 Task: Team Management: Collaboration Board.
Action: Mouse moved to (86, 101)
Screenshot: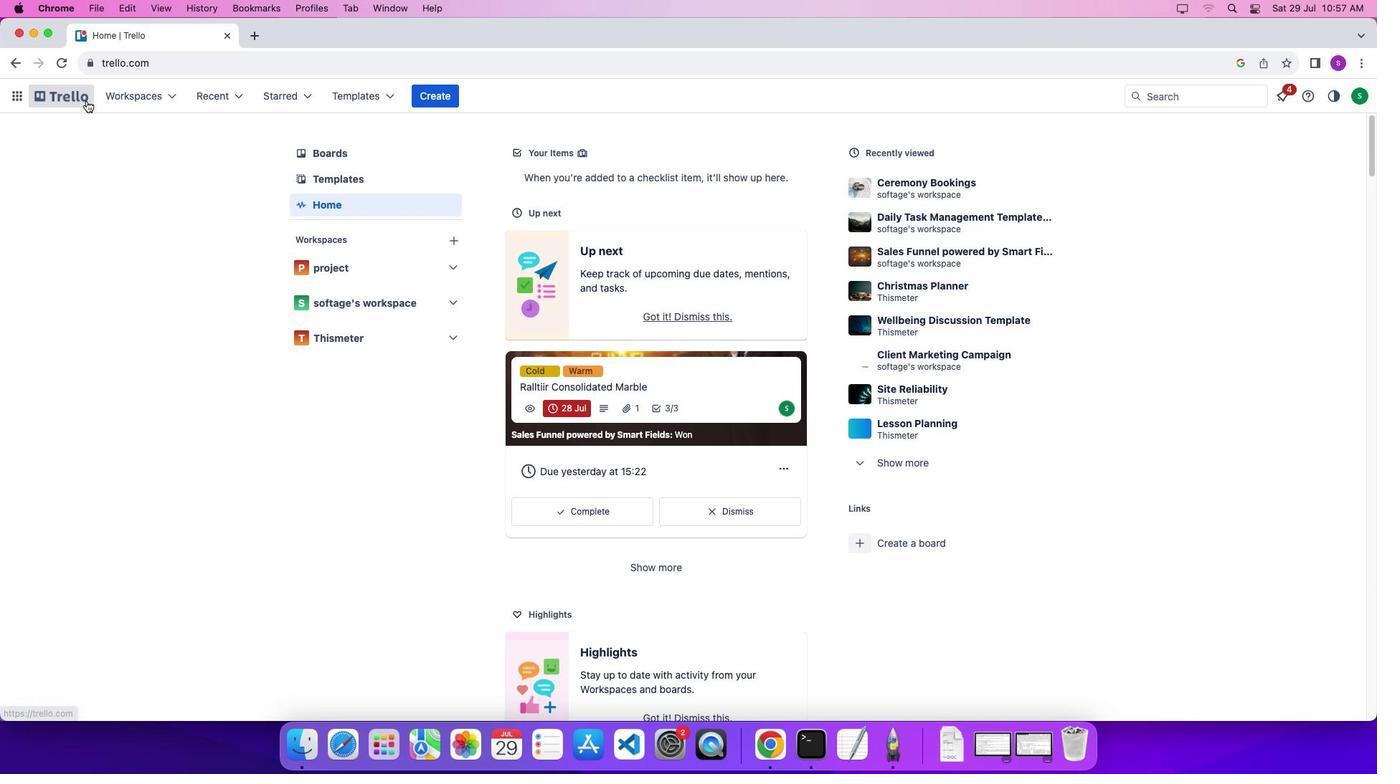 
Action: Mouse pressed left at (86, 101)
Screenshot: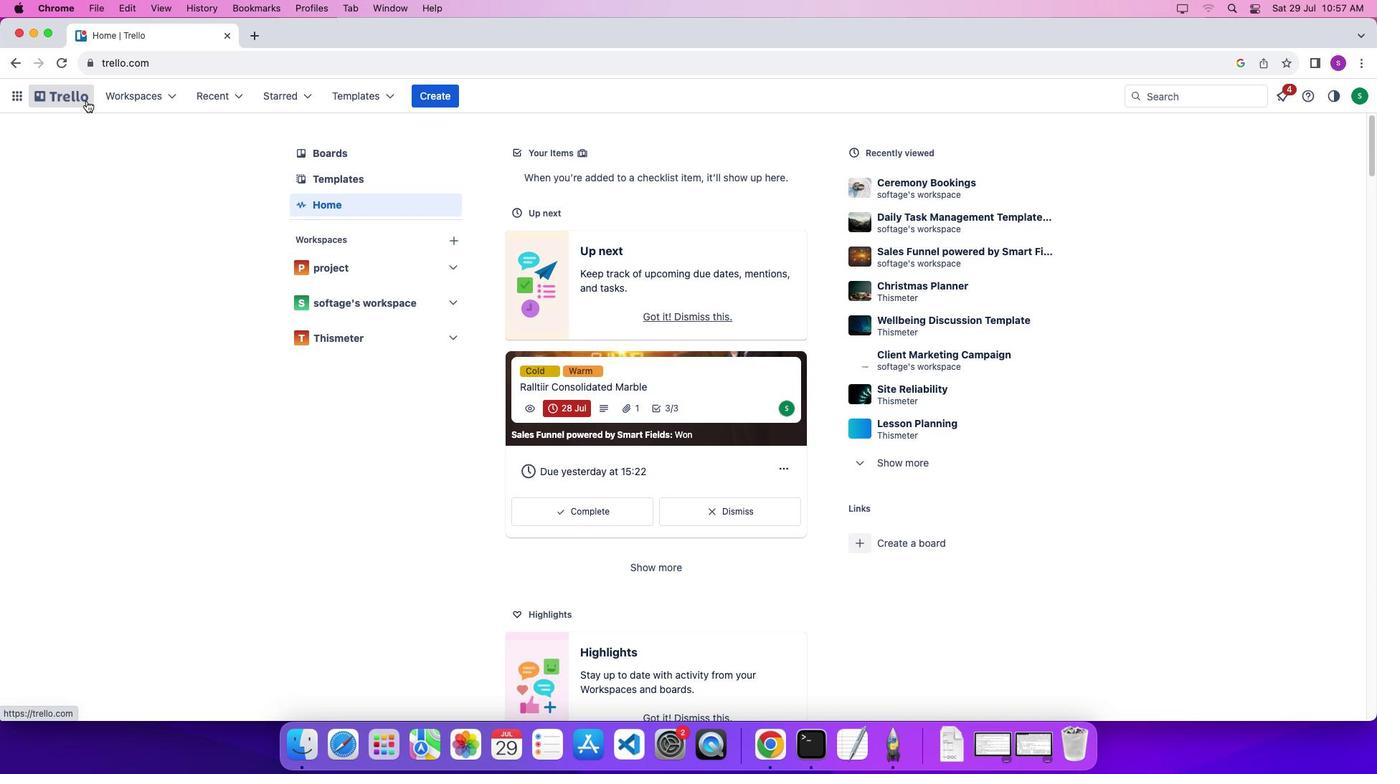 
Action: Mouse pressed left at (86, 101)
Screenshot: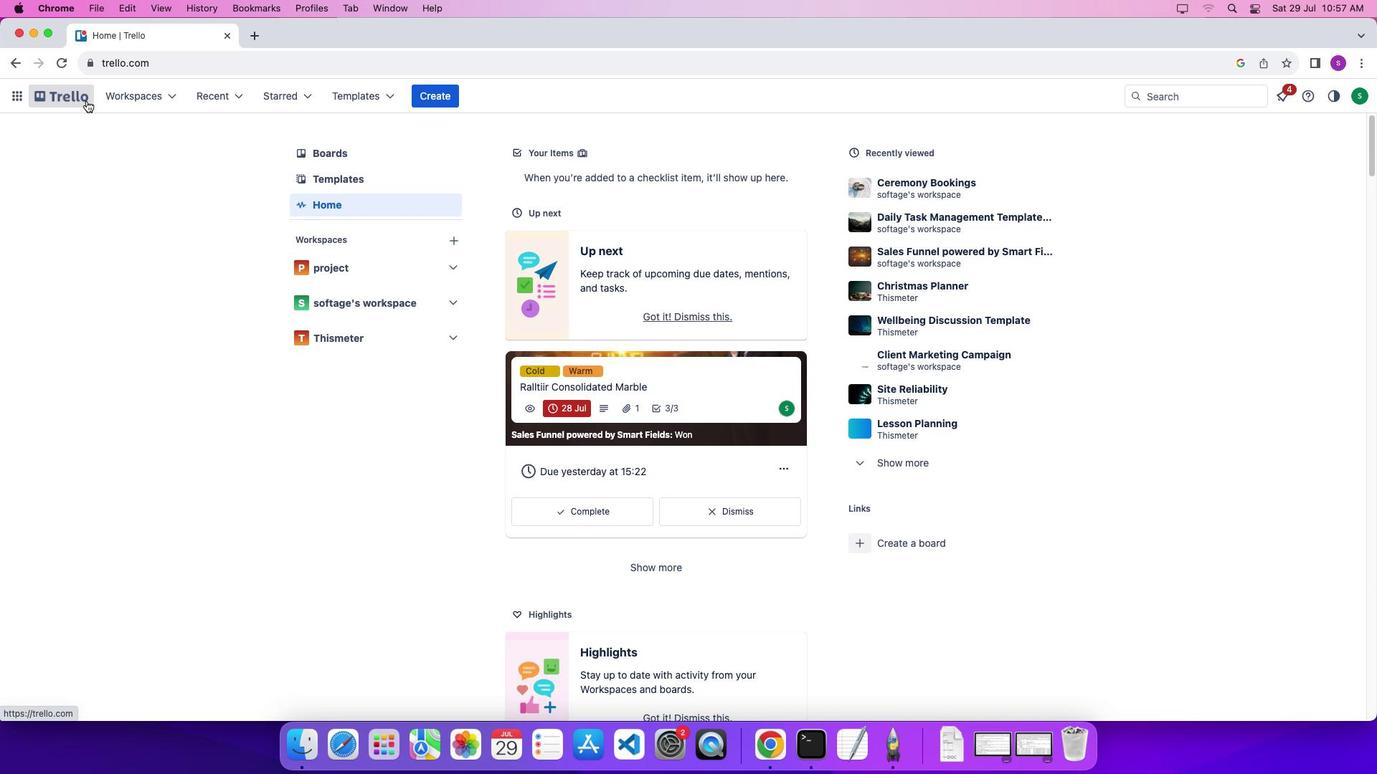 
Action: Mouse moved to (368, 100)
Screenshot: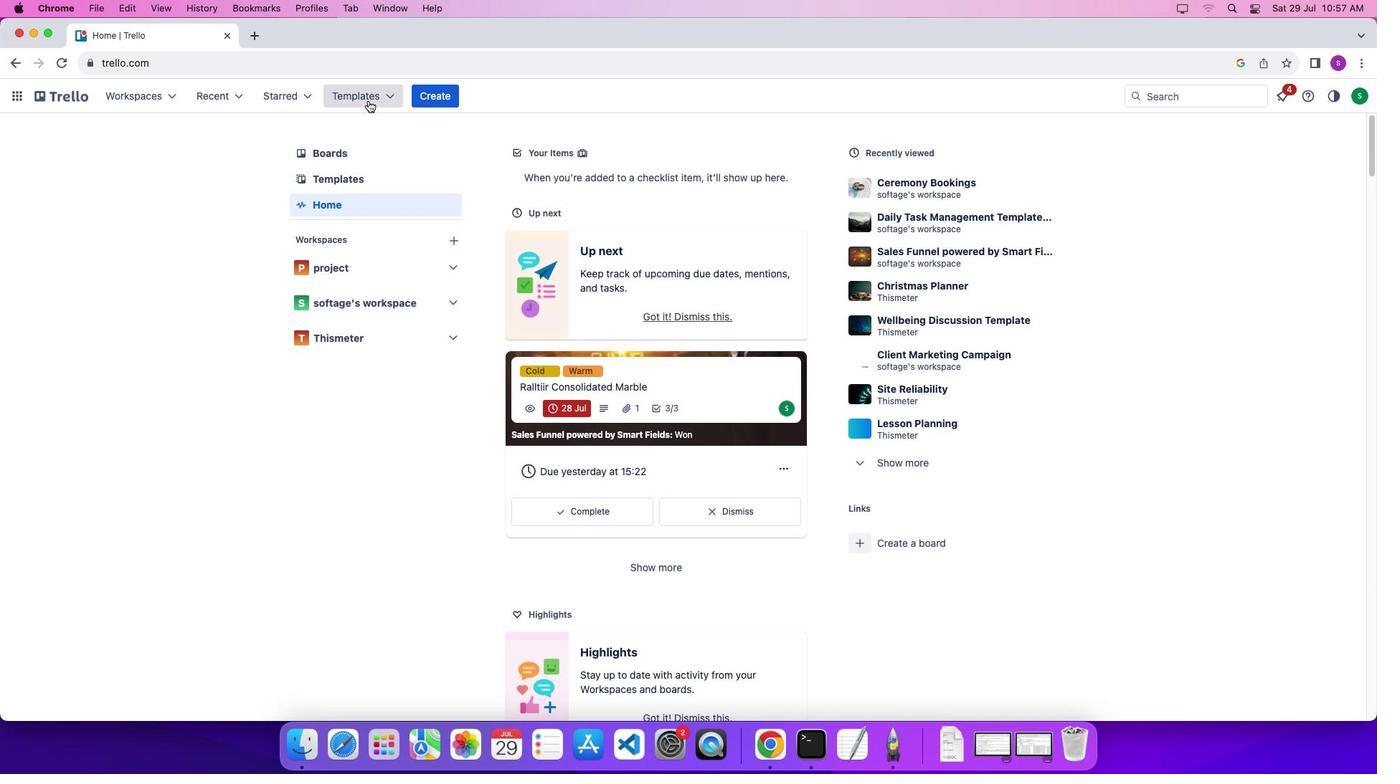 
Action: Mouse pressed left at (368, 100)
Screenshot: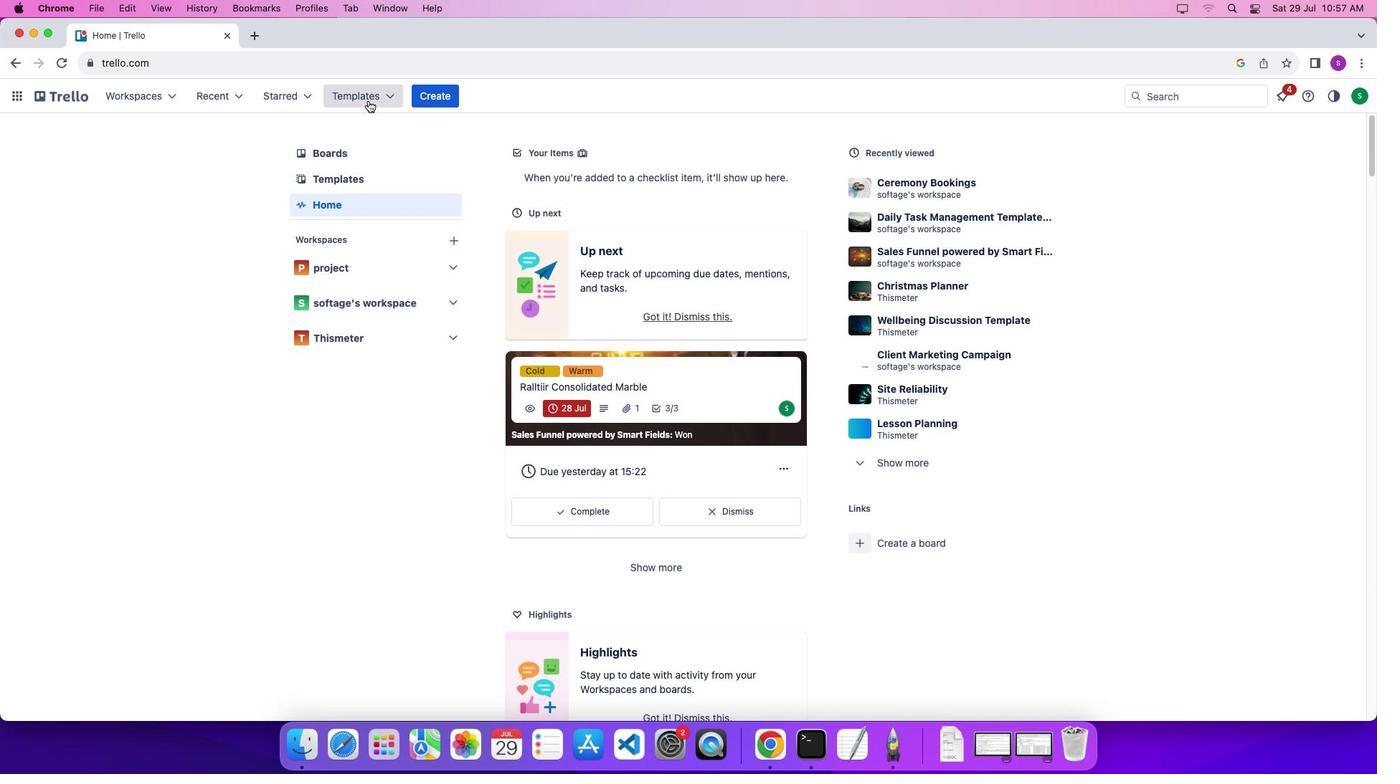 
Action: Mouse moved to (409, 543)
Screenshot: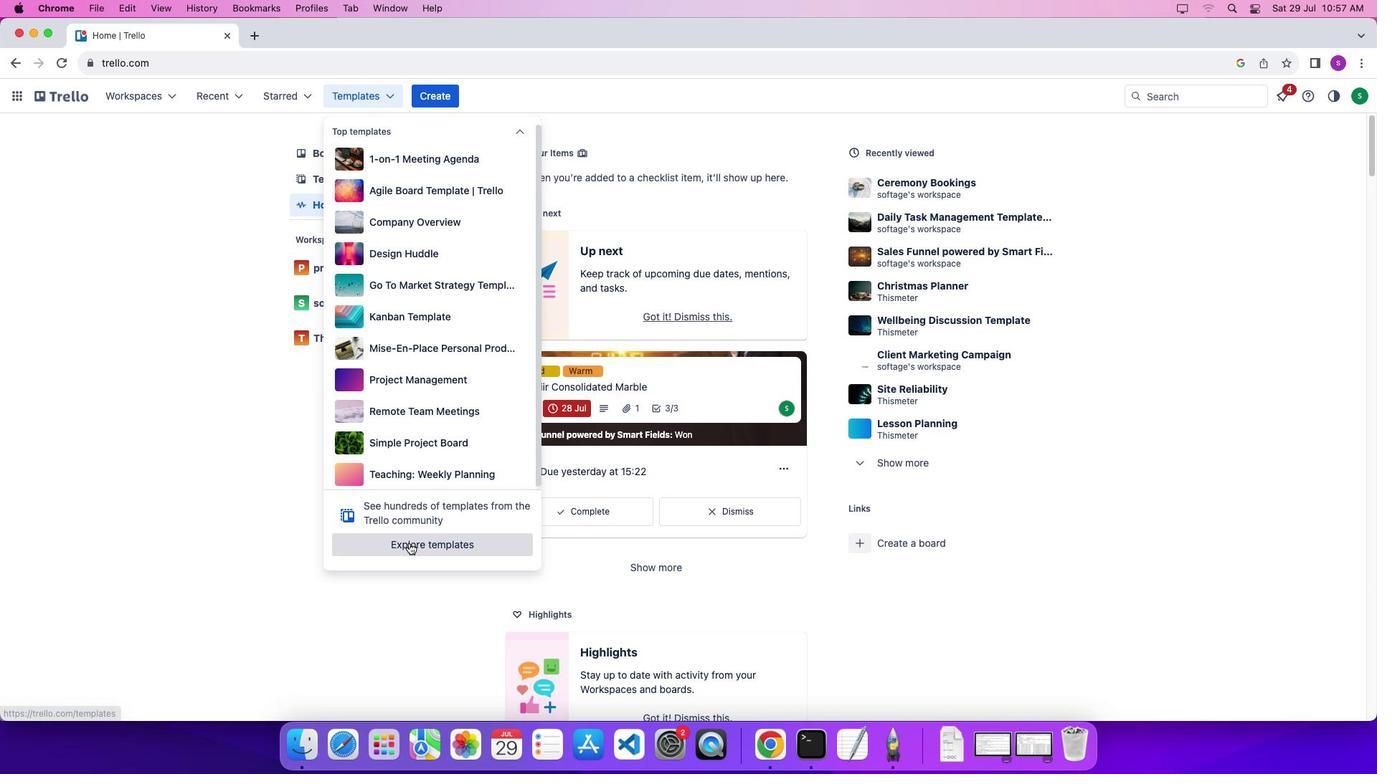 
Action: Mouse pressed left at (409, 543)
Screenshot: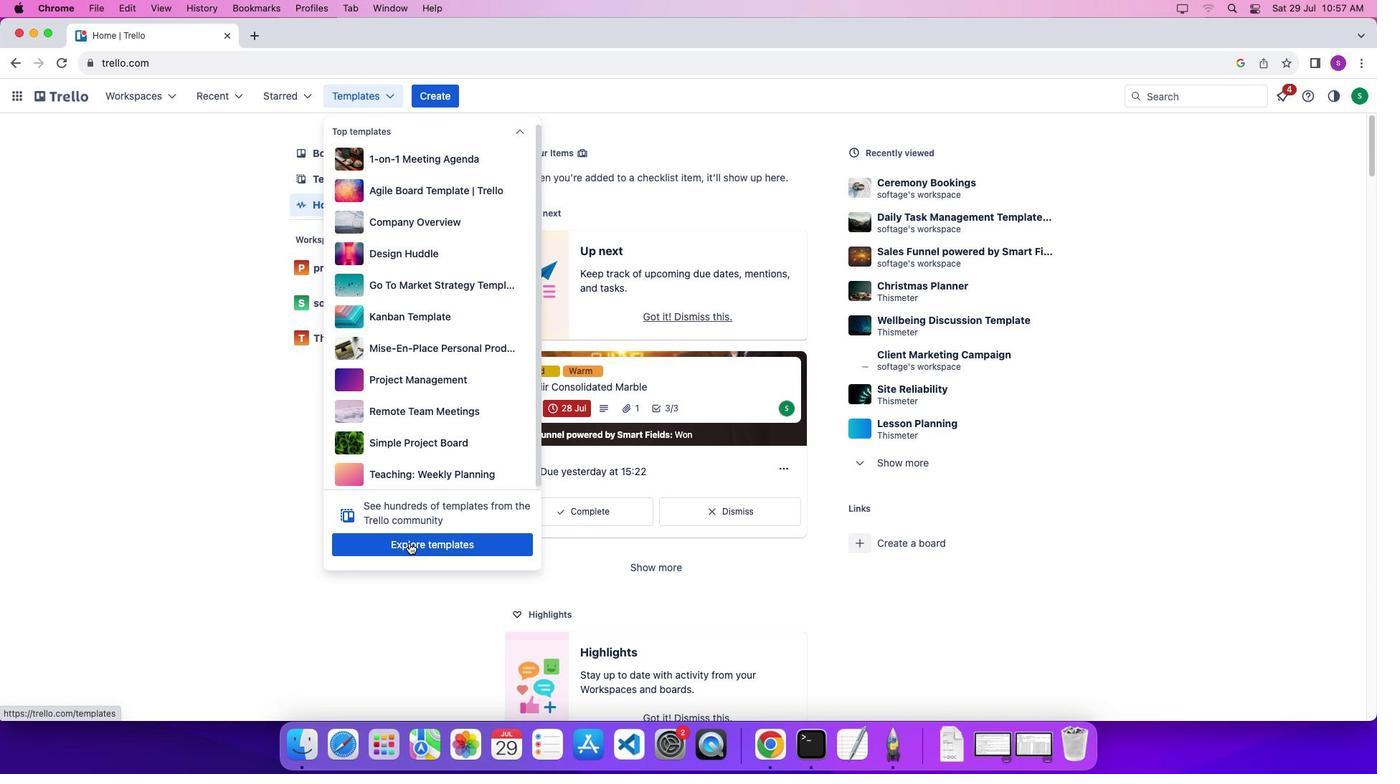 
Action: Mouse moved to (941, 157)
Screenshot: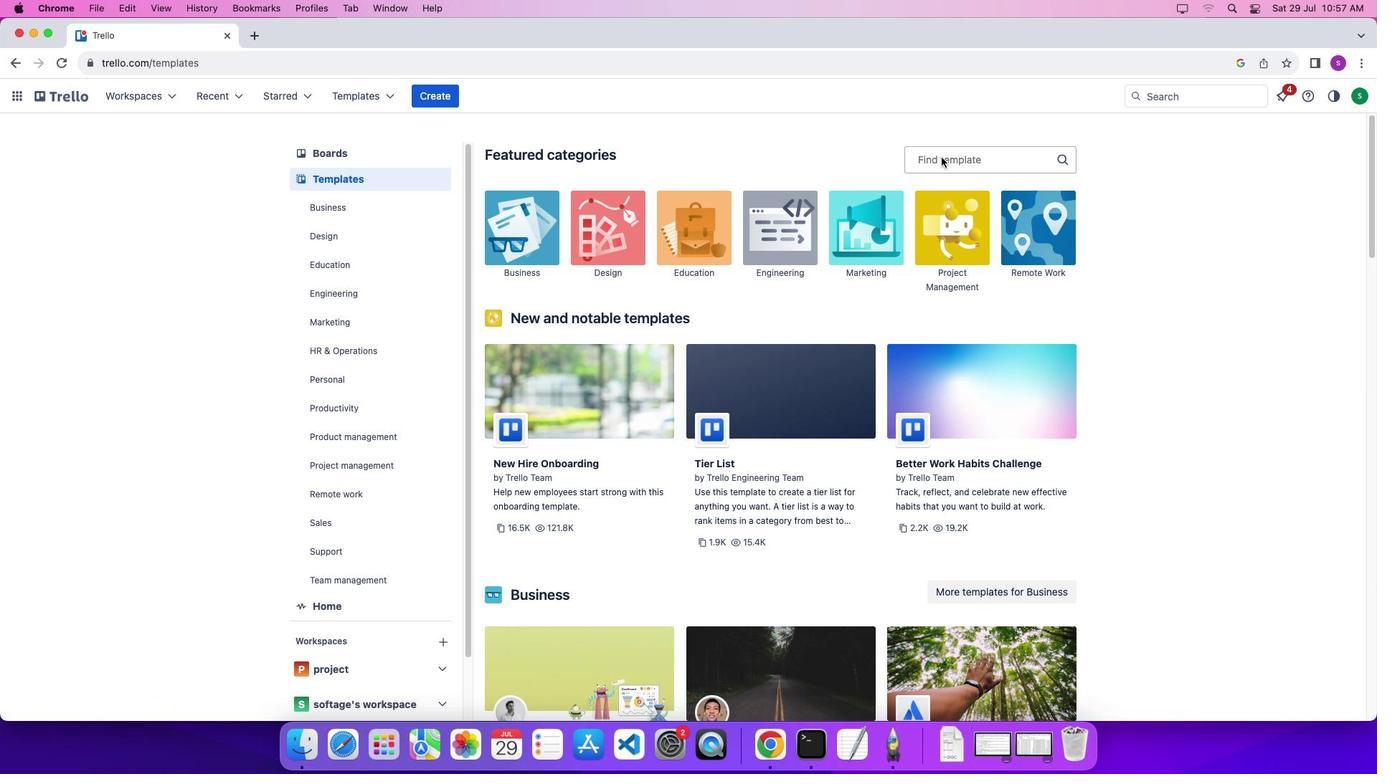 
Action: Mouse pressed left at (941, 157)
Screenshot: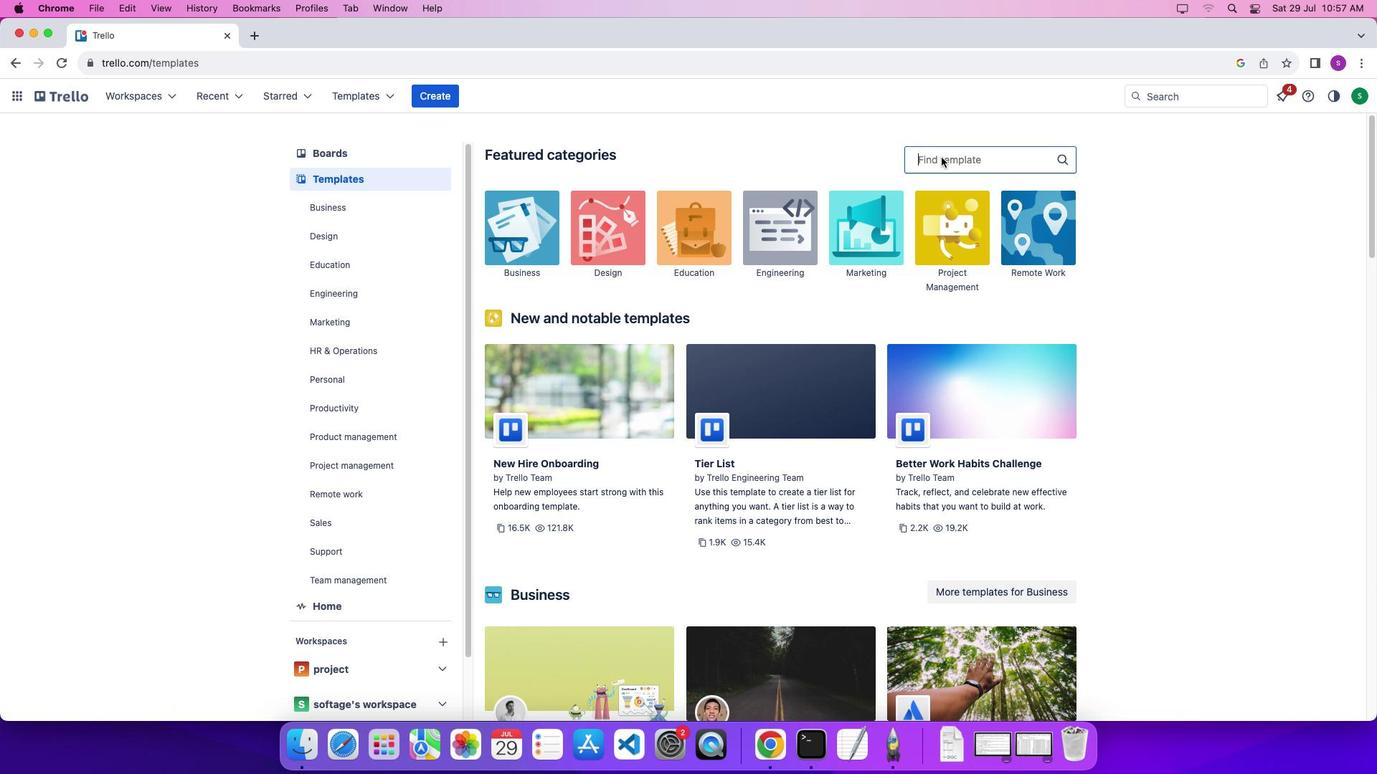 
Action: Mouse pressed left at (941, 157)
Screenshot: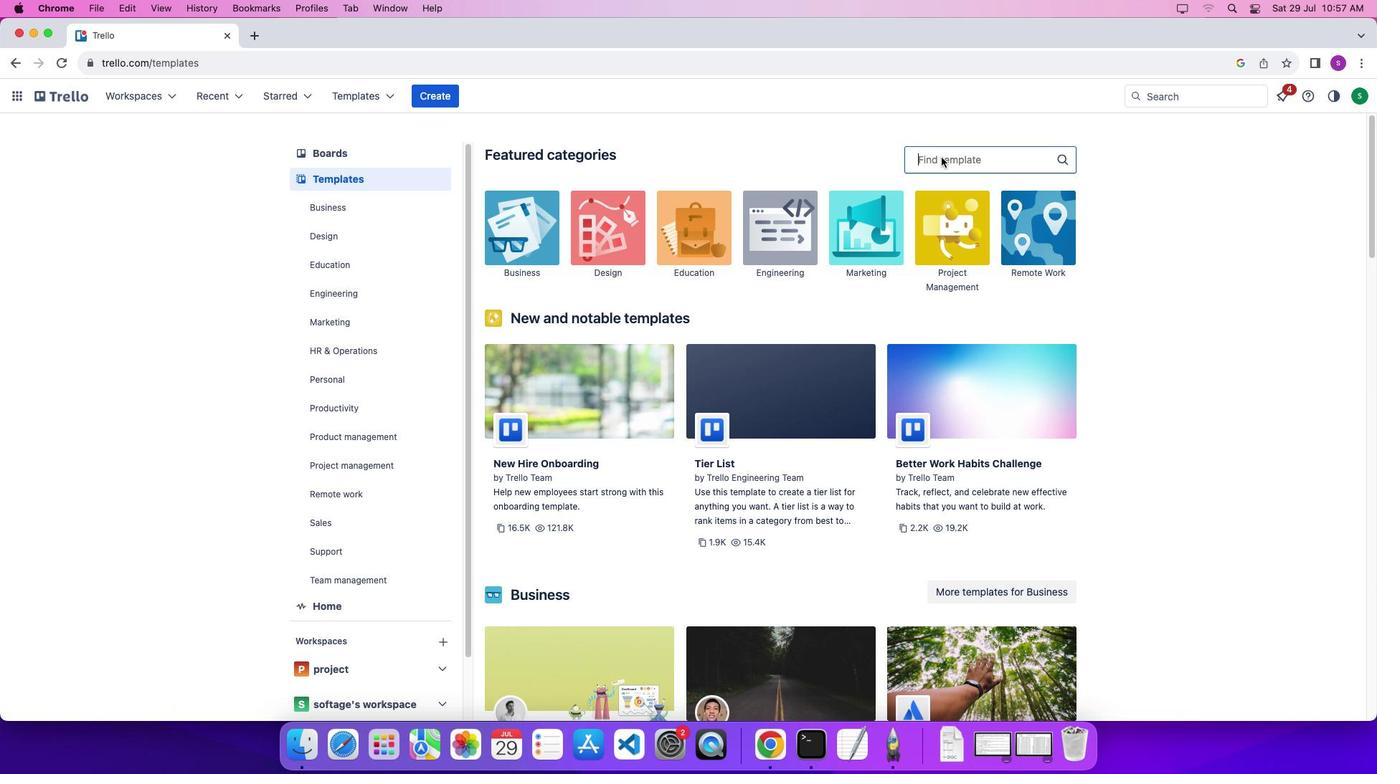 
Action: Key pressed Key.shift'C''o''l''l''a''b''o''r''a''t''i''o''n'
Screenshot: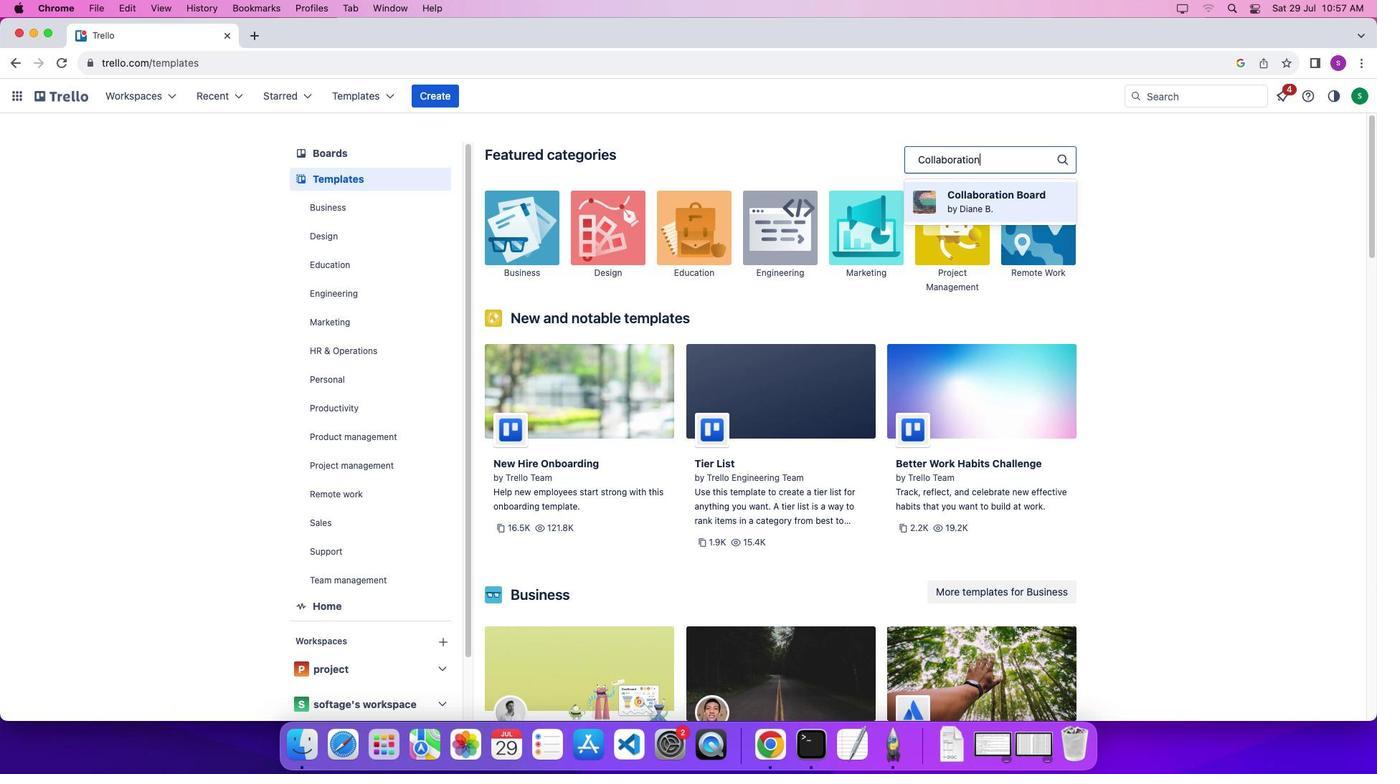 
Action: Mouse moved to (970, 204)
Screenshot: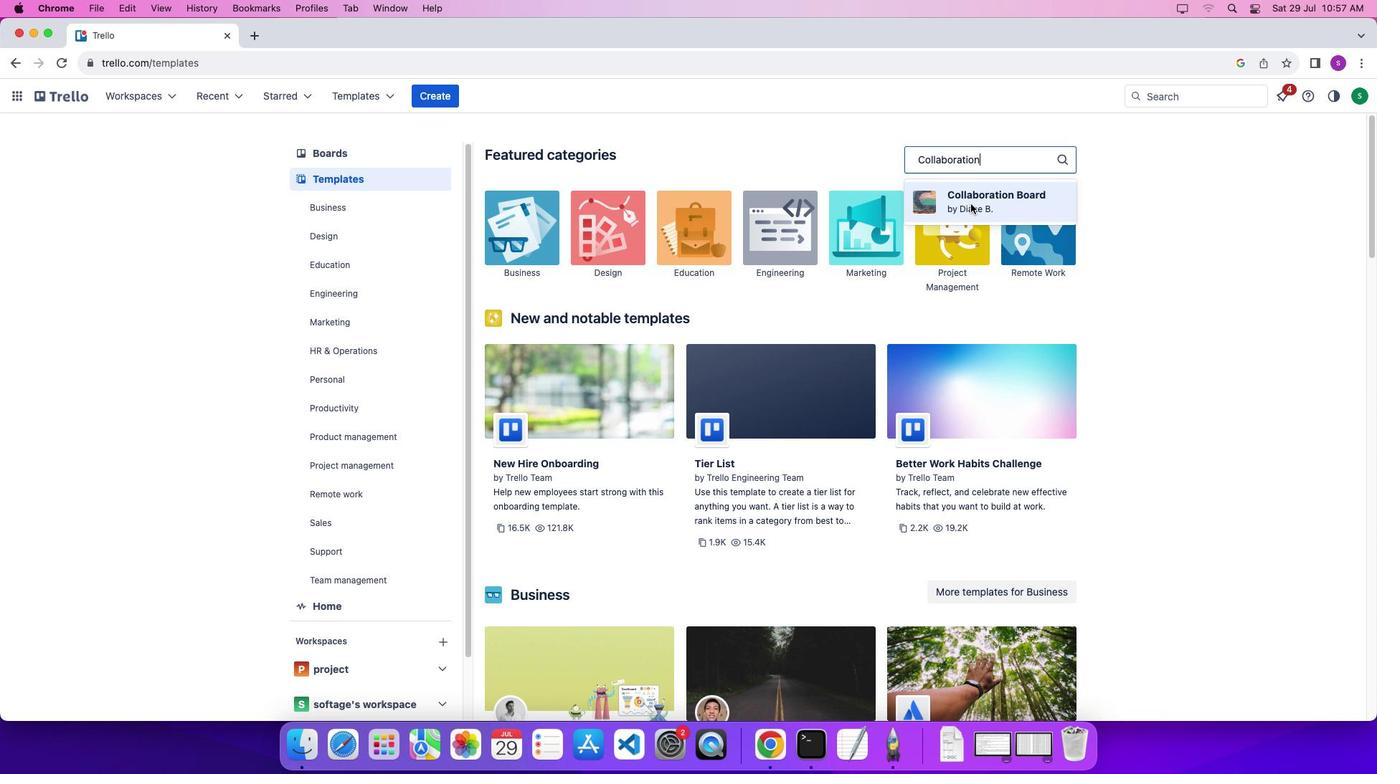 
Action: Mouse pressed left at (970, 204)
Screenshot: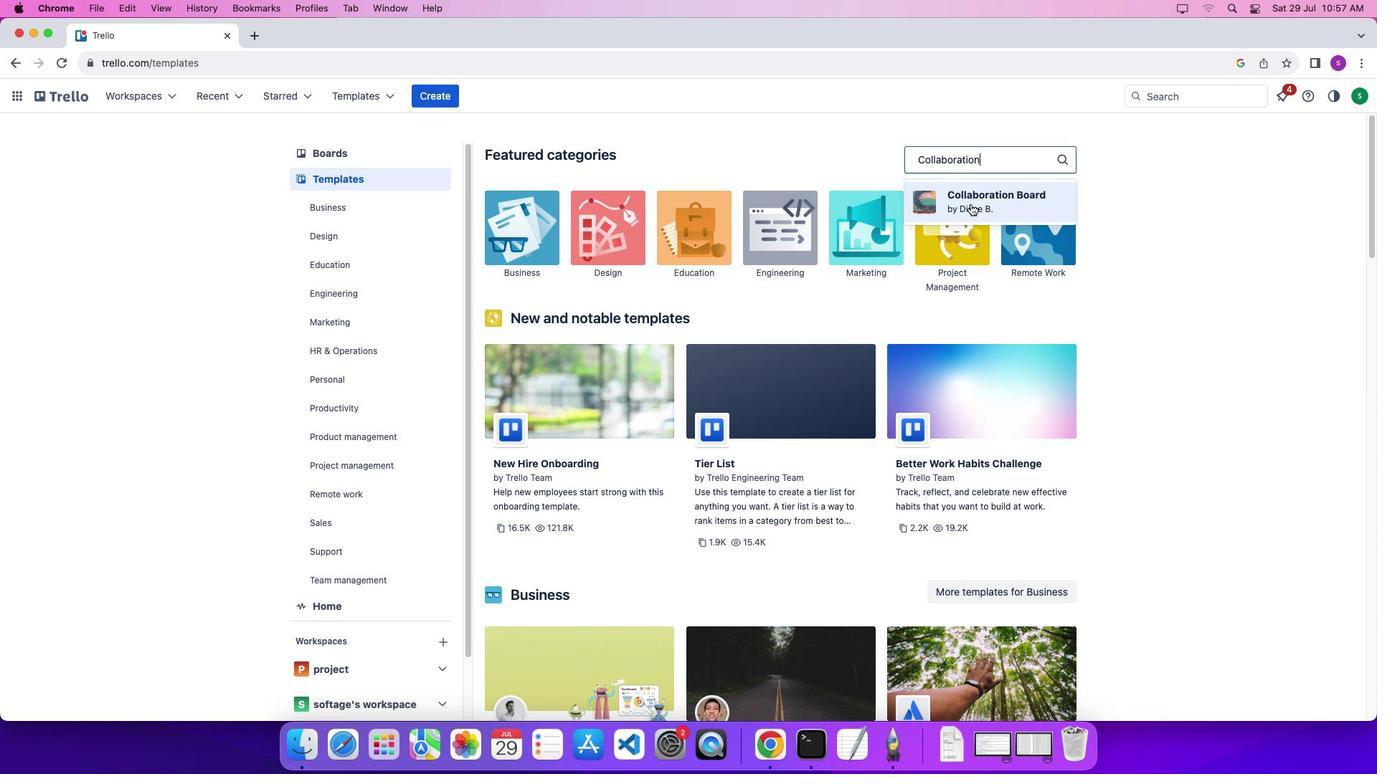 
Action: Mouse moved to (952, 364)
Screenshot: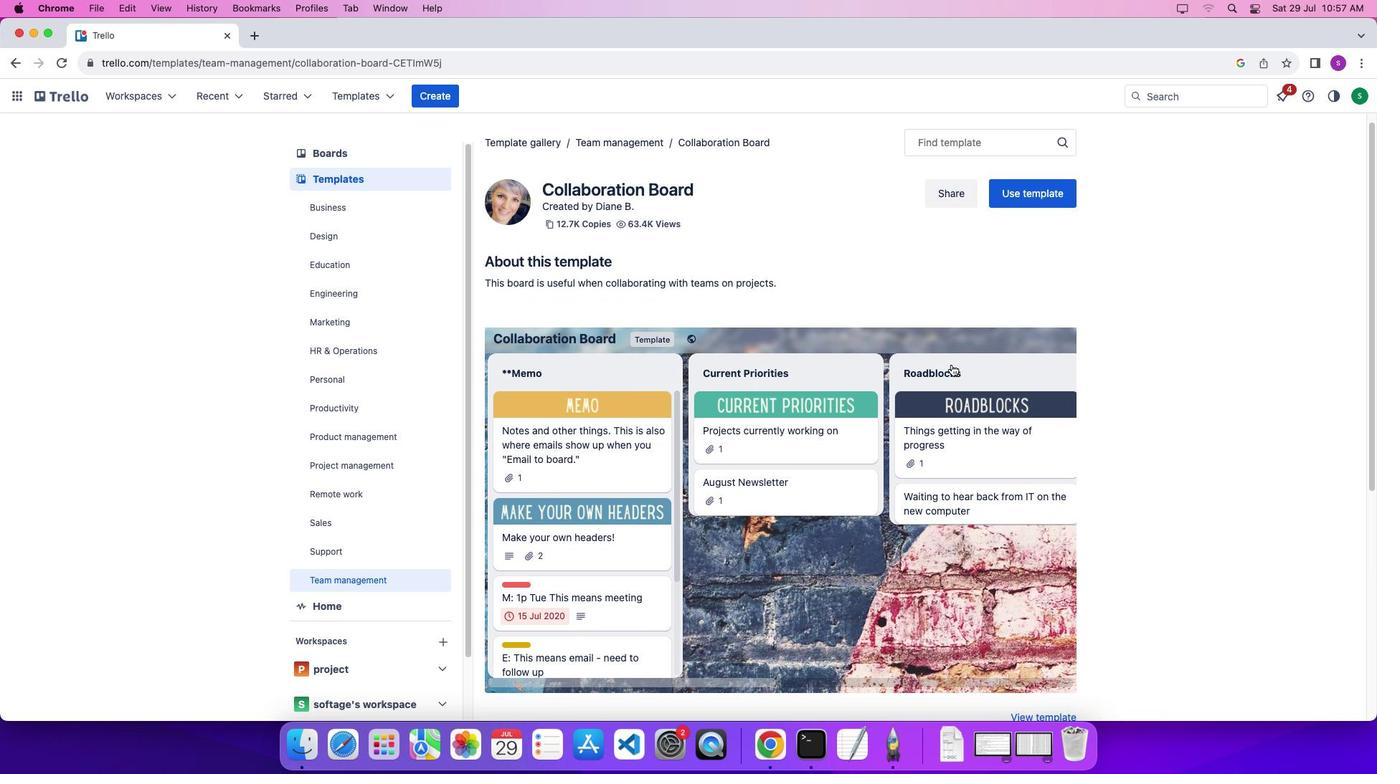 
Action: Mouse scrolled (952, 364) with delta (0, 0)
Screenshot: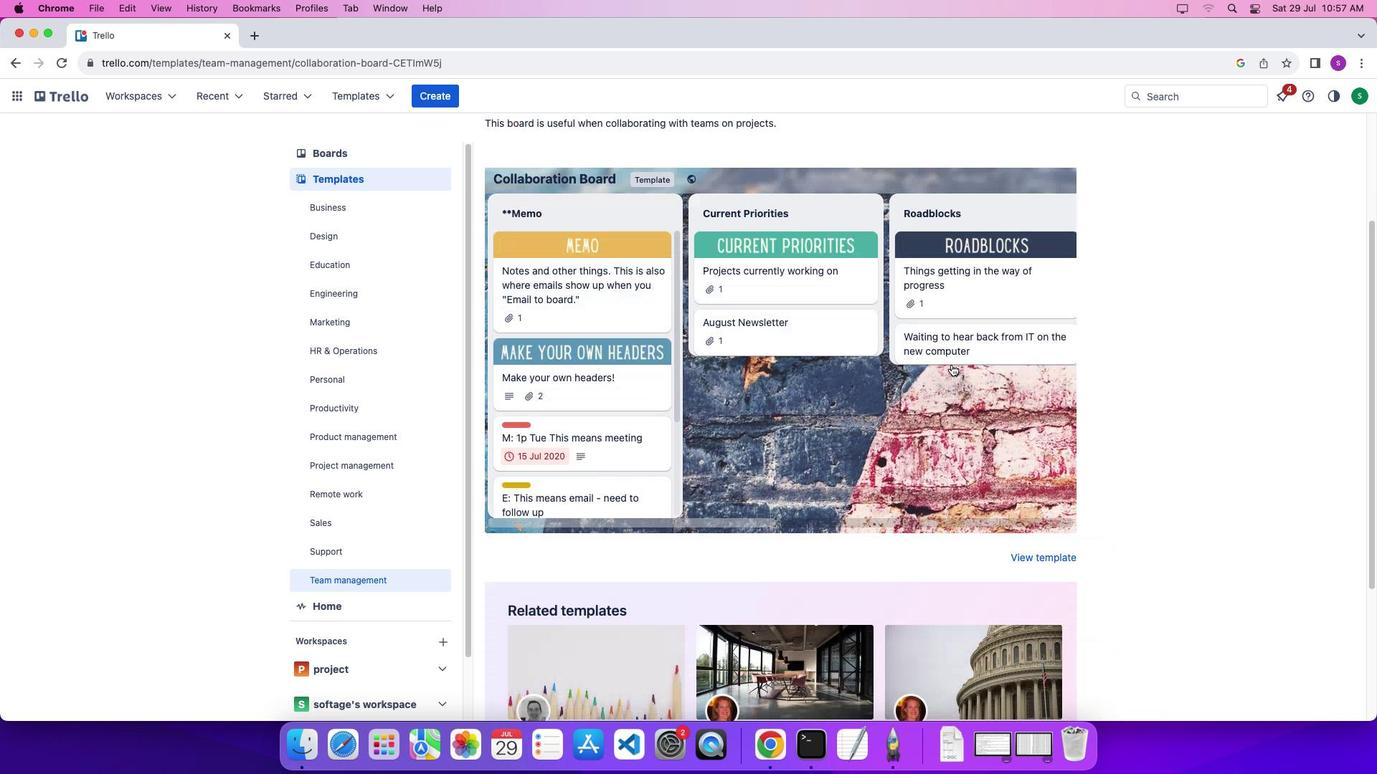 
Action: Mouse scrolled (952, 364) with delta (0, 0)
Screenshot: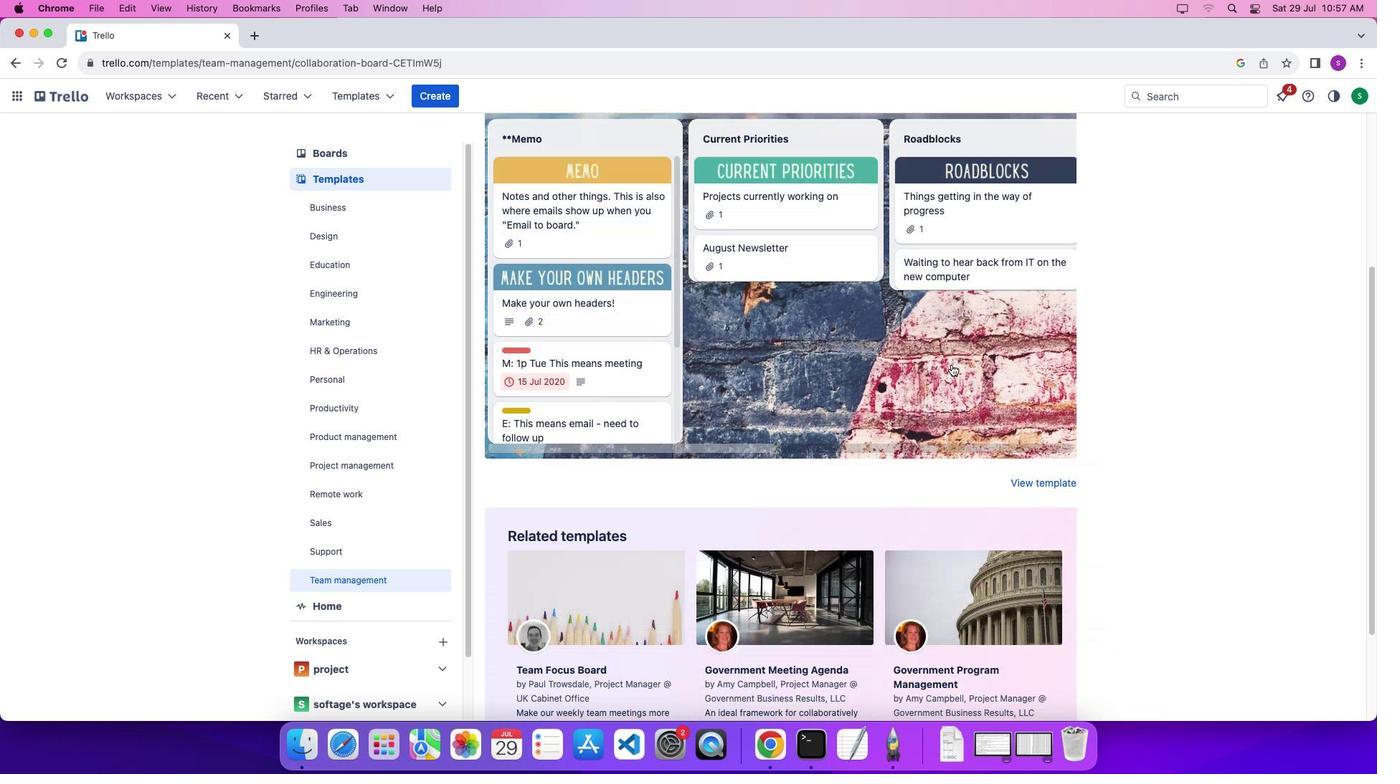 
Action: Mouse scrolled (952, 364) with delta (0, -5)
Screenshot: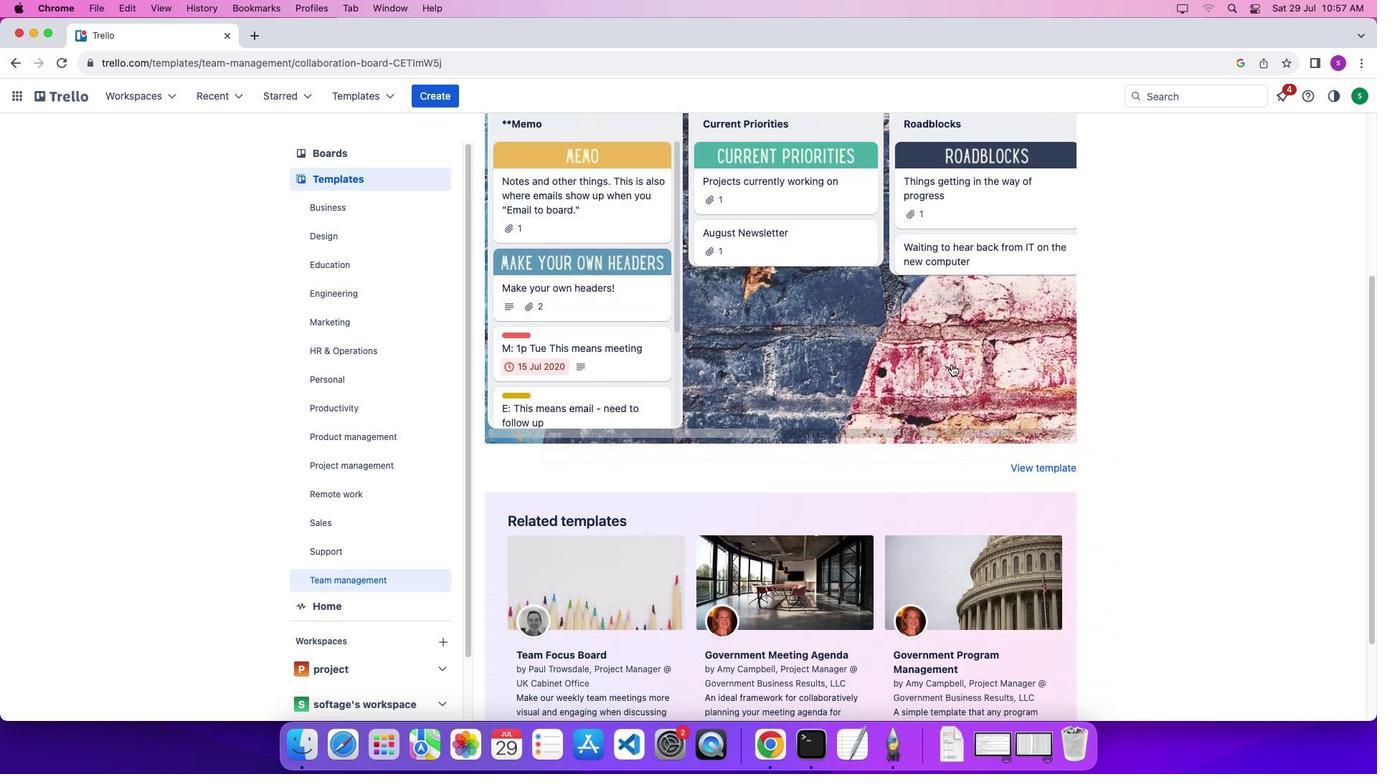 
Action: Mouse scrolled (952, 364) with delta (0, 0)
Screenshot: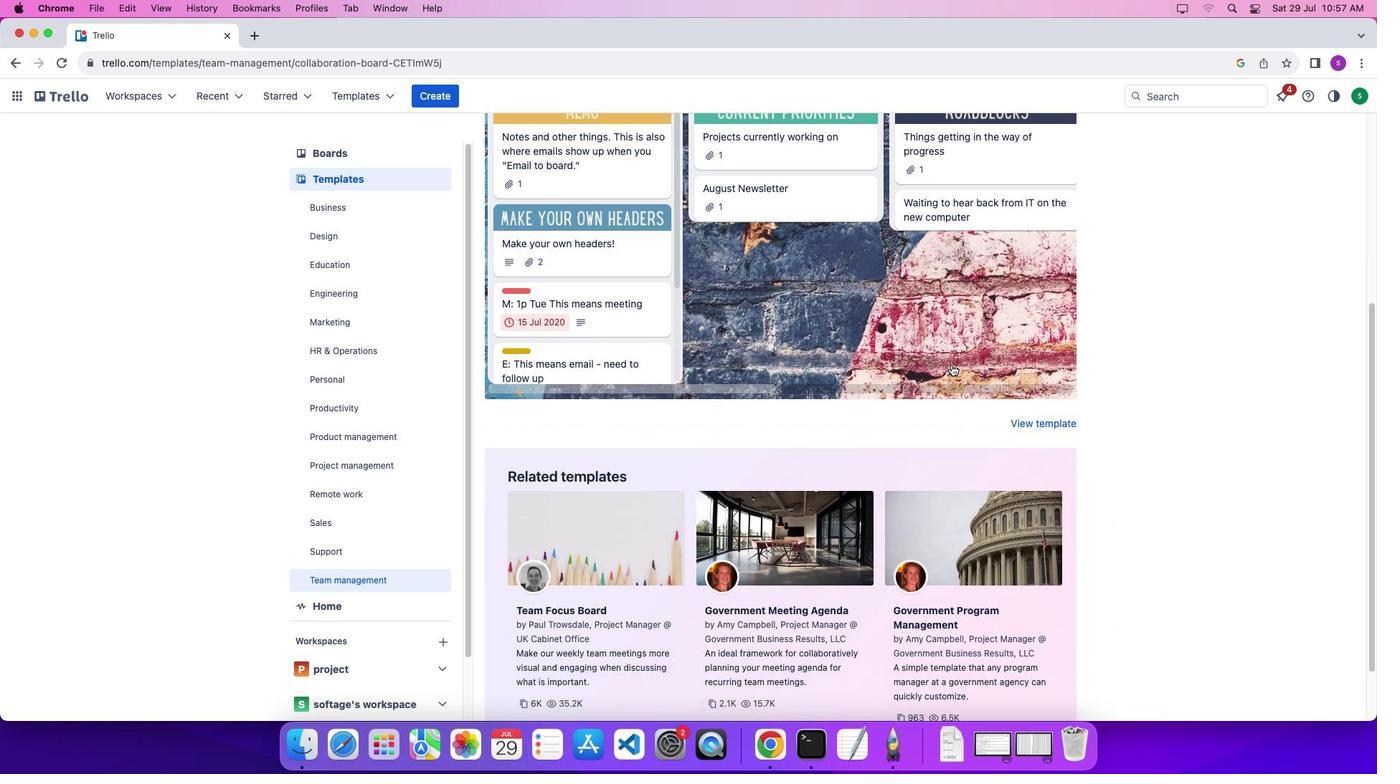 
Action: Mouse scrolled (952, 364) with delta (0, 0)
Screenshot: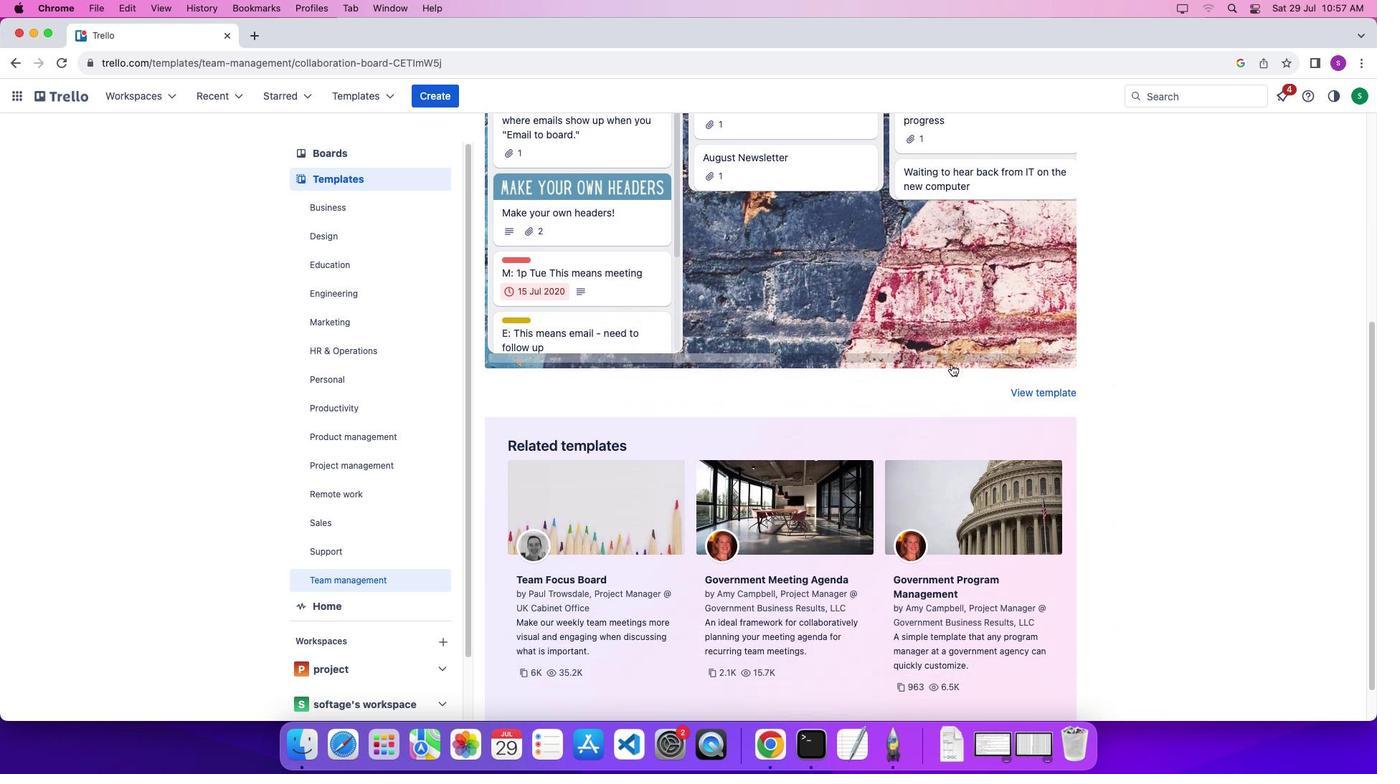 
Action: Mouse scrolled (952, 364) with delta (0, -5)
Screenshot: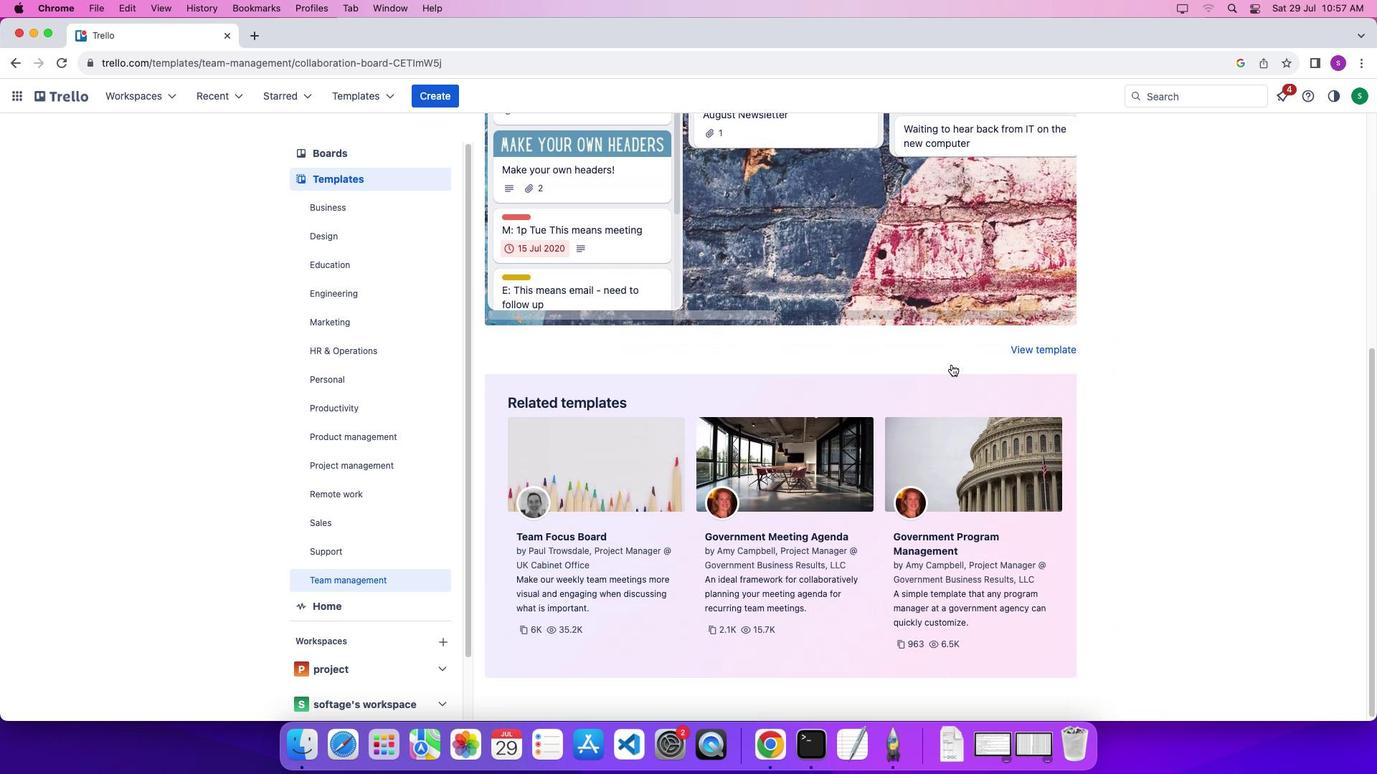 
Action: Mouse moved to (953, 435)
Screenshot: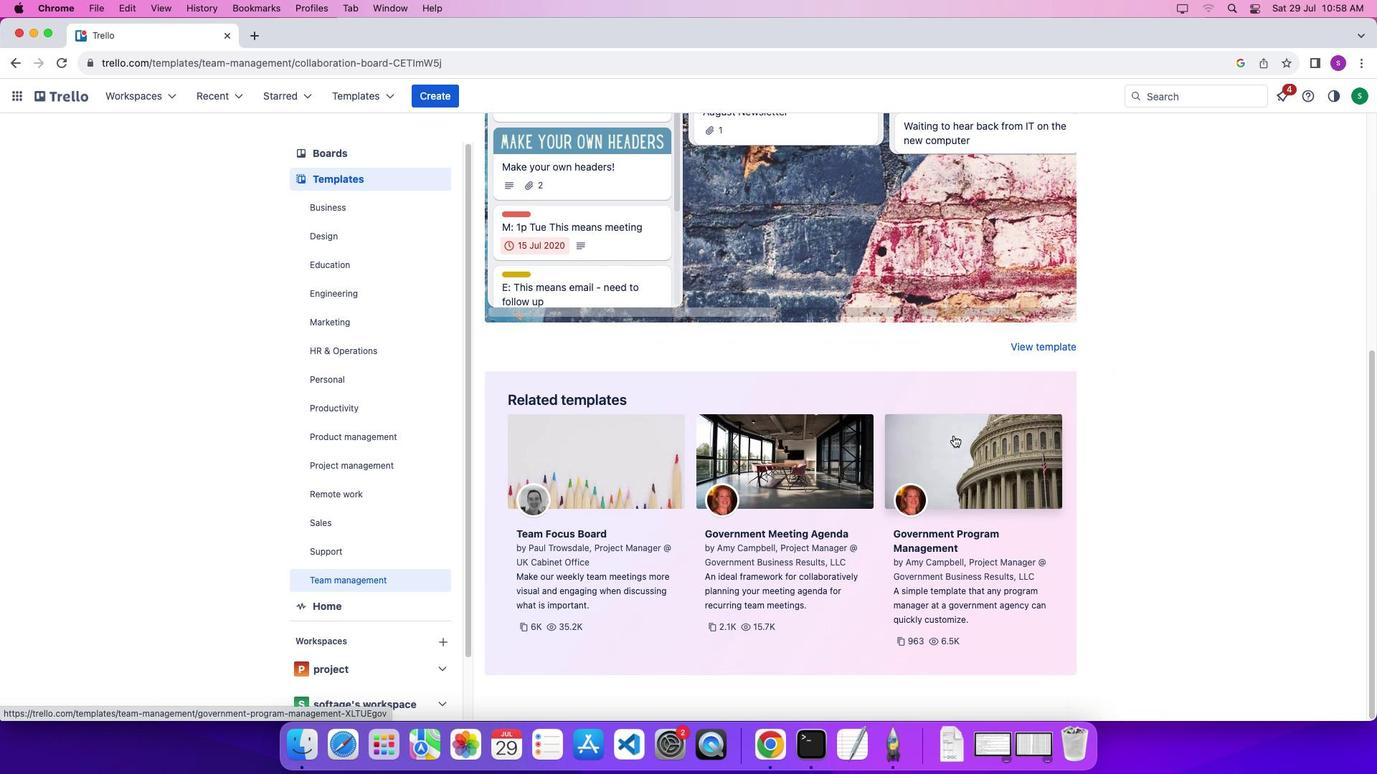 
Action: Mouse scrolled (953, 435) with delta (0, 0)
Screenshot: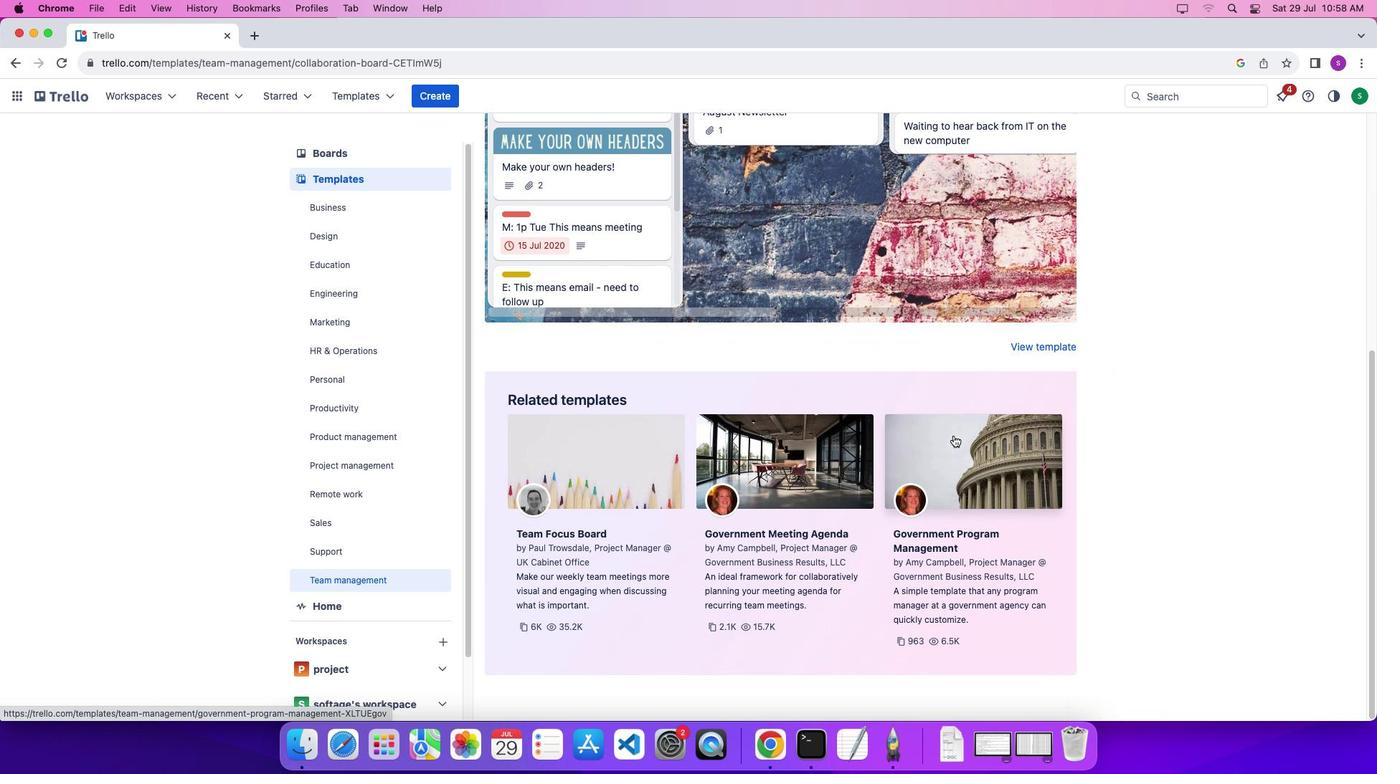 
Action: Mouse scrolled (953, 435) with delta (0, 0)
Screenshot: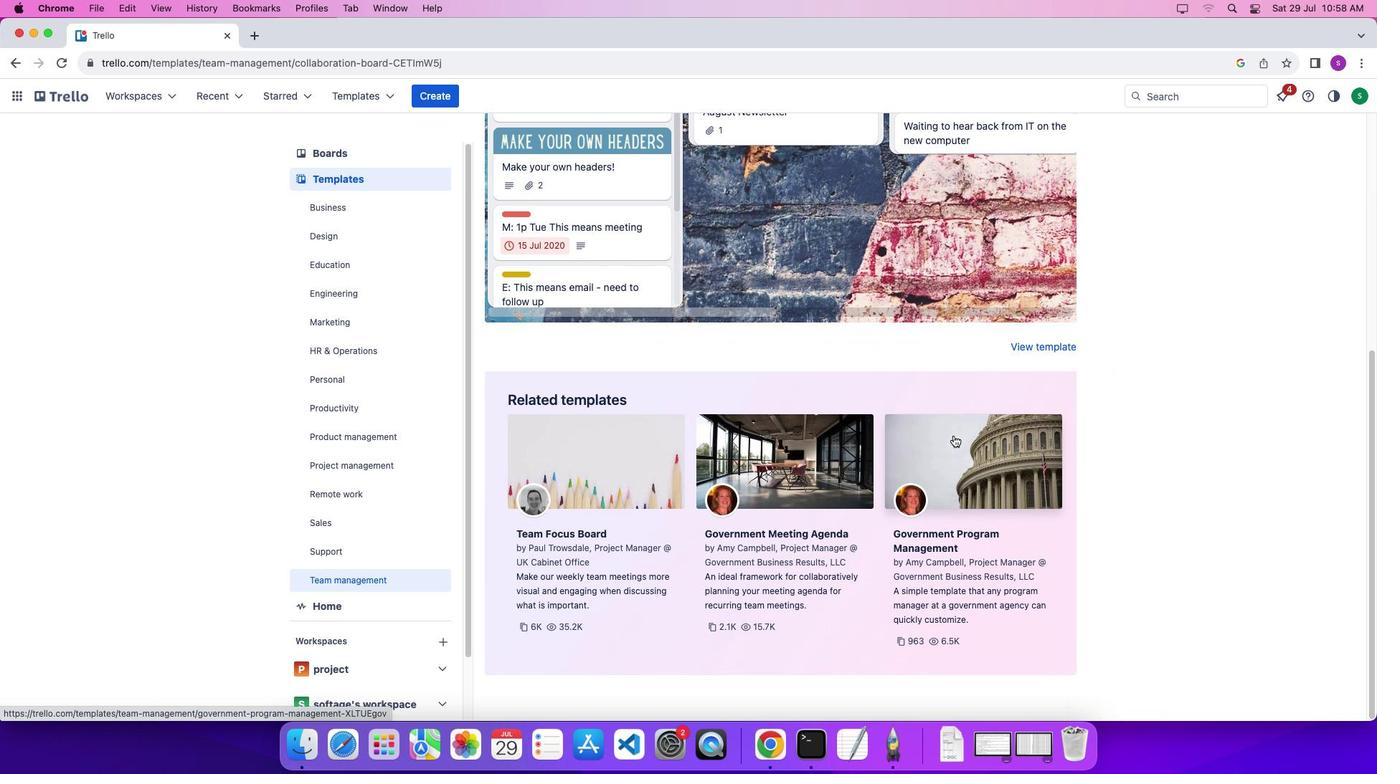 
Action: Mouse scrolled (953, 435) with delta (0, -3)
Screenshot: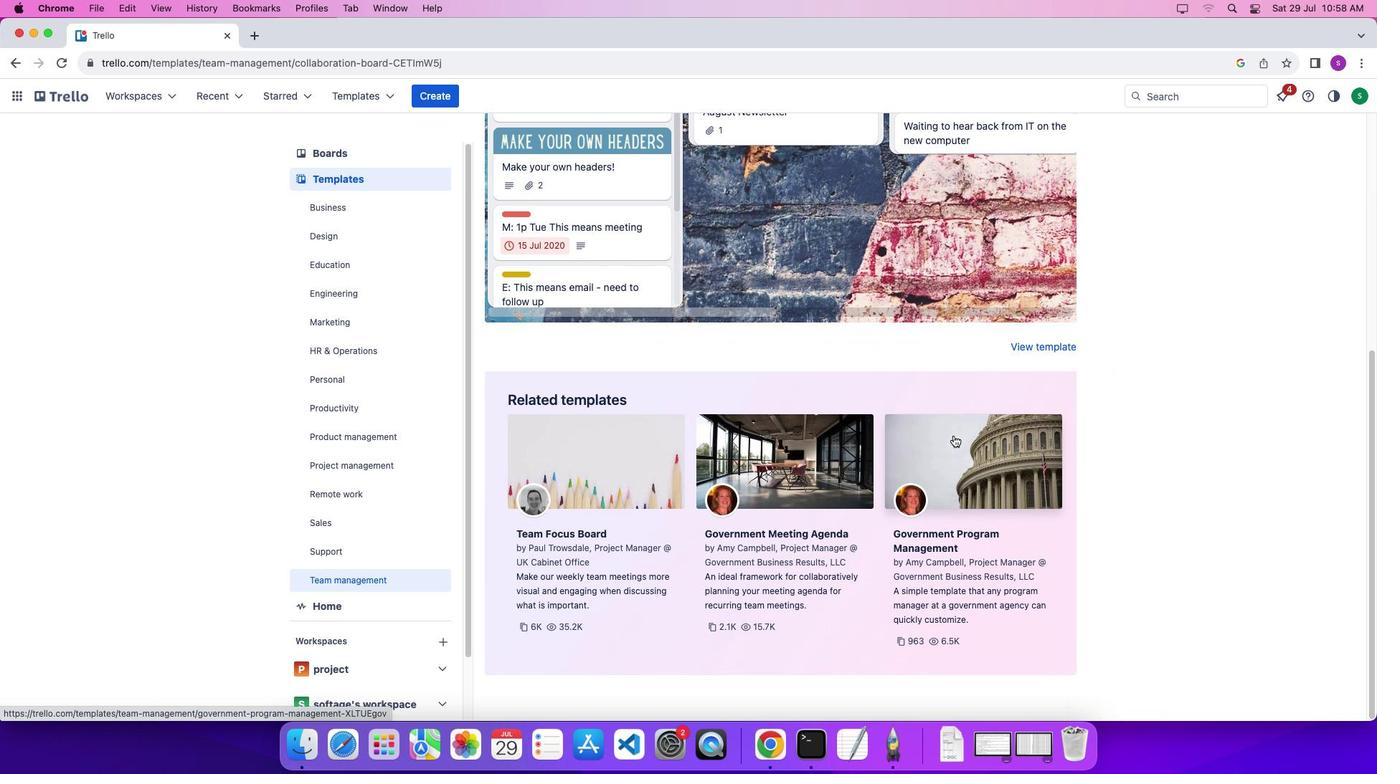 
Action: Mouse moved to (939, 506)
Screenshot: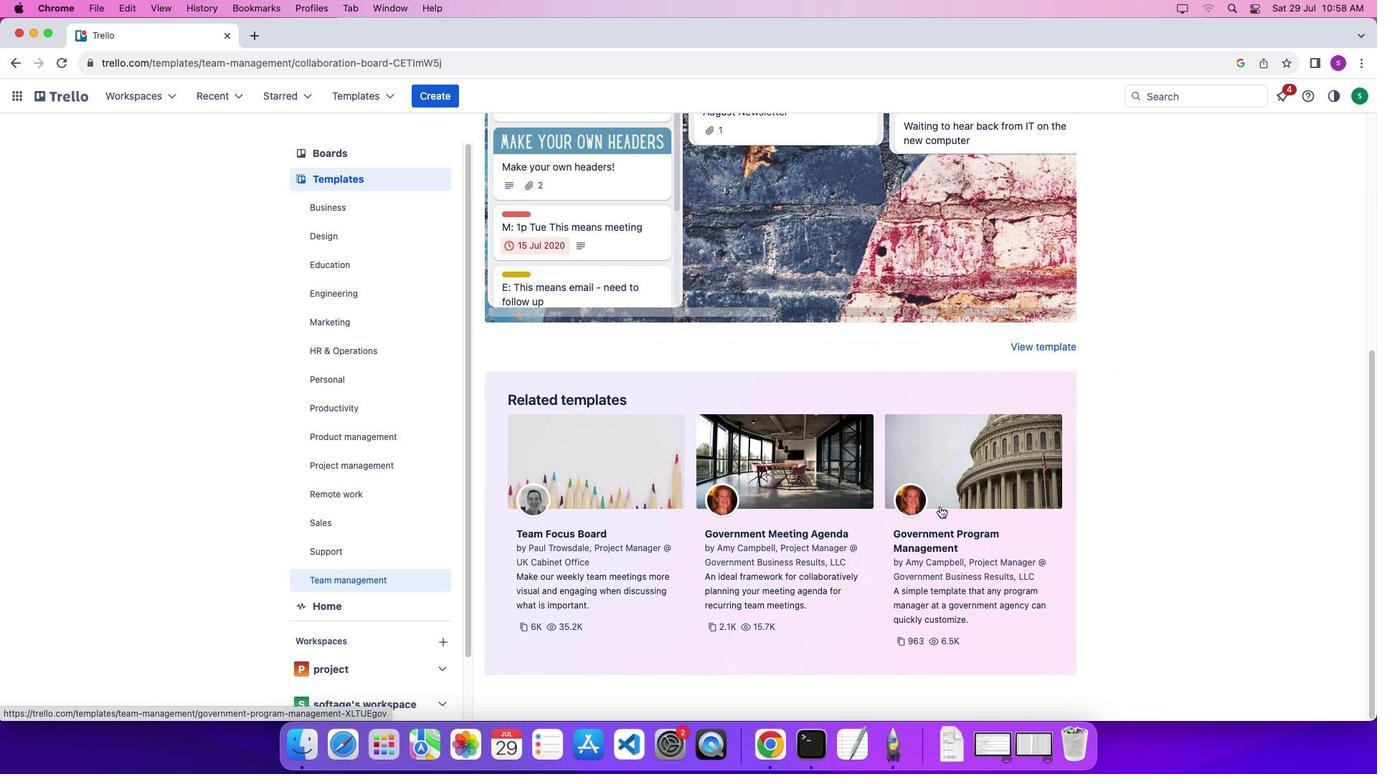 
Action: Mouse scrolled (939, 506) with delta (0, 0)
Screenshot: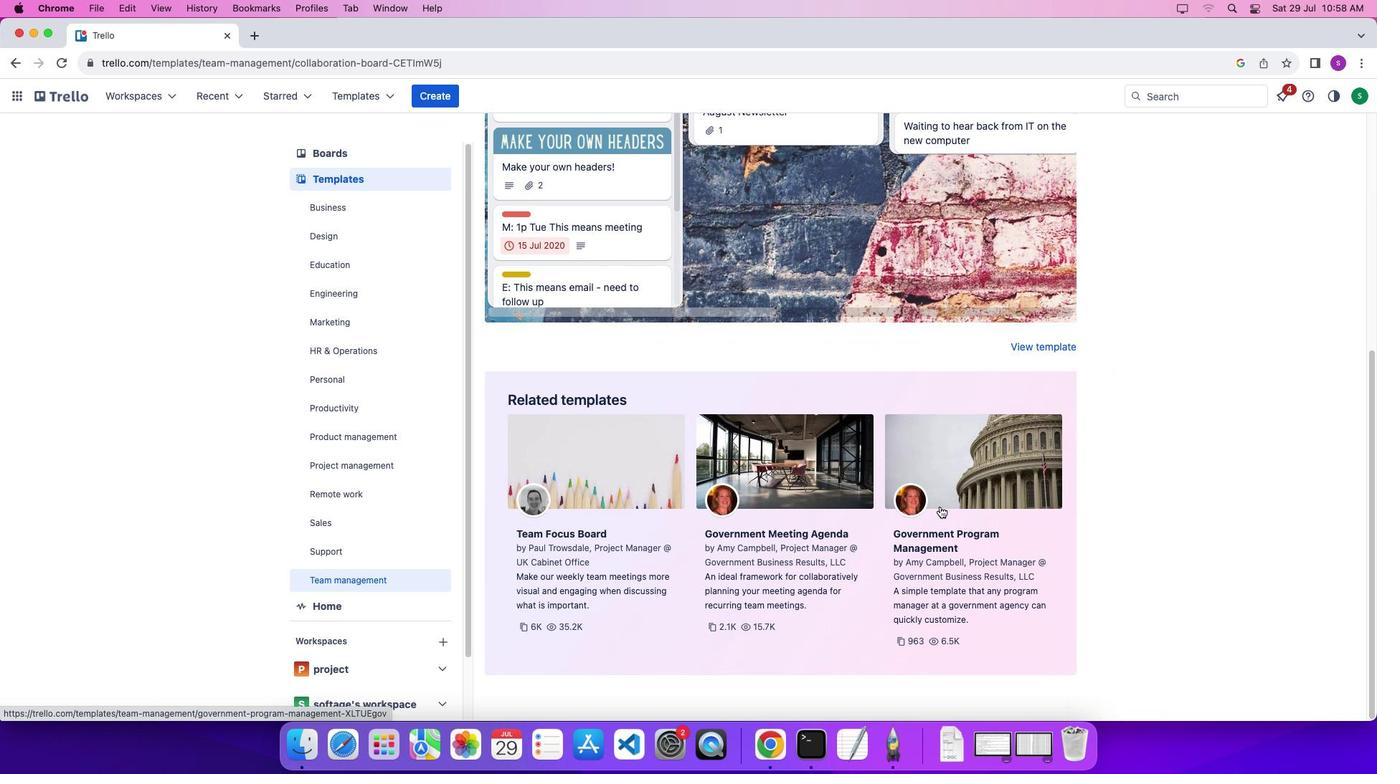 
Action: Mouse scrolled (939, 506) with delta (0, 0)
Screenshot: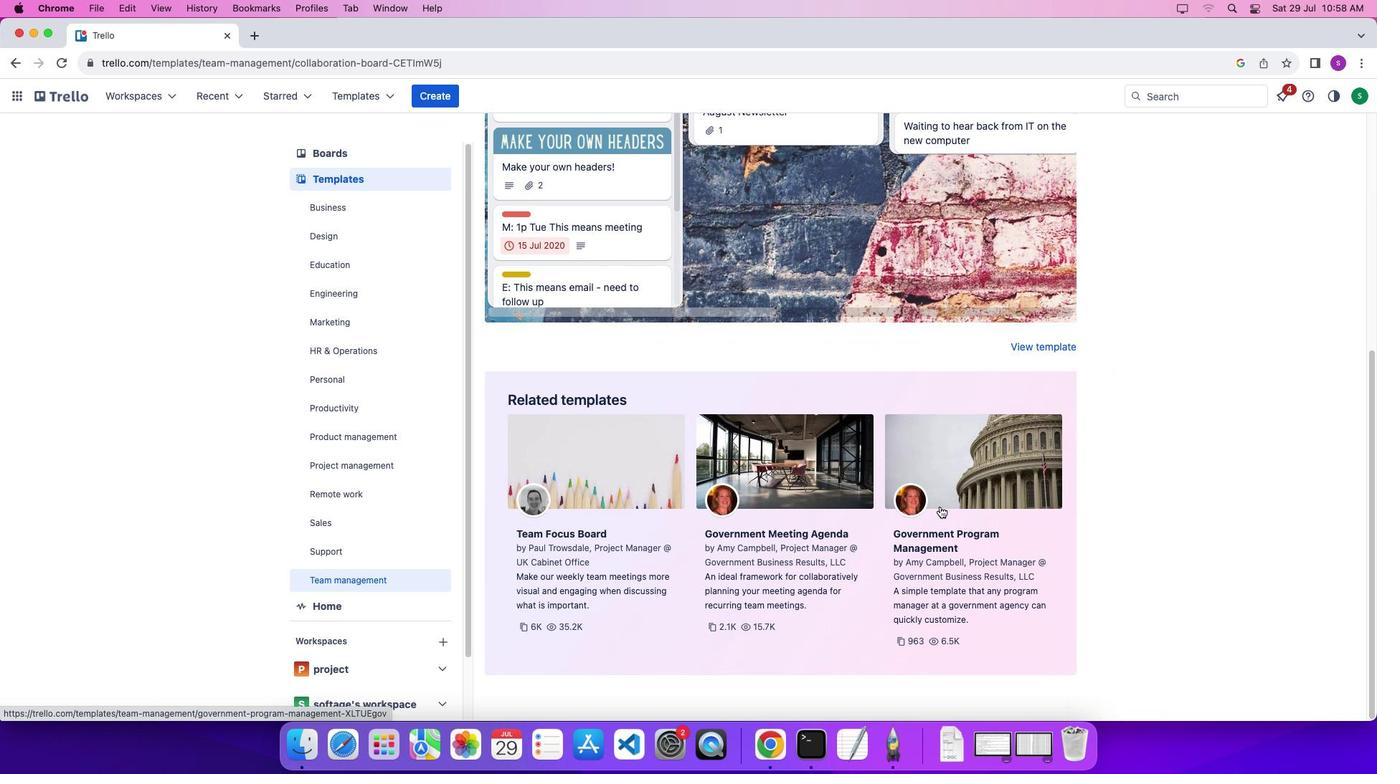 
Action: Mouse scrolled (939, 506) with delta (0, 0)
Screenshot: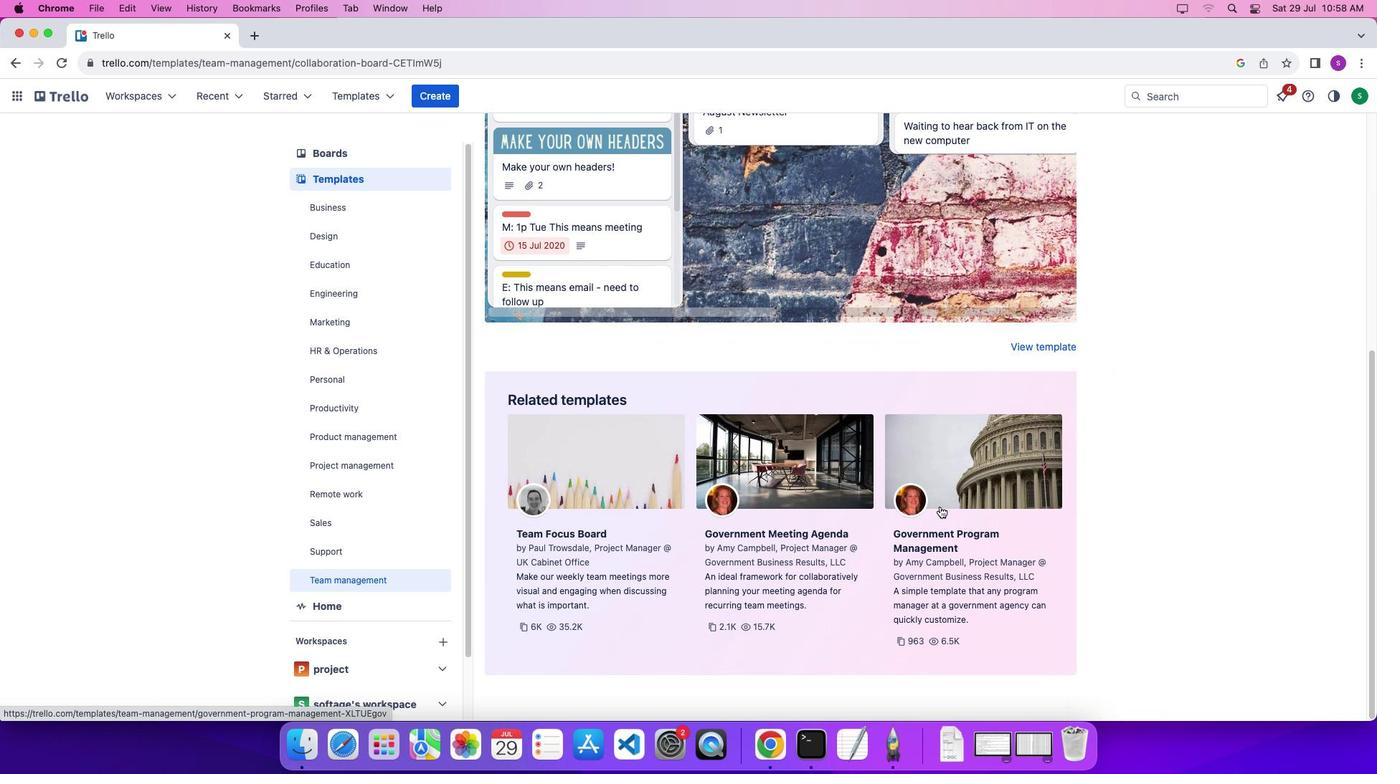 
Action: Mouse scrolled (939, 506) with delta (0, 0)
Screenshot: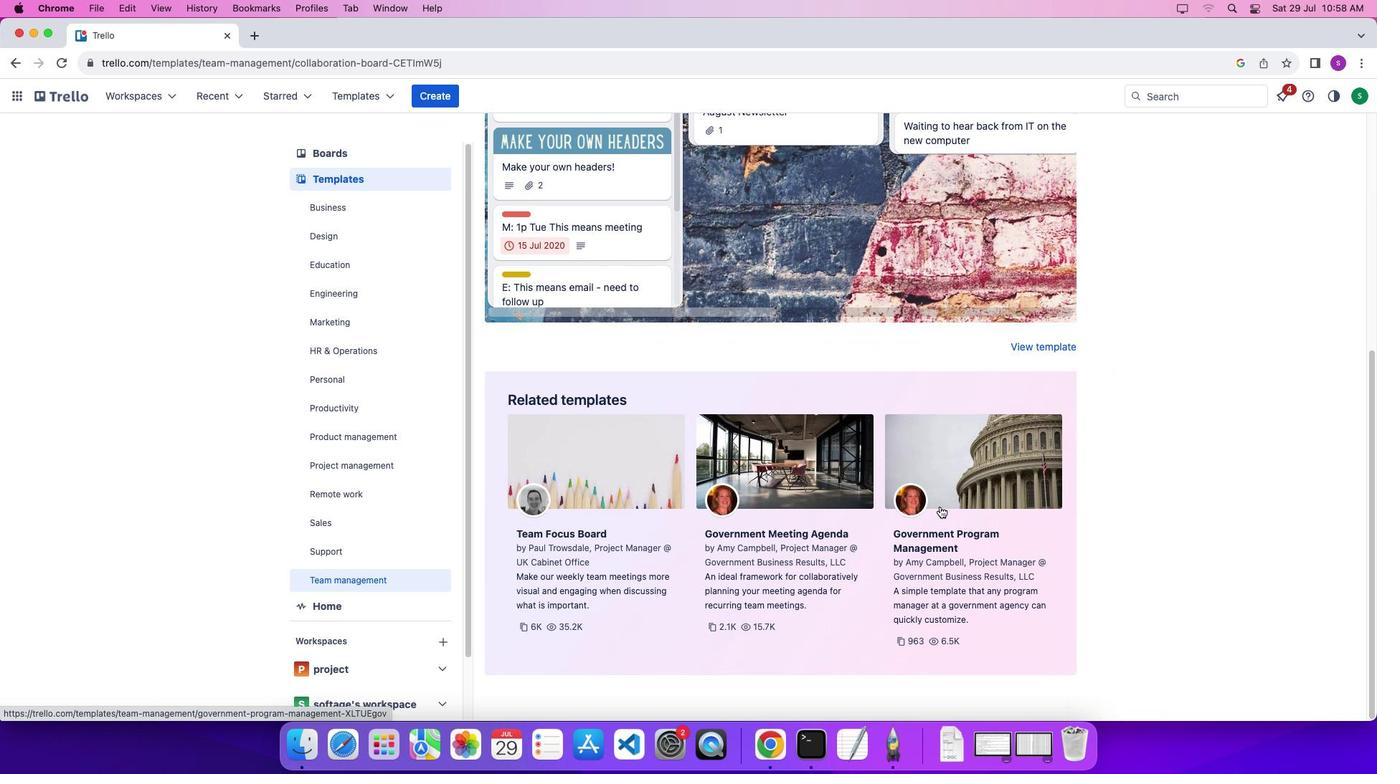 
Action: Mouse scrolled (939, 506) with delta (0, 3)
Screenshot: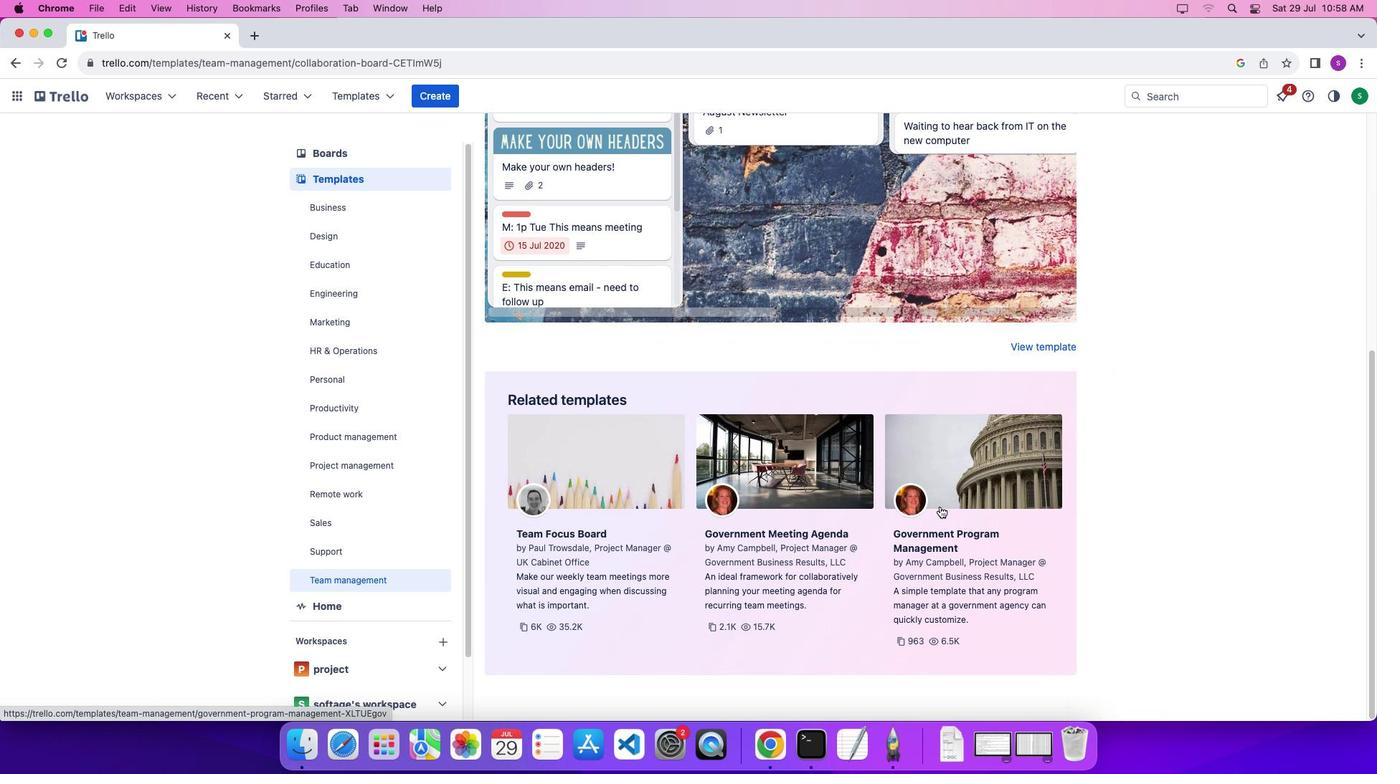 
Action: Mouse scrolled (939, 506) with delta (0, 4)
Screenshot: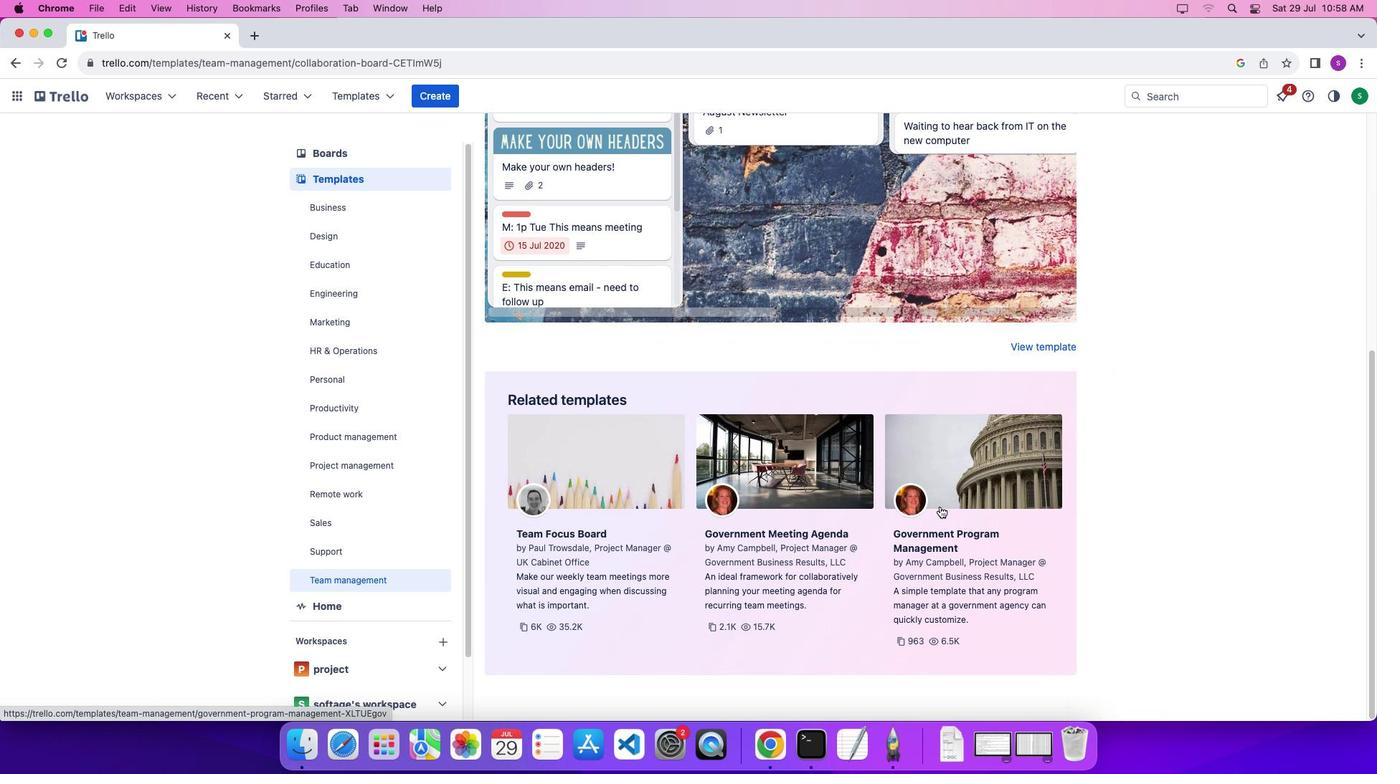 
Action: Mouse scrolled (939, 506) with delta (0, 0)
Screenshot: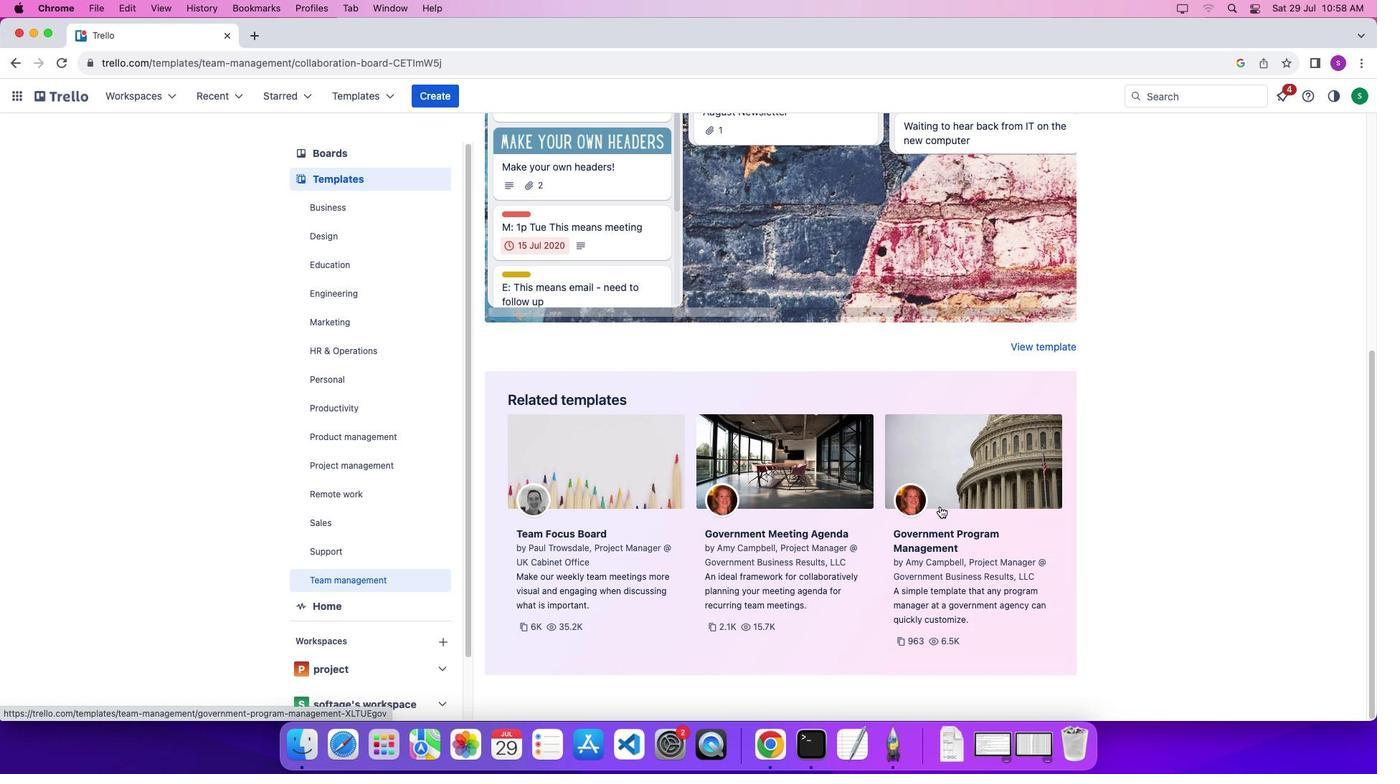 
Action: Mouse scrolled (939, 506) with delta (0, 0)
Screenshot: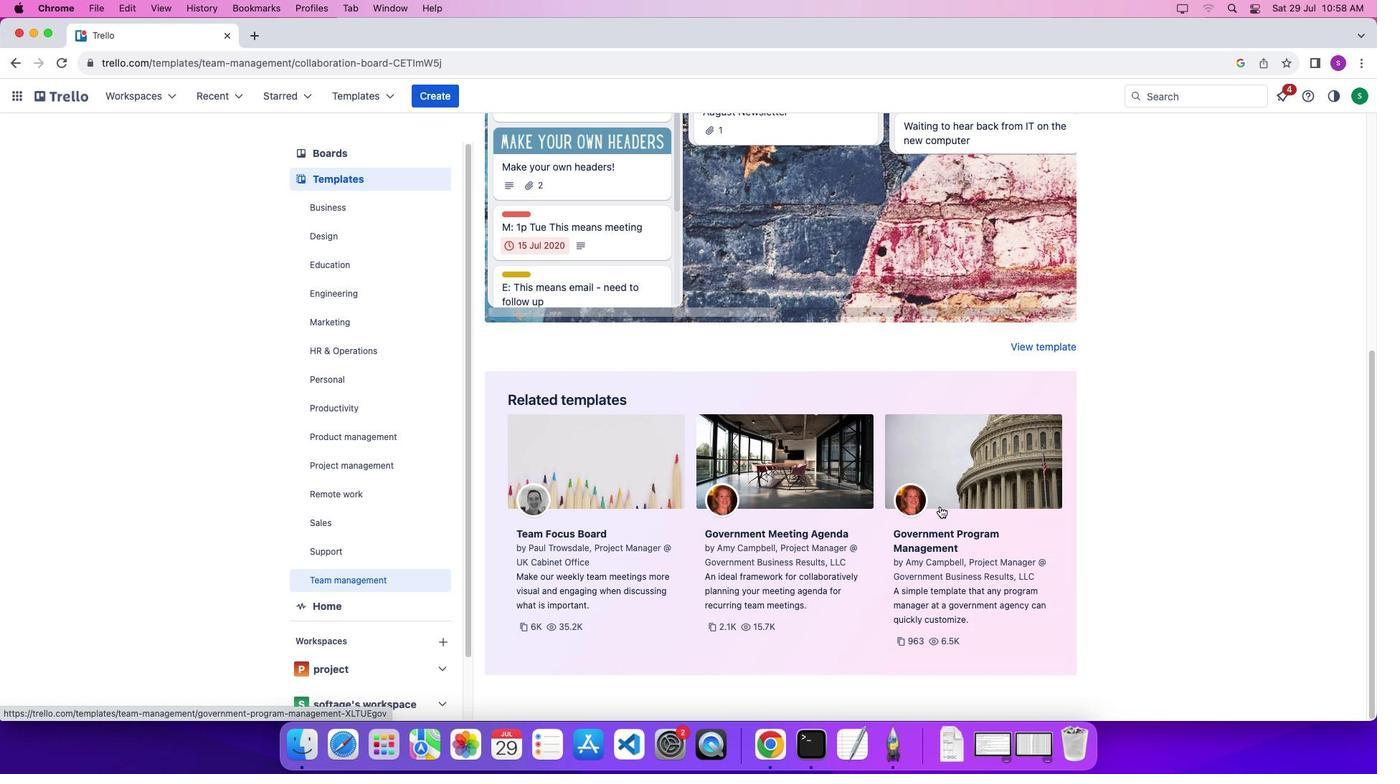 
Action: Mouse scrolled (939, 506) with delta (0, 5)
Screenshot: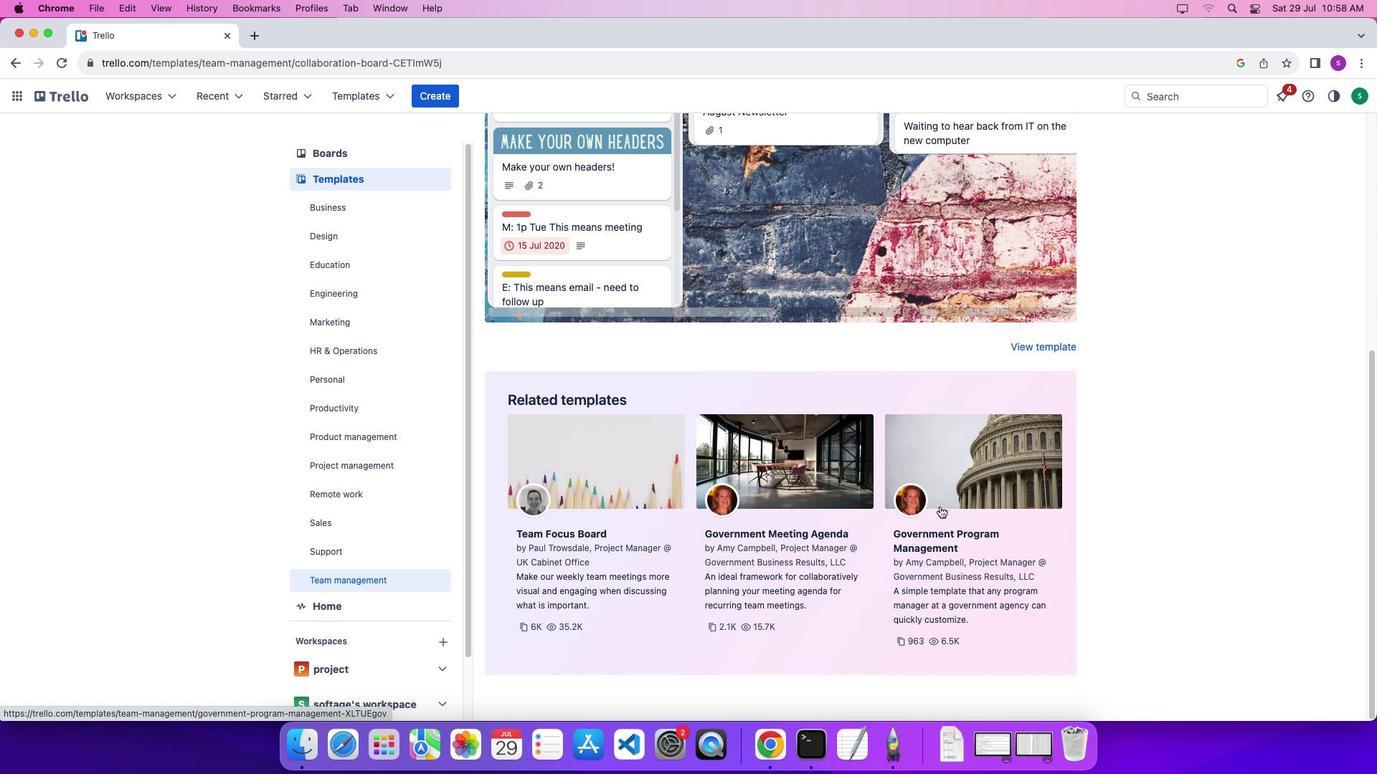 
Action: Mouse scrolled (939, 506) with delta (0, 7)
Screenshot: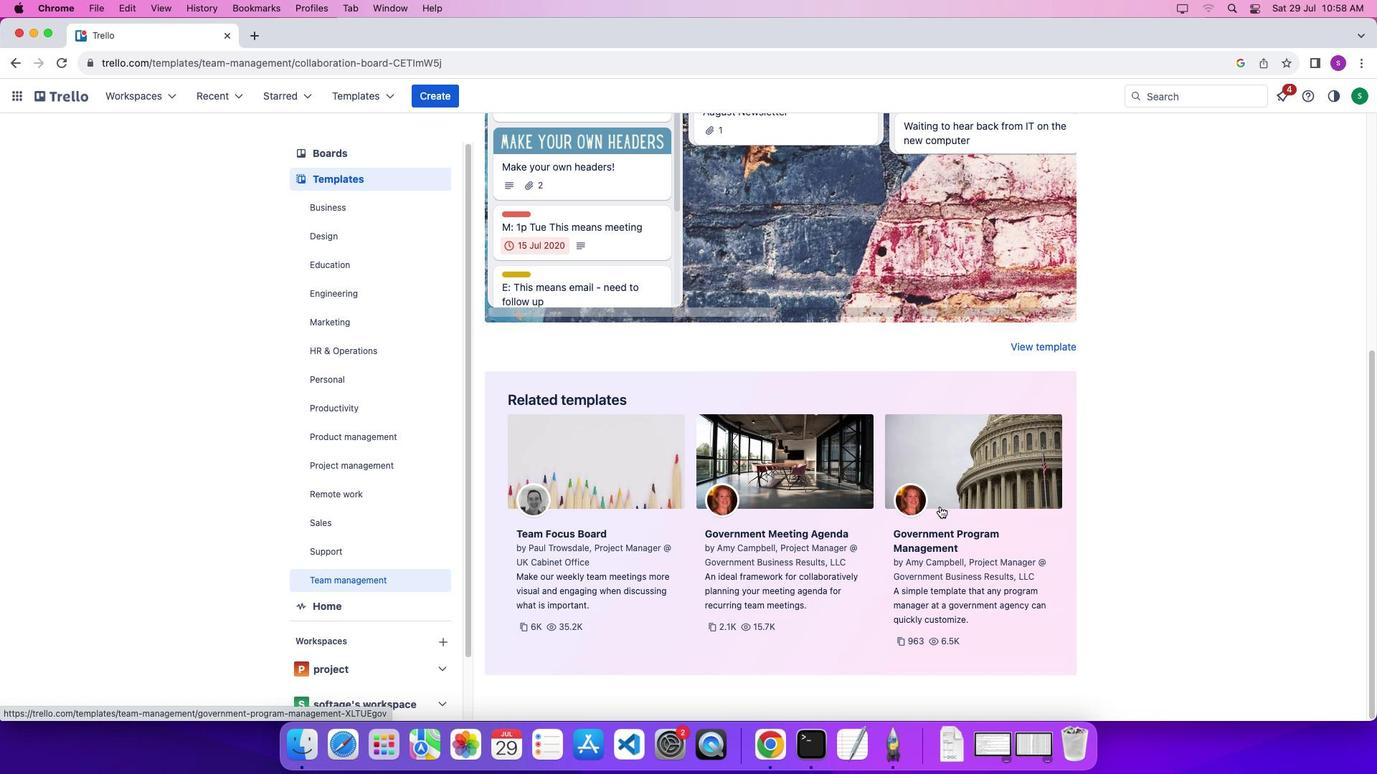 
Action: Mouse moved to (661, 459)
Screenshot: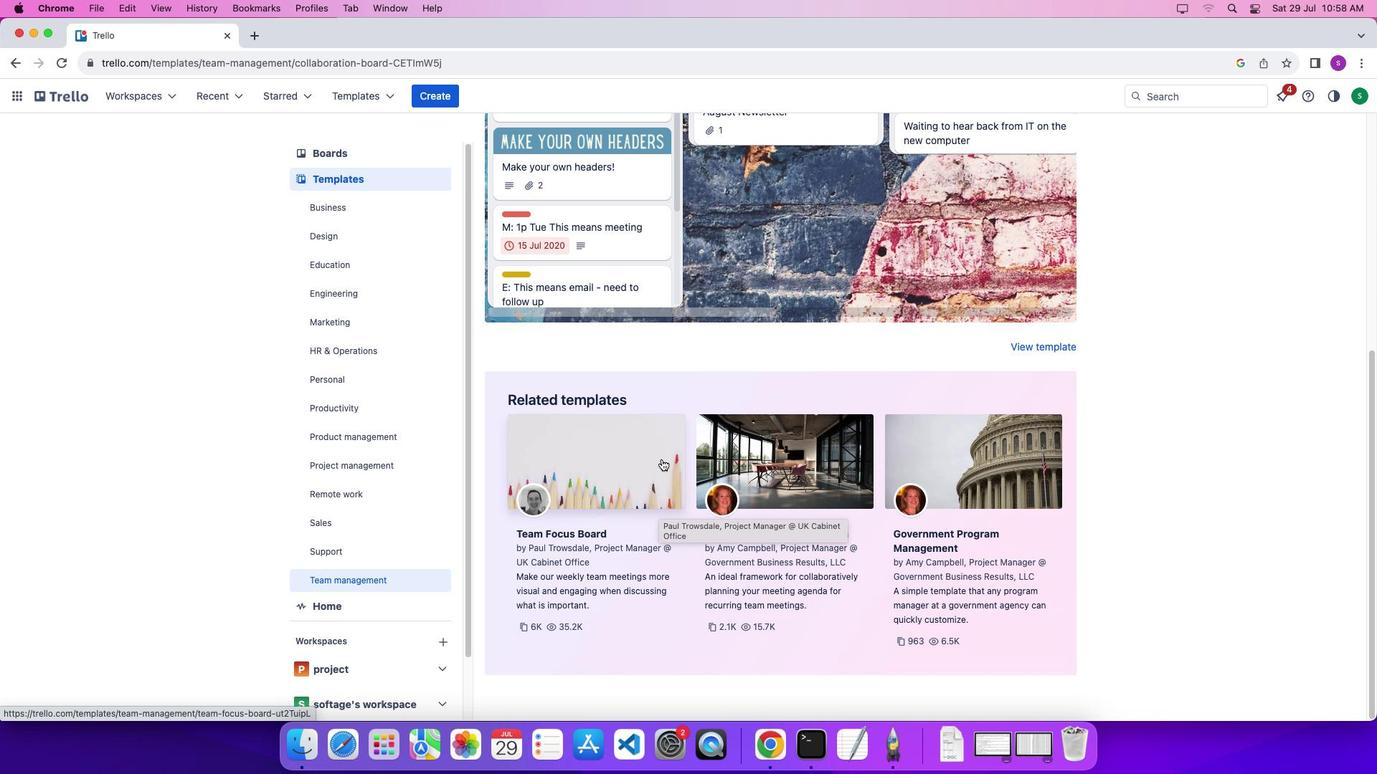 
Action: Mouse scrolled (661, 459) with delta (0, 0)
Screenshot: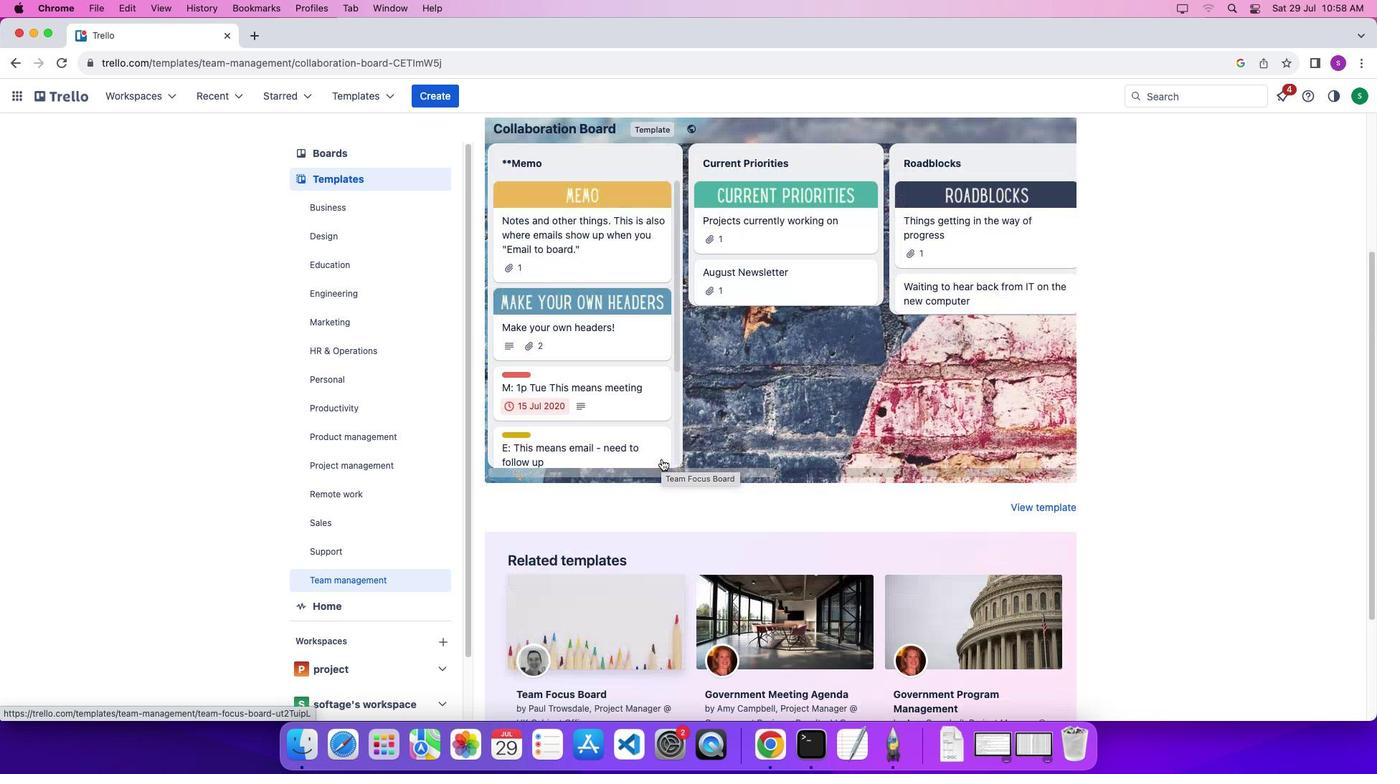 
Action: Mouse scrolled (661, 459) with delta (0, 0)
Screenshot: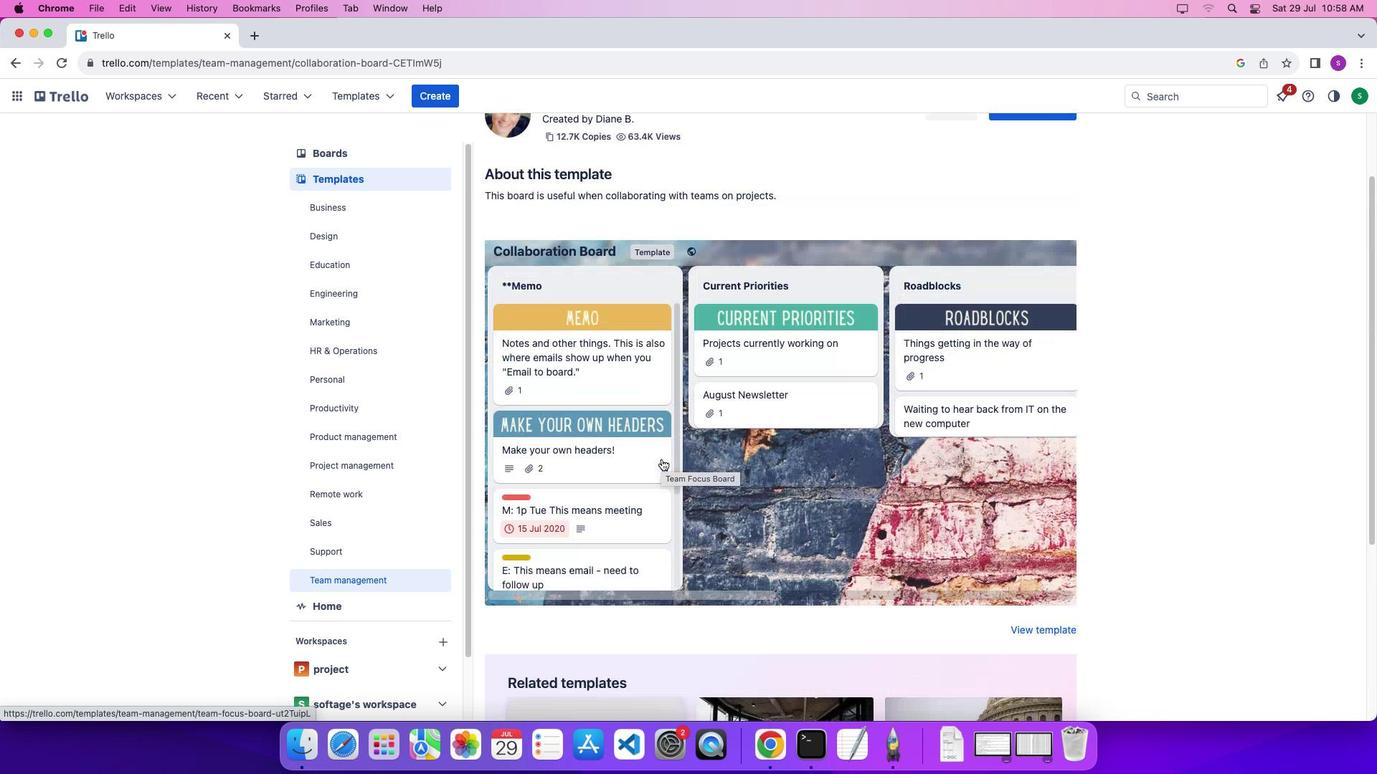 
Action: Mouse scrolled (661, 459) with delta (0, 5)
Screenshot: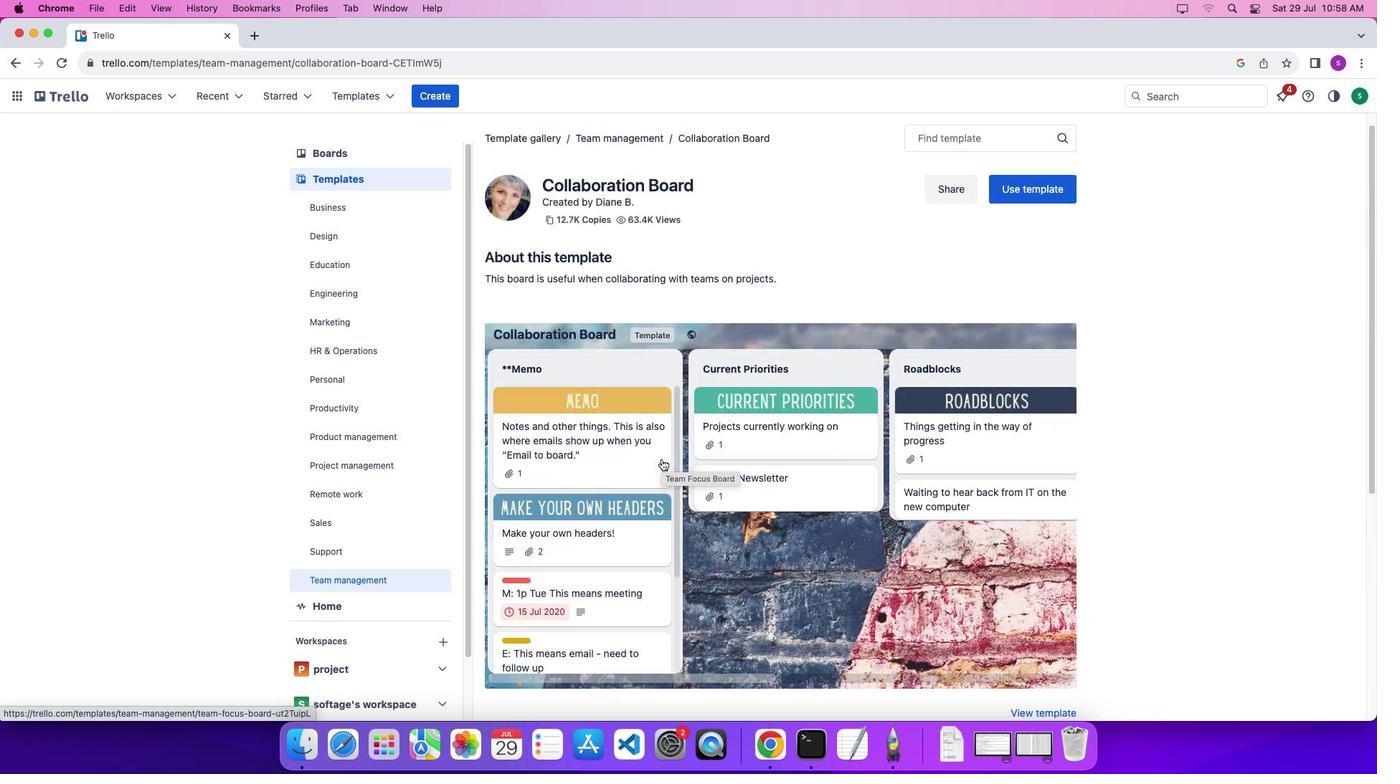 
Action: Mouse scrolled (661, 459) with delta (0, 7)
Screenshot: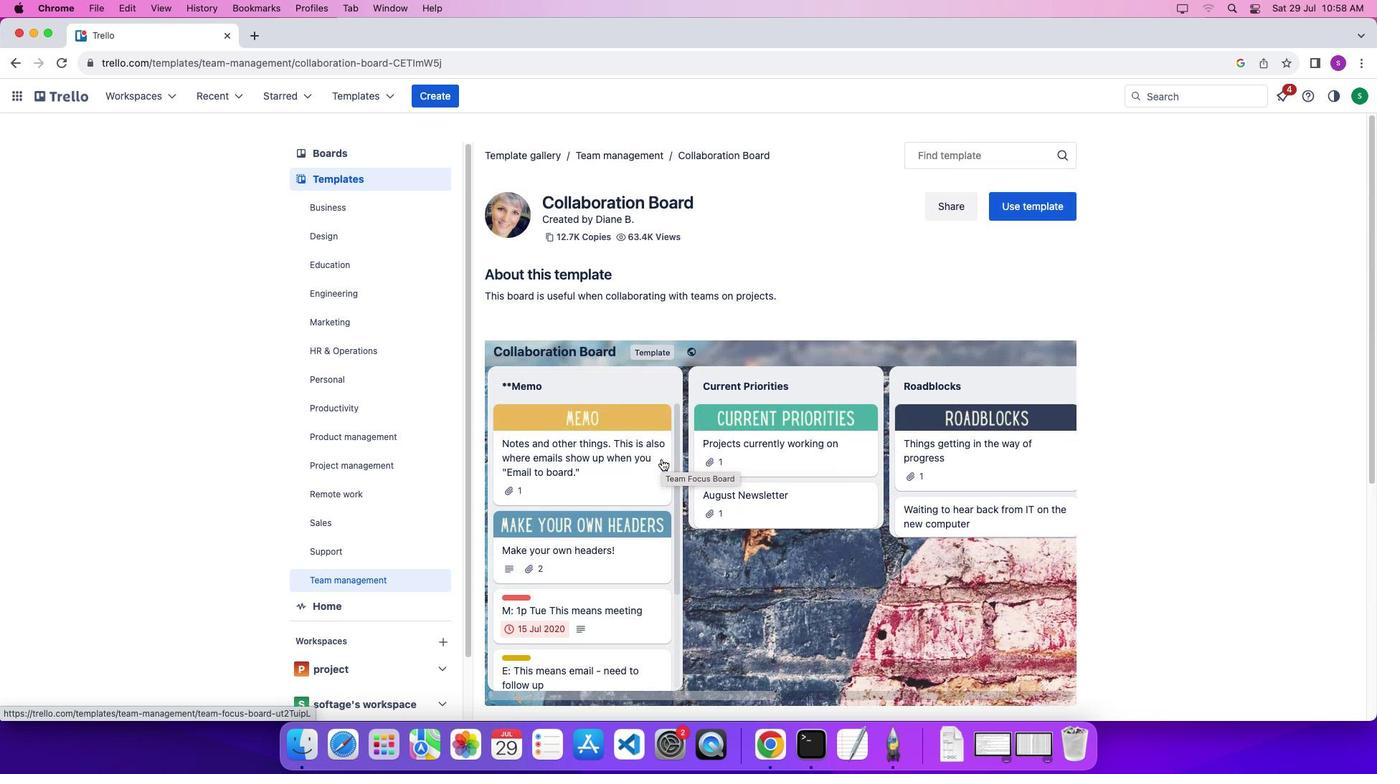
Action: Mouse scrolled (661, 459) with delta (0, 0)
Screenshot: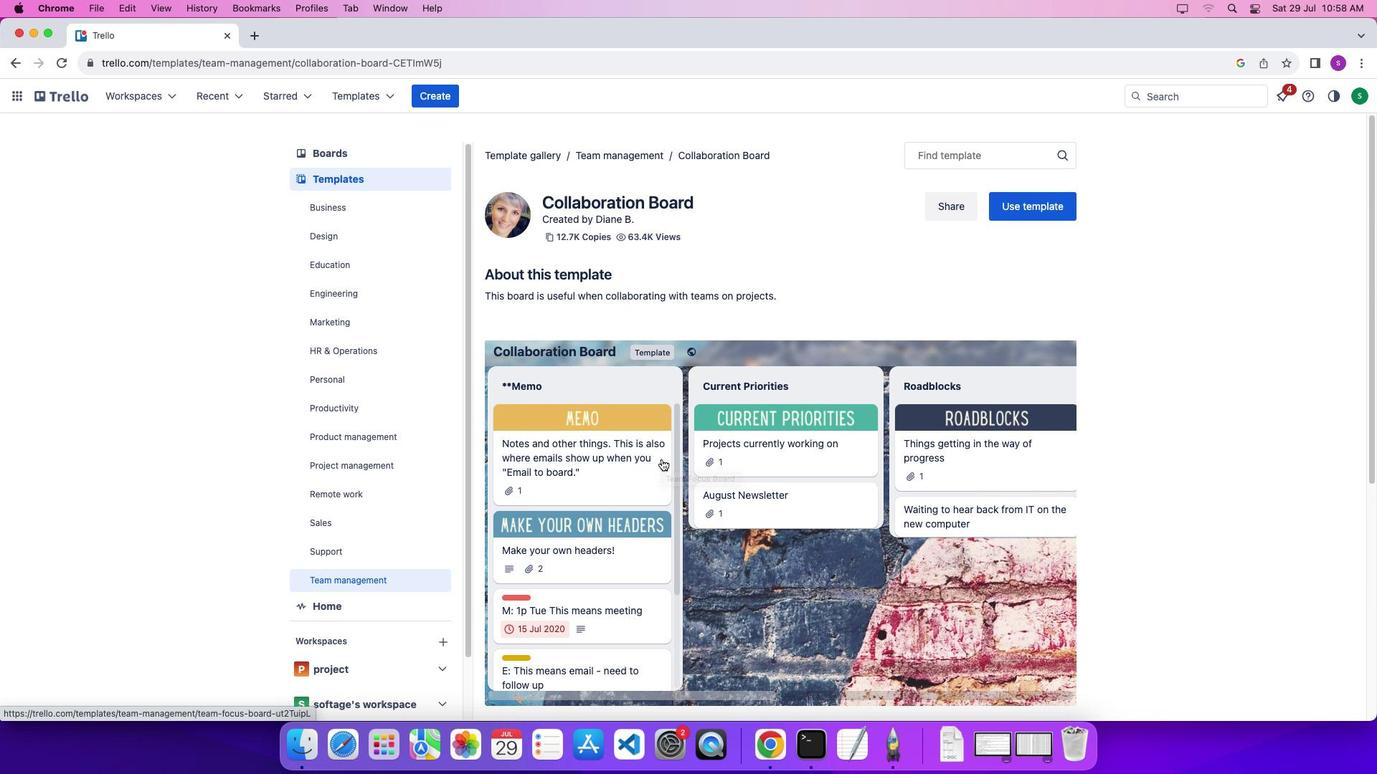 
Action: Mouse scrolled (661, 459) with delta (0, 1)
Screenshot: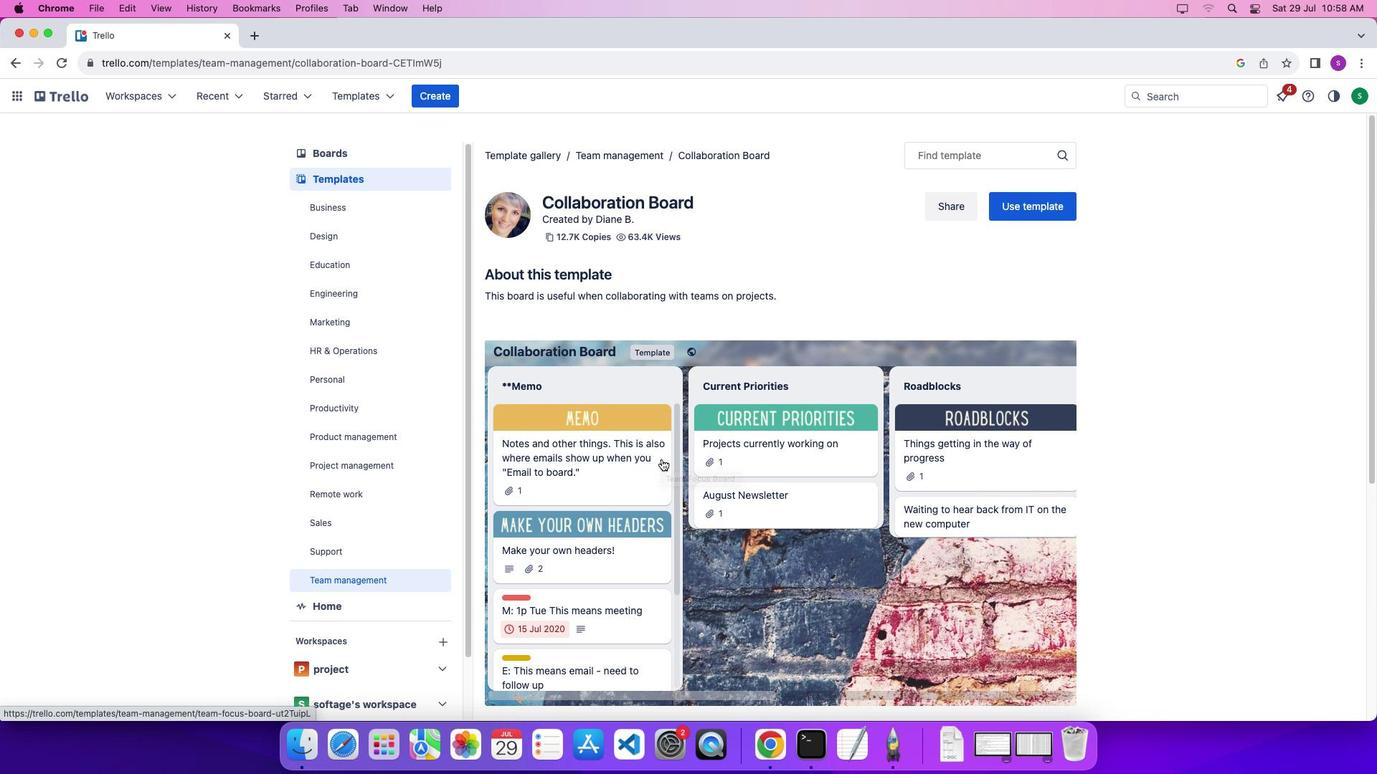 
Action: Mouse scrolled (661, 459) with delta (0, 6)
Screenshot: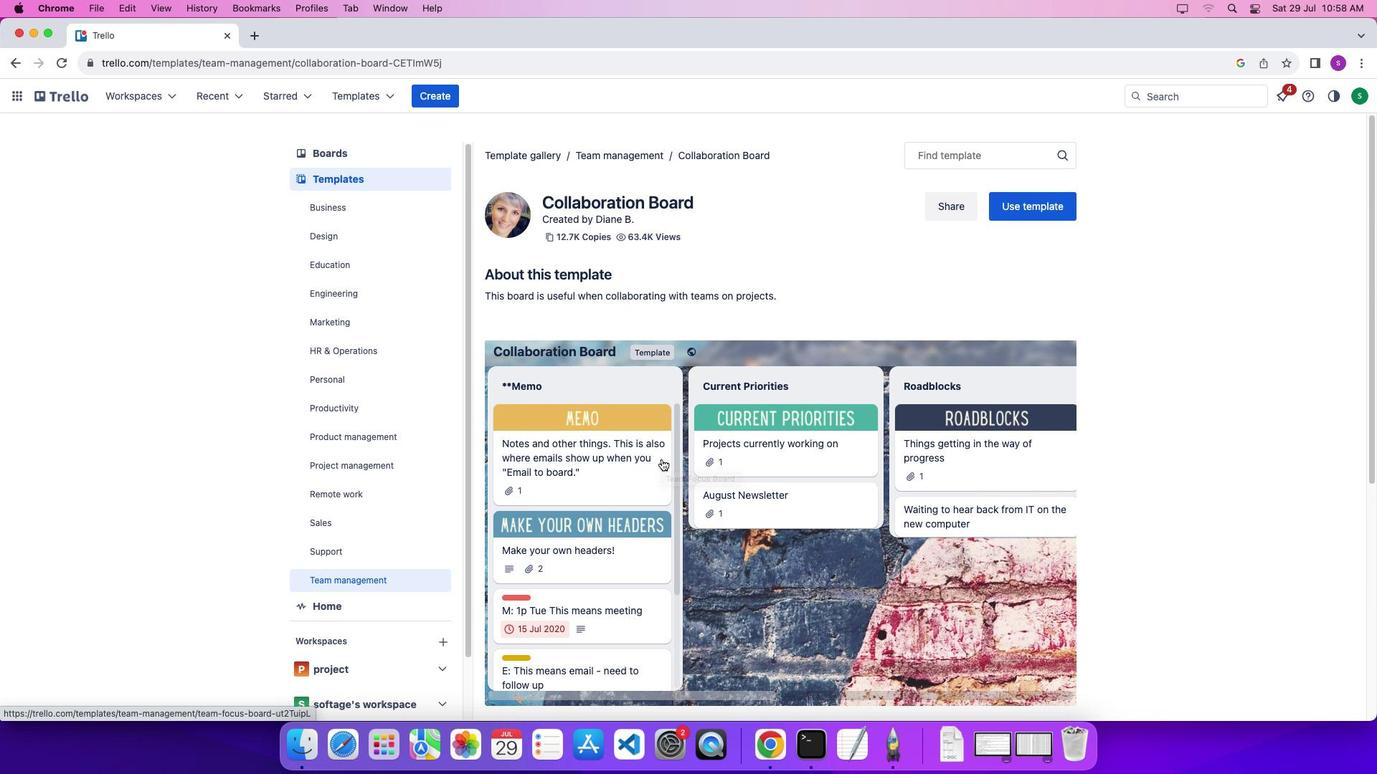
Action: Mouse scrolled (661, 459) with delta (0, 9)
Screenshot: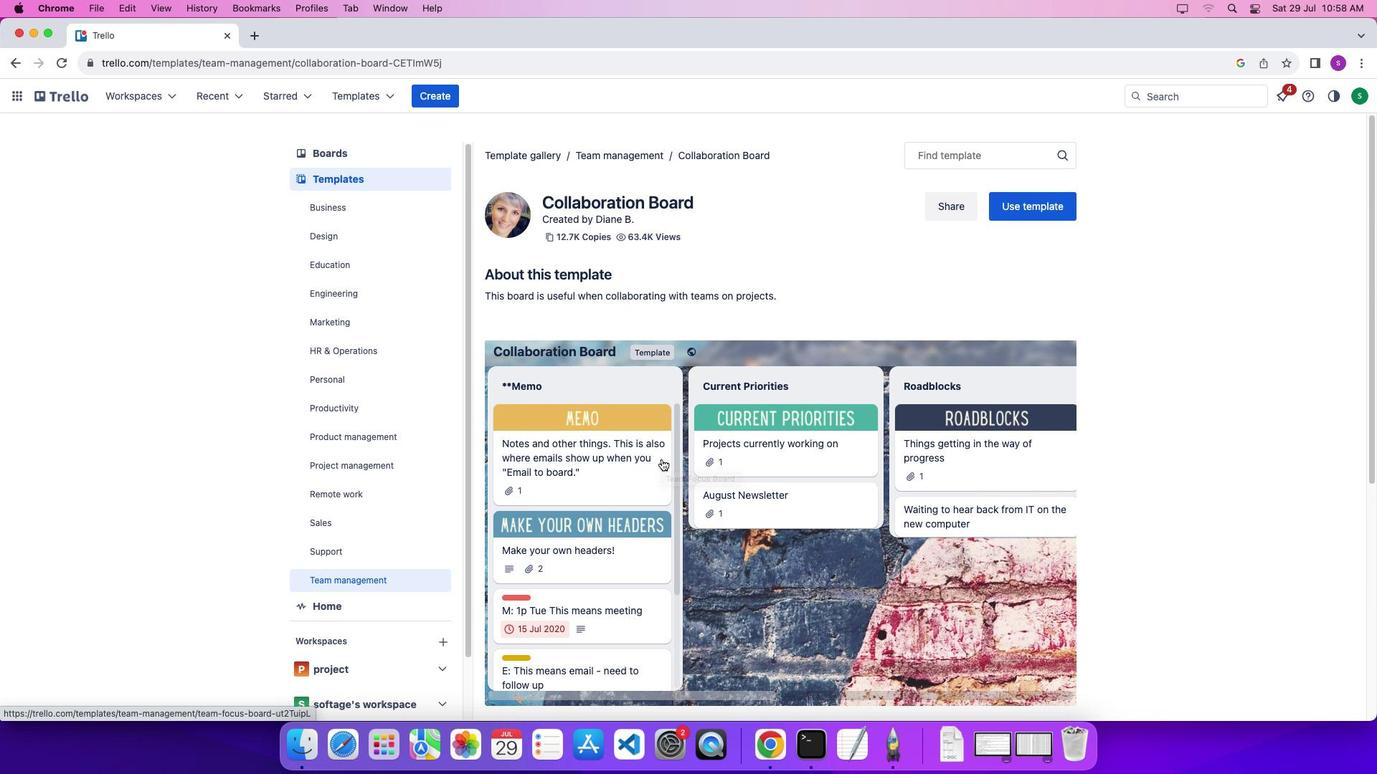
Action: Mouse moved to (1045, 211)
Screenshot: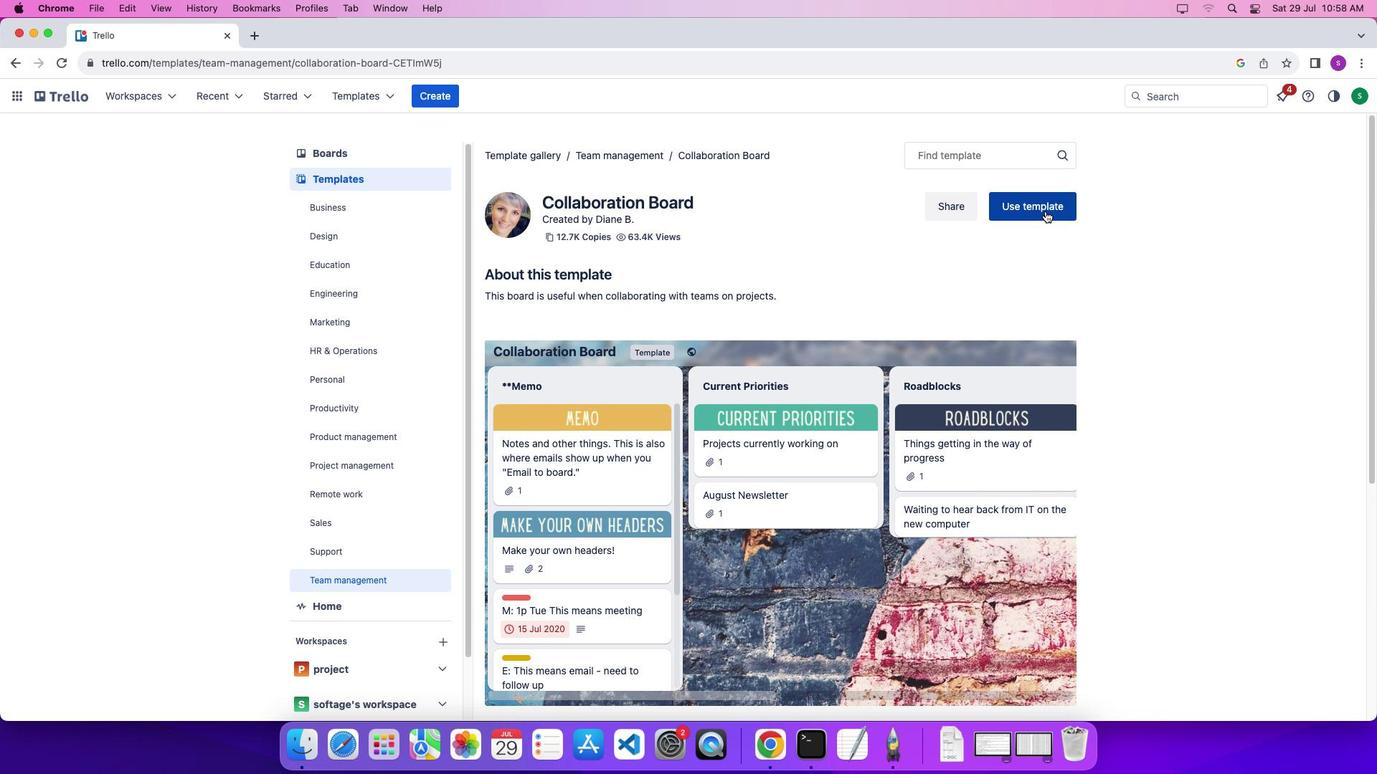 
Action: Mouse pressed left at (1045, 211)
Screenshot: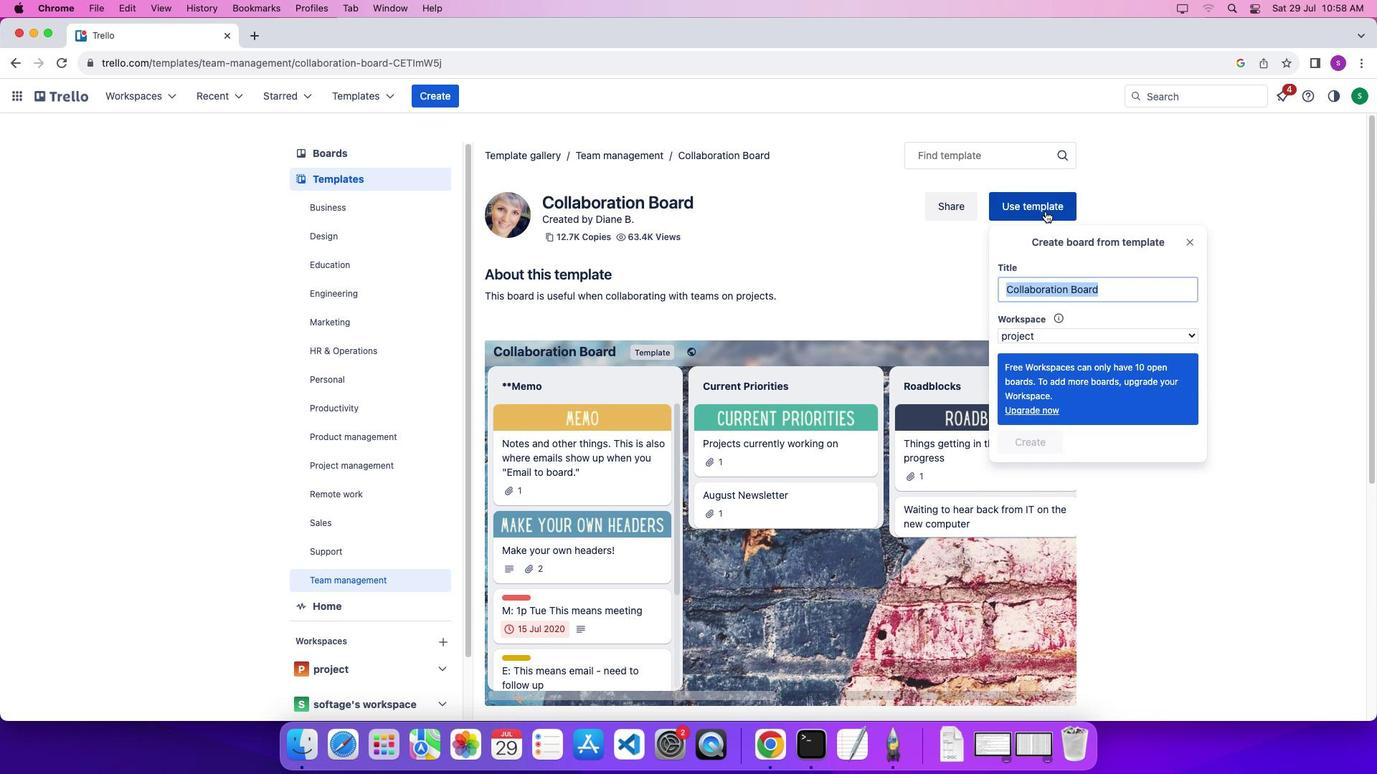 
Action: Mouse moved to (1033, 342)
Screenshot: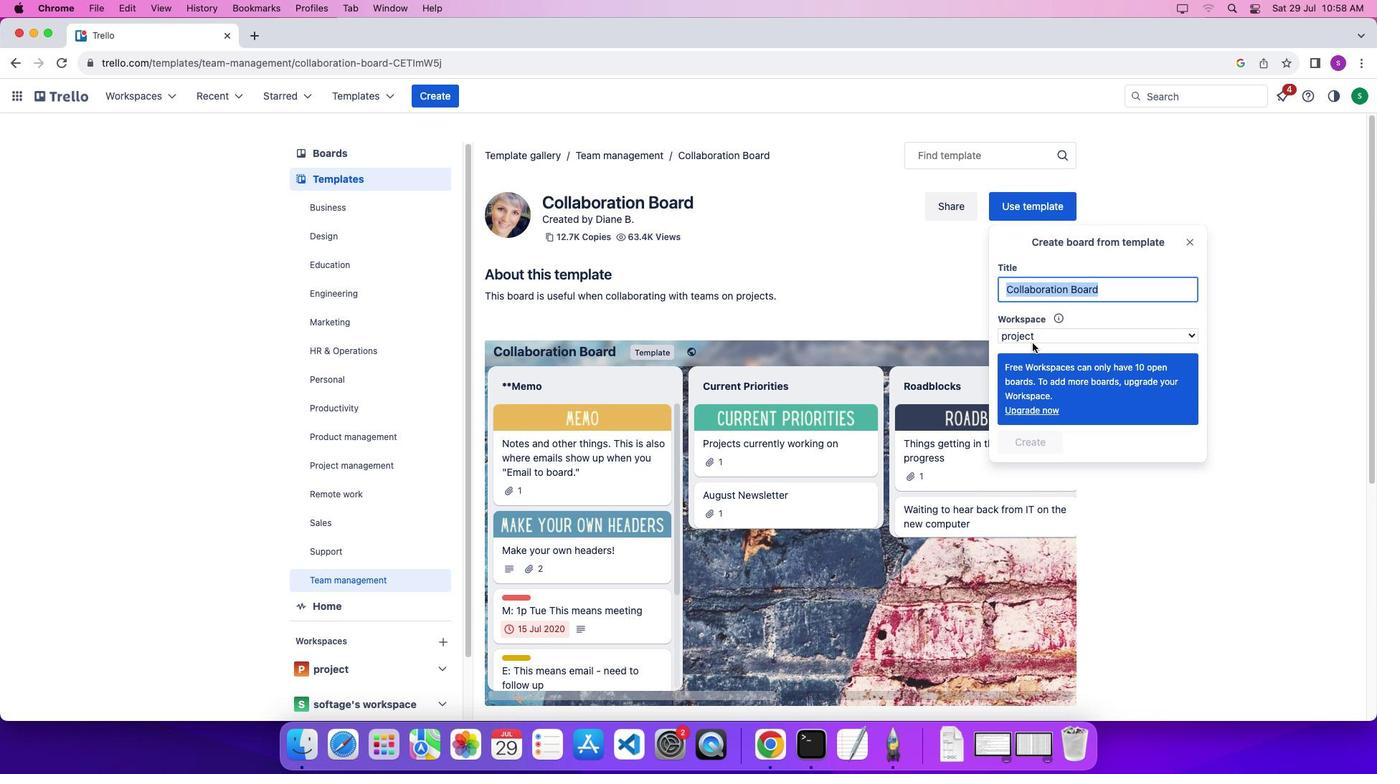 
Action: Mouse pressed left at (1033, 342)
Screenshot: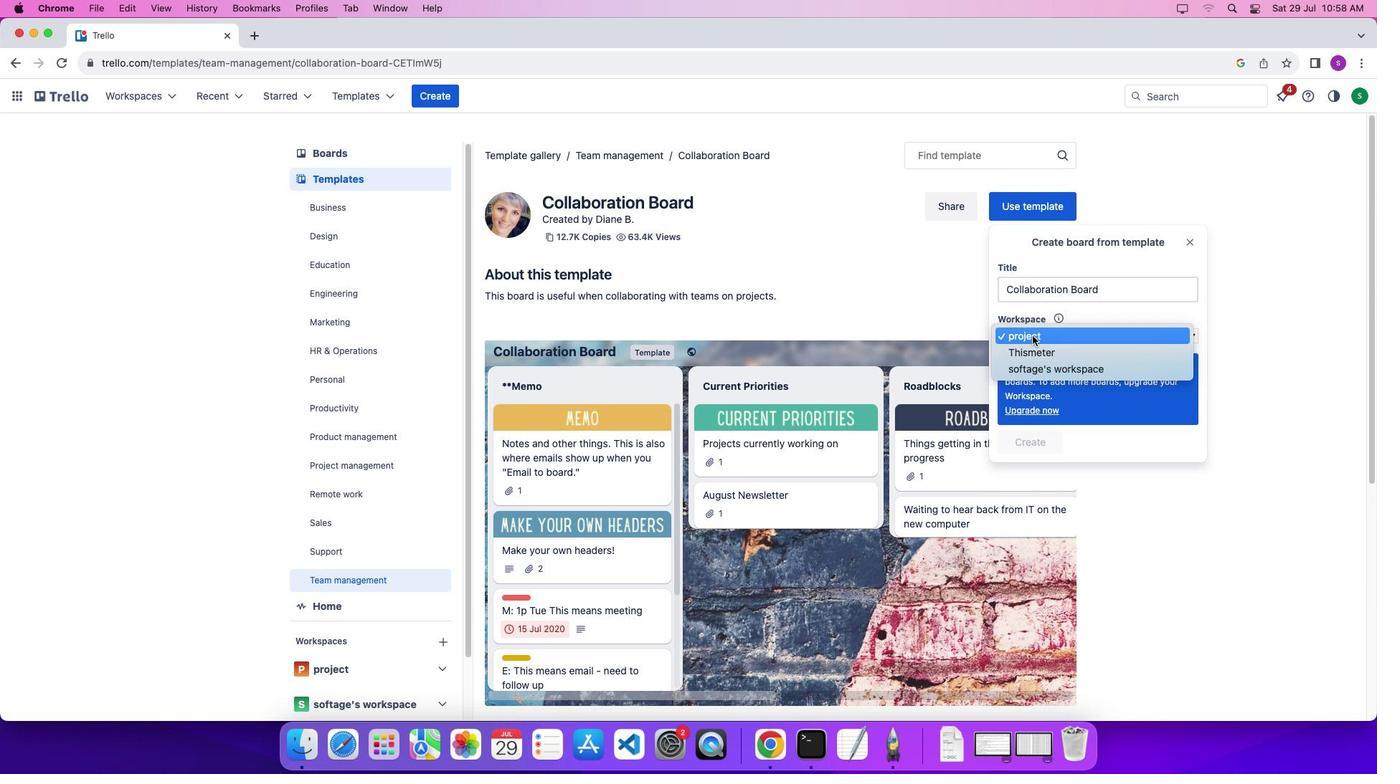 
Action: Mouse moved to (1036, 369)
Screenshot: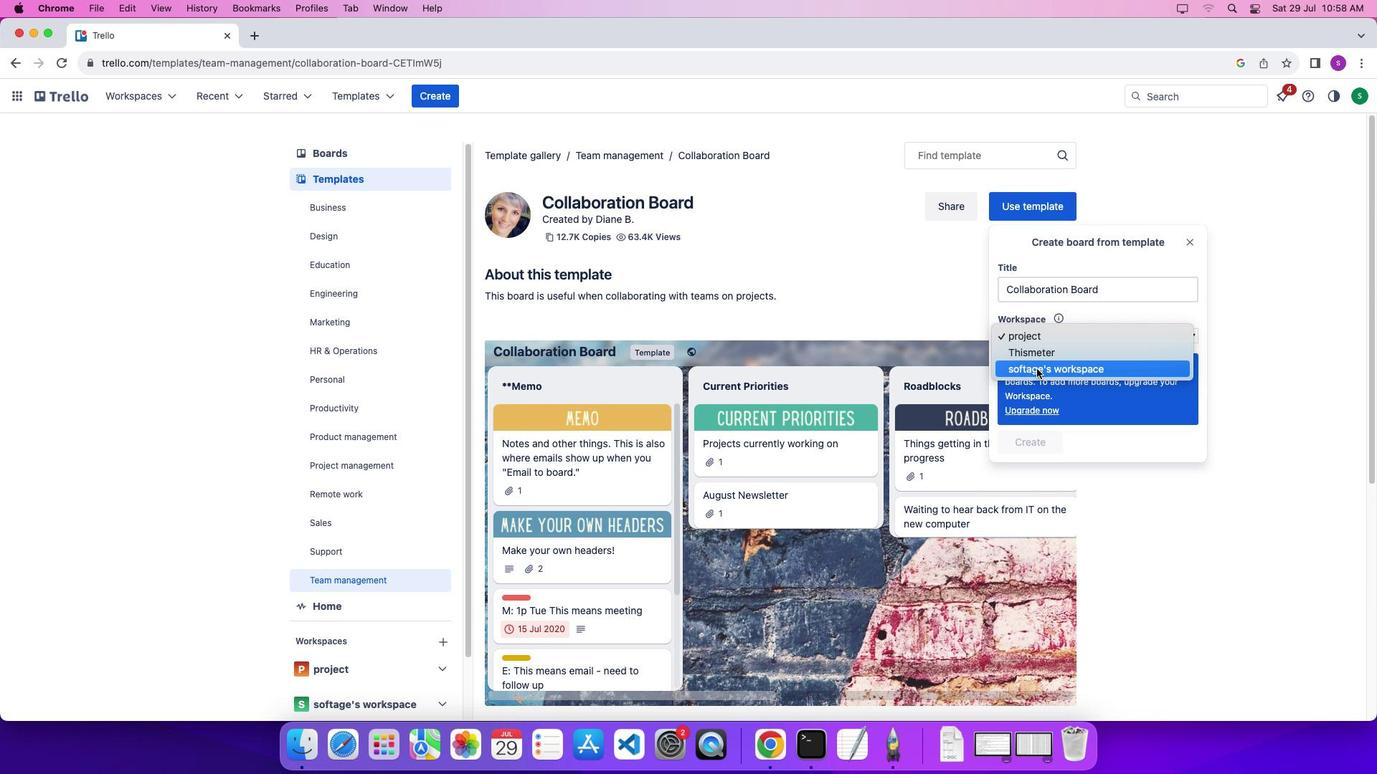 
Action: Mouse pressed left at (1036, 369)
Screenshot: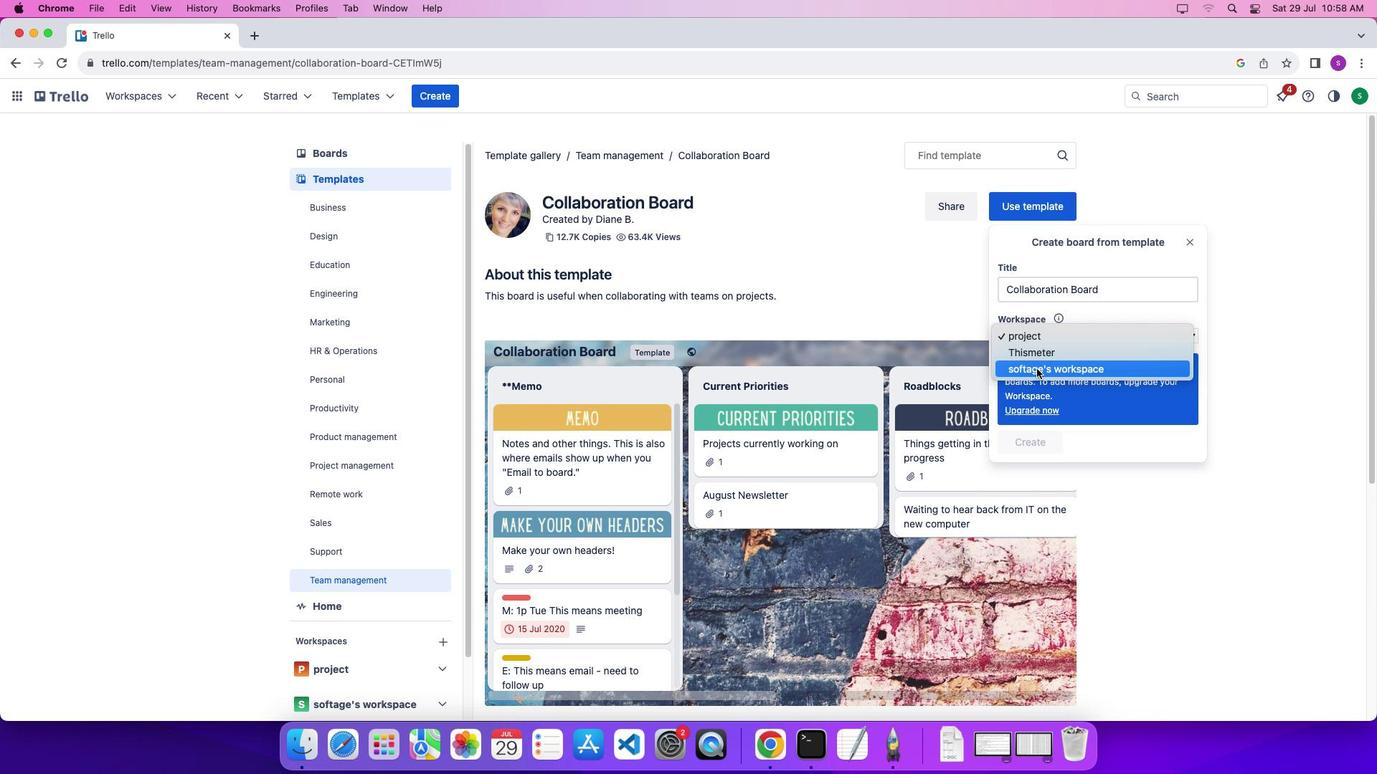 
Action: Mouse moved to (1004, 479)
Screenshot: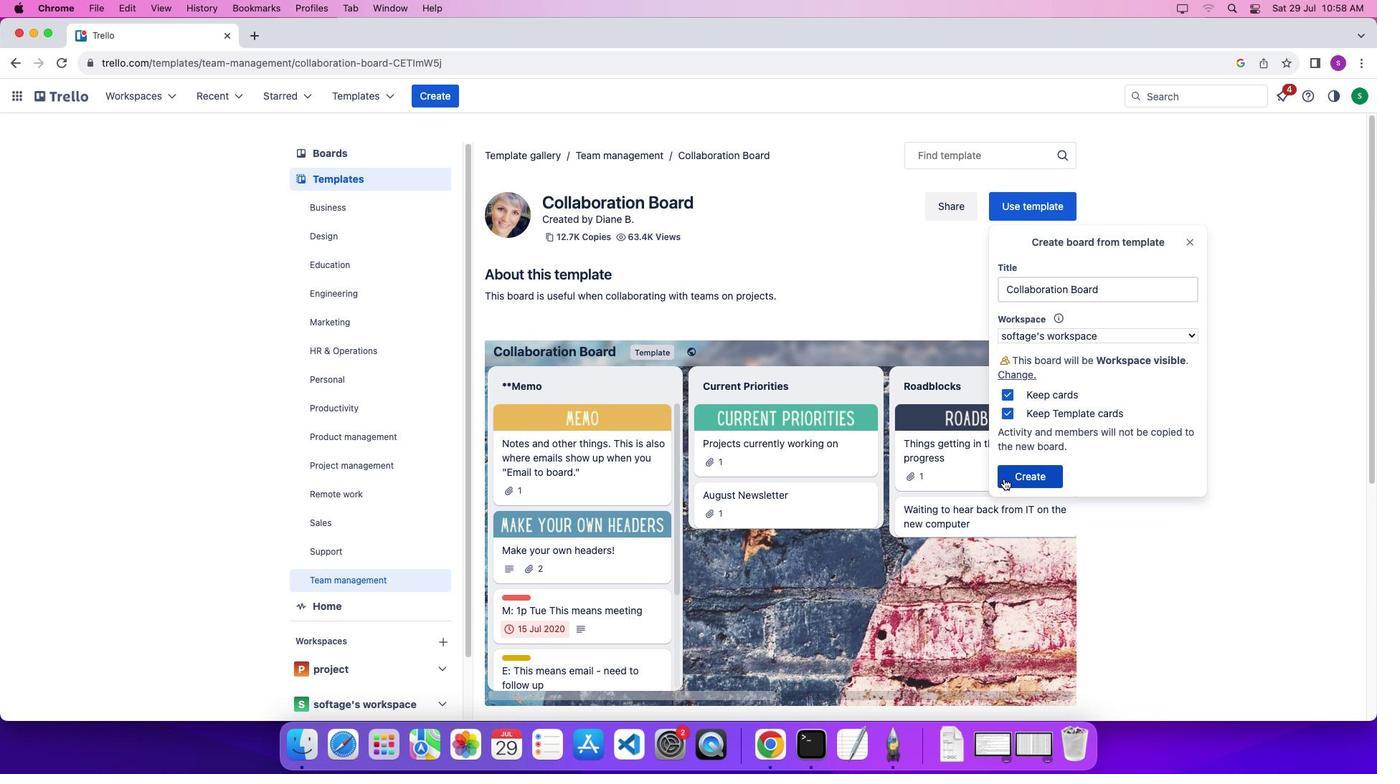
Action: Mouse pressed left at (1004, 479)
Screenshot: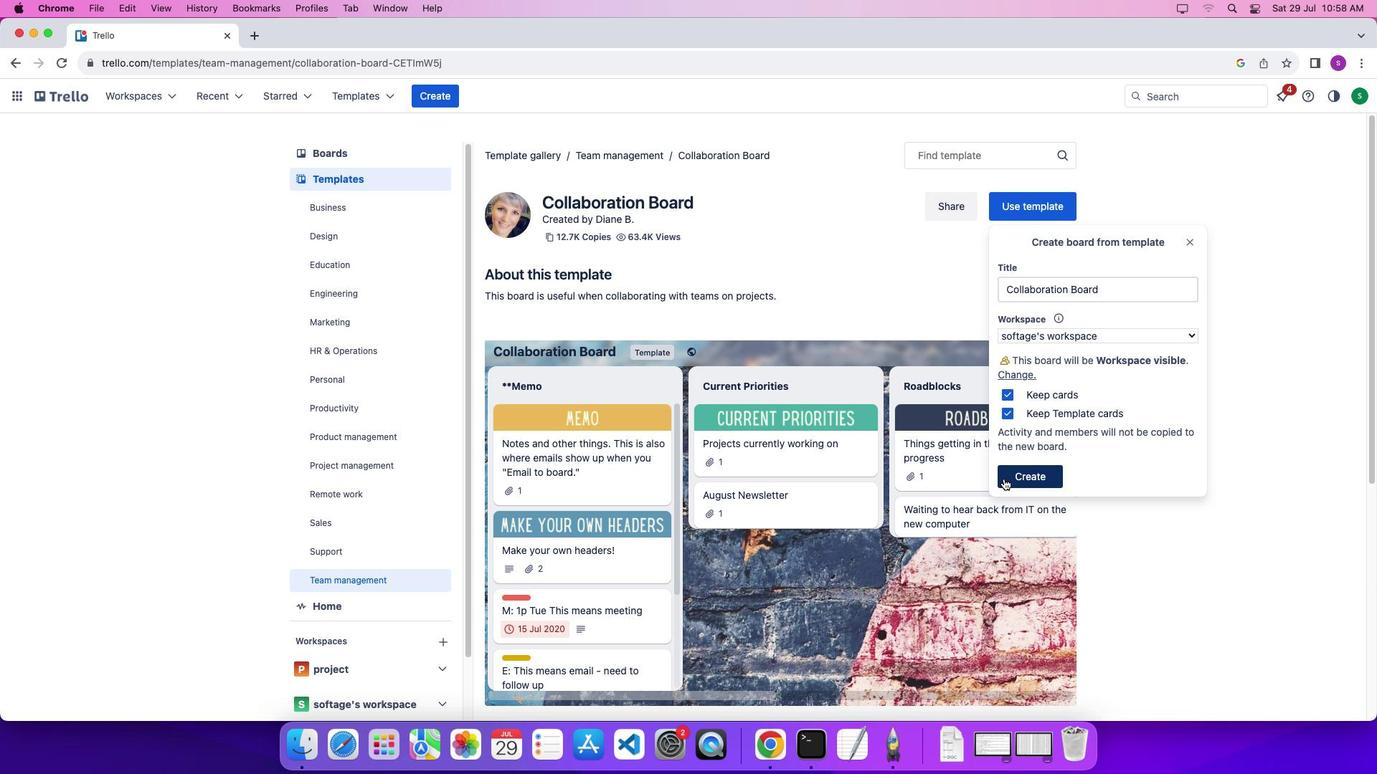 
Action: Mouse moved to (467, 561)
Screenshot: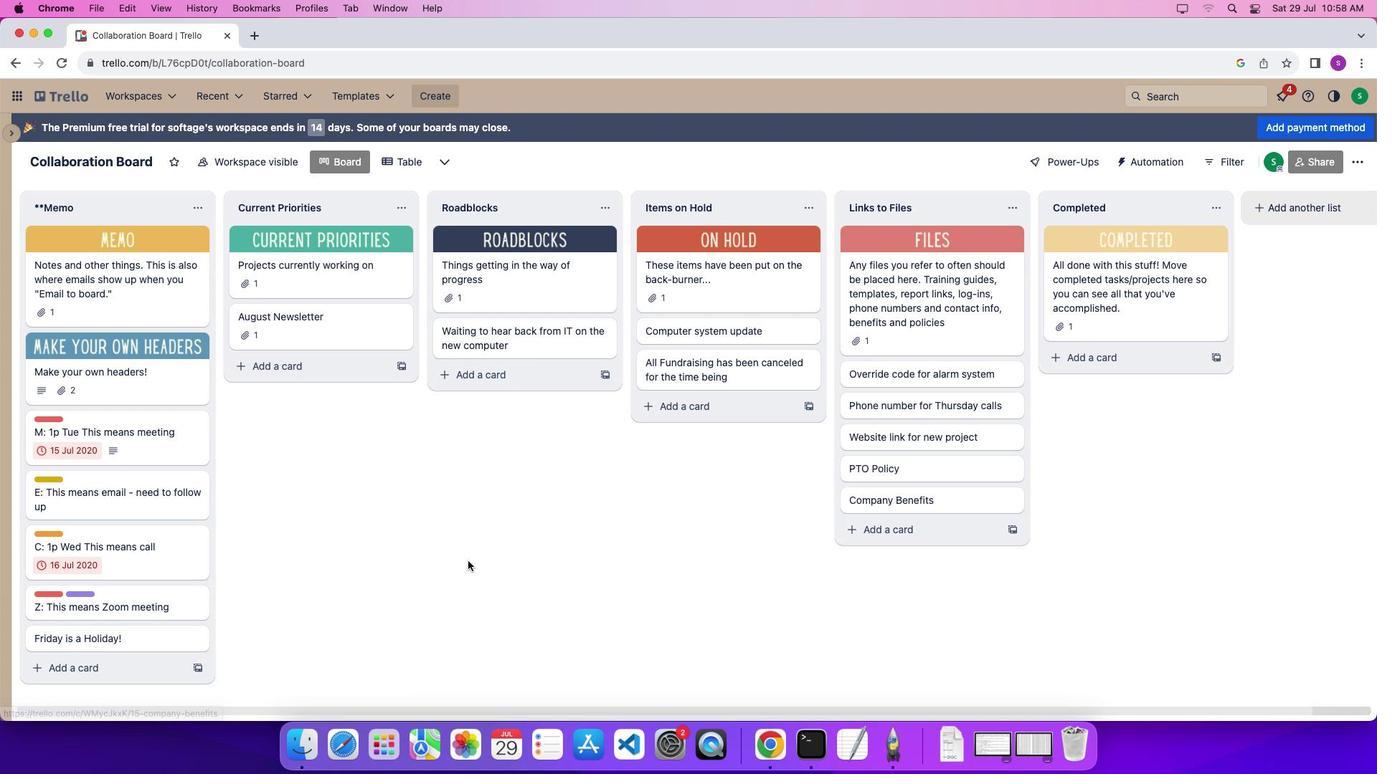 
Action: Mouse pressed left at (467, 561)
Screenshot: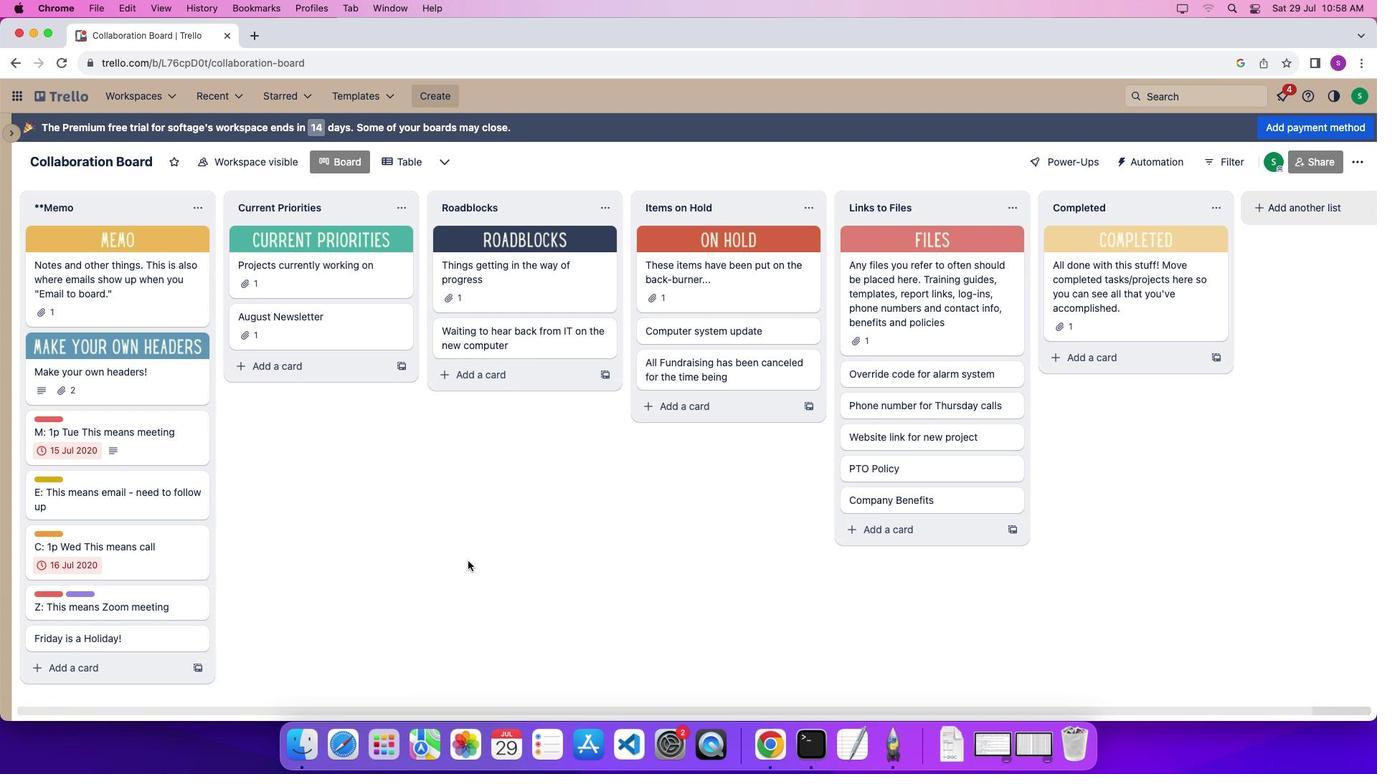 
Action: Mouse moved to (192, 710)
Screenshot: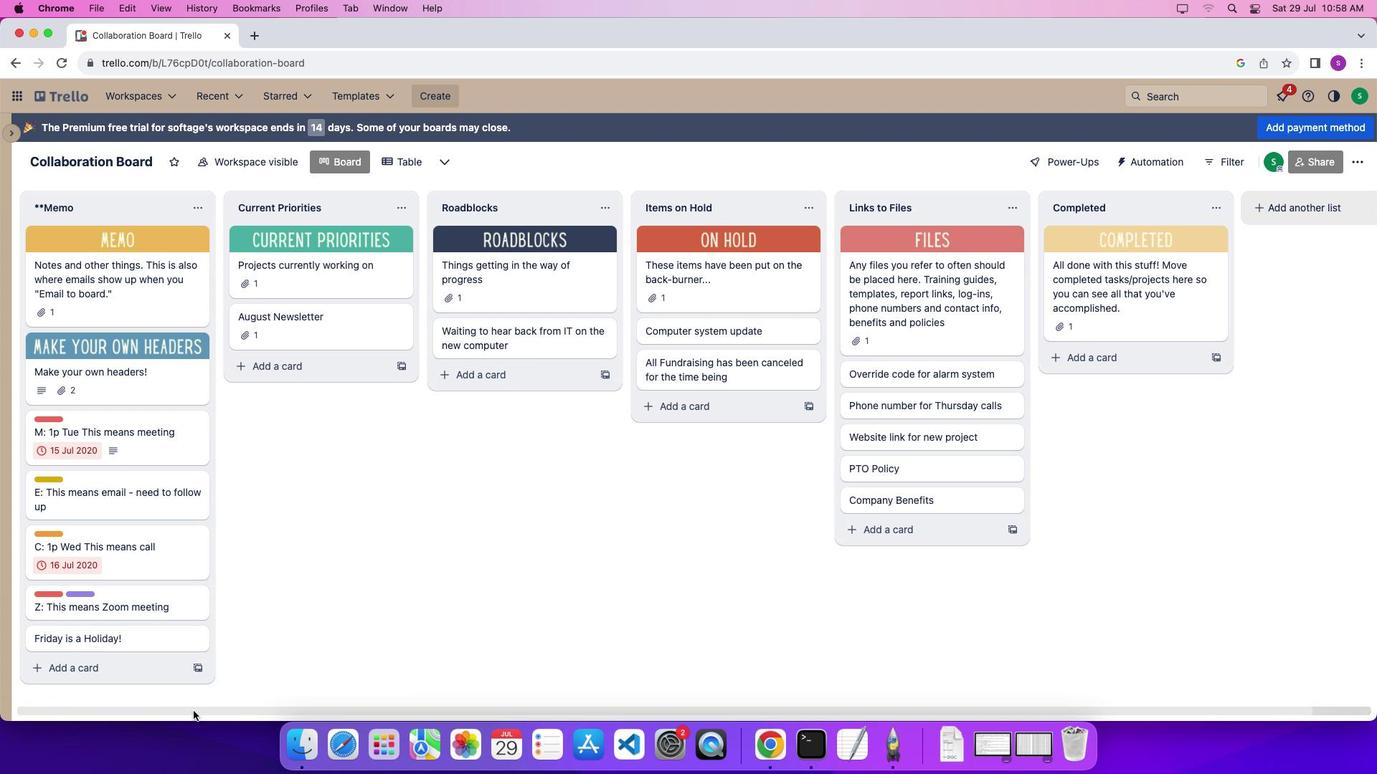 
Action: Mouse pressed left at (192, 710)
Screenshot: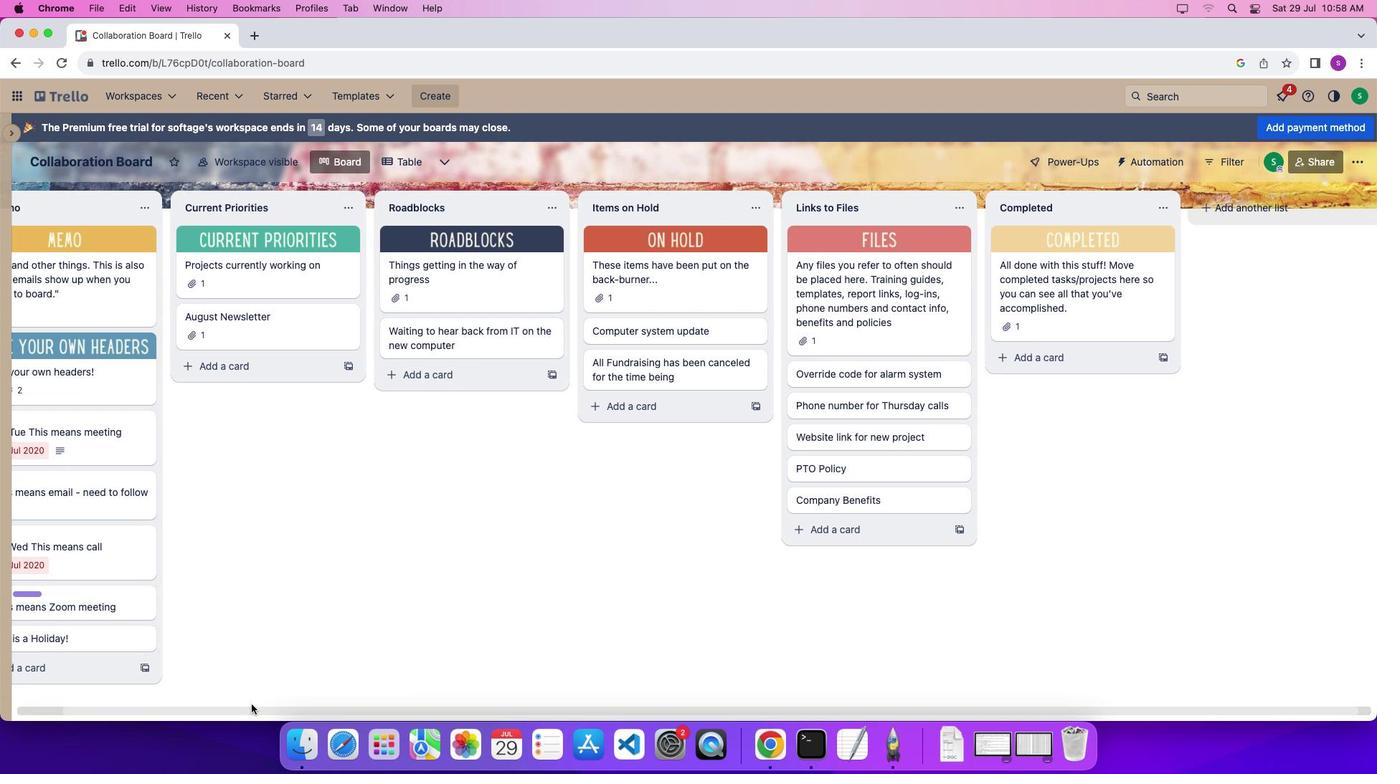 
Action: Mouse moved to (131, 281)
Screenshot: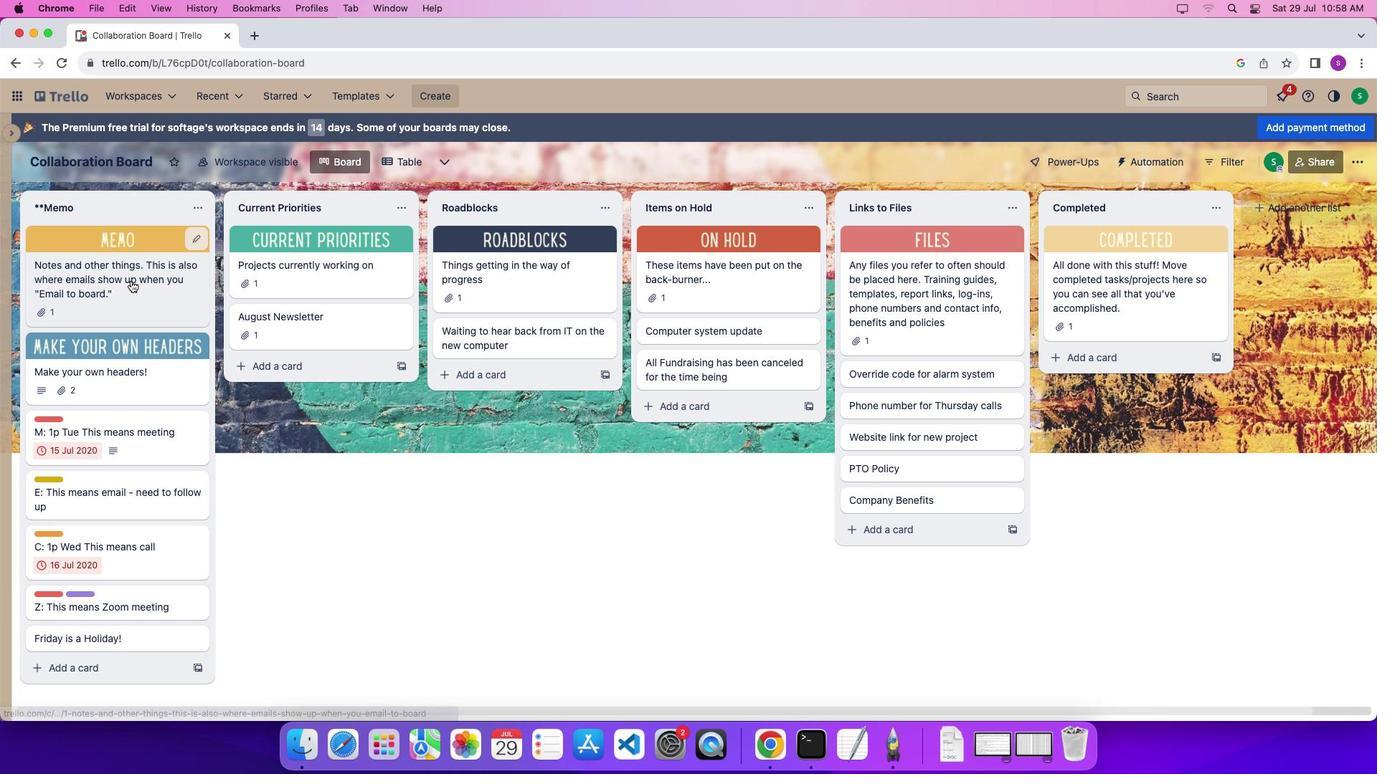 
Action: Mouse pressed left at (131, 281)
Screenshot: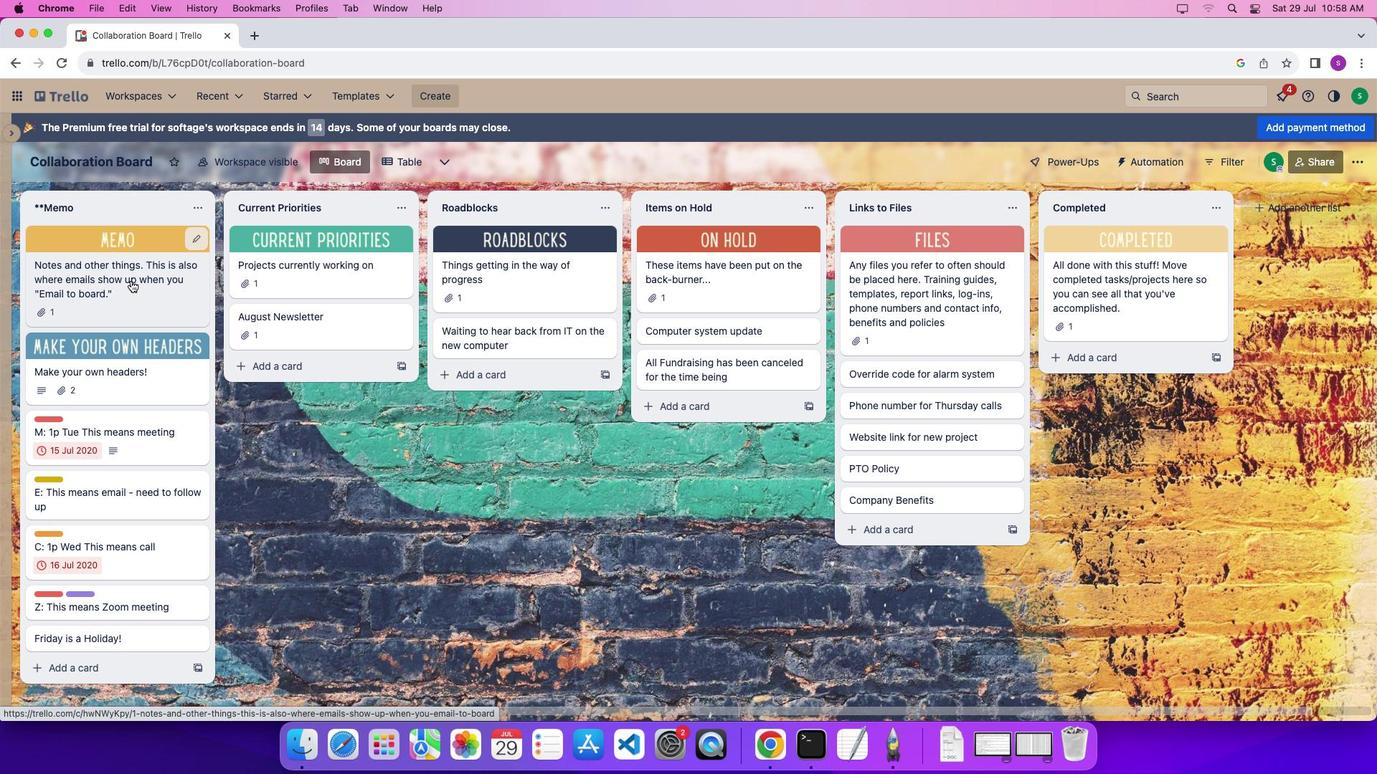 
Action: Mouse moved to (936, 133)
Screenshot: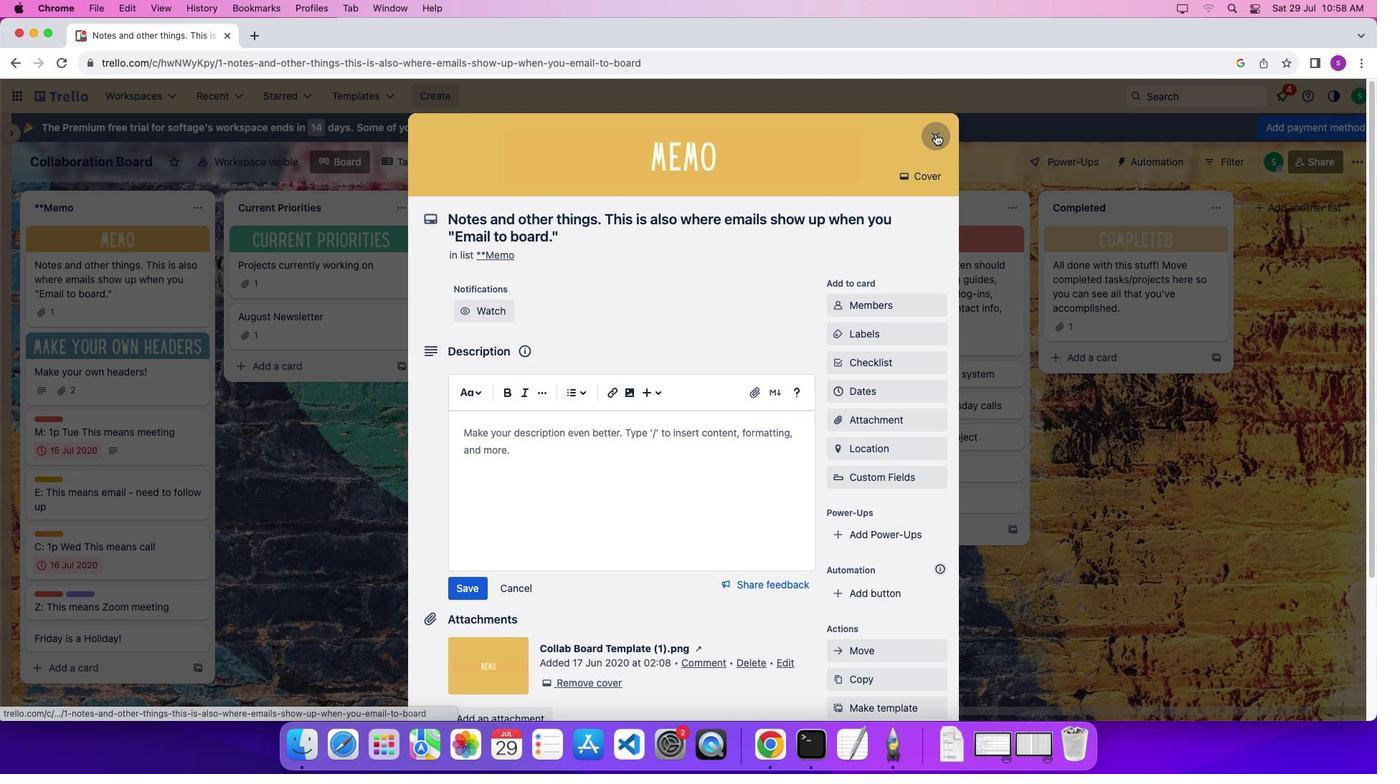 
Action: Mouse pressed left at (936, 133)
Screenshot: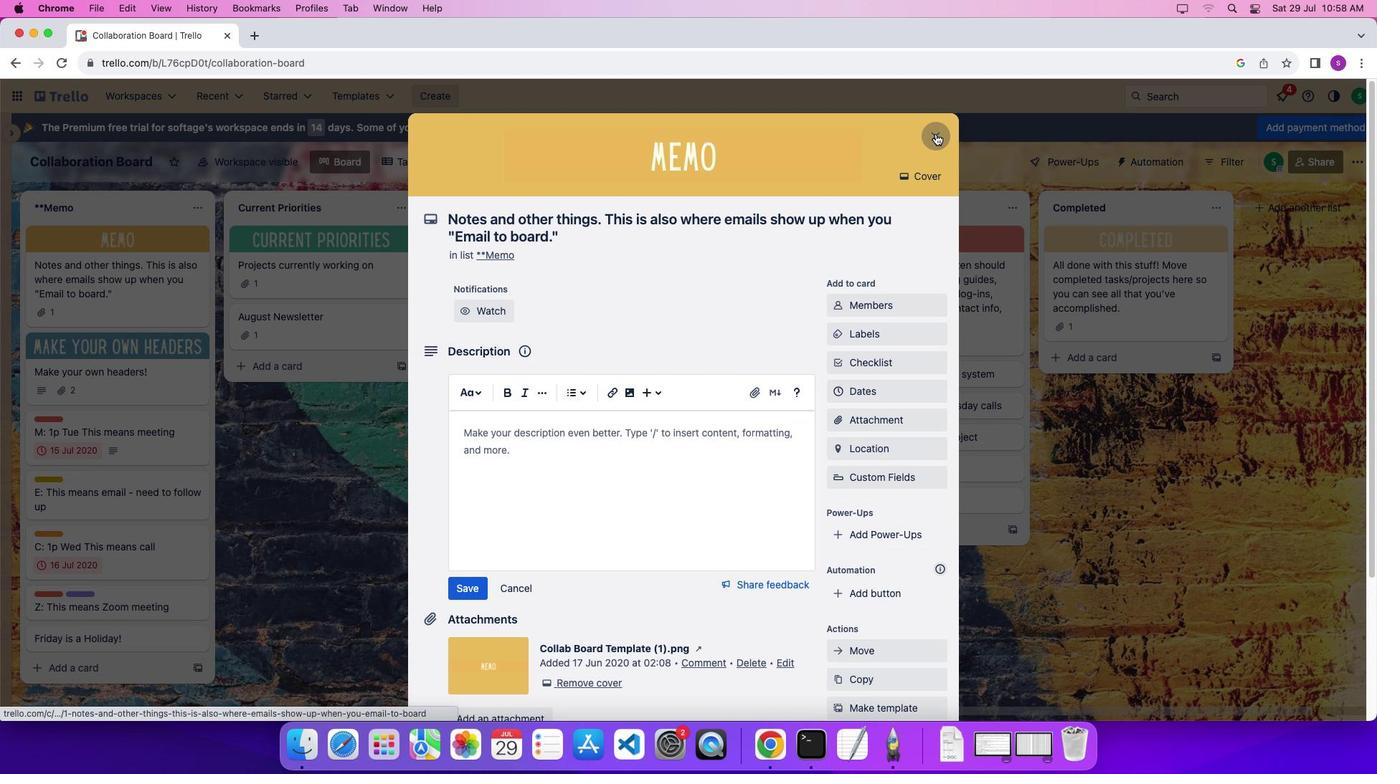 
Action: Mouse moved to (257, 713)
Screenshot: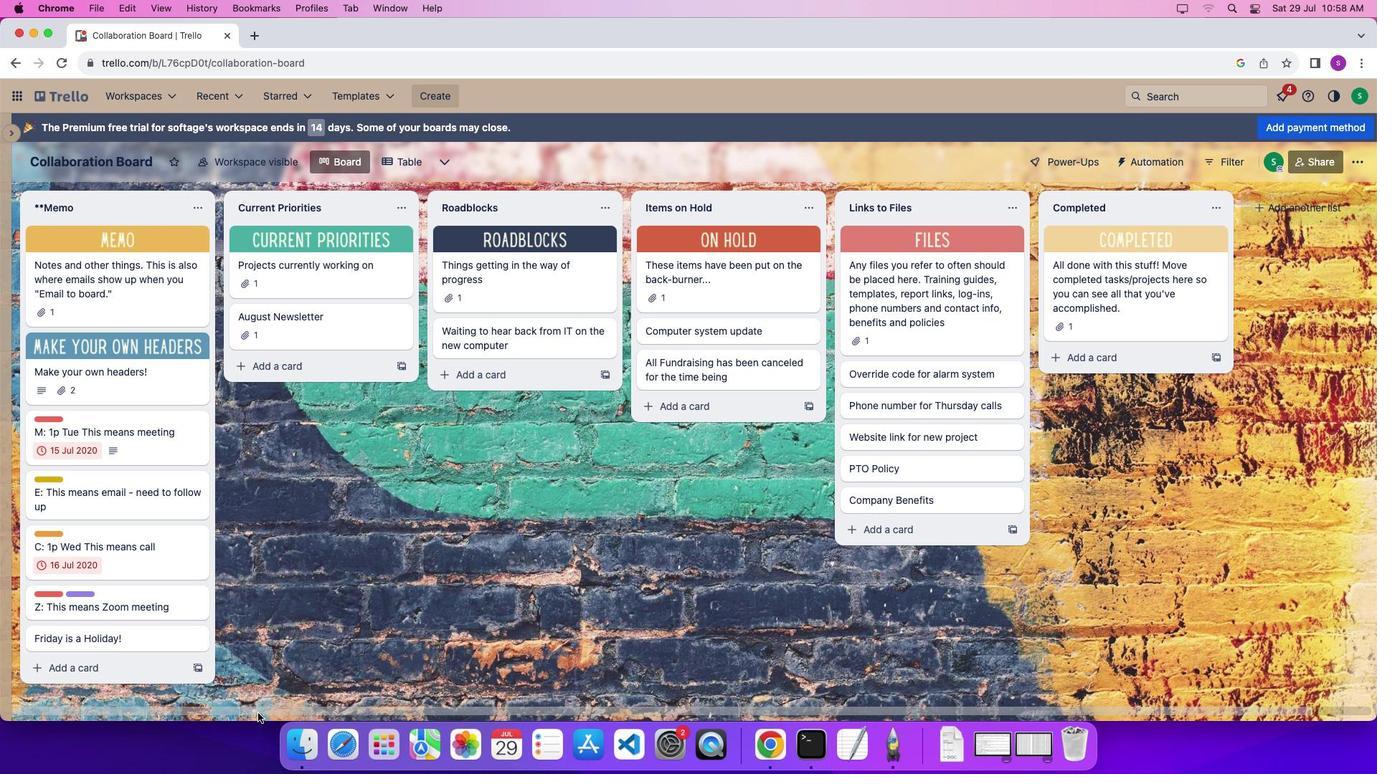 
Action: Mouse pressed left at (257, 713)
Screenshot: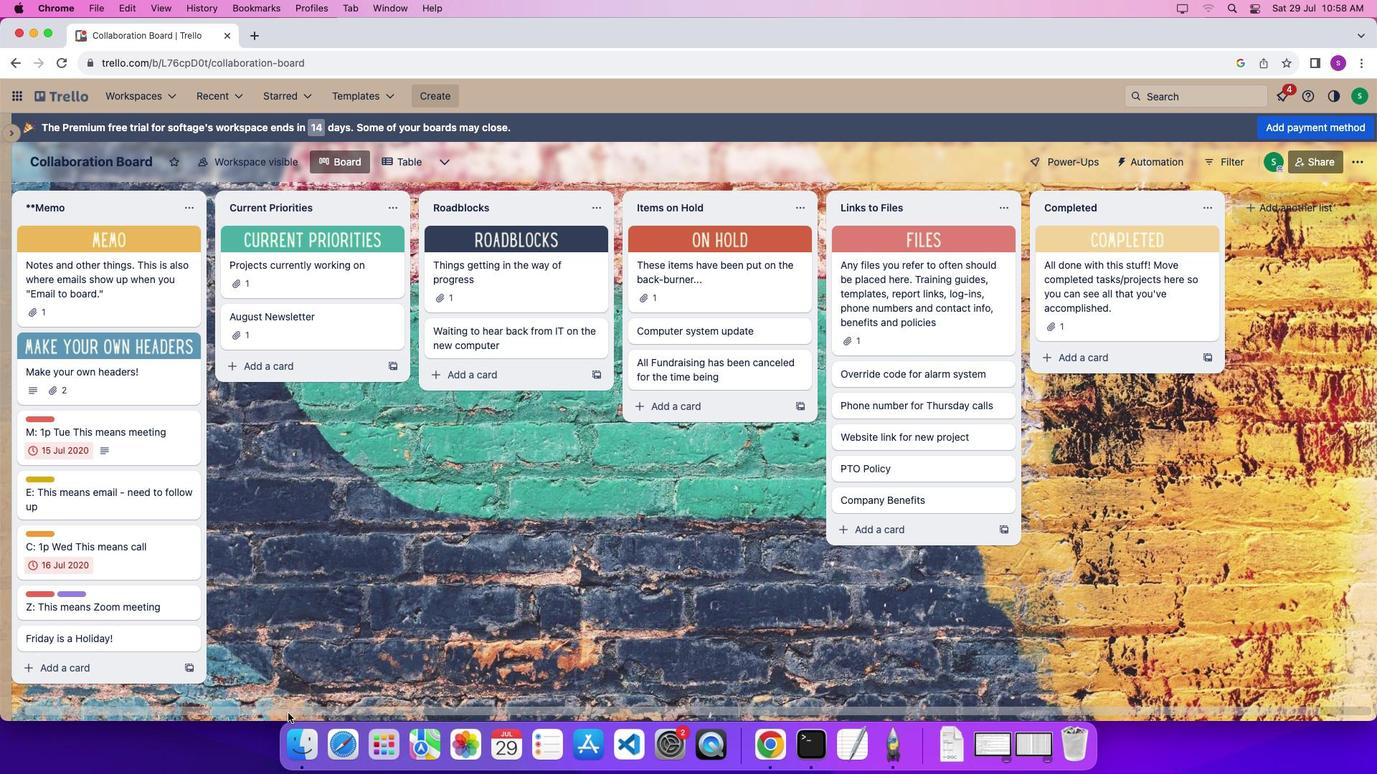 
Action: Mouse moved to (1205, 203)
Screenshot: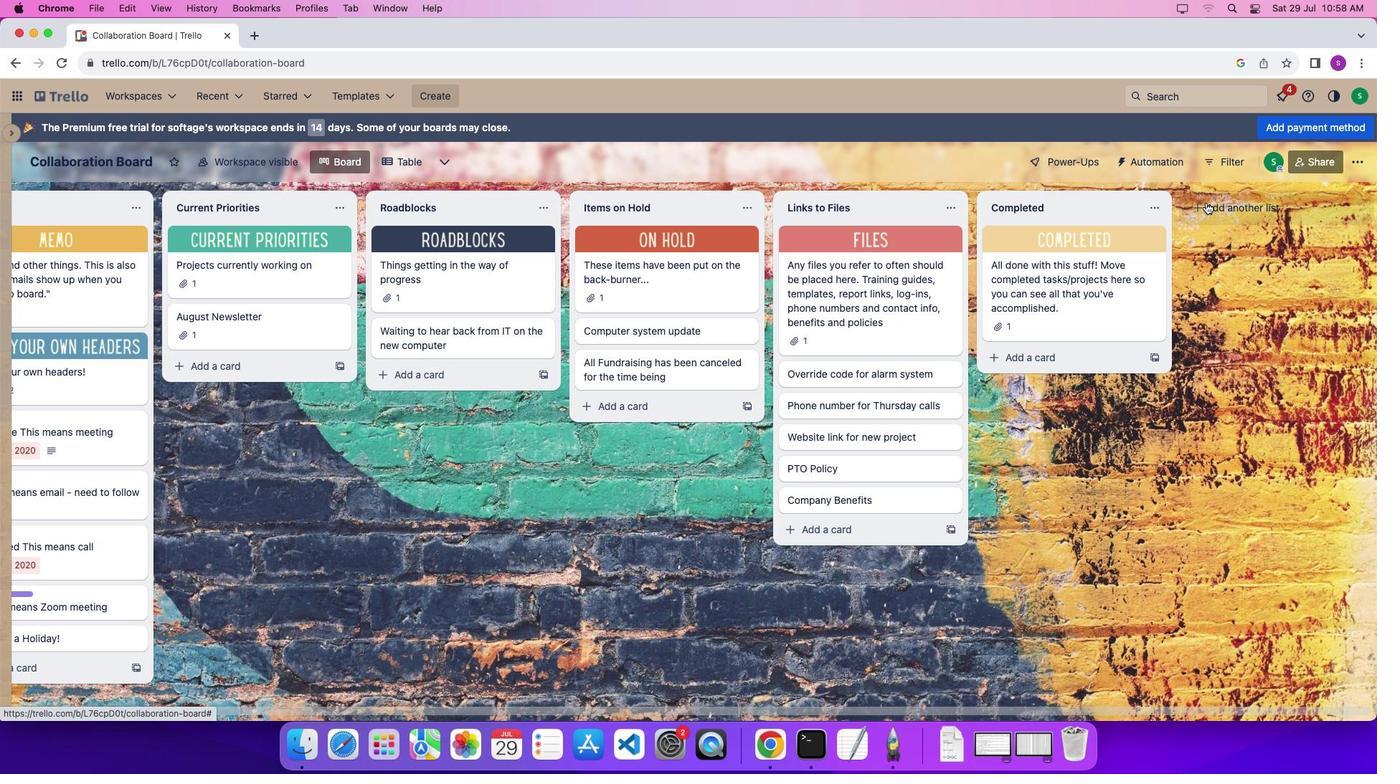 
Action: Mouse pressed left at (1205, 203)
Screenshot: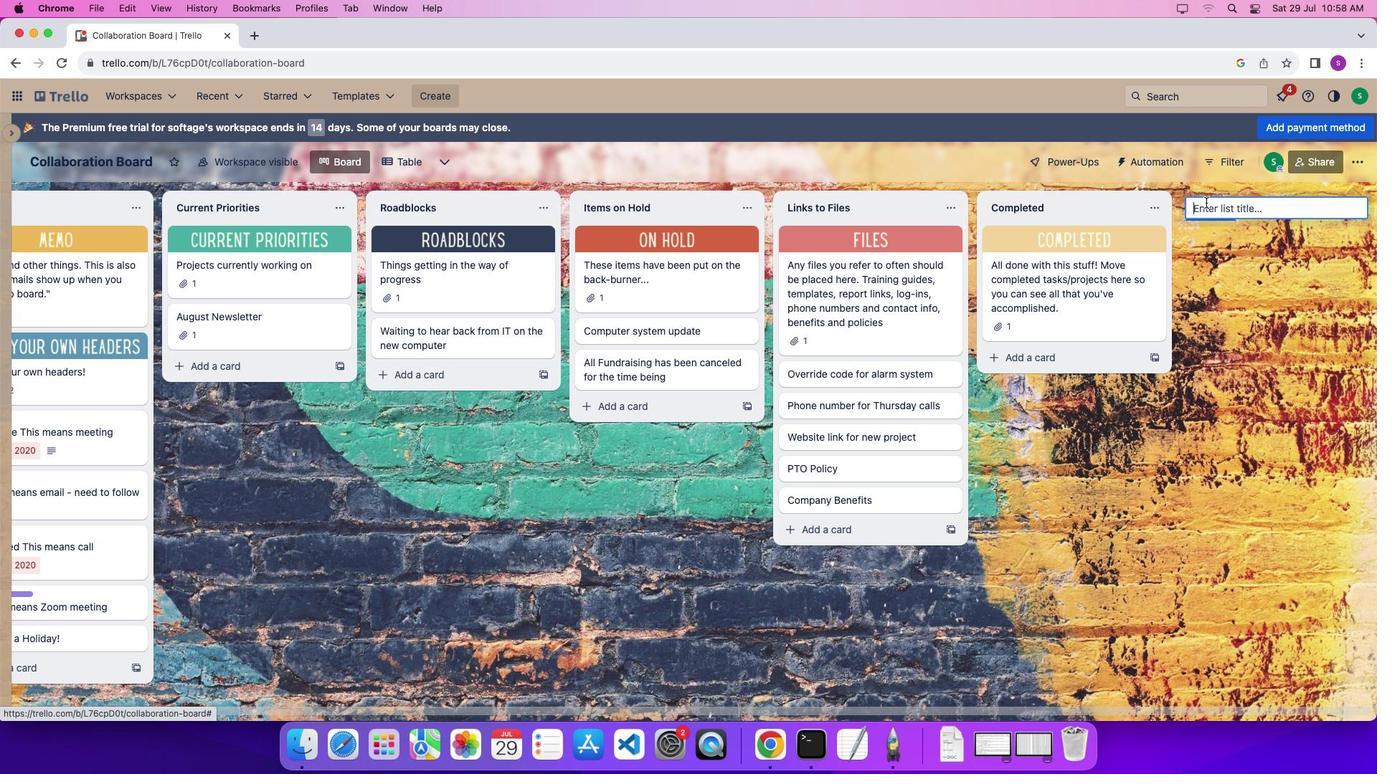 
Action: Mouse moved to (1222, 205)
Screenshot: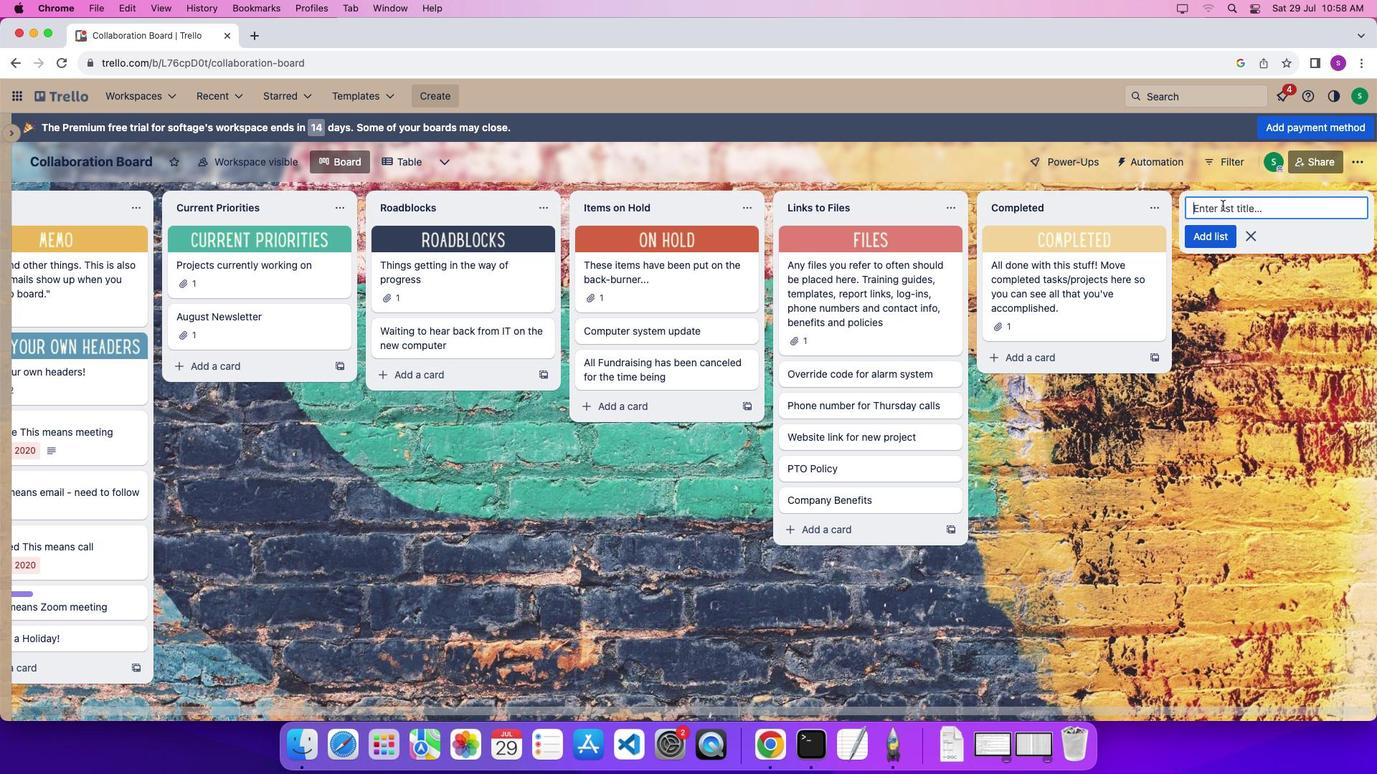 
Action: Mouse pressed left at (1222, 205)
Screenshot: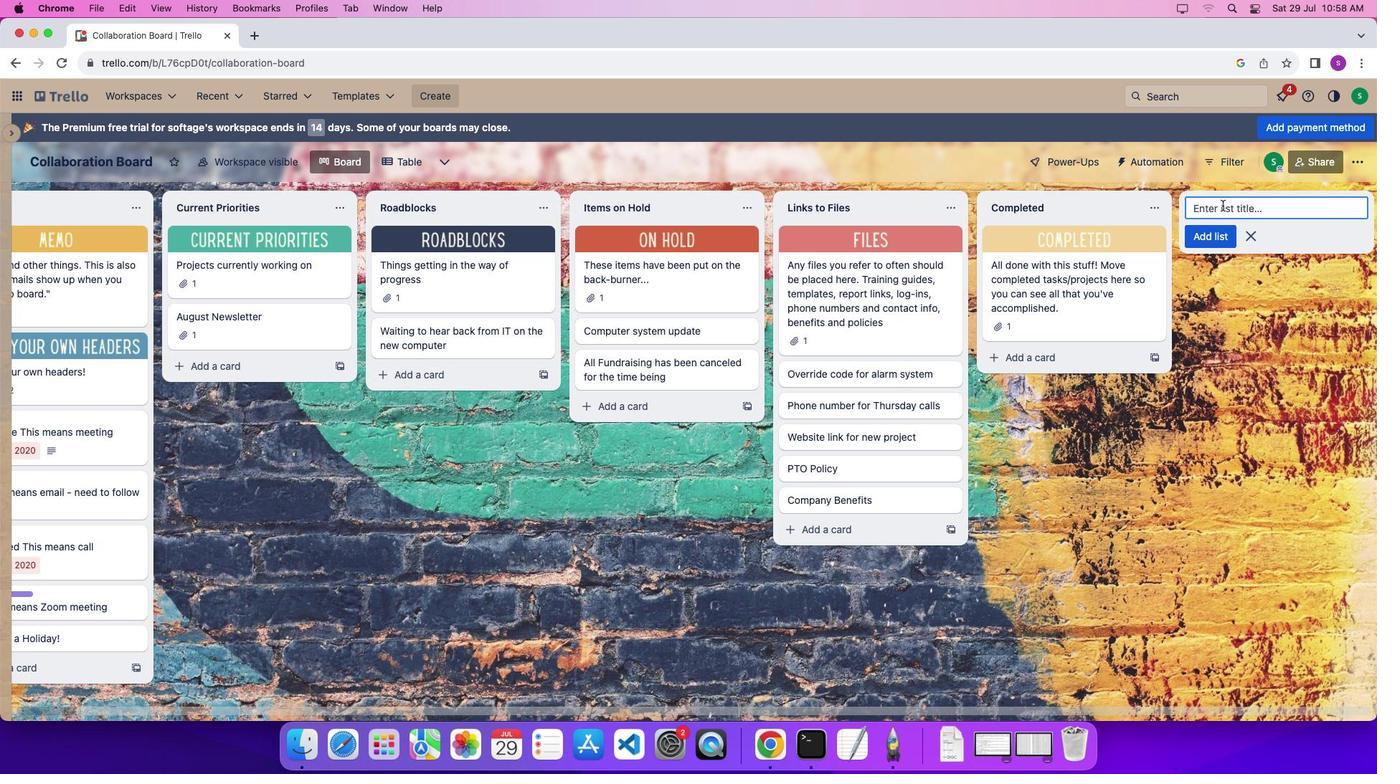 
Action: Key pressed Key.caps_lock
Screenshot: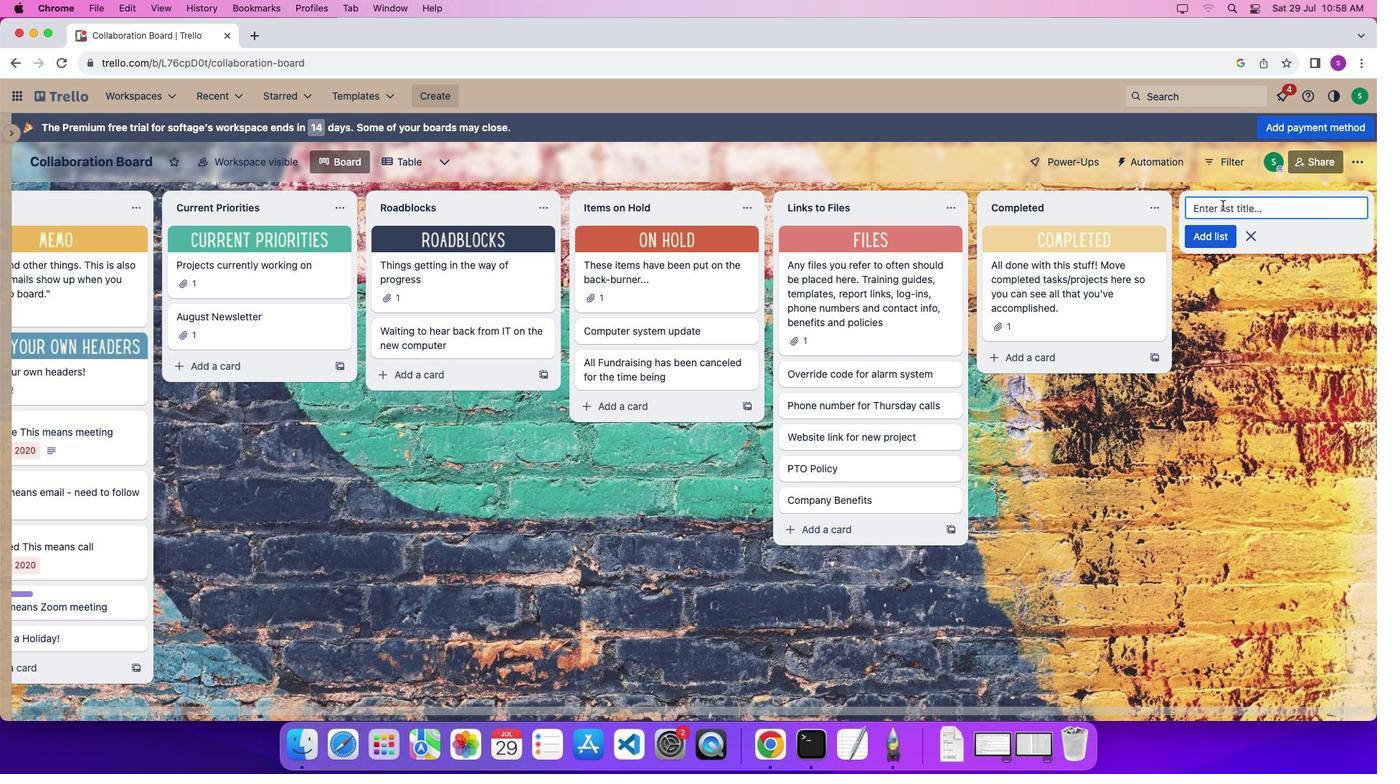 
Action: Mouse pressed left at (1222, 205)
Screenshot: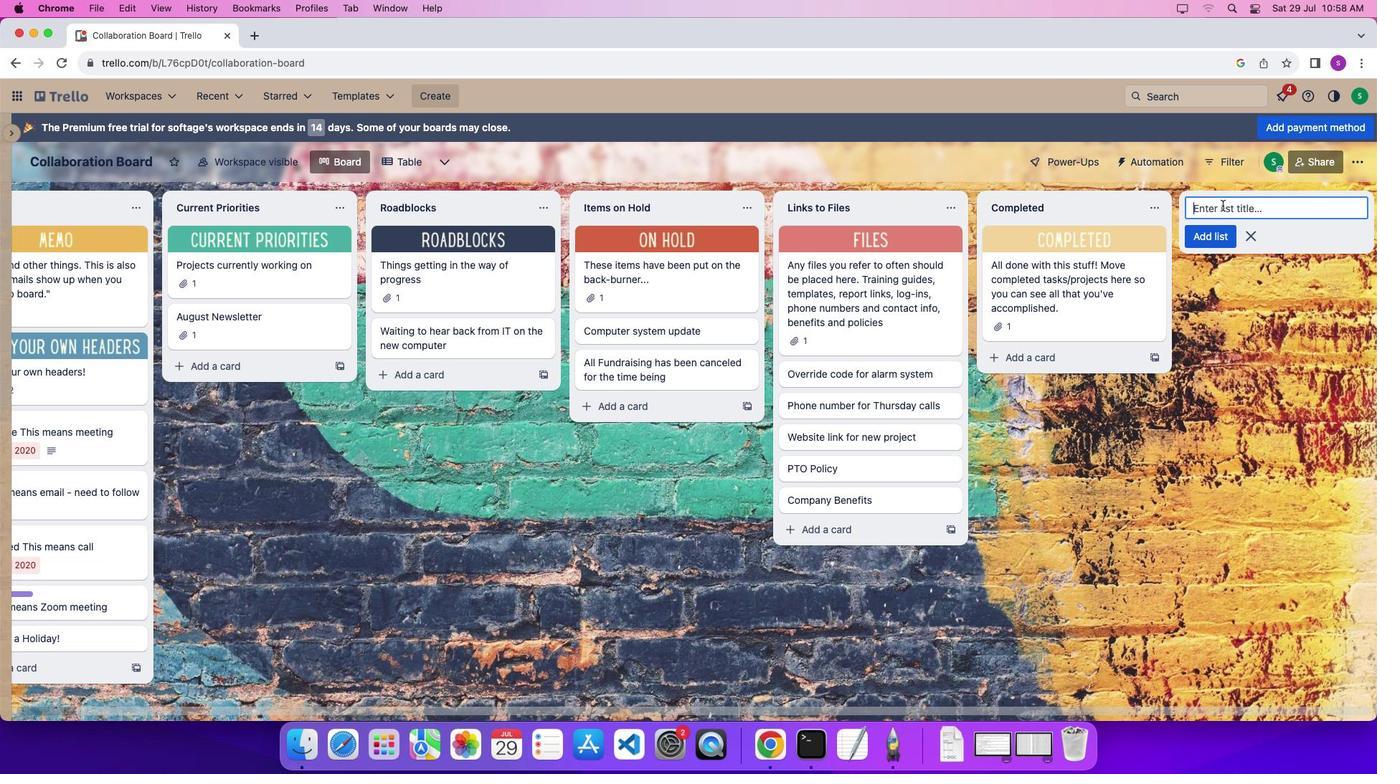 
Action: Mouse moved to (1249, 204)
Screenshot: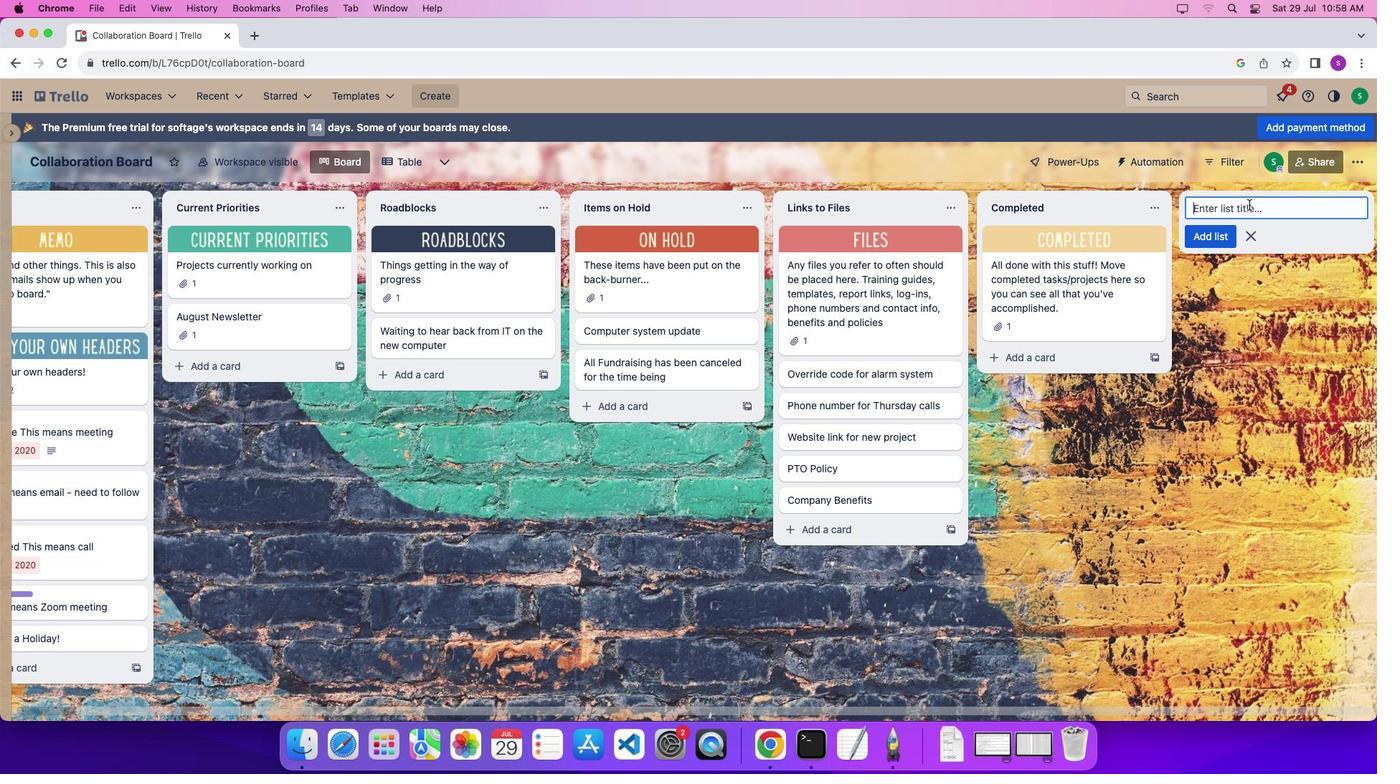 
Action: Mouse pressed left at (1249, 204)
Screenshot: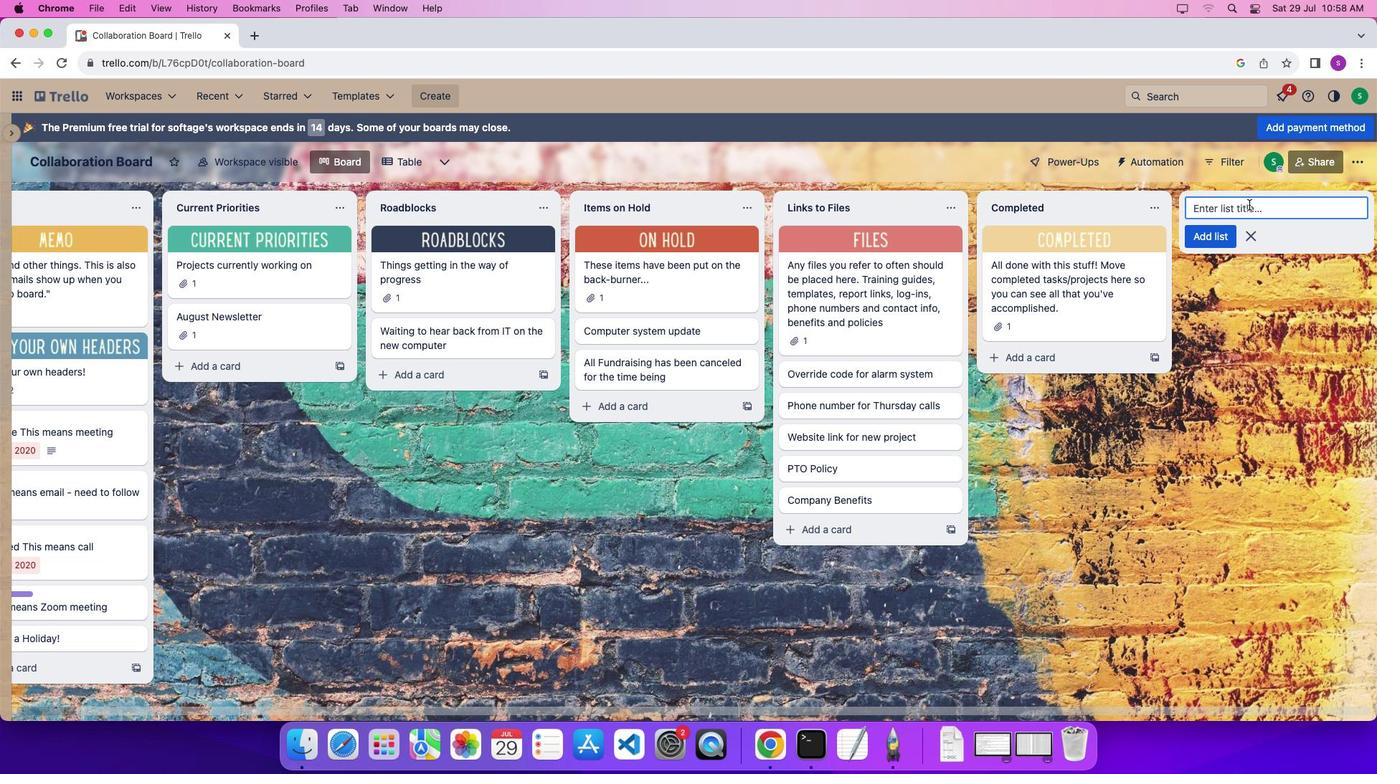 
Action: Key pressed Key.shift'T''E''A''M'Key.space'I'','Key.backspaceKey.backspace'F'Key.caps_lock'o''c''u''s'Key.spaceKey.shift'B''o''a''r''d'Key.enterKey.shift'G''o''v''e''r''n''m''e''n''t'Key.spaceKey.shift'A''g''e''n''d''a'Key.enterKey.shift'G''o''v''e''r''n''m''e''n''t'Key.spaceKey.shift'P''r''o''g''r''a''m'Key.spaceKey.shift'M''a''n''a''g''e''m''e''n''t'Key.enter
Screenshot: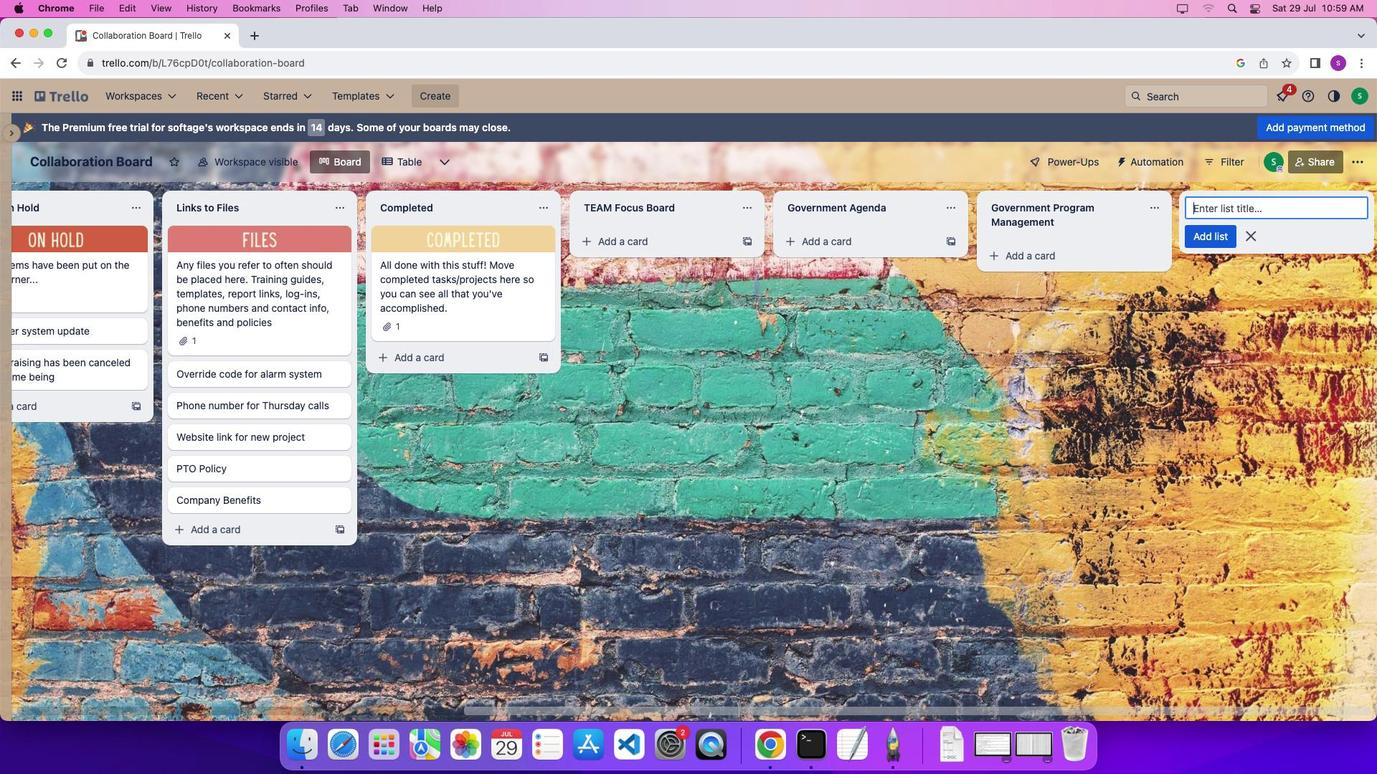 
Action: Mouse moved to (1249, 236)
Screenshot: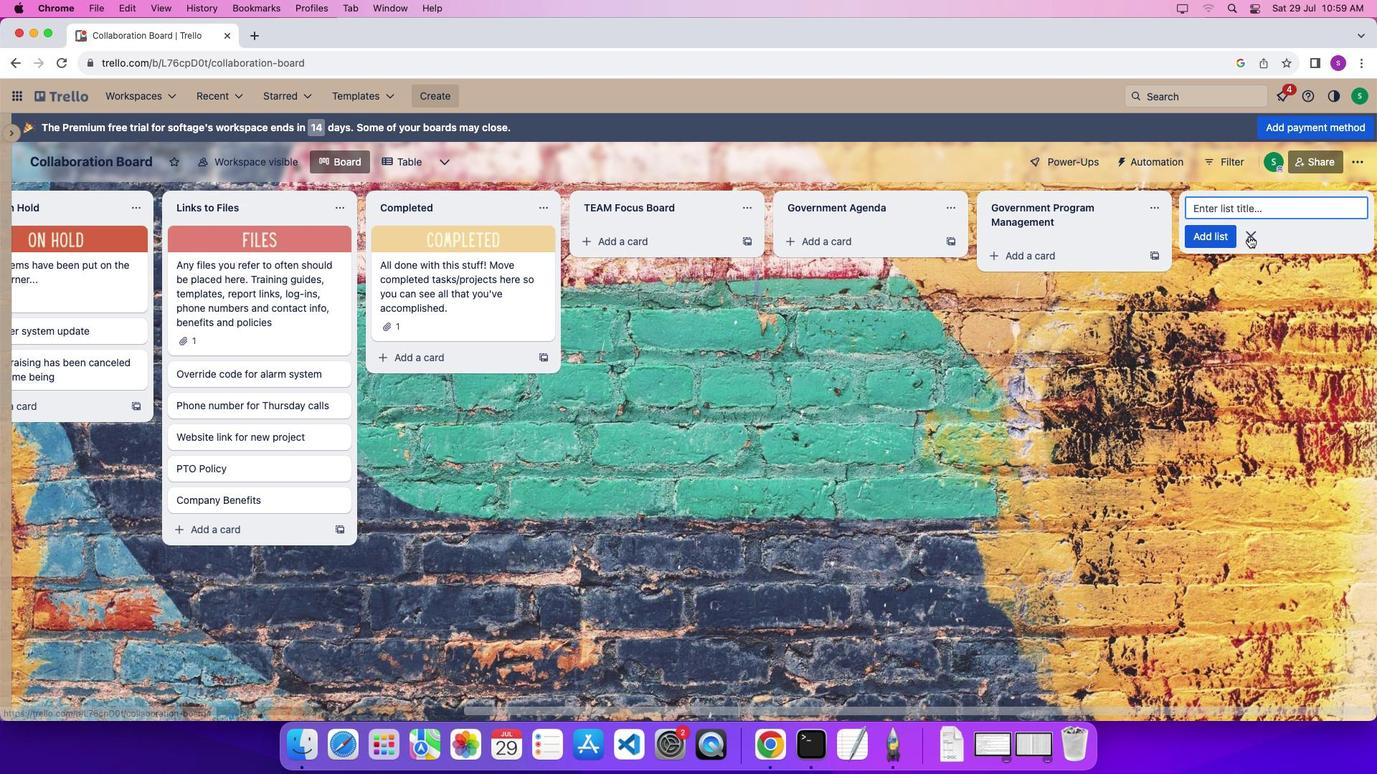 
Action: Mouse pressed left at (1249, 236)
Screenshot: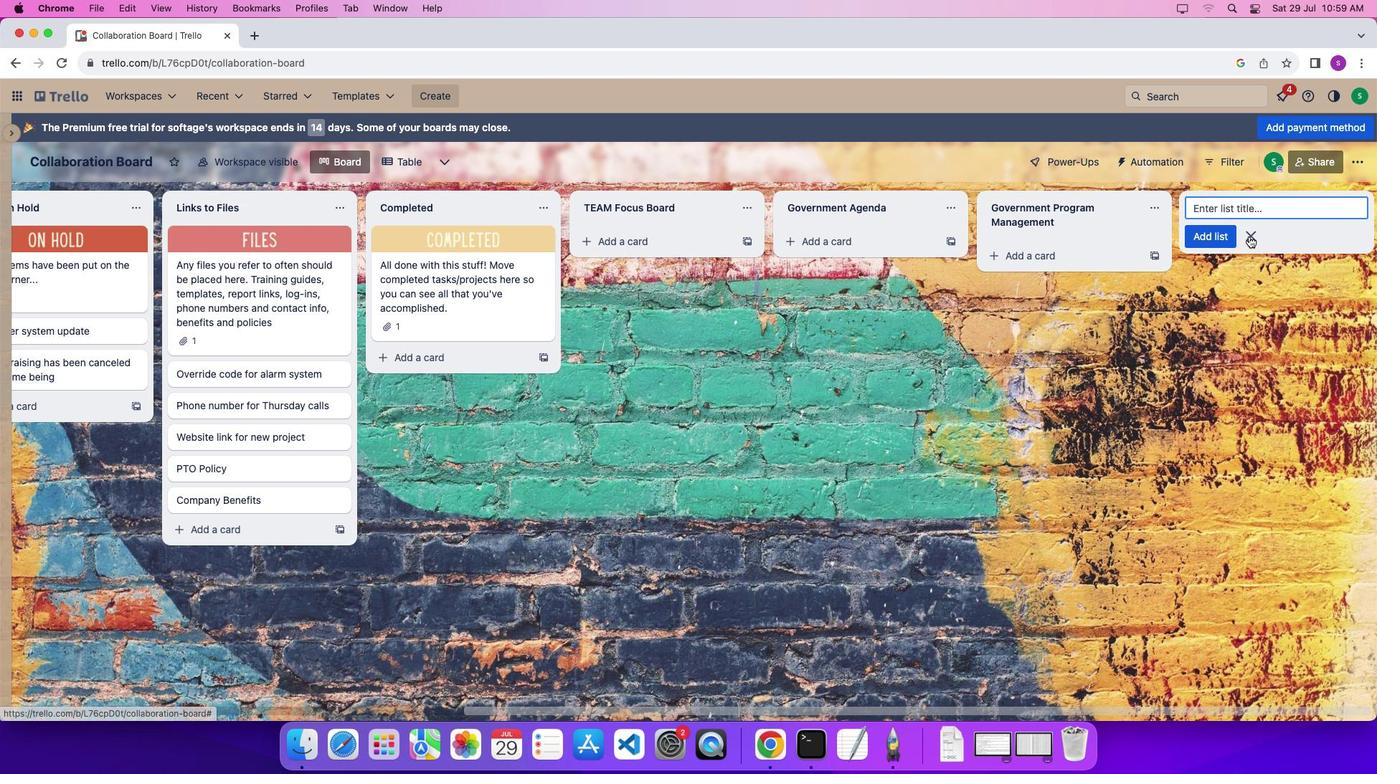 
Action: Mouse moved to (681, 242)
Screenshot: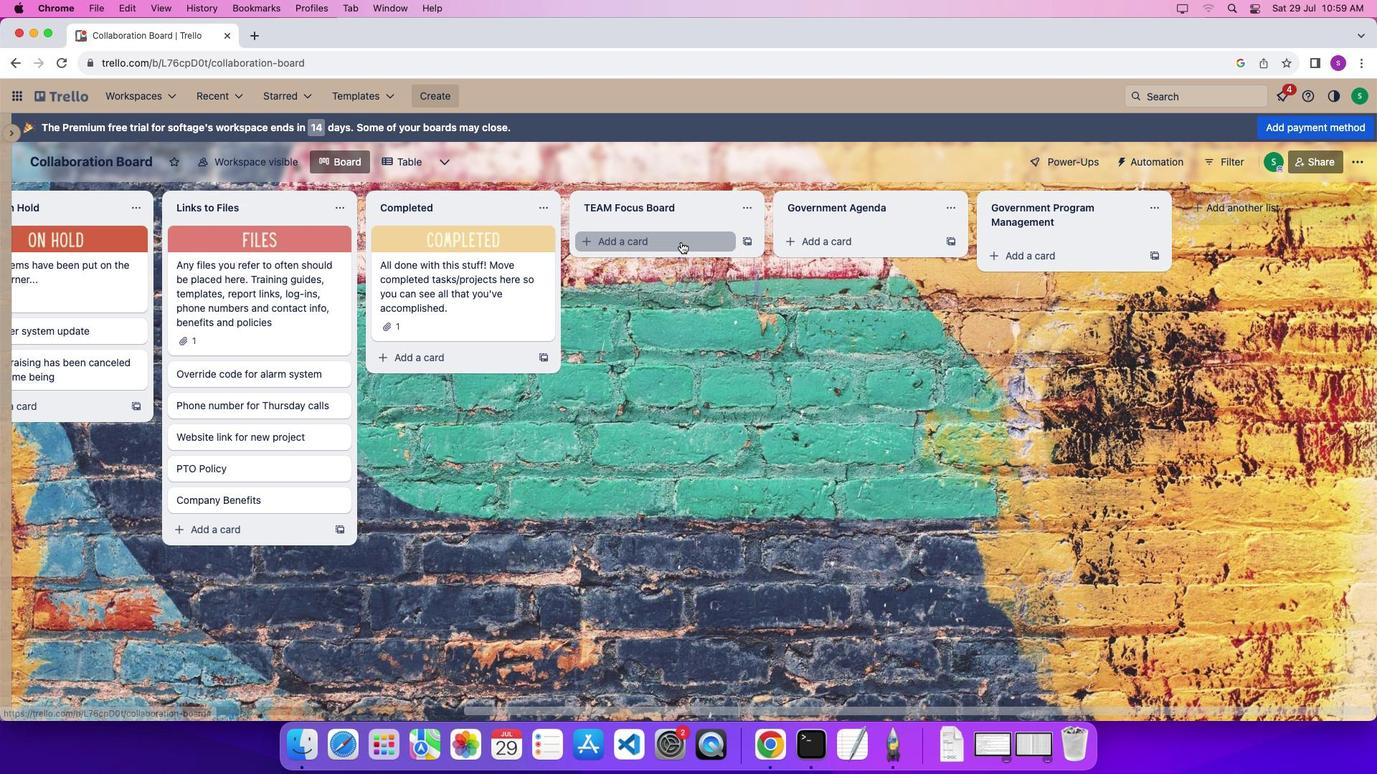 
Action: Mouse pressed left at (681, 242)
Screenshot: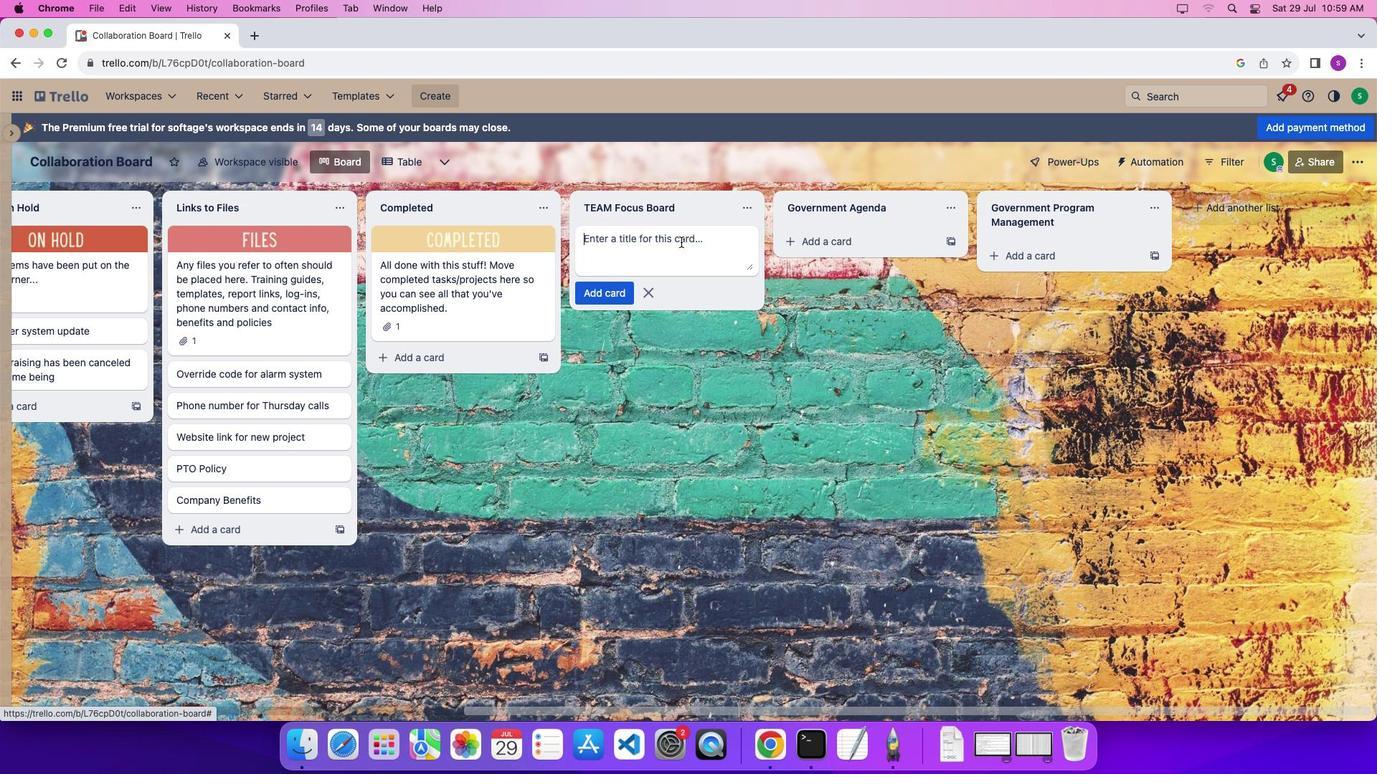 
Action: Mouse moved to (682, 242)
Screenshot: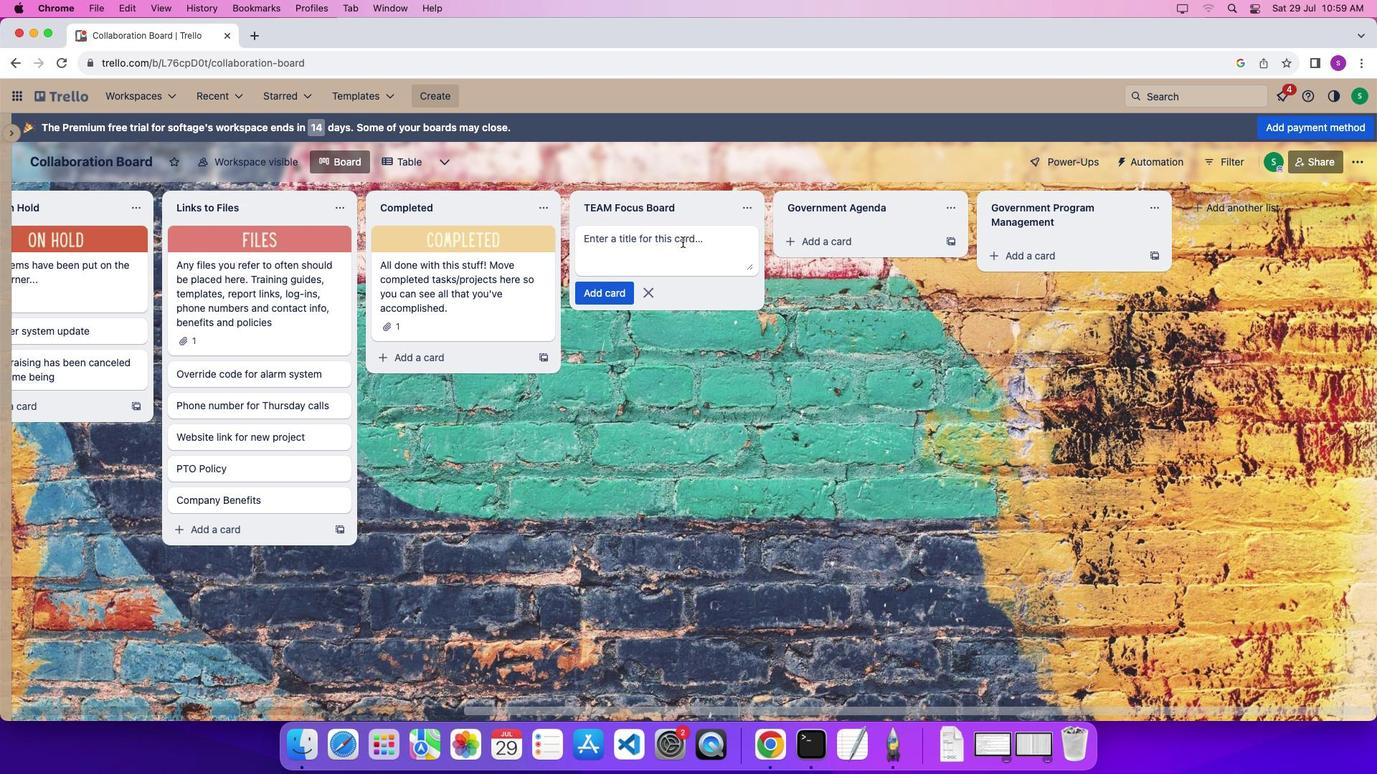 
Action: Mouse pressed left at (682, 242)
Screenshot: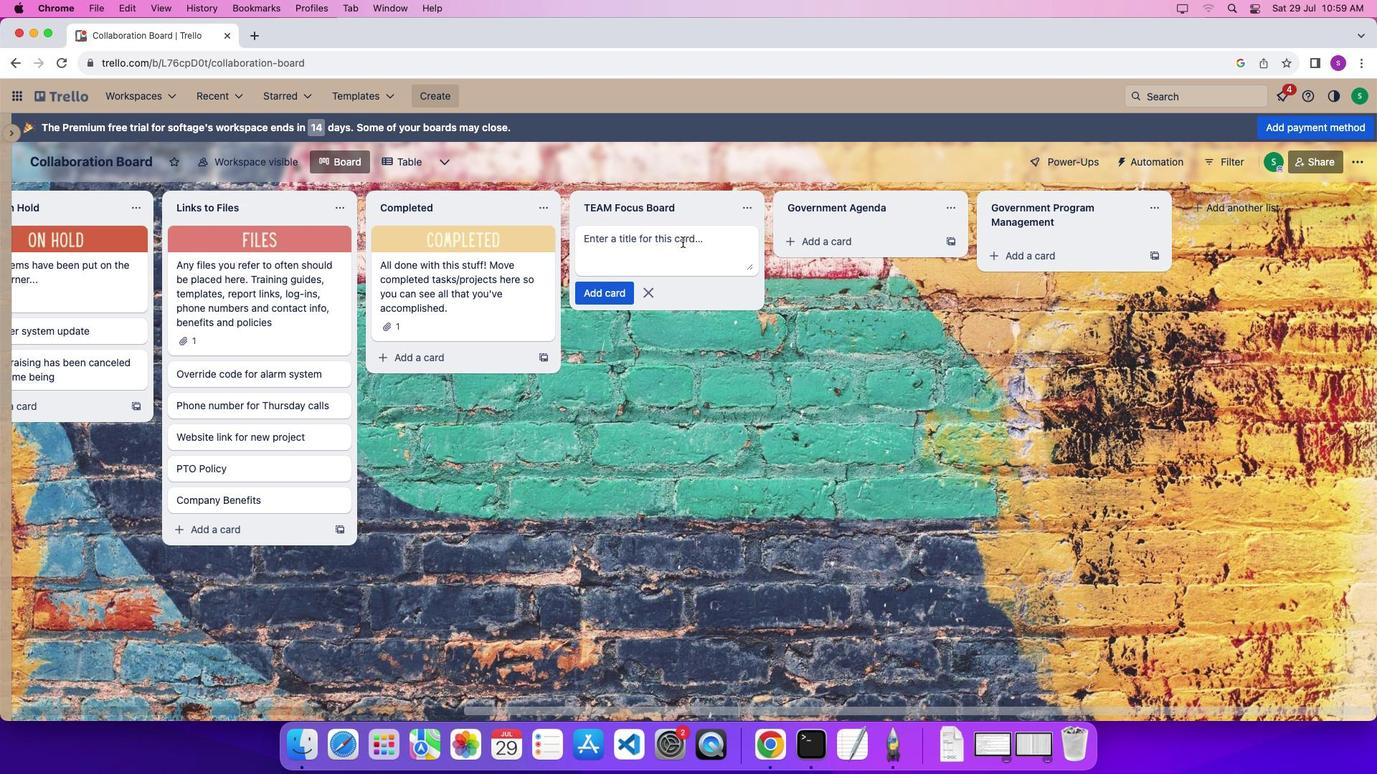 
Action: Mouse moved to (689, 248)
Screenshot: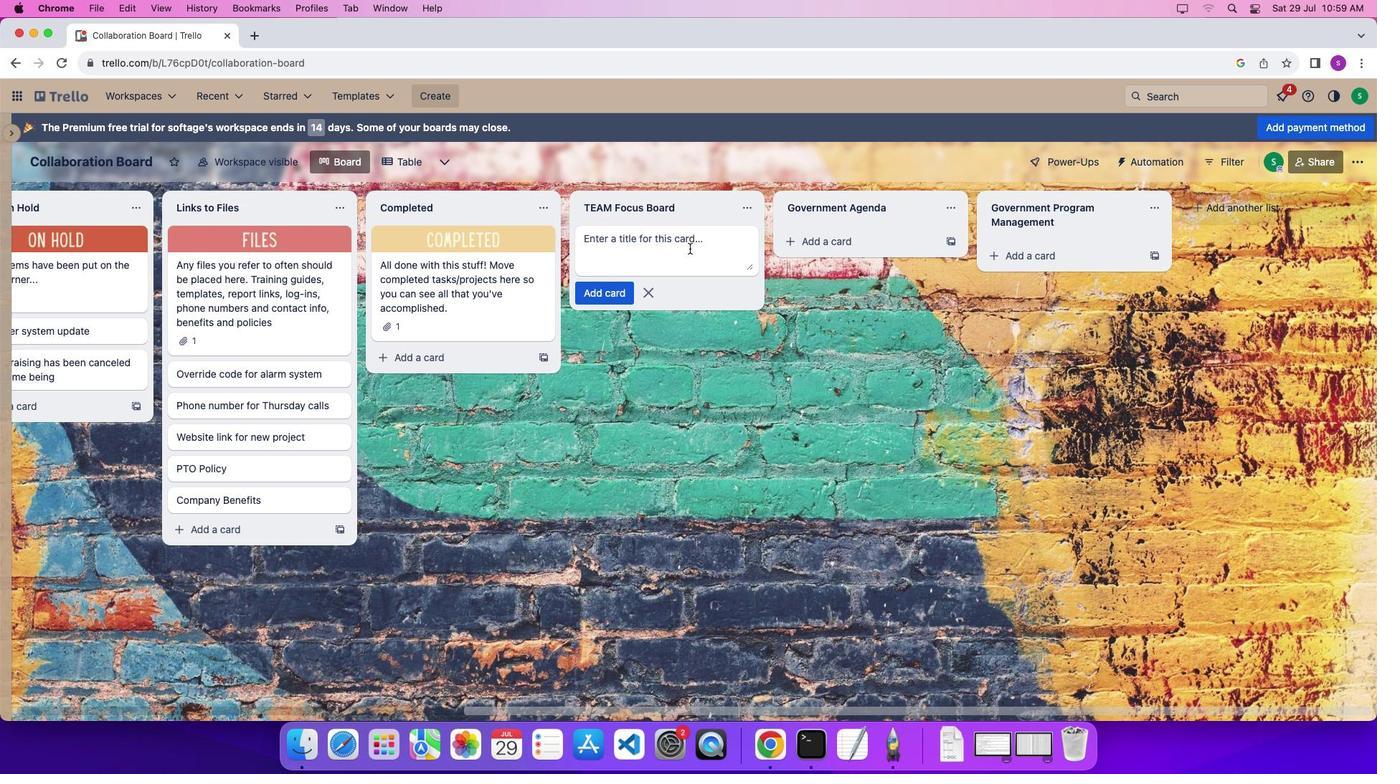 
Action: Mouse pressed left at (689, 248)
Screenshot: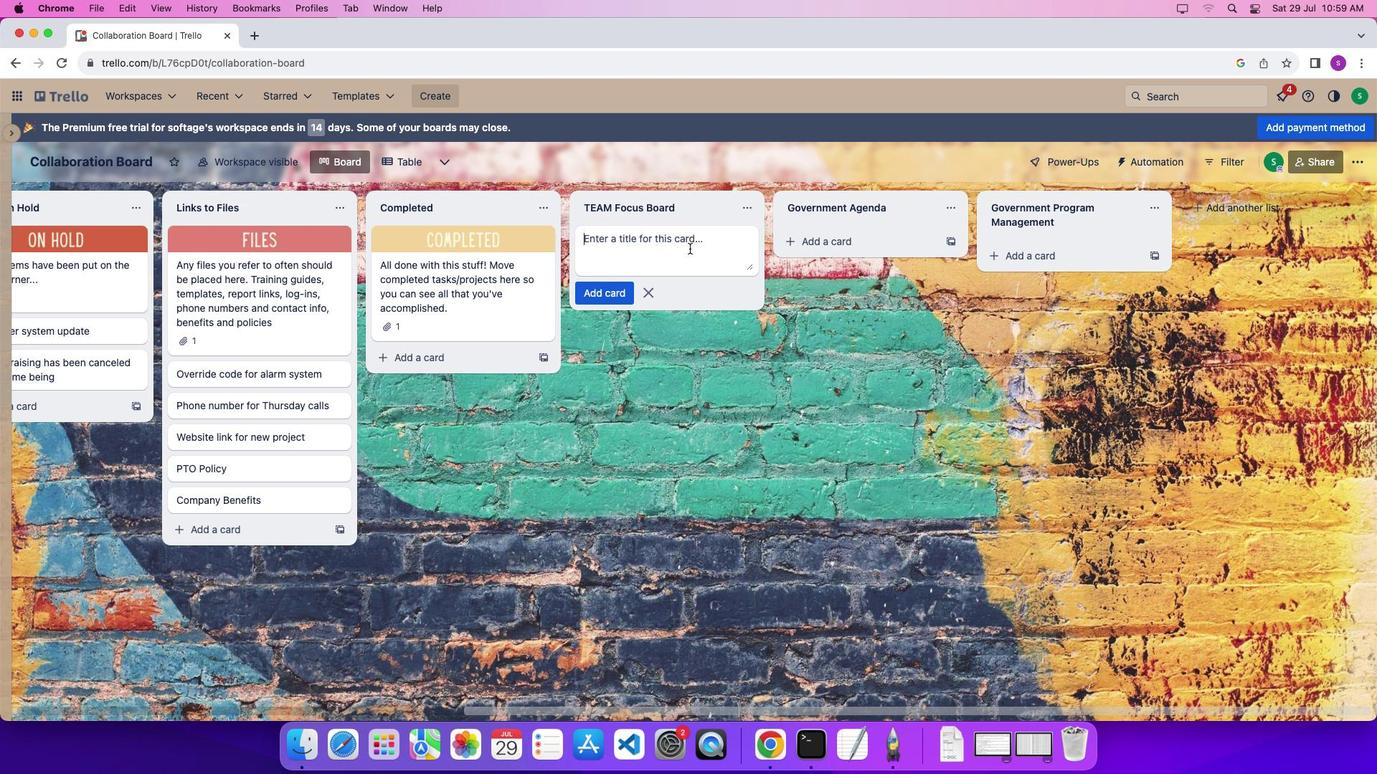 
Action: Key pressed Key.shift'M''a''k''e'Key.space'o''u''r'Key.spaceKey.shift'w''e''e''k''l''y'Key.space't''e''a''m'Key.space'm''e''e''t''i''n''g'Key.space'm''o''r''e'Key.space'v''i''s''u''a''l'Key.space'a''n''d'Key.space'e''n''g''a''g''i''n''g'Key.space'w''h''e''n'Key.space'd''i''s''c''u''s''s''i''n''g'Key.space'w''h''a''t'Key.space'i''s'Key.space'i''m''p''o''r''t''a''n''t''\x03'
Screenshot: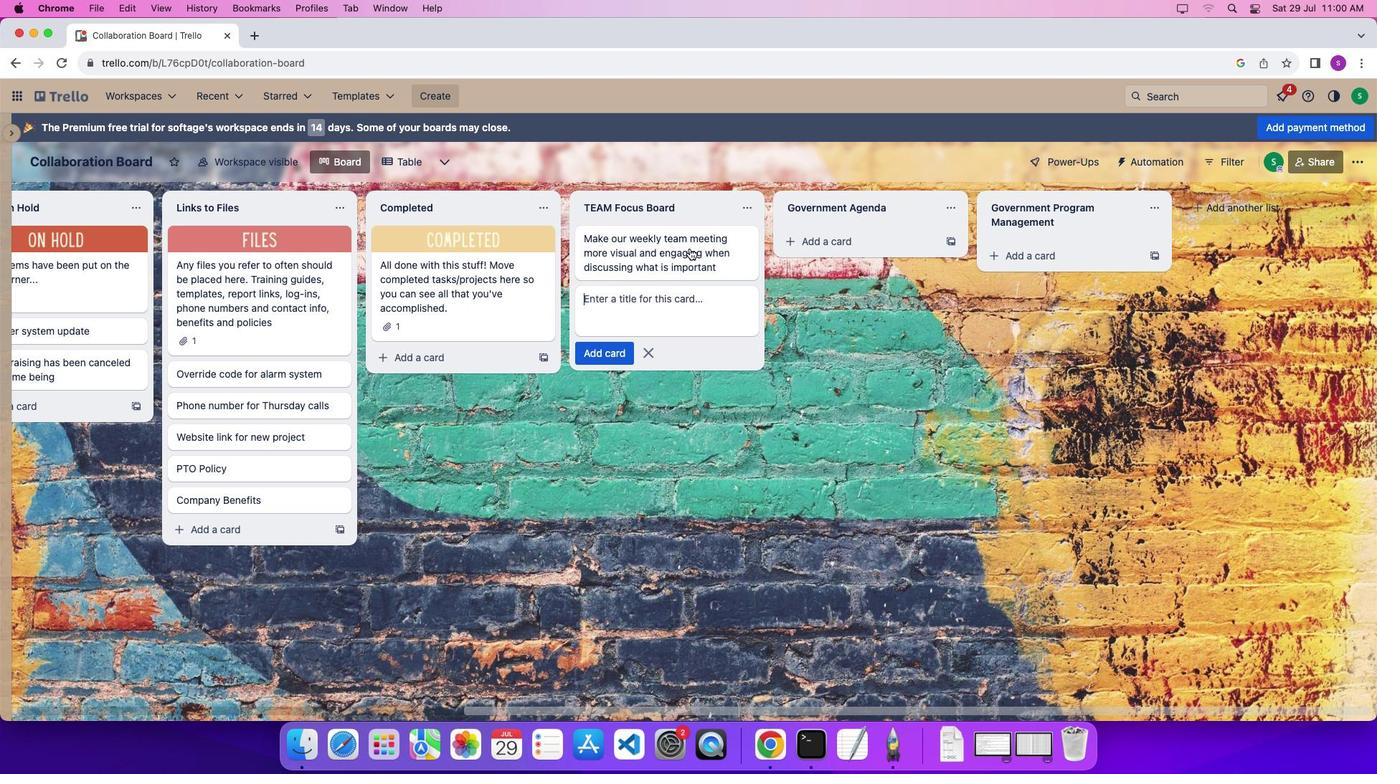 
Action: Mouse moved to (811, 246)
Screenshot: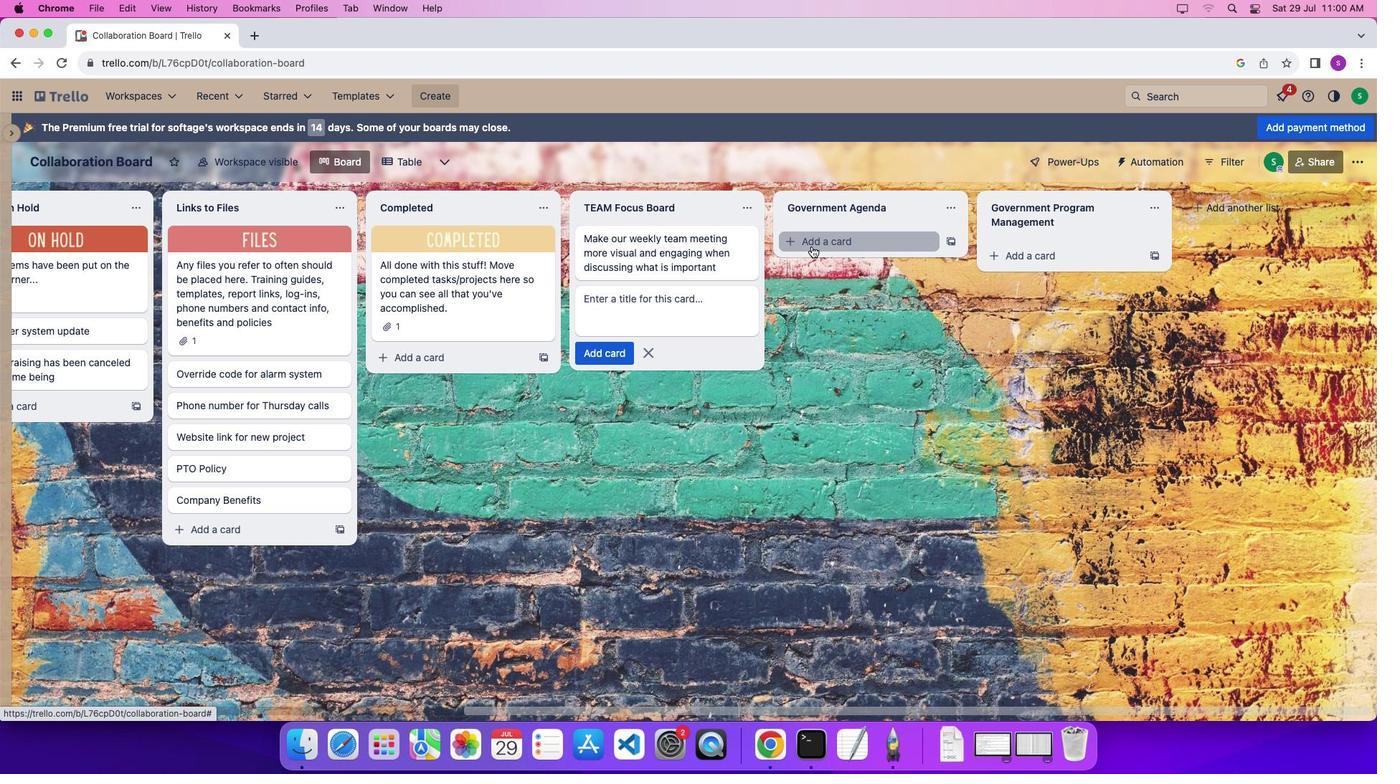 
Action: Mouse pressed left at (811, 246)
Screenshot: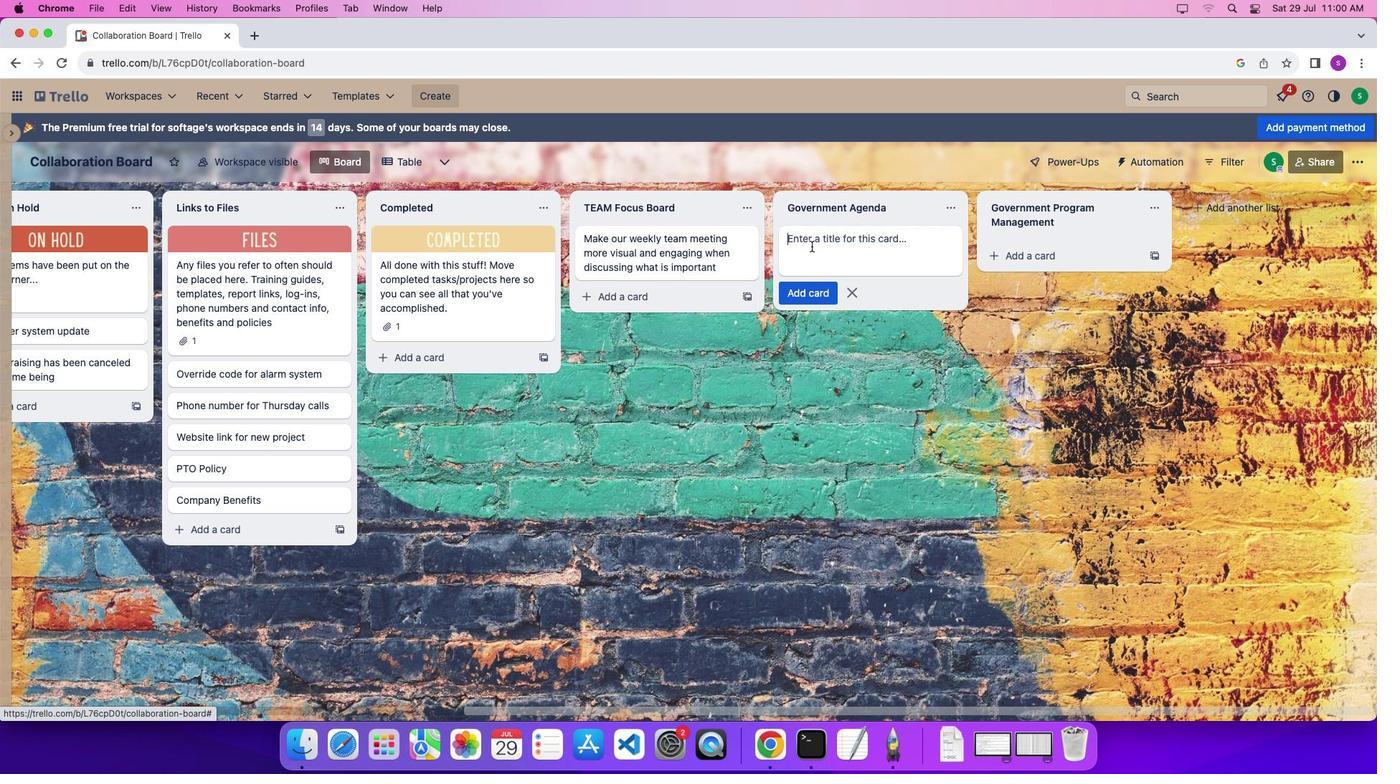 
Action: Mouse moved to (812, 246)
Screenshot: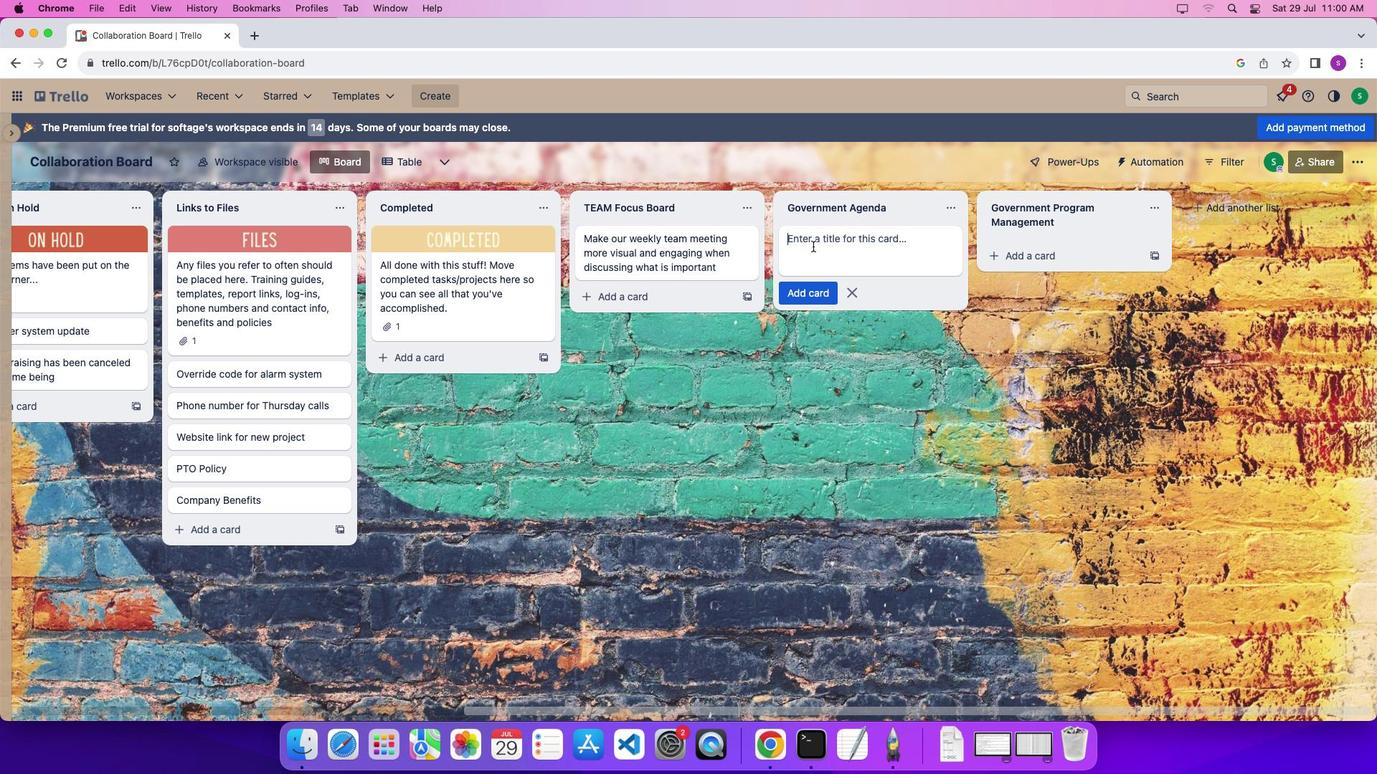 
Action: Mouse pressed left at (812, 246)
Screenshot: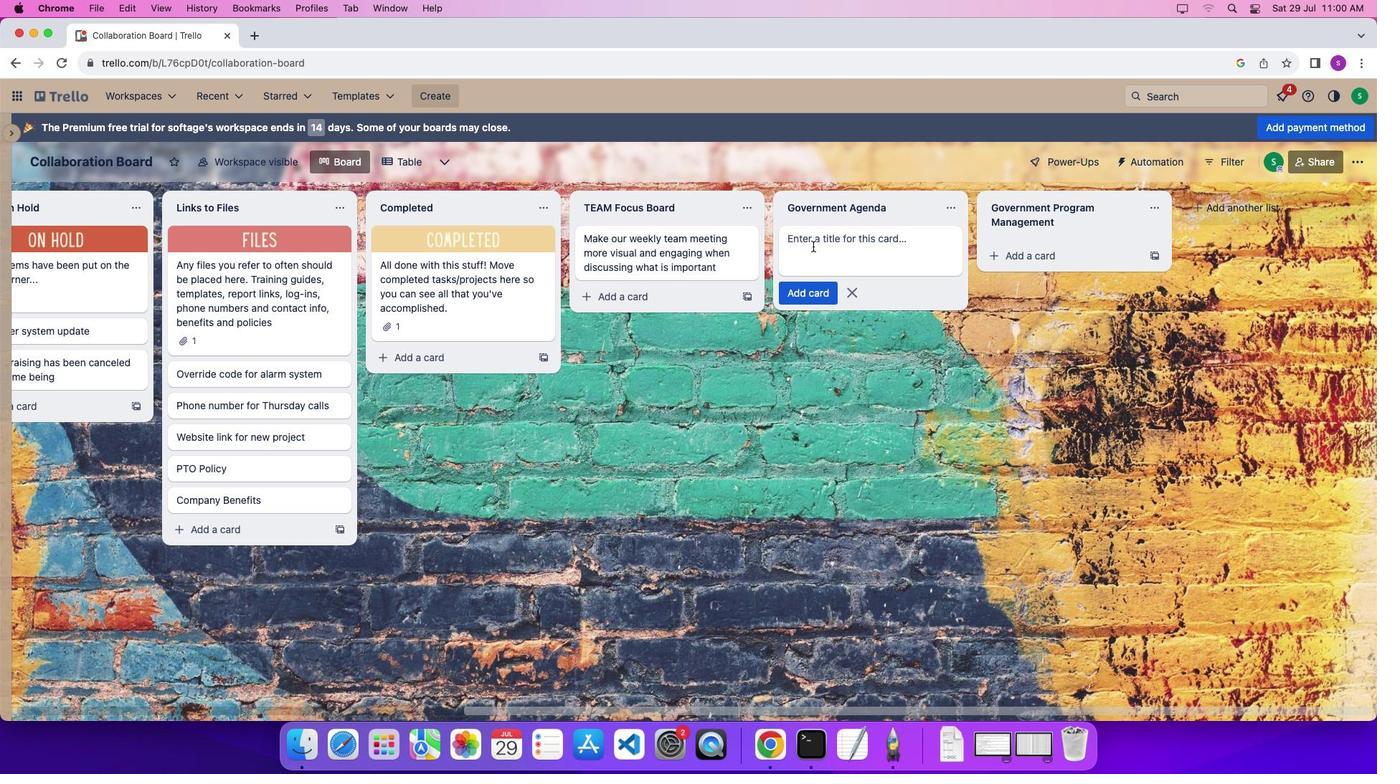 
Action: Mouse moved to (812, 246)
Screenshot: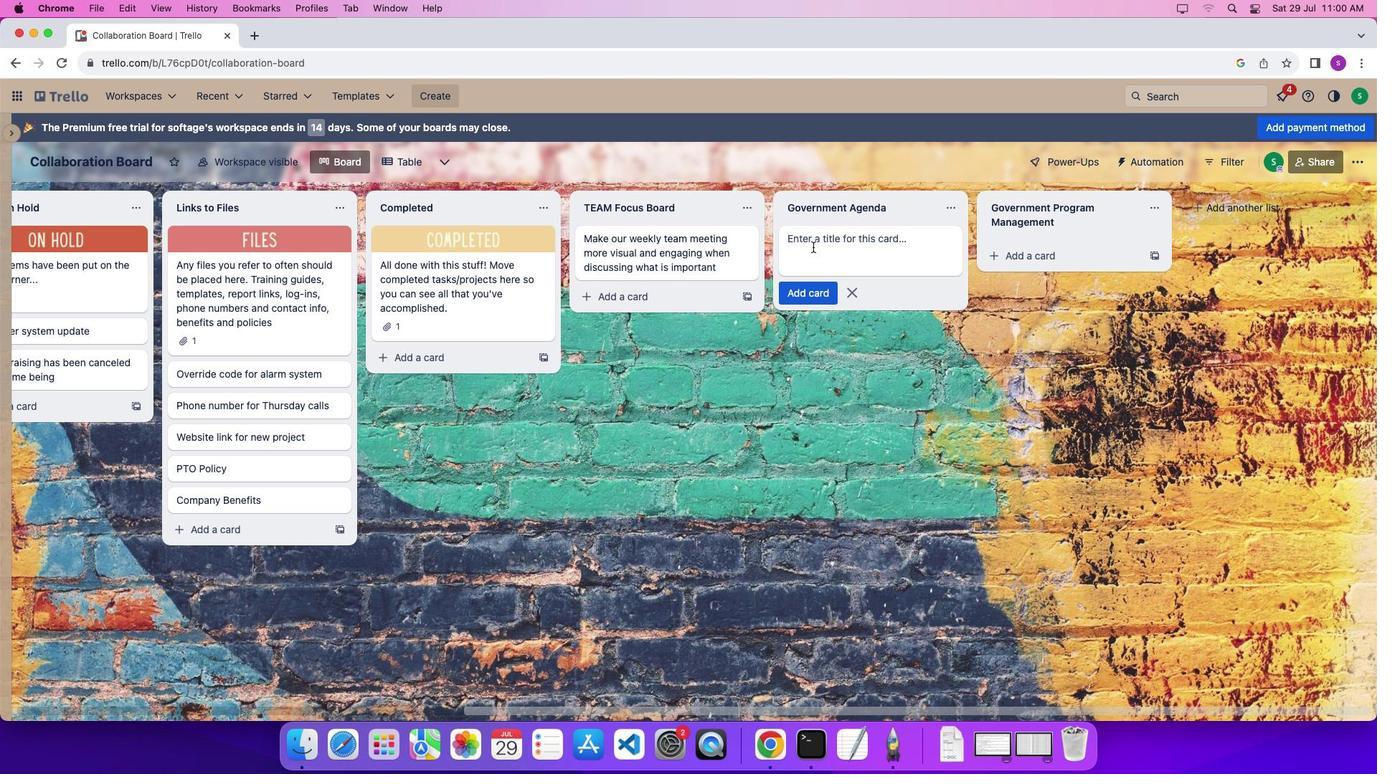 
Action: Mouse pressed left at (812, 246)
Screenshot: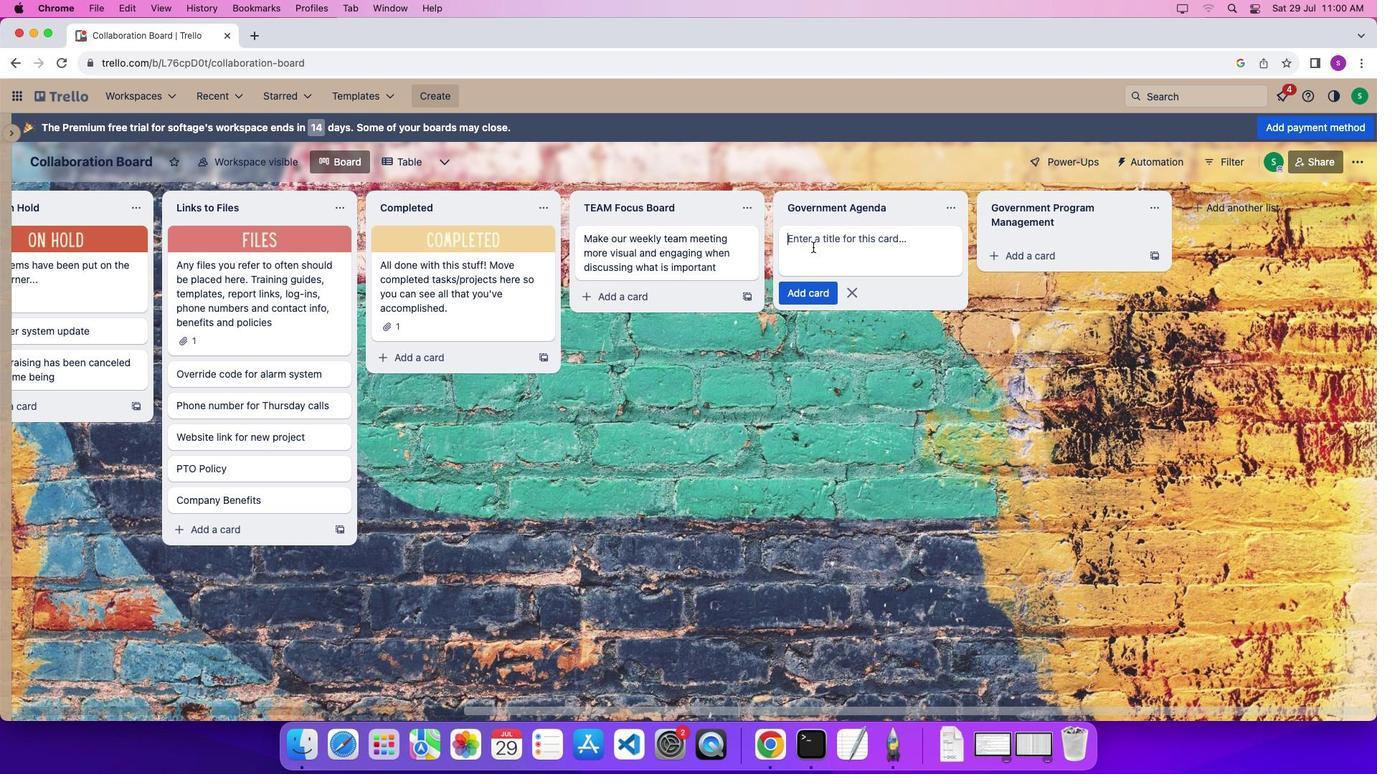 
Action: Key pressed Key.shift'G''o''v''e''r''n''m''e''n''t'Key.enter
Screenshot: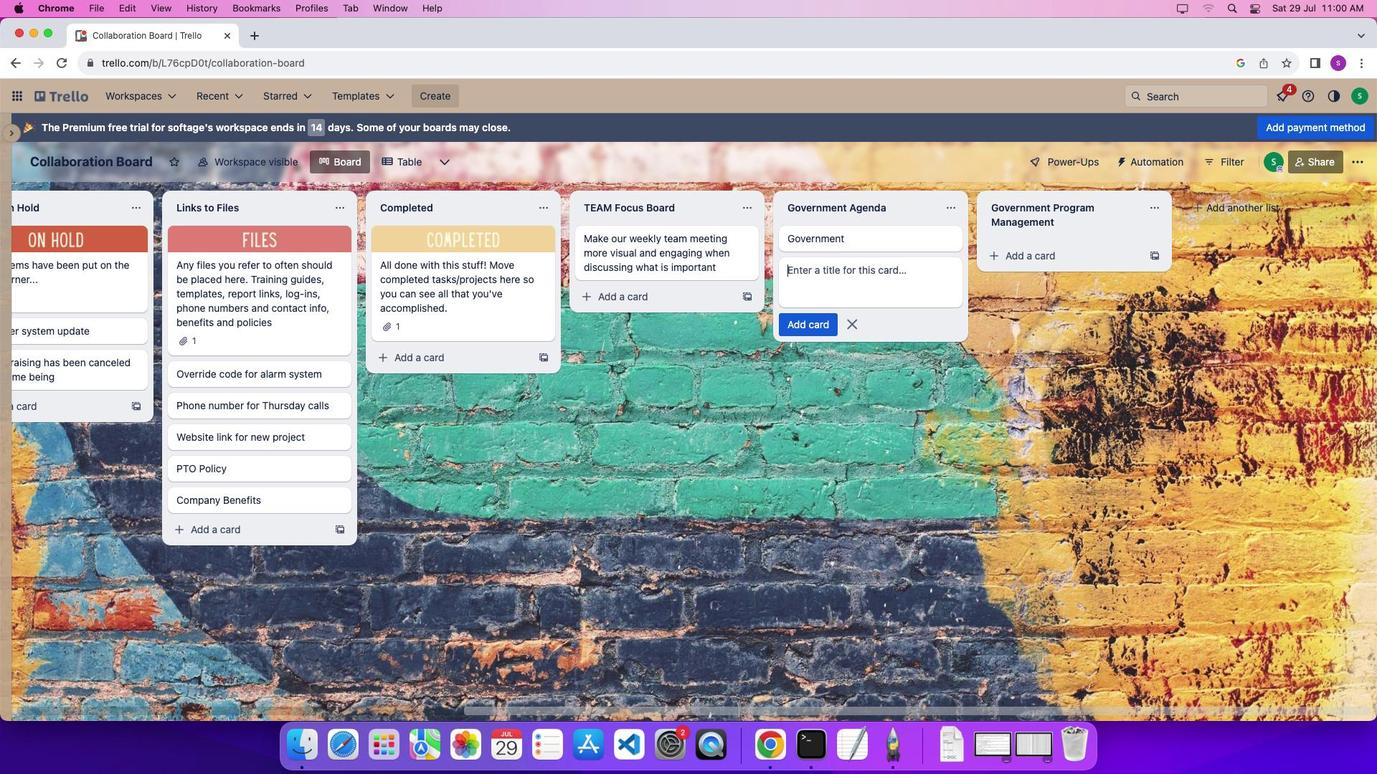 
Action: Mouse moved to (1005, 249)
Screenshot: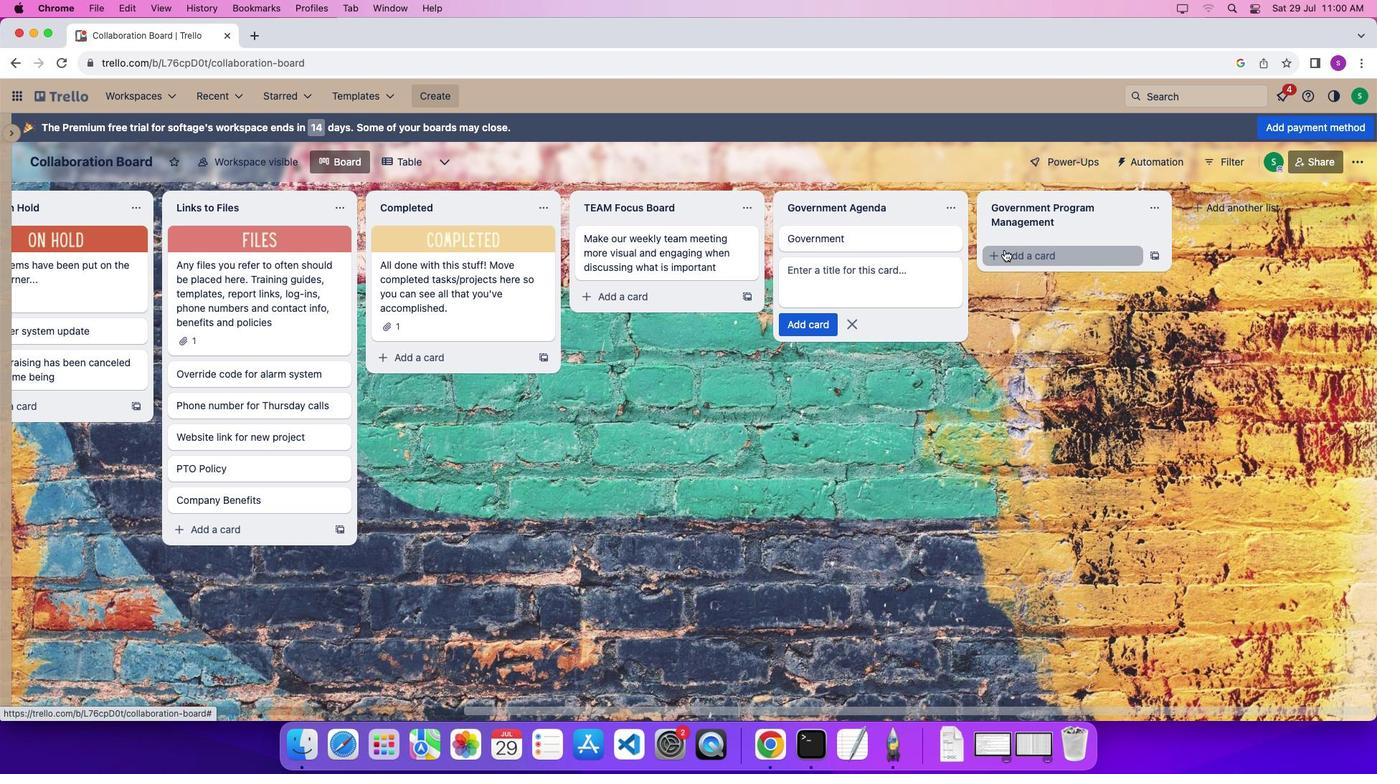 
Action: Mouse pressed left at (1005, 249)
Screenshot: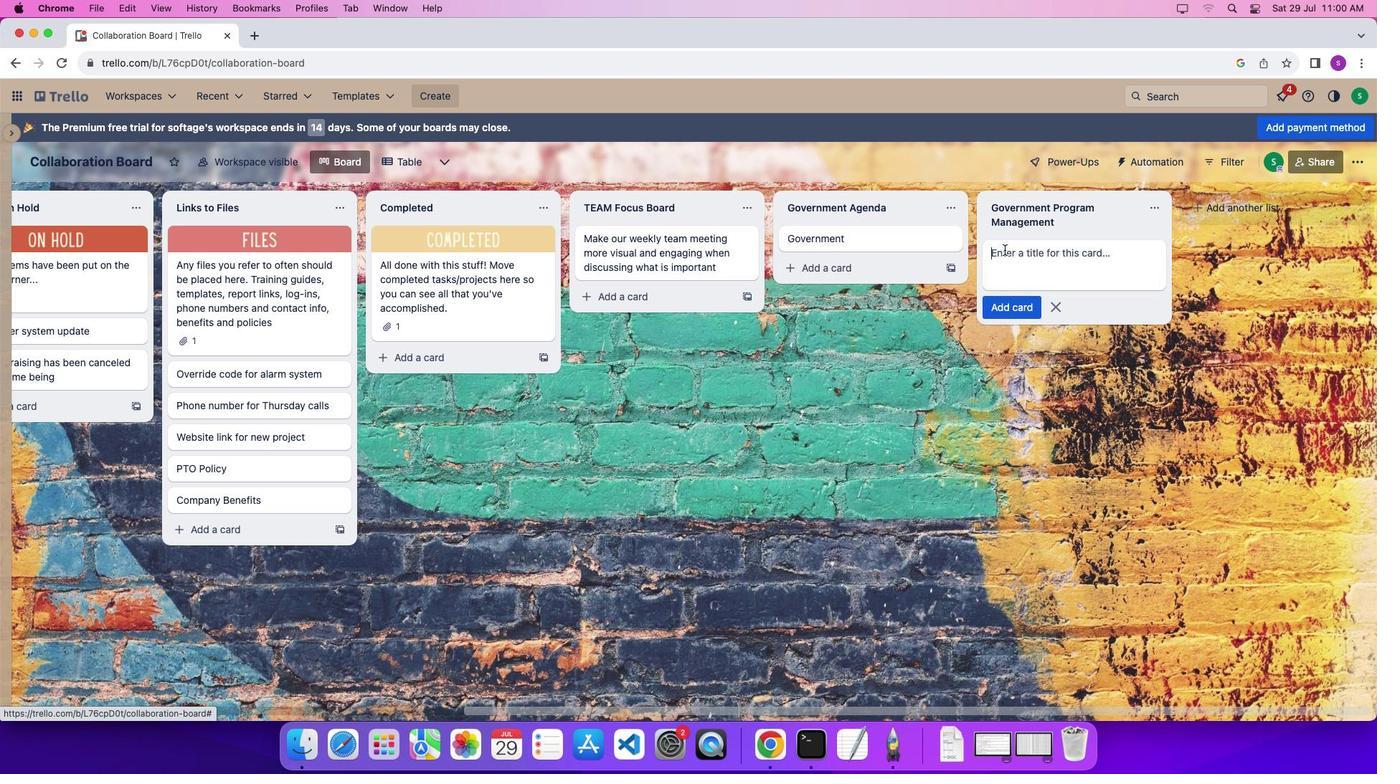 
Action: Mouse moved to (1023, 256)
Screenshot: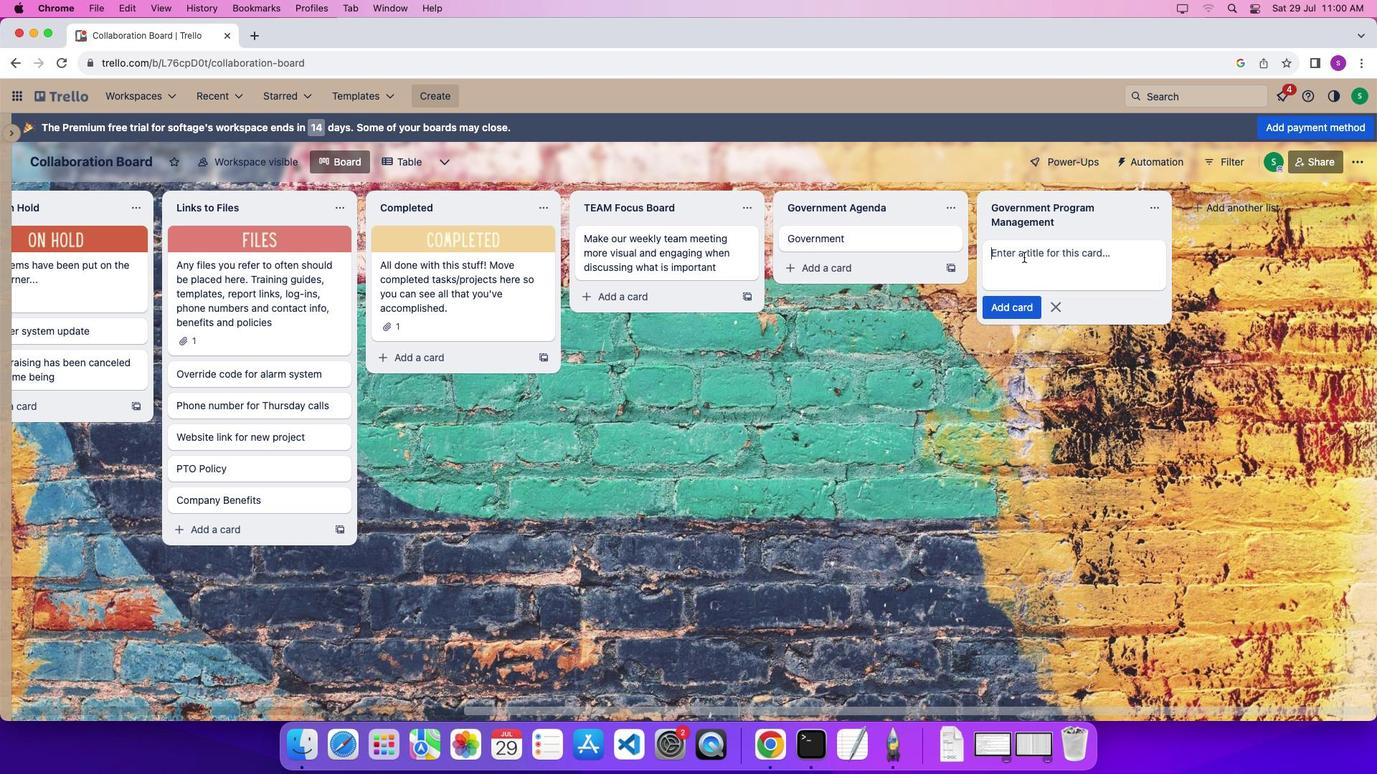 
Action: Mouse pressed left at (1023, 256)
Screenshot: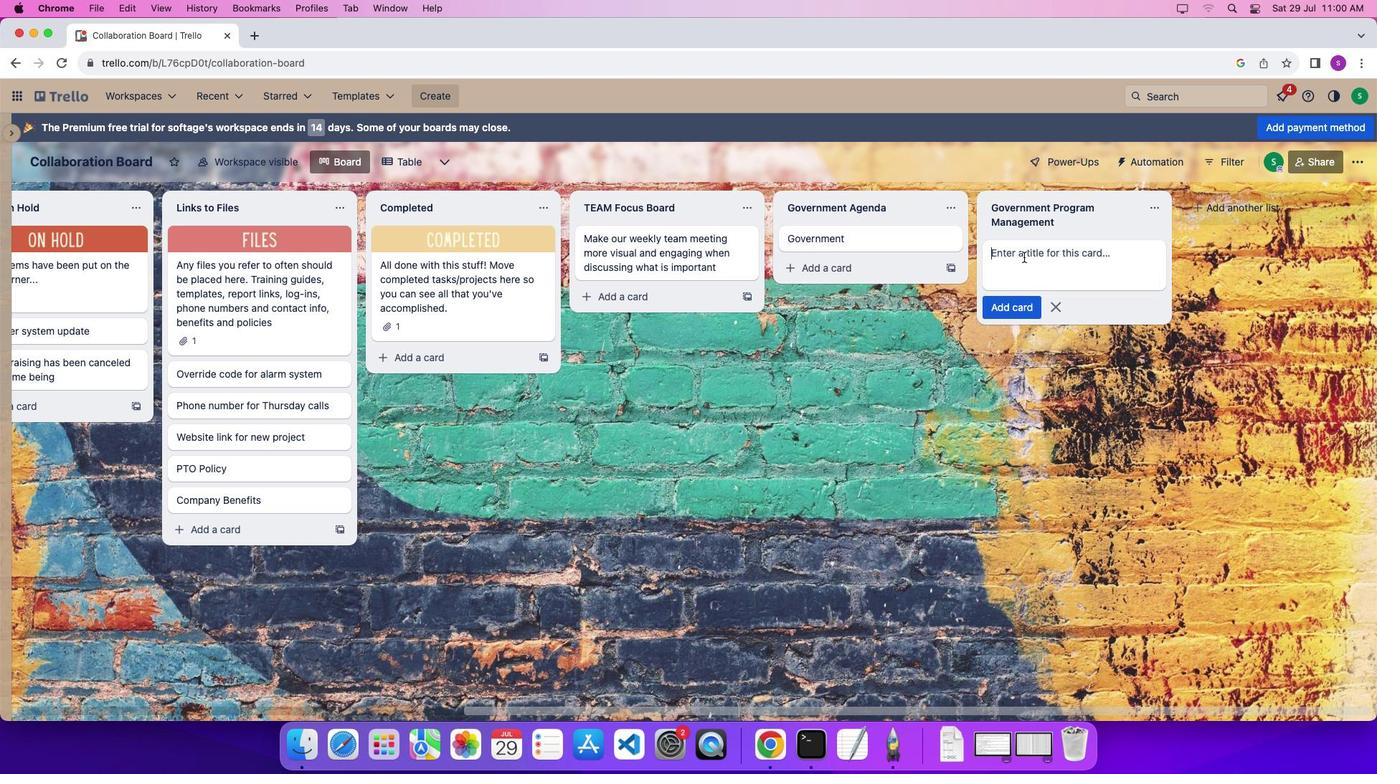 
Action: Key pressed Key.shift'P''r''o''g''r''a''m'Key.enter
Screenshot: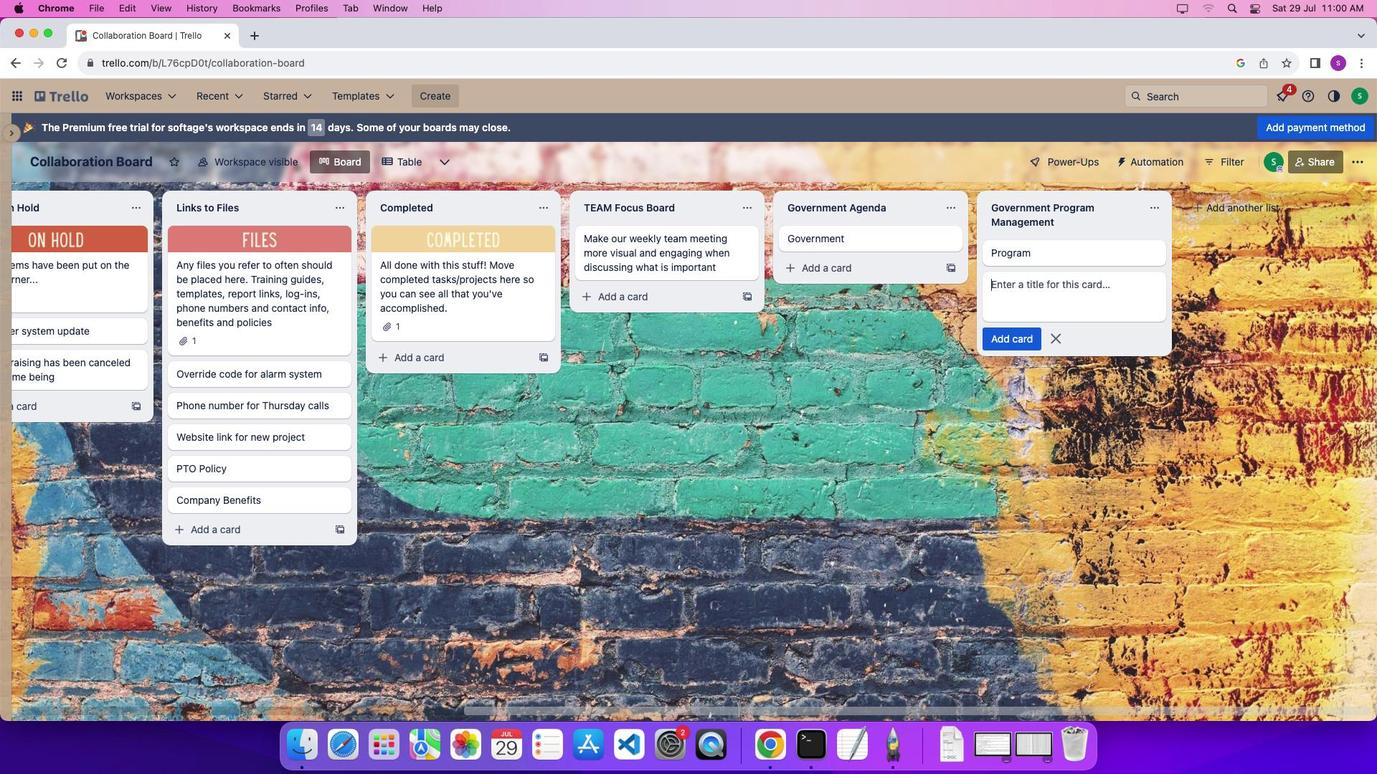 
Action: Mouse moved to (657, 264)
Screenshot: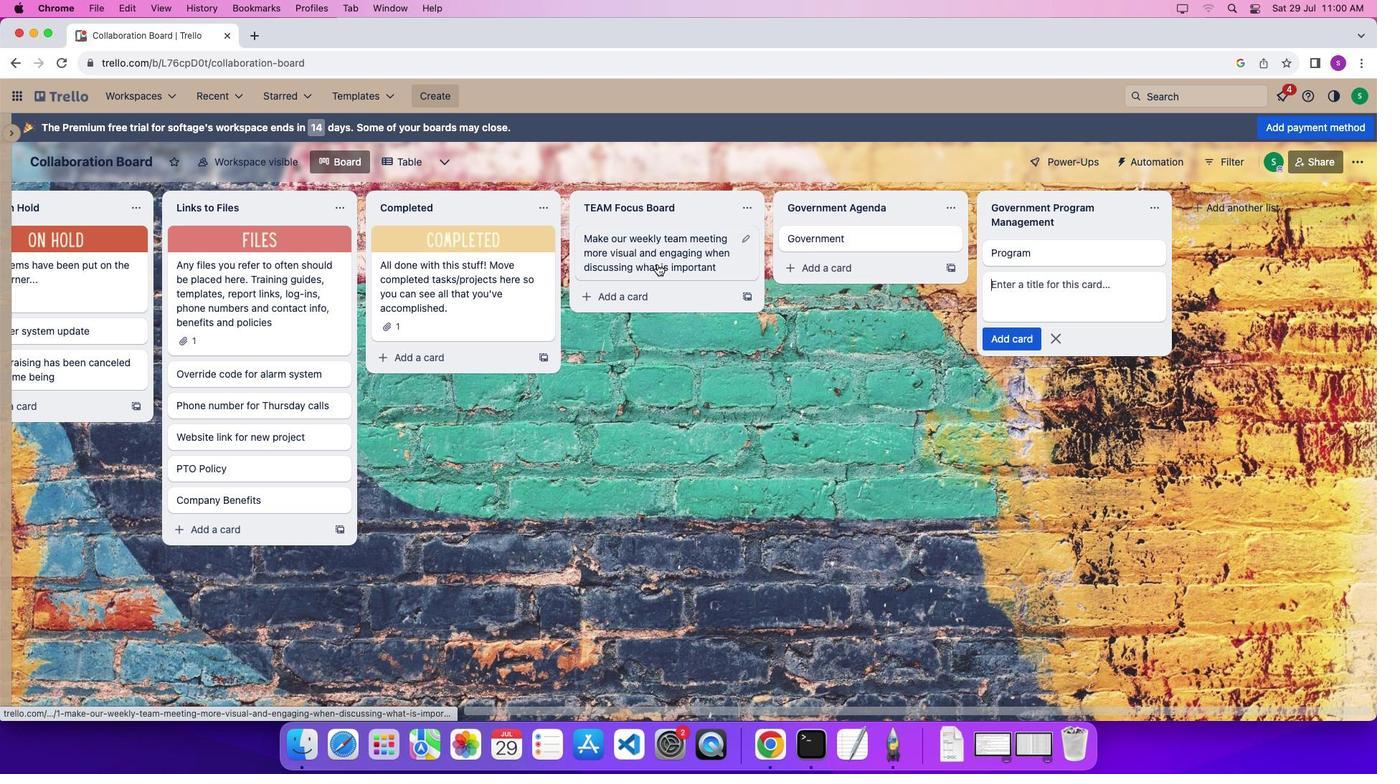 
Action: Mouse pressed left at (657, 264)
Screenshot: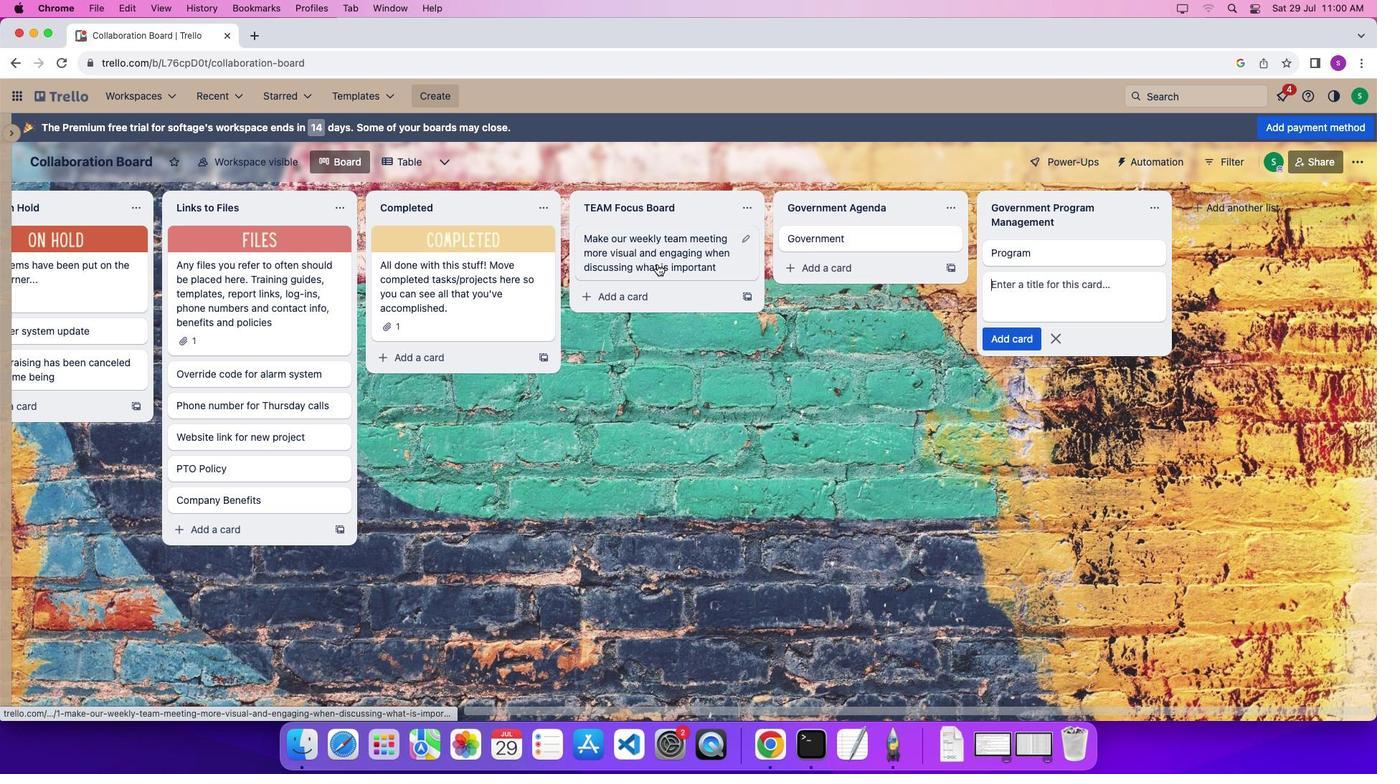 
Action: Mouse moved to (474, 228)
Screenshot: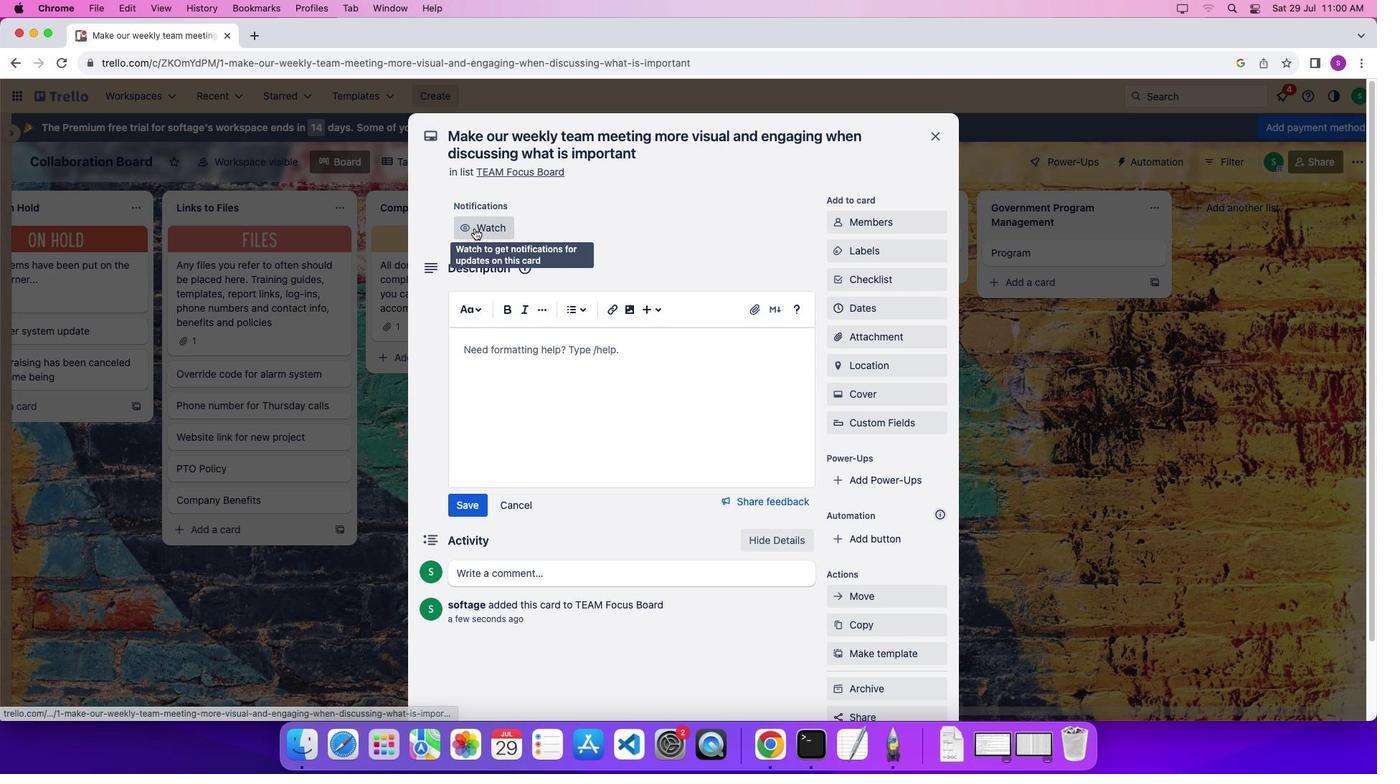 
Action: Mouse pressed left at (474, 228)
Screenshot: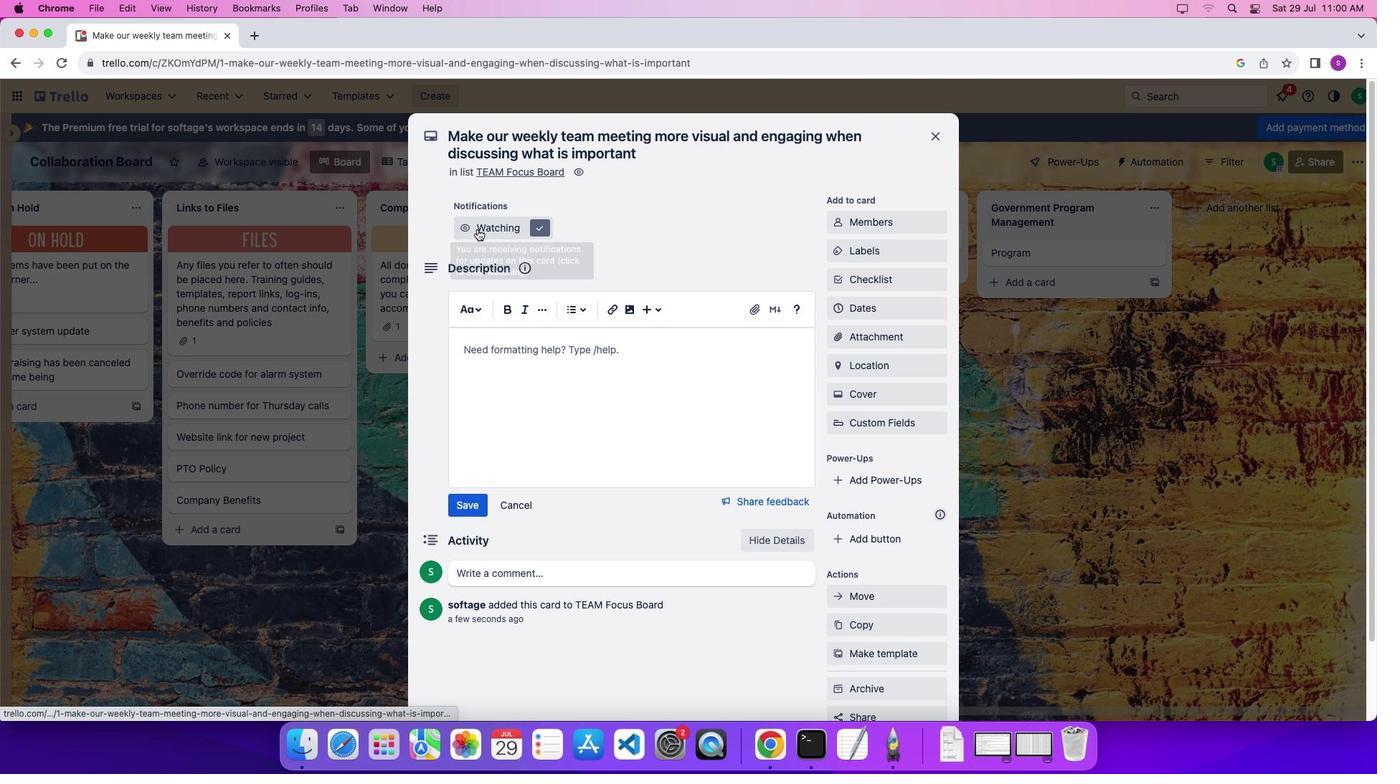
Action: Mouse moved to (863, 213)
Screenshot: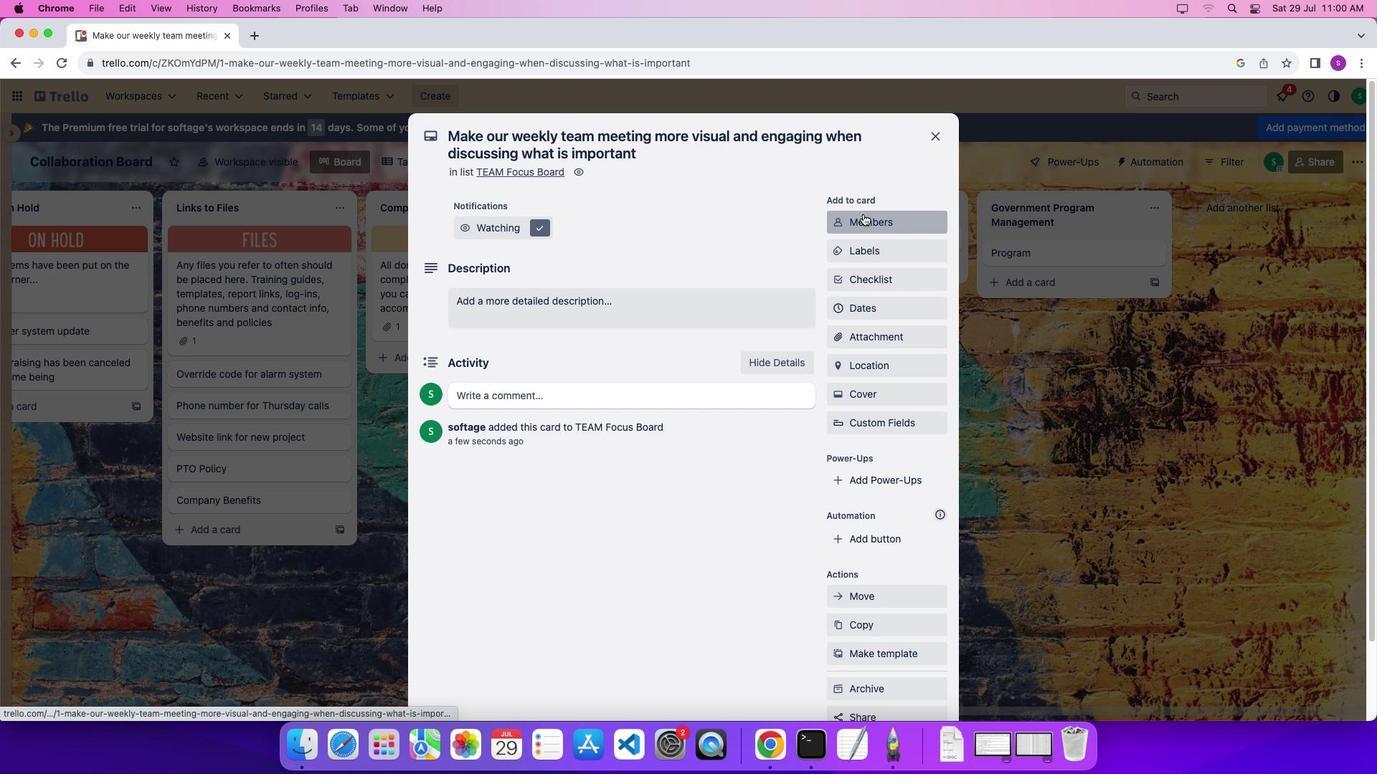 
Action: Mouse pressed left at (863, 213)
Screenshot: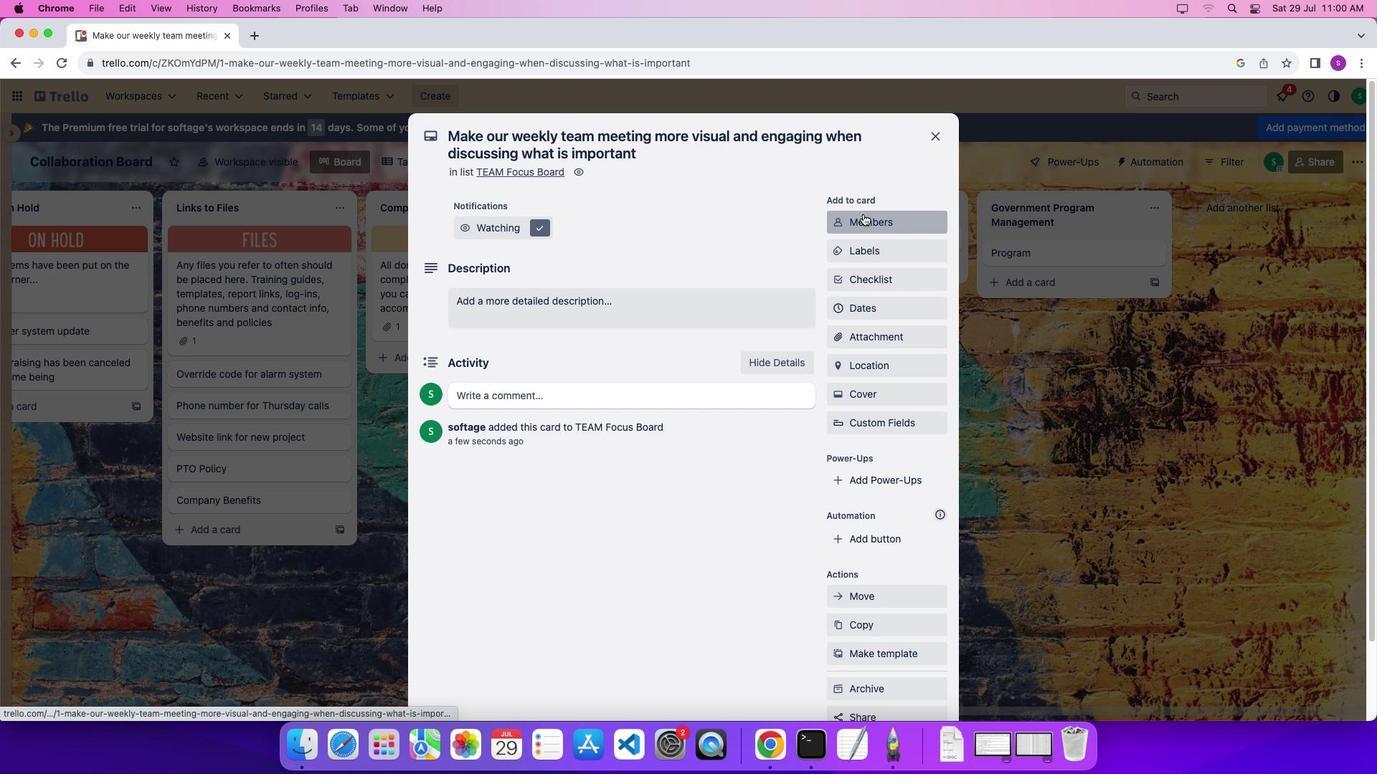 
Action: Mouse moved to (893, 342)
Screenshot: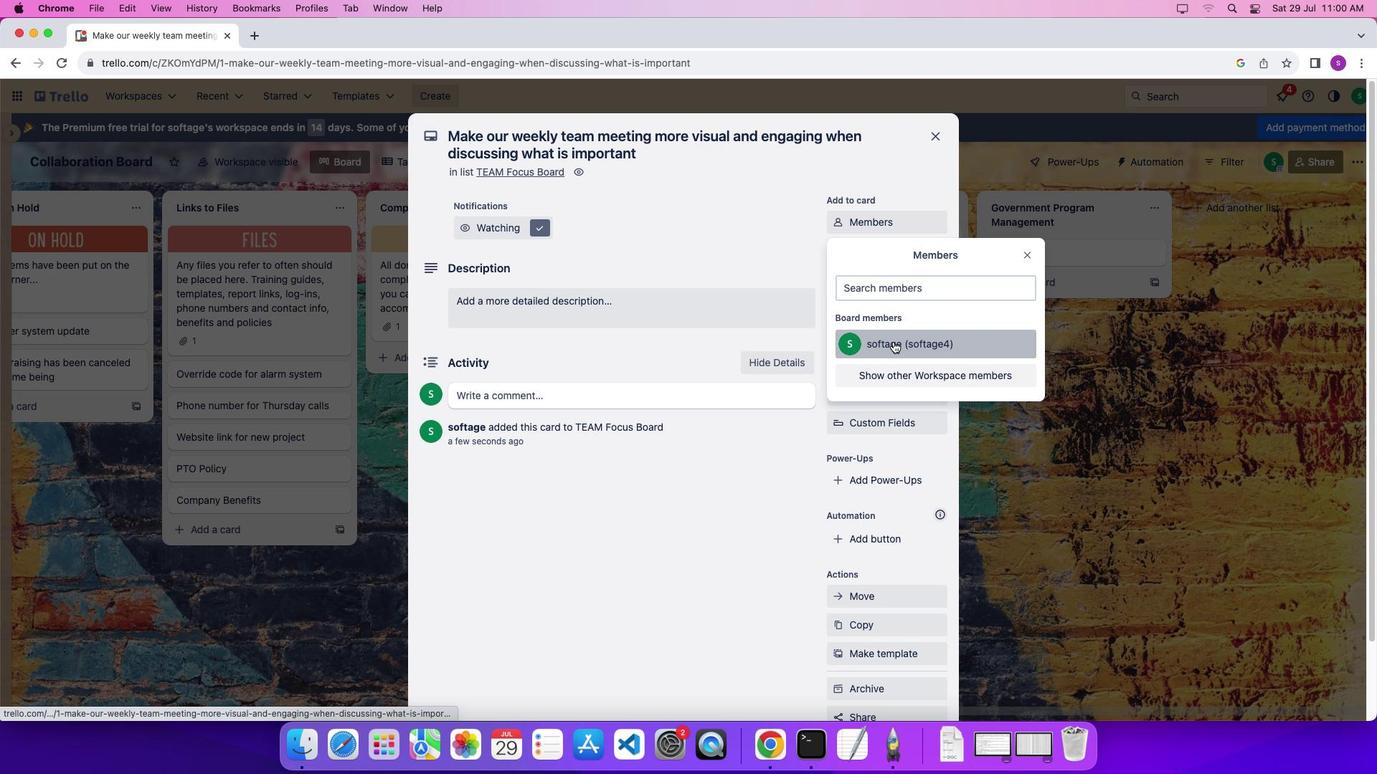 
Action: Mouse pressed left at (893, 342)
Screenshot: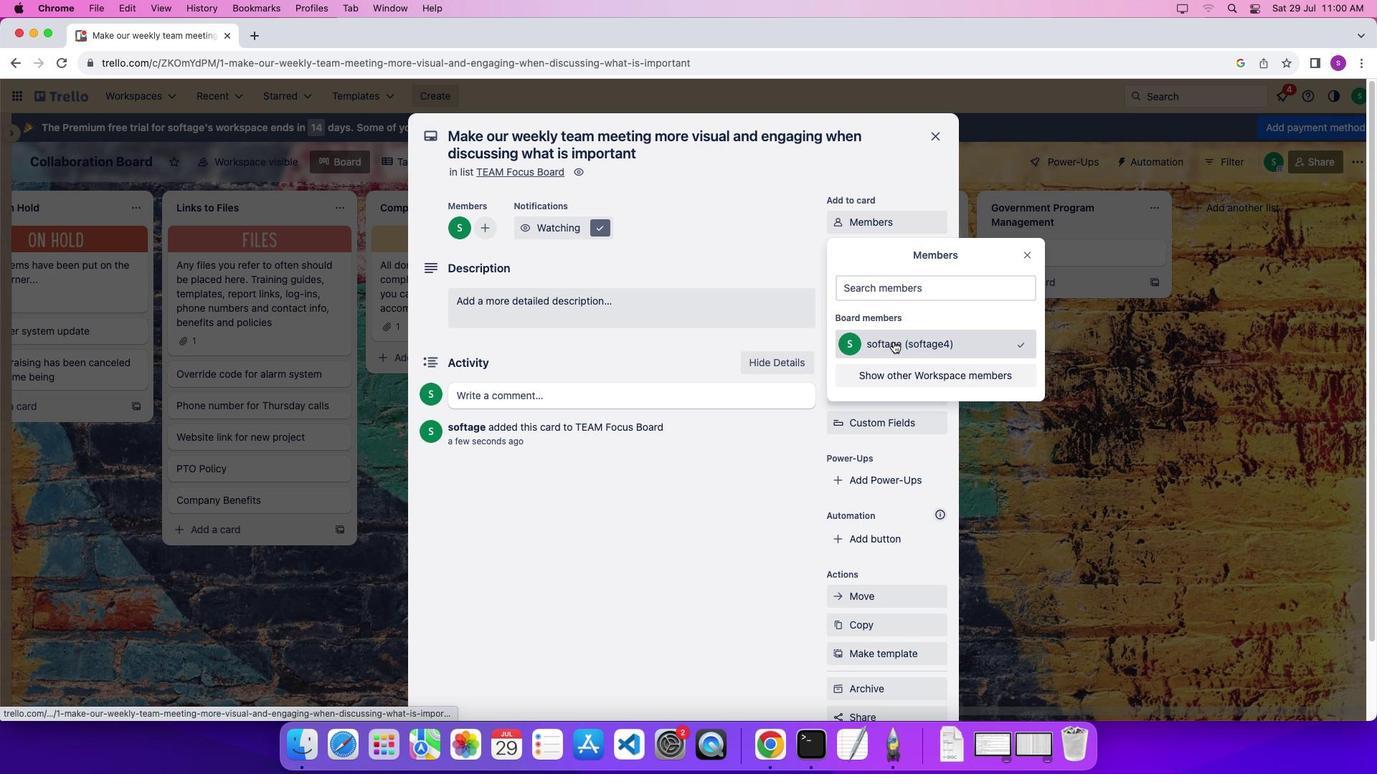 
Action: Mouse moved to (1035, 260)
Screenshot: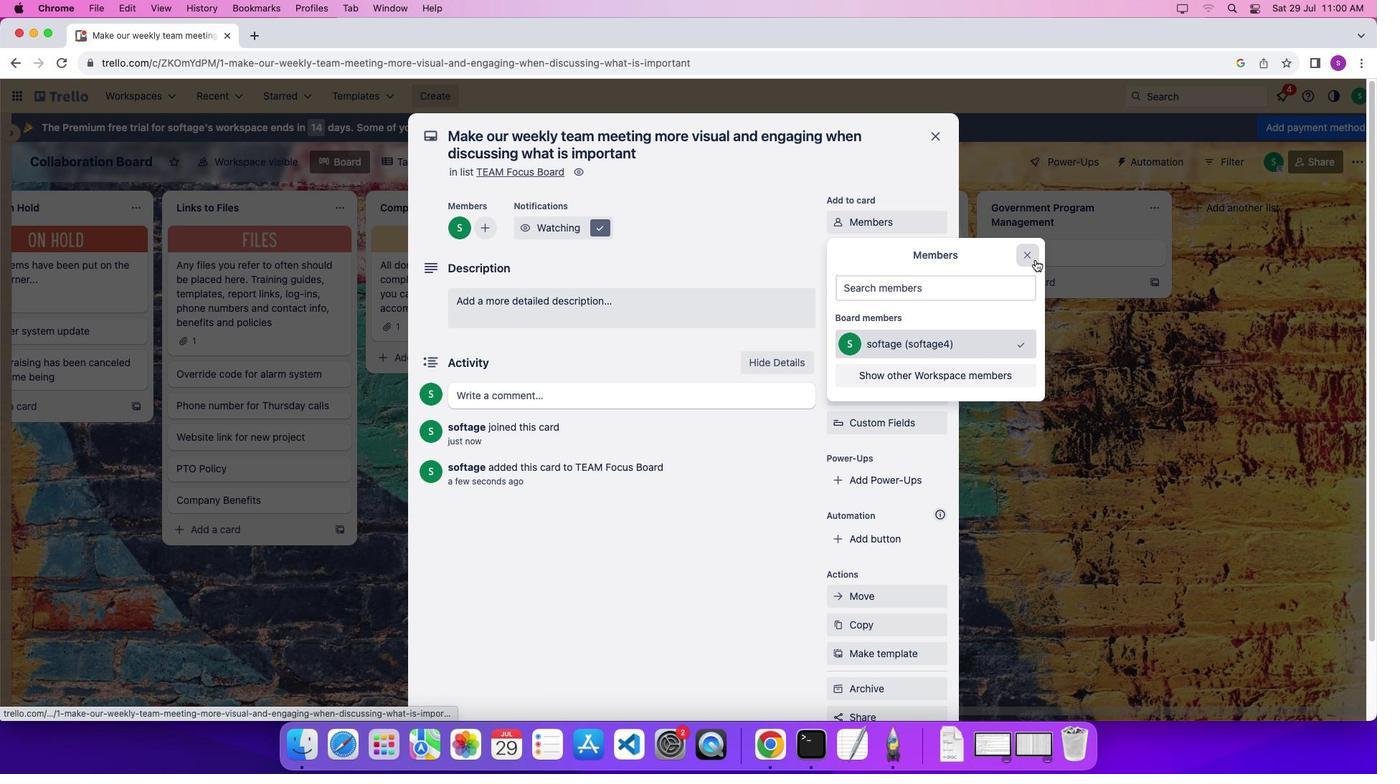 
Action: Mouse pressed left at (1035, 260)
Screenshot: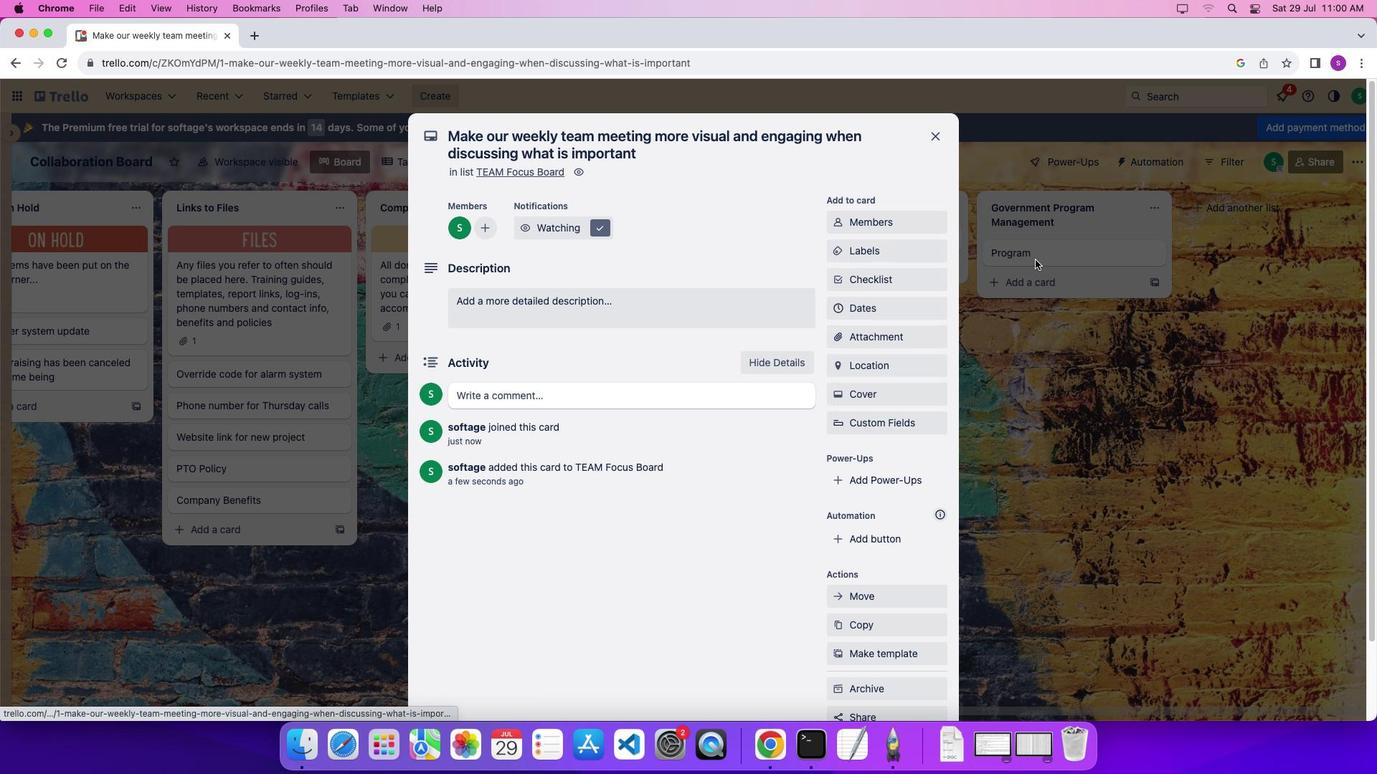 
Action: Mouse moved to (909, 254)
Screenshot: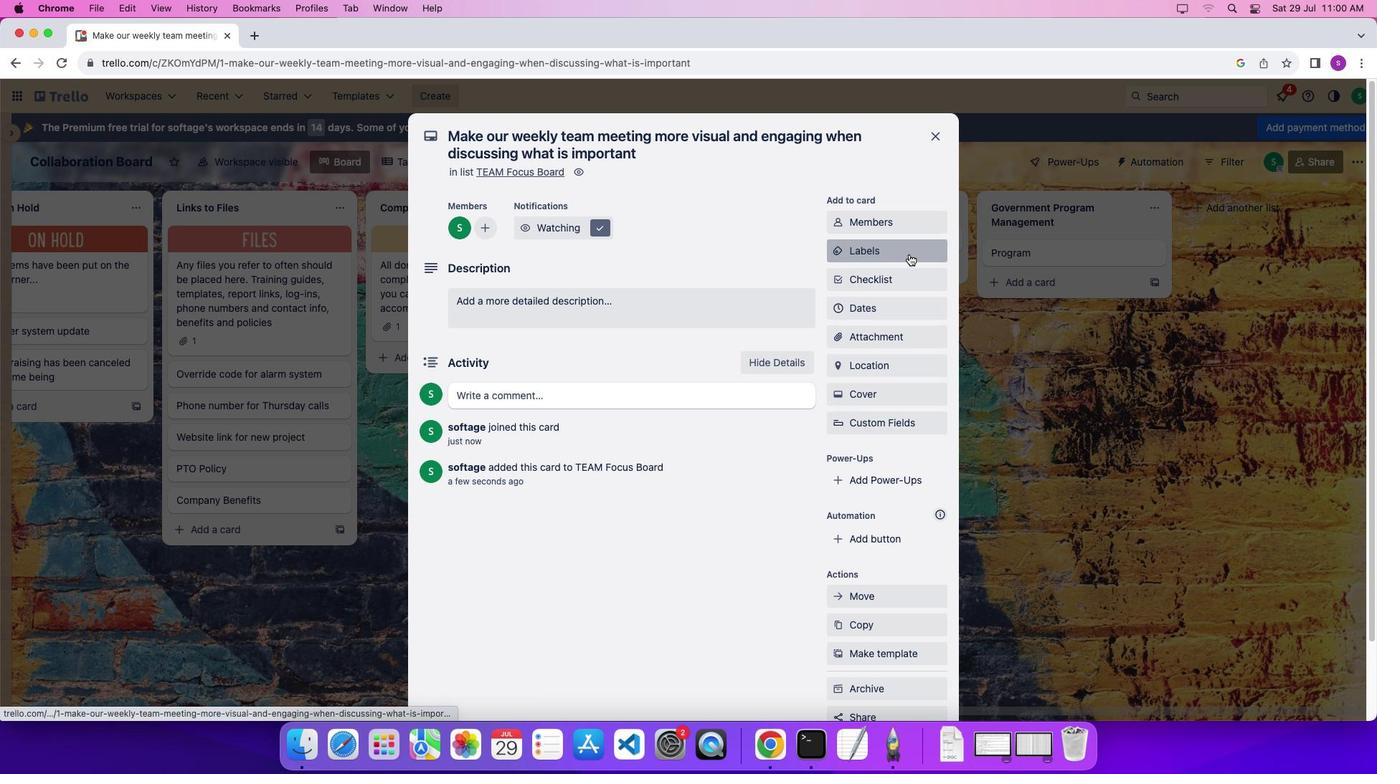 
Action: Mouse pressed left at (909, 254)
Screenshot: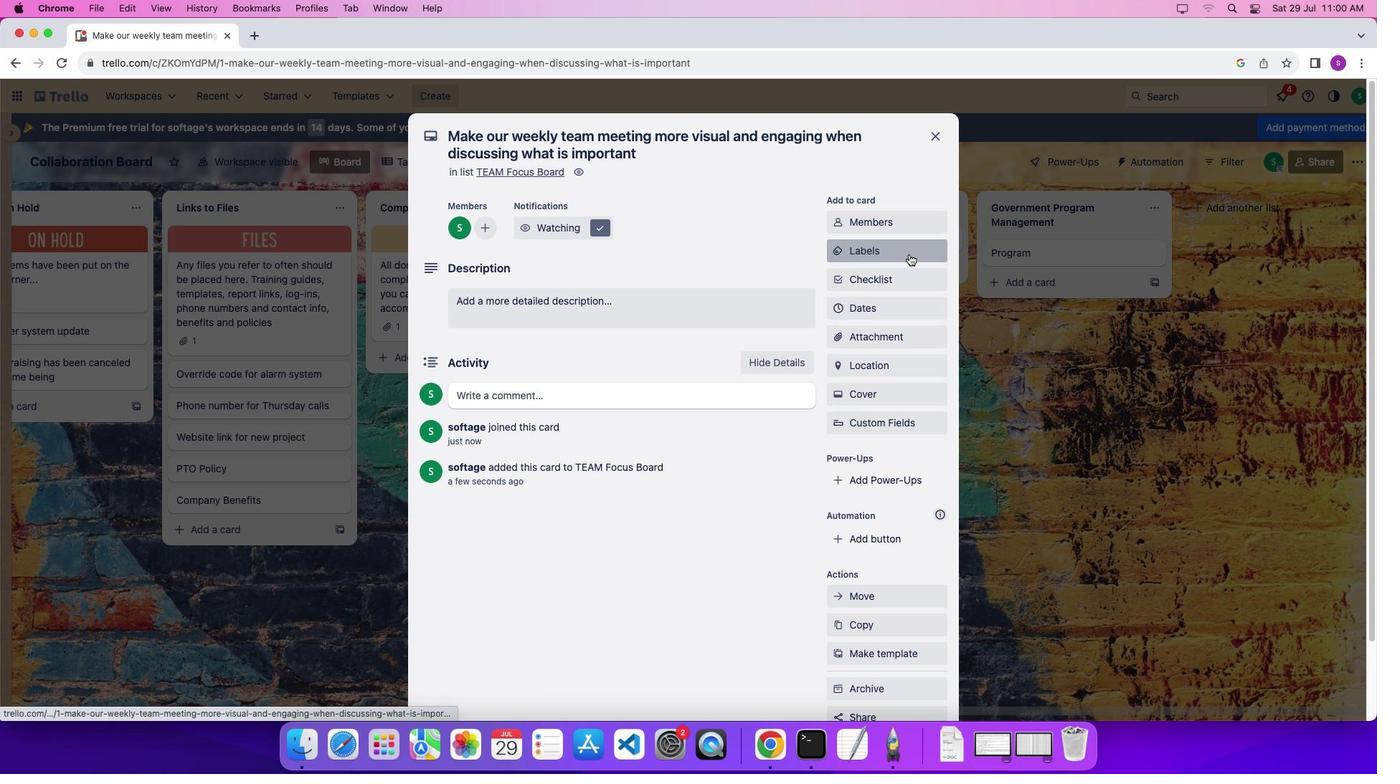 
Action: Mouse moved to (934, 444)
Screenshot: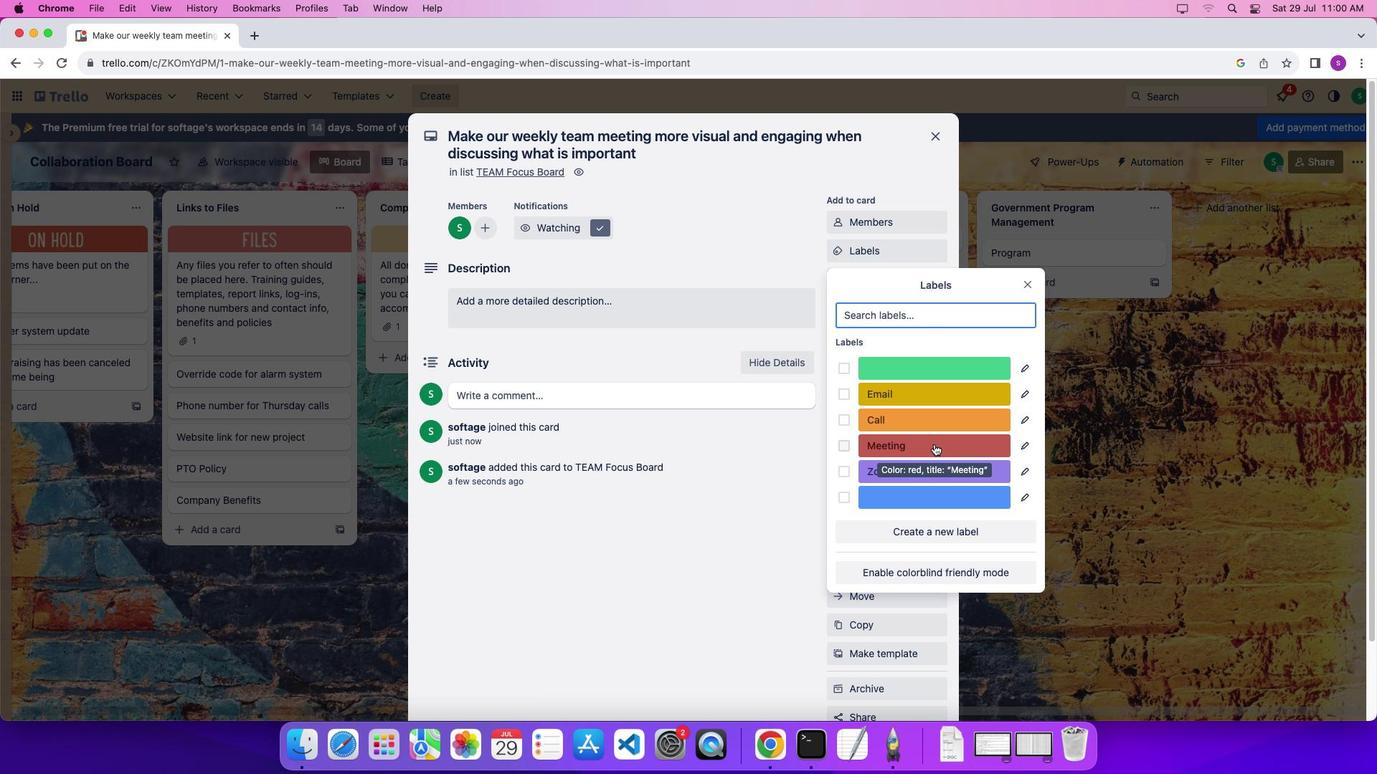 
Action: Mouse pressed left at (934, 444)
Screenshot: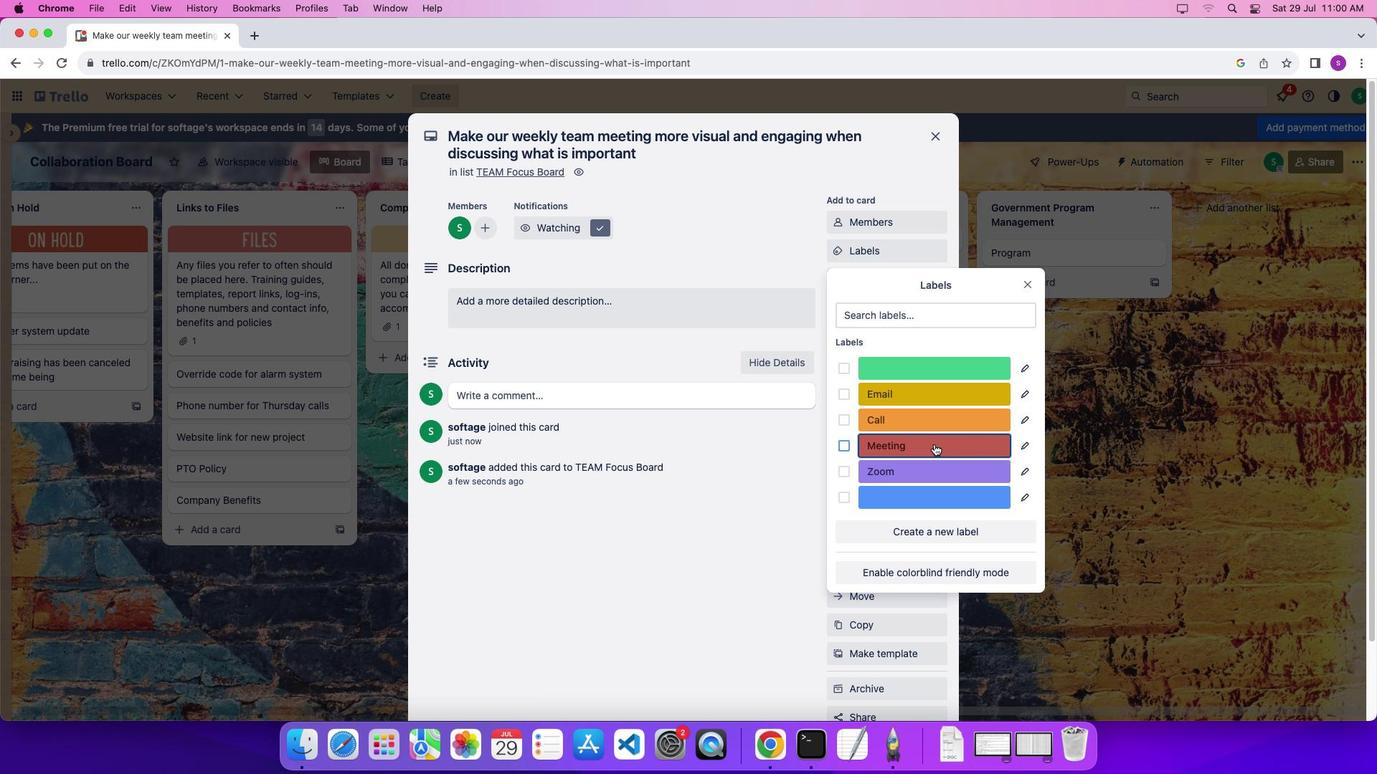 
Action: Mouse moved to (1032, 277)
Screenshot: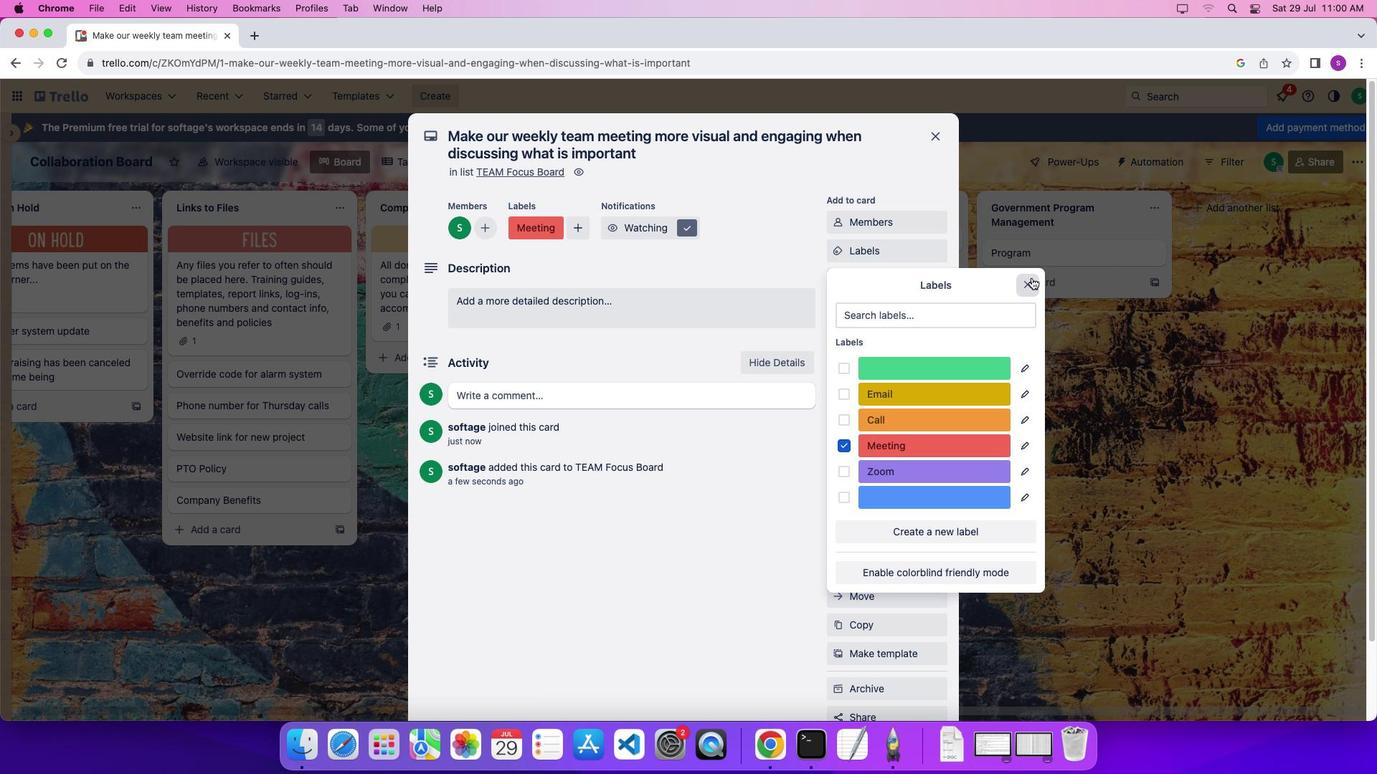 
Action: Mouse pressed left at (1032, 277)
Screenshot: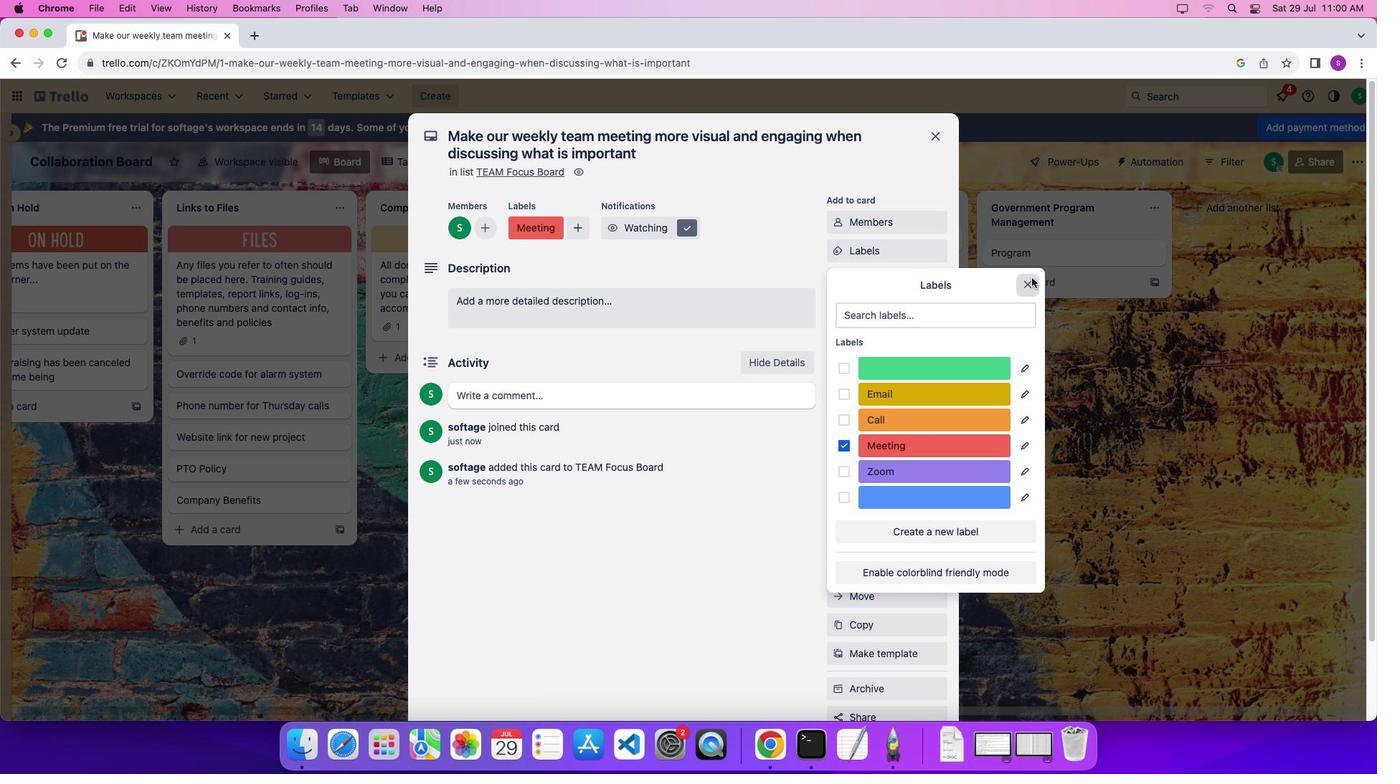 
Action: Mouse moved to (907, 307)
Screenshot: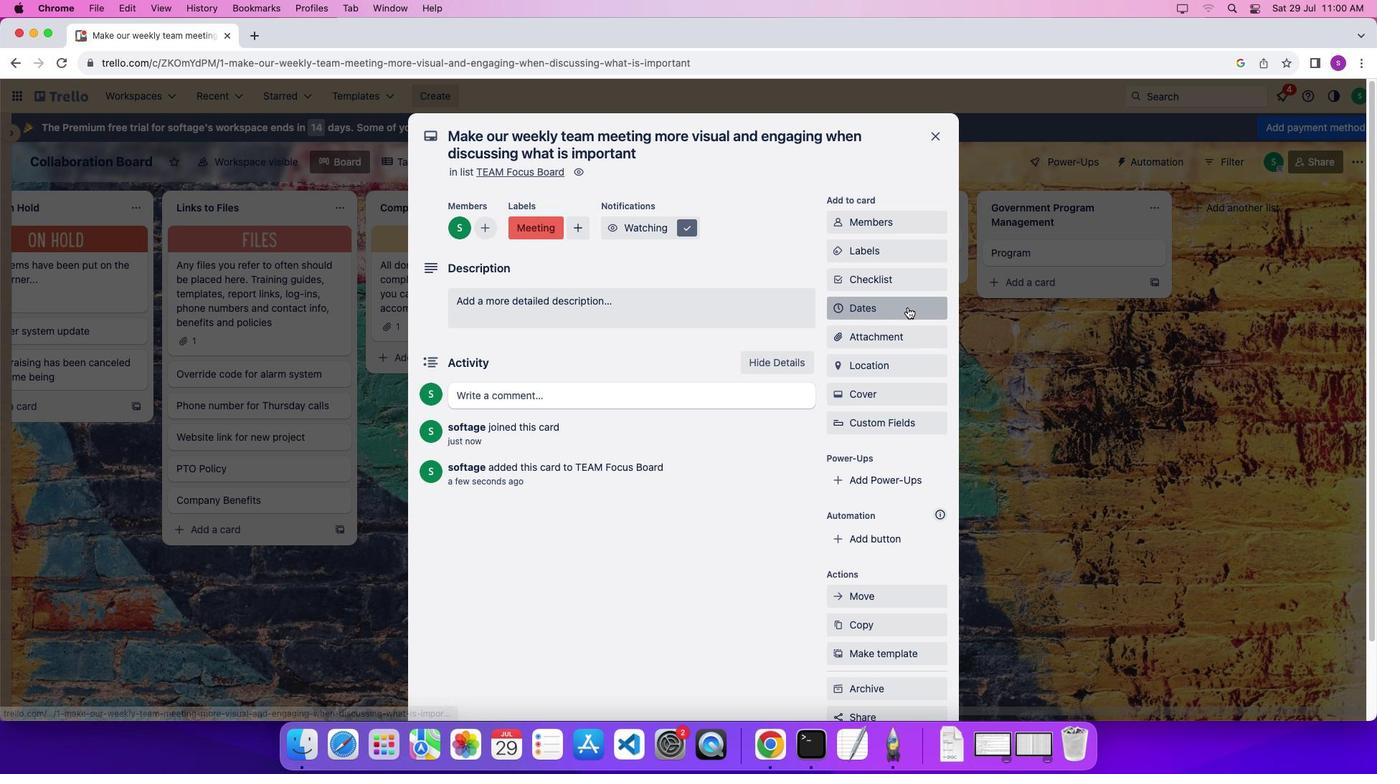 
Action: Mouse pressed left at (907, 307)
Screenshot: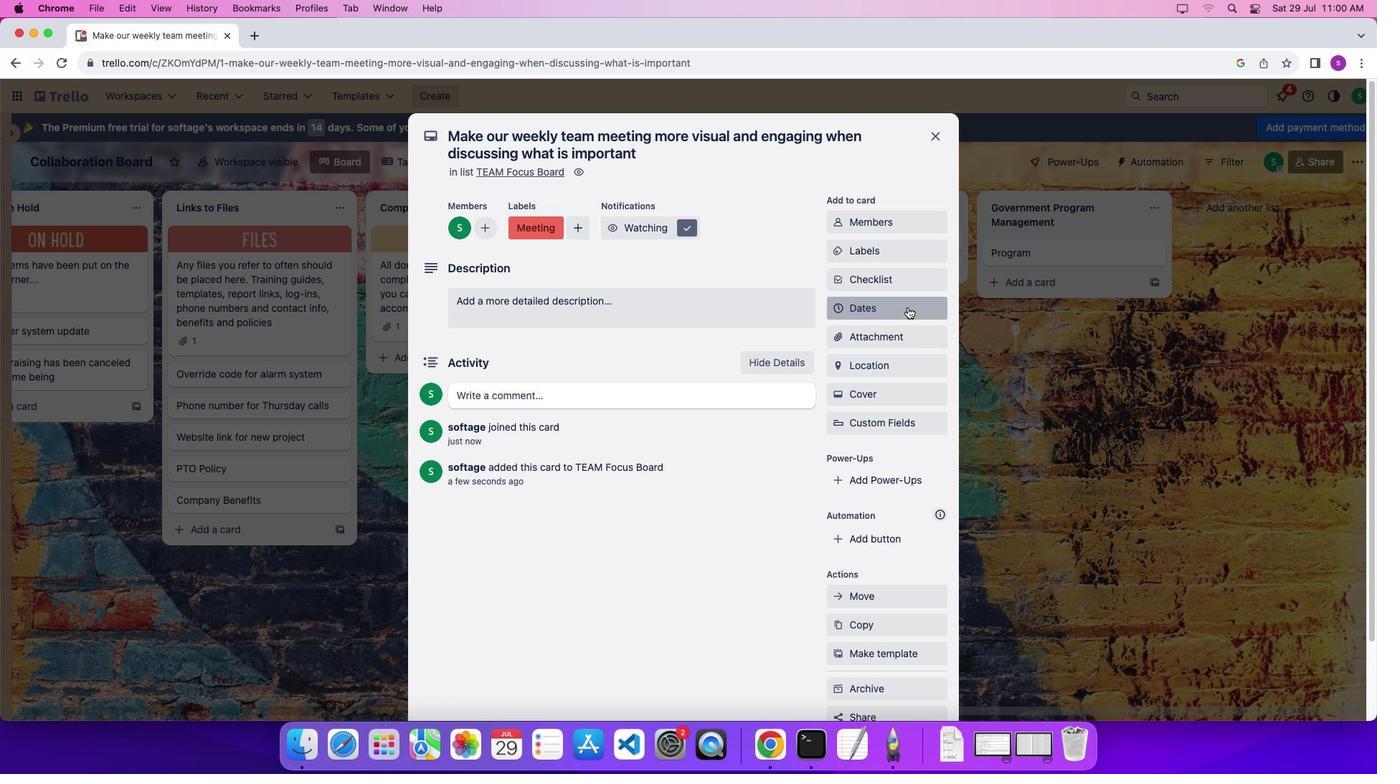
Action: Mouse moved to (941, 318)
Screenshot: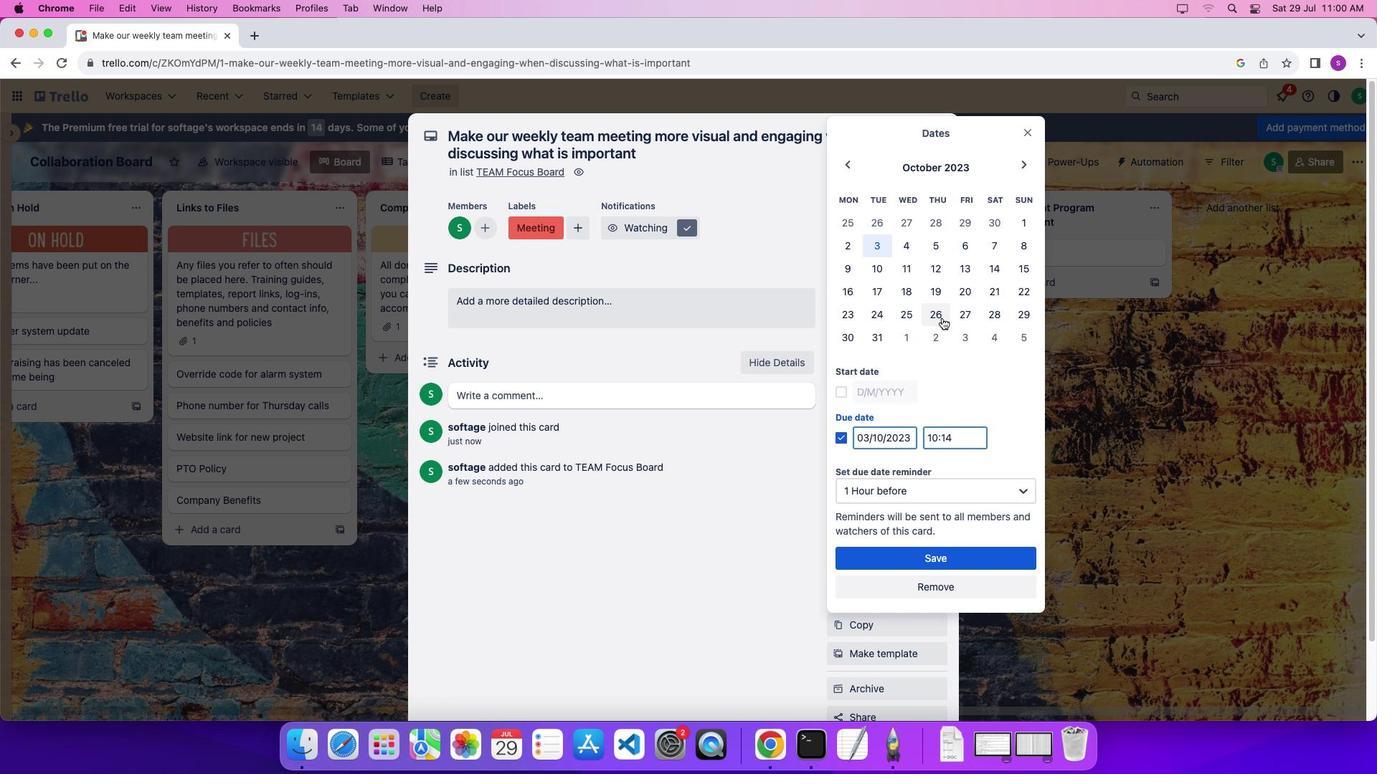 
Action: Mouse pressed left at (941, 318)
Screenshot: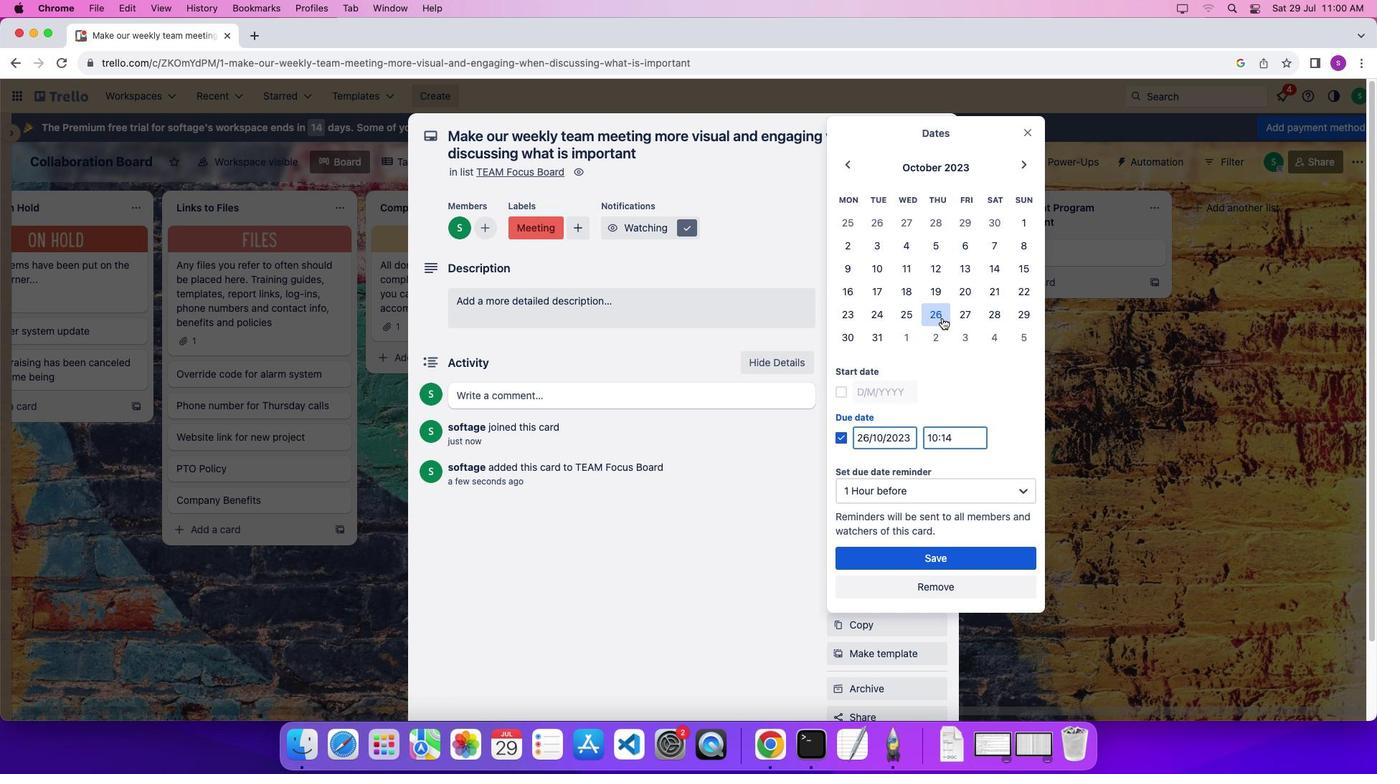
Action: Mouse moved to (840, 392)
Screenshot: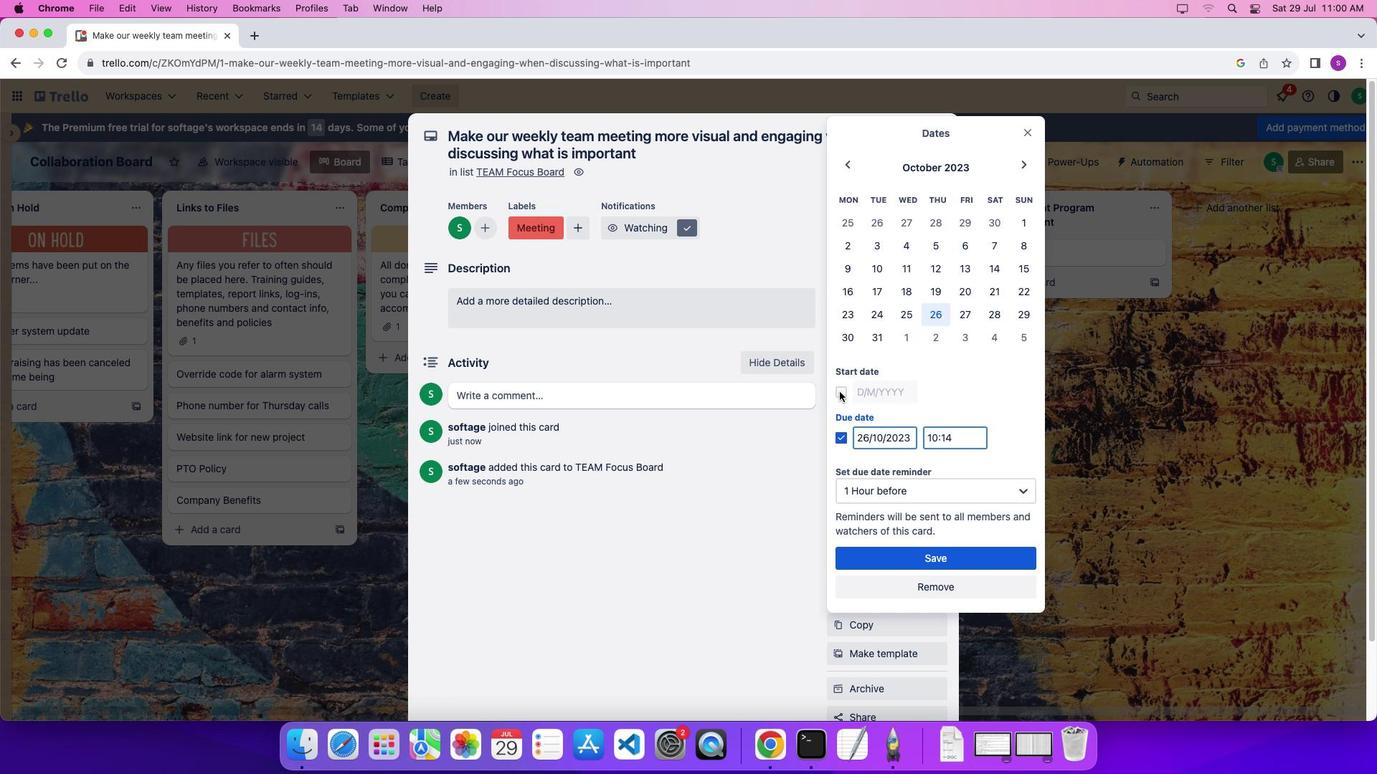 
Action: Mouse pressed left at (840, 392)
Screenshot: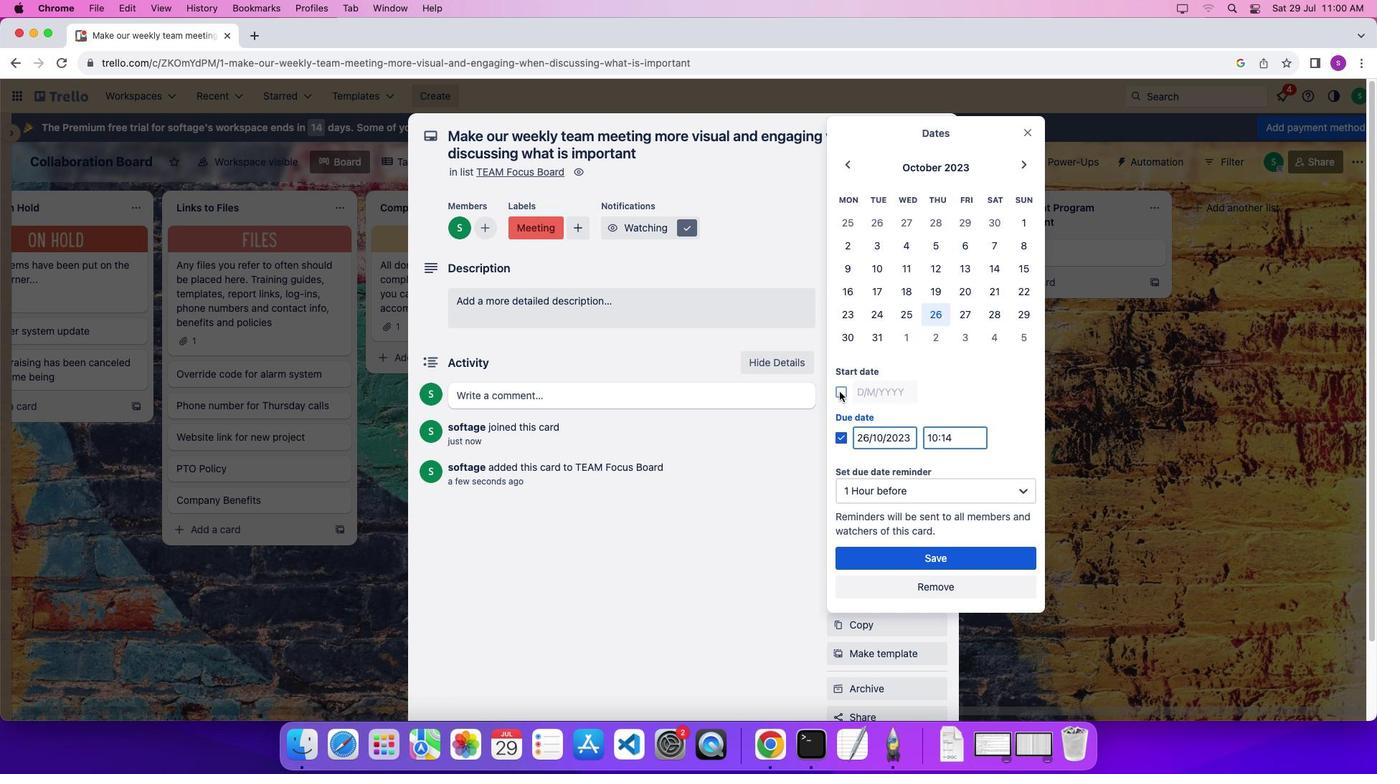 
Action: Mouse moved to (868, 482)
Screenshot: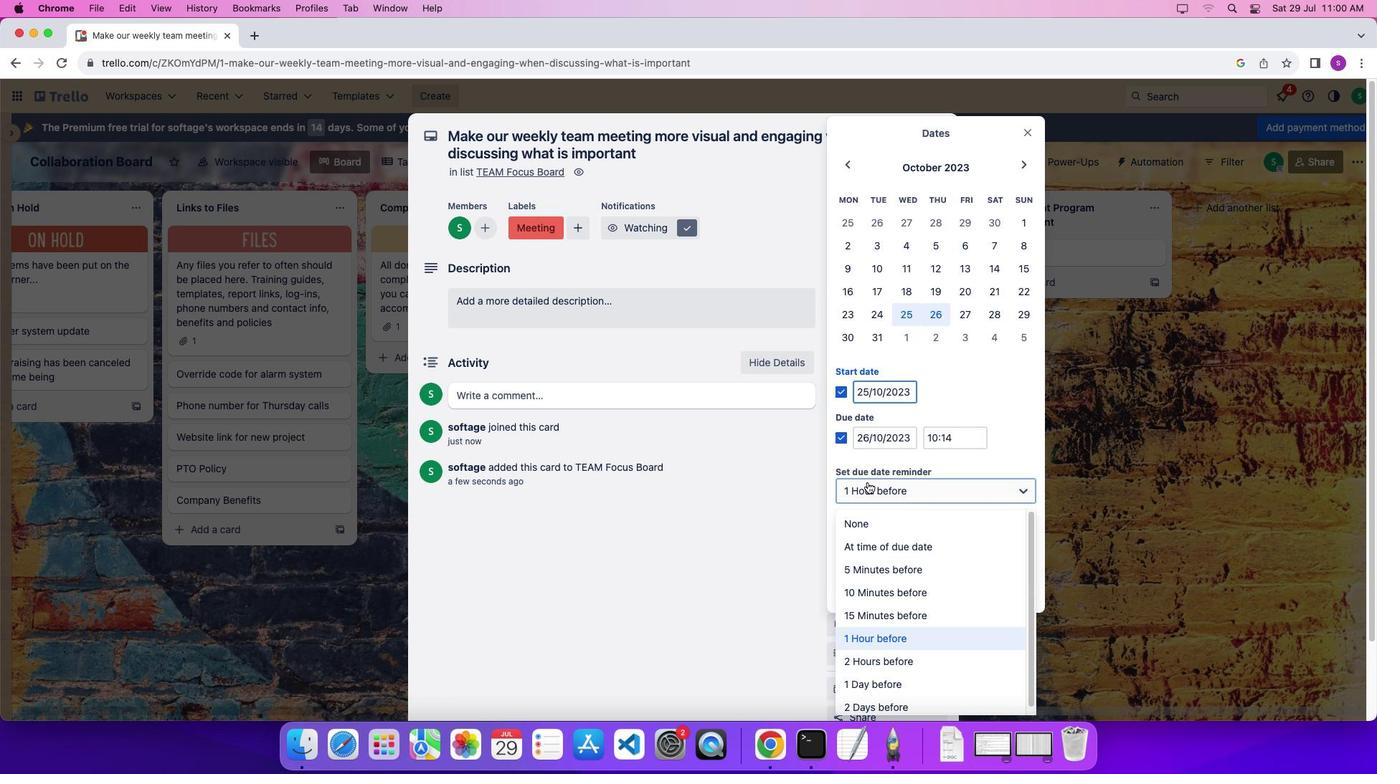 
Action: Mouse pressed left at (868, 482)
Screenshot: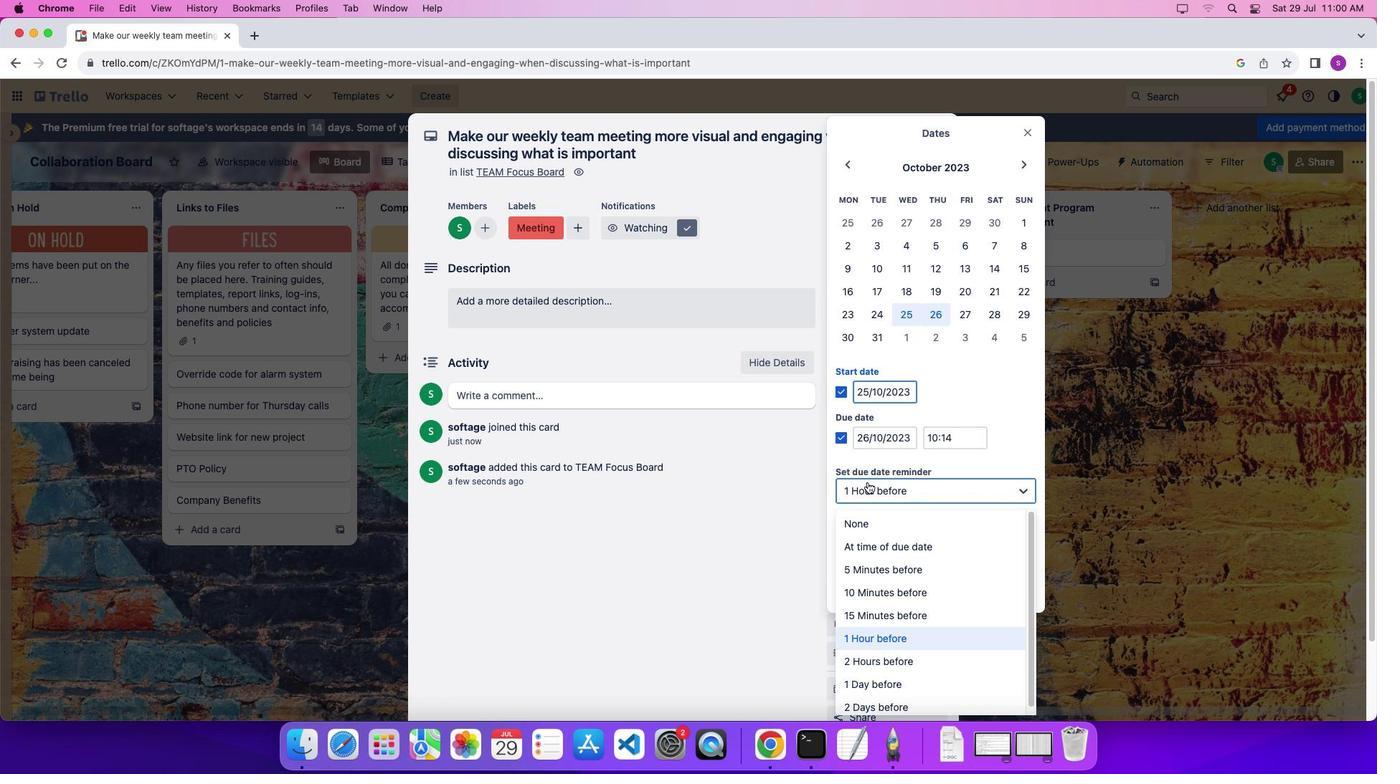 
Action: Mouse moved to (891, 675)
Screenshot: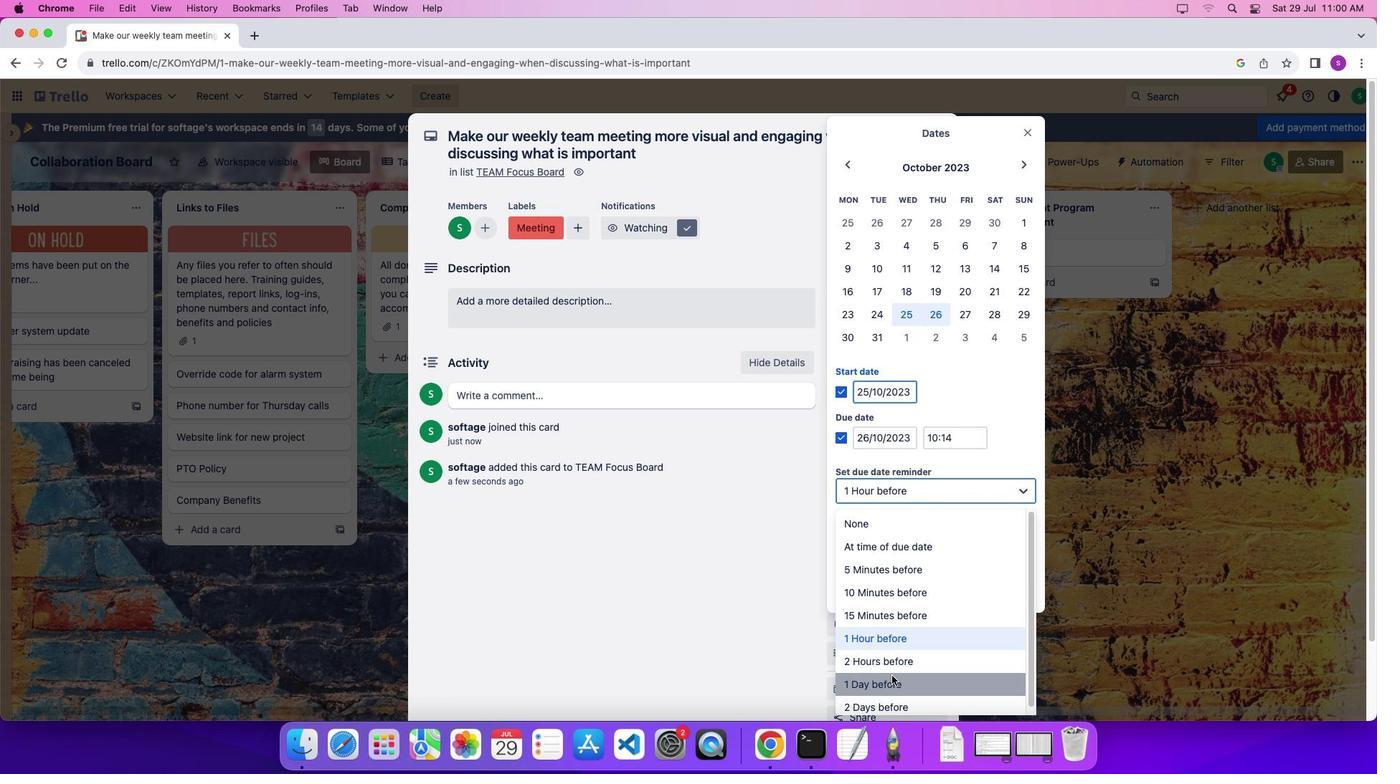 
Action: Mouse pressed left at (891, 675)
Screenshot: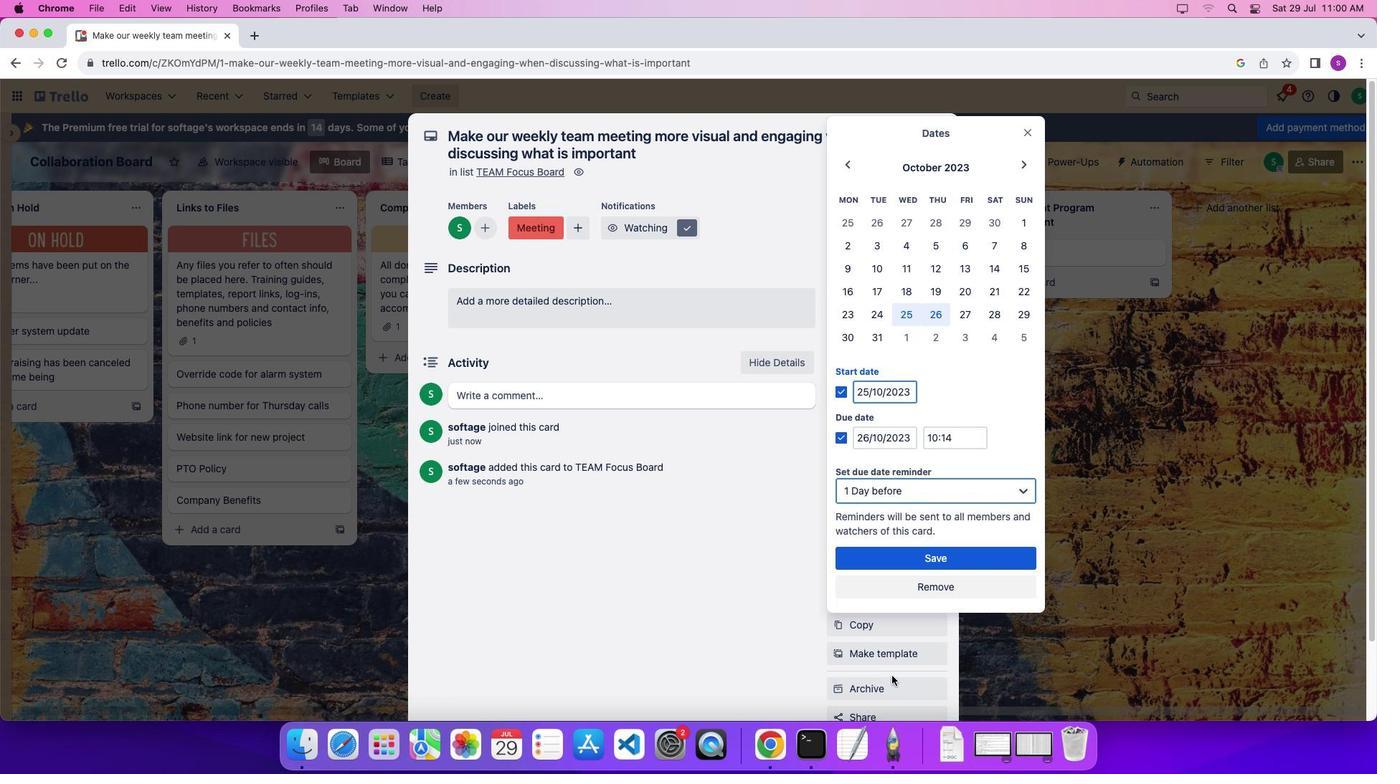 
Action: Mouse moved to (896, 562)
Screenshot: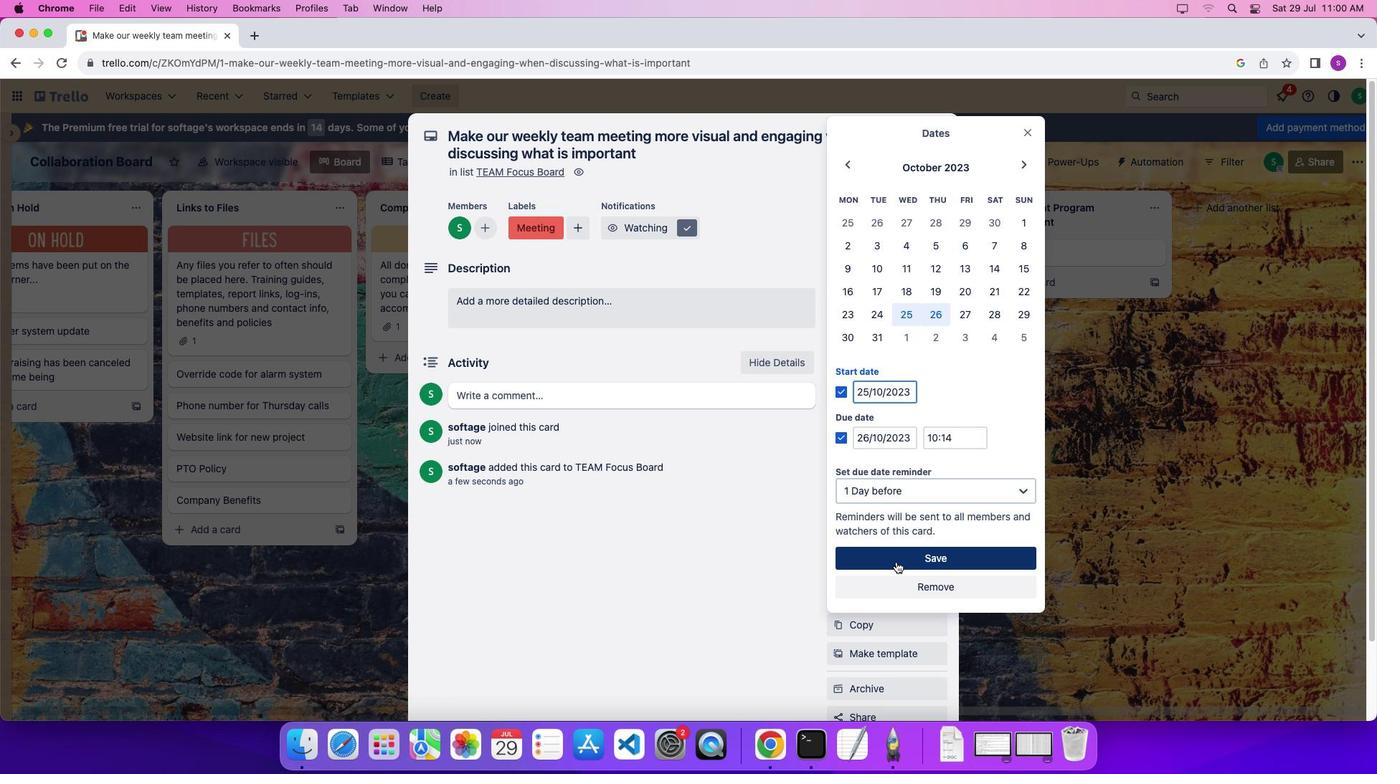 
Action: Mouse pressed left at (896, 562)
Screenshot: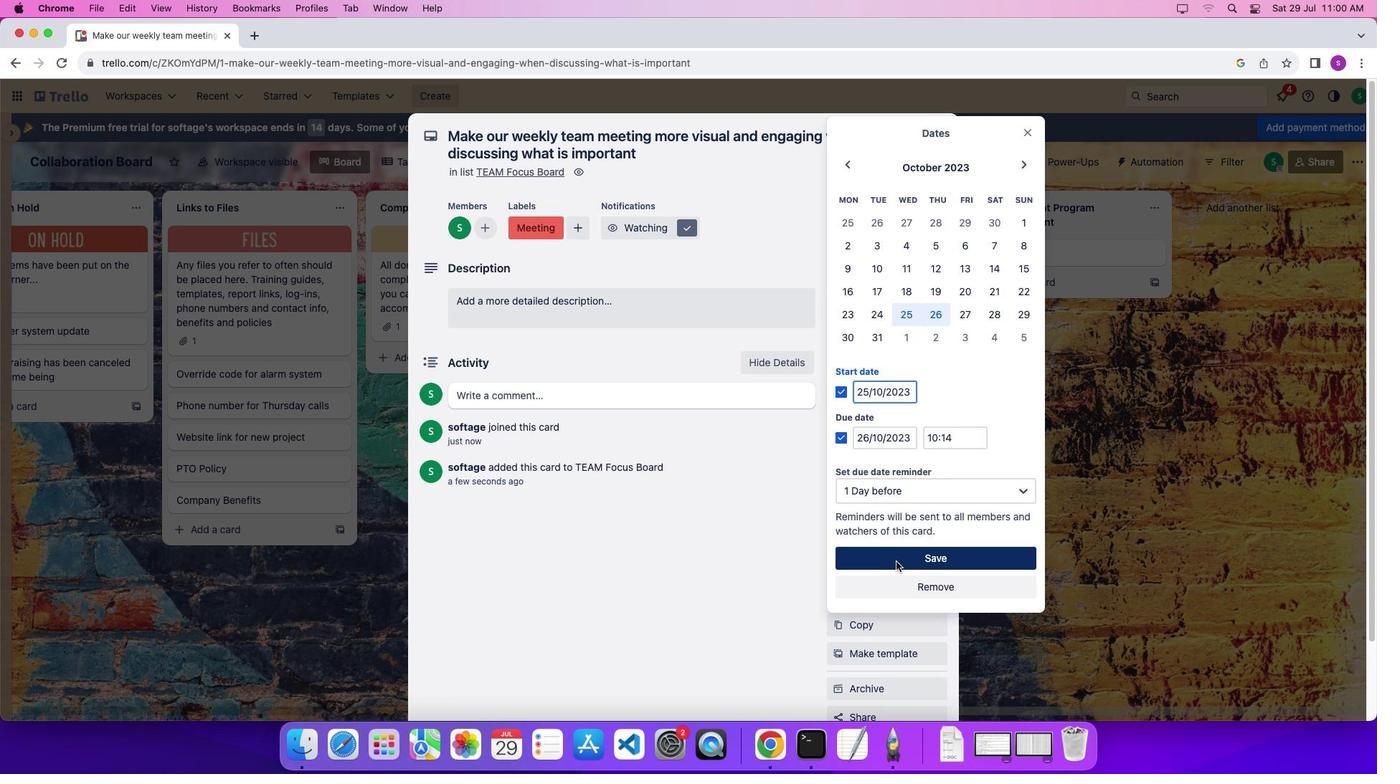 
Action: Mouse moved to (883, 340)
Screenshot: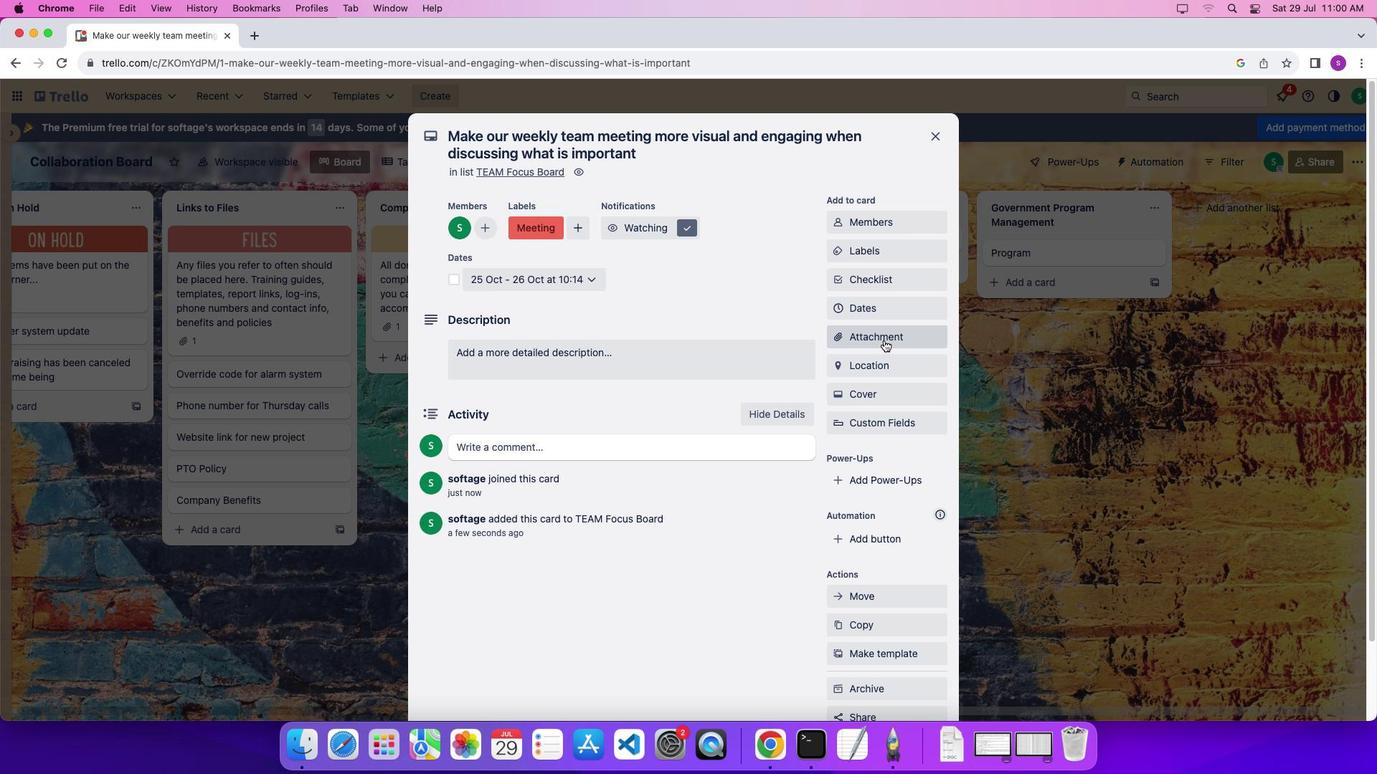 
Action: Mouse pressed left at (883, 340)
Screenshot: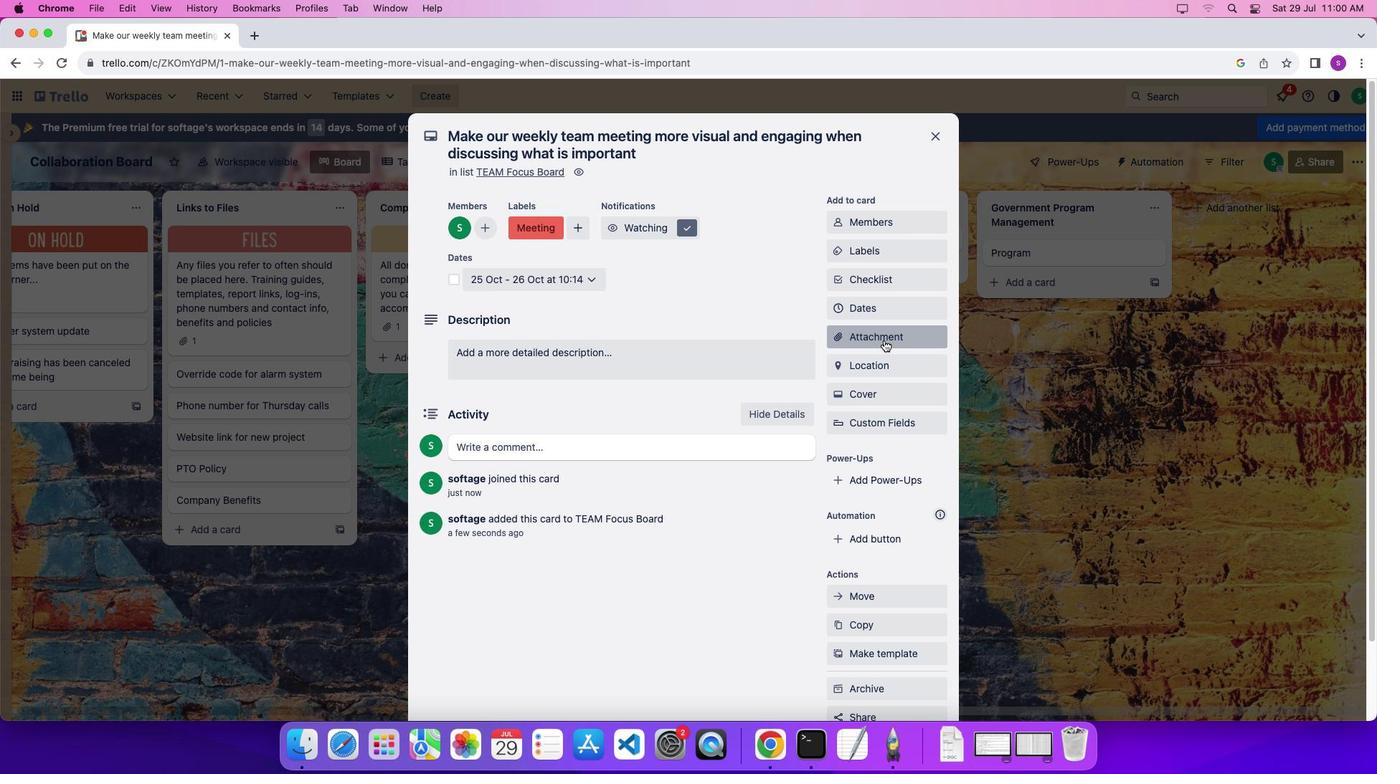 
Action: Mouse moved to (914, 433)
Screenshot: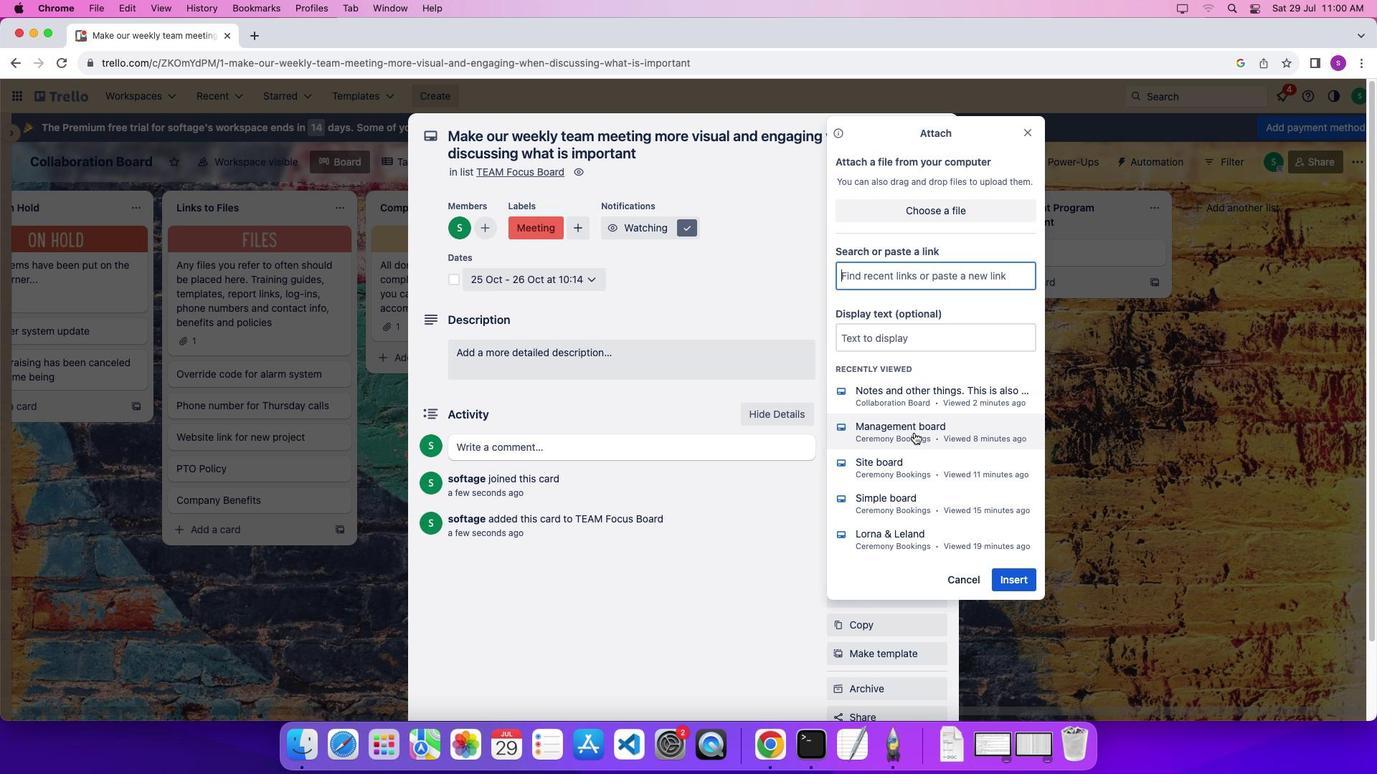 
Action: Mouse pressed left at (914, 433)
Screenshot: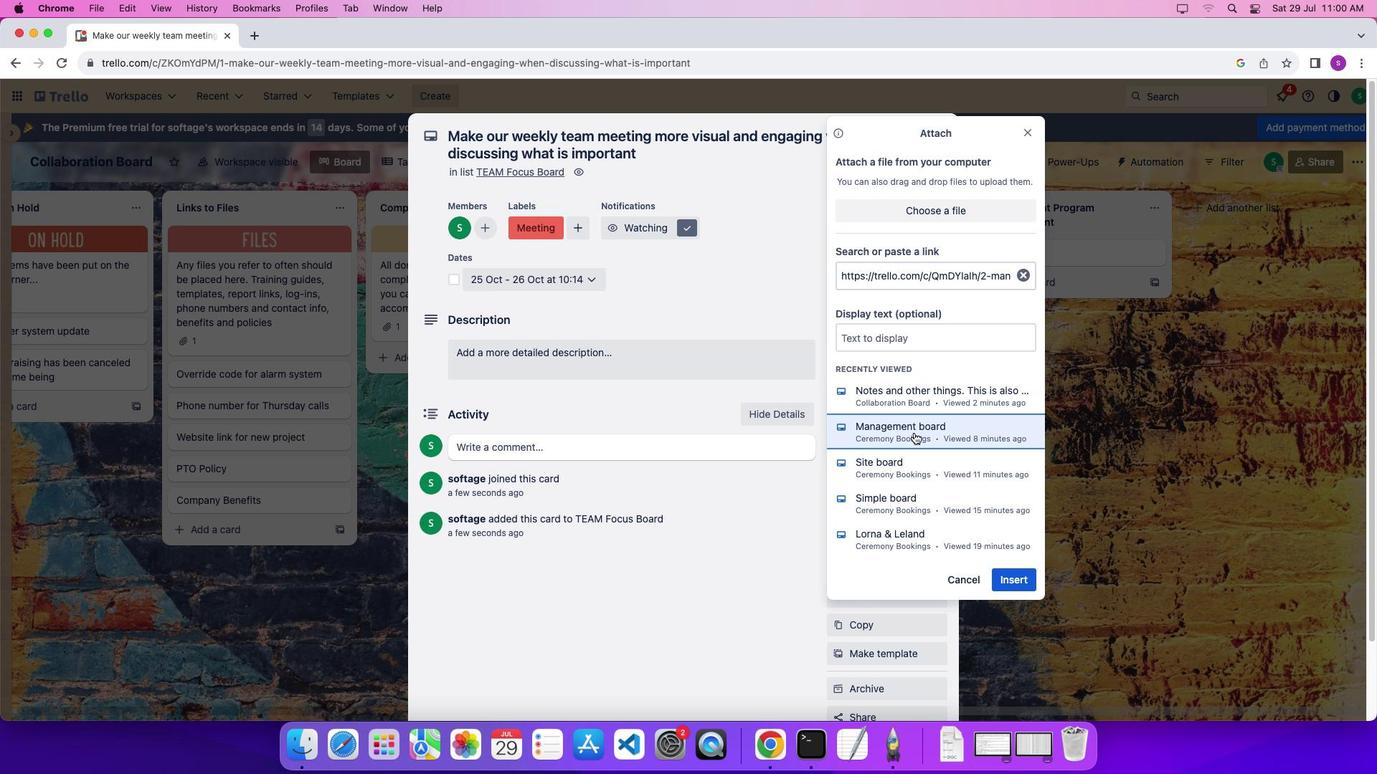 
Action: Mouse moved to (878, 365)
Screenshot: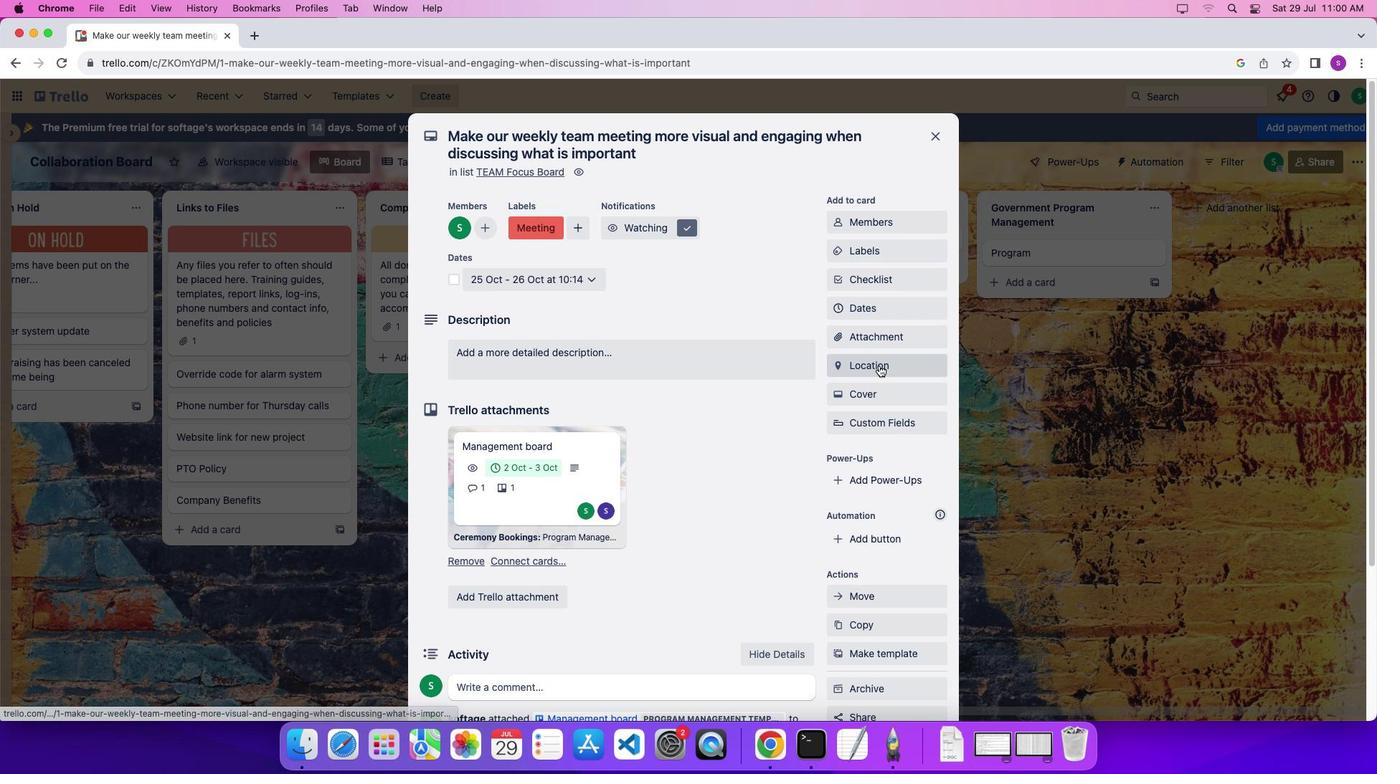 
Action: Mouse pressed left at (878, 365)
Screenshot: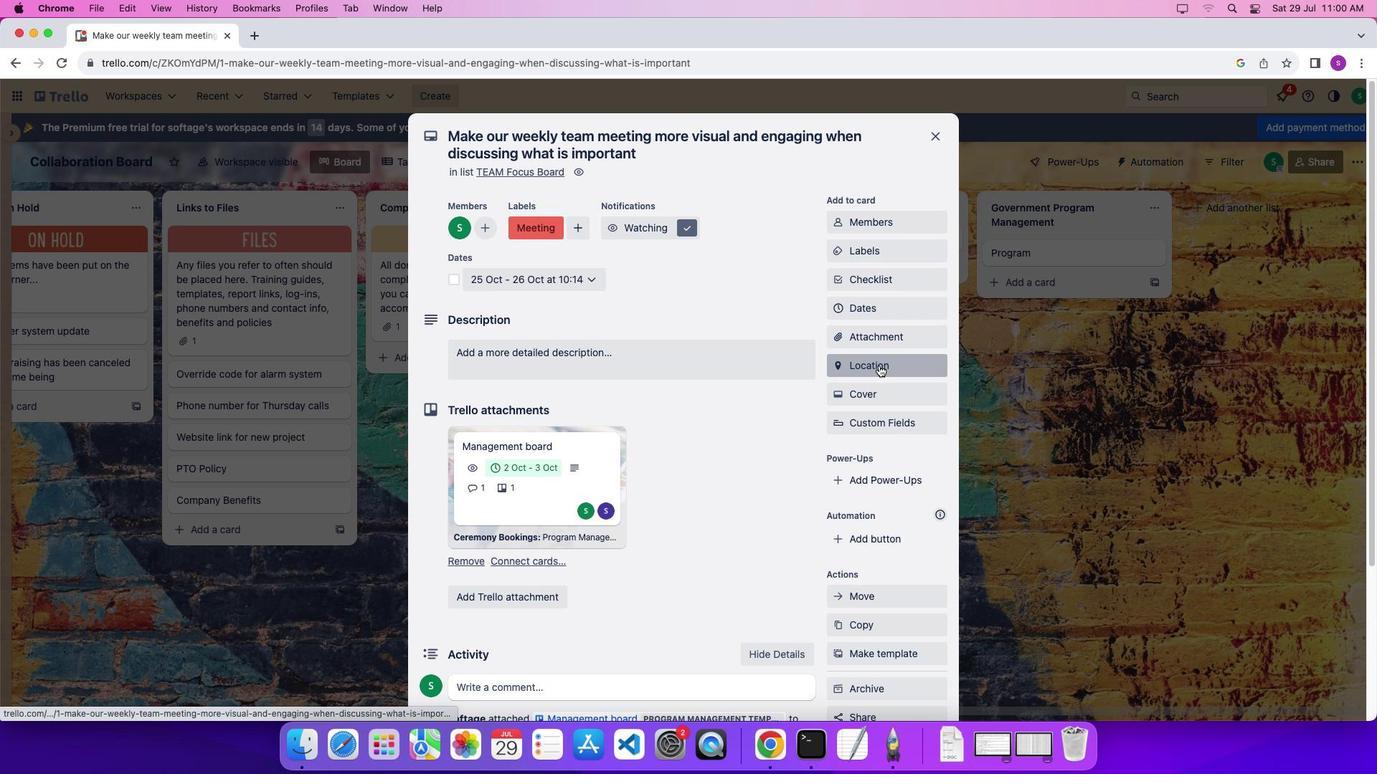 
Action: Mouse moved to (905, 431)
Screenshot: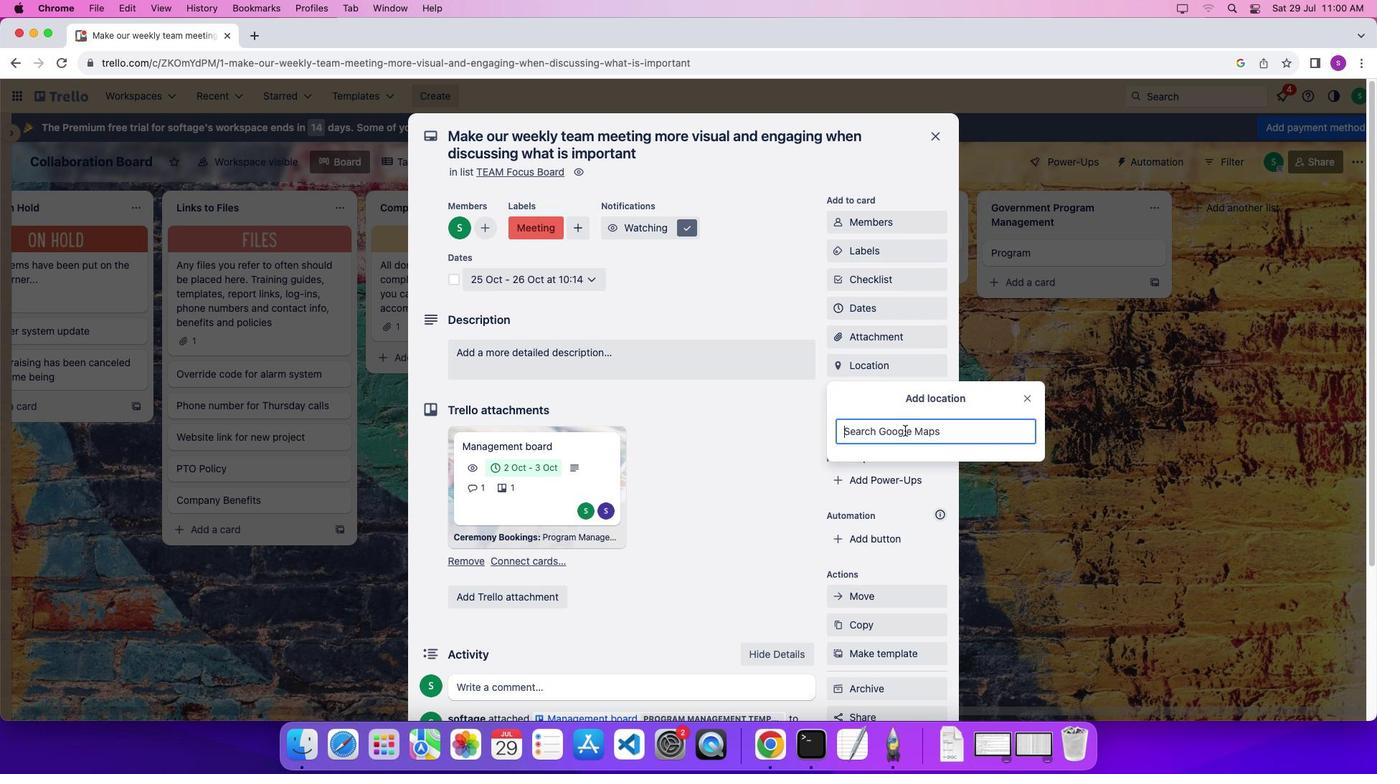 
Action: Mouse pressed left at (905, 431)
Screenshot: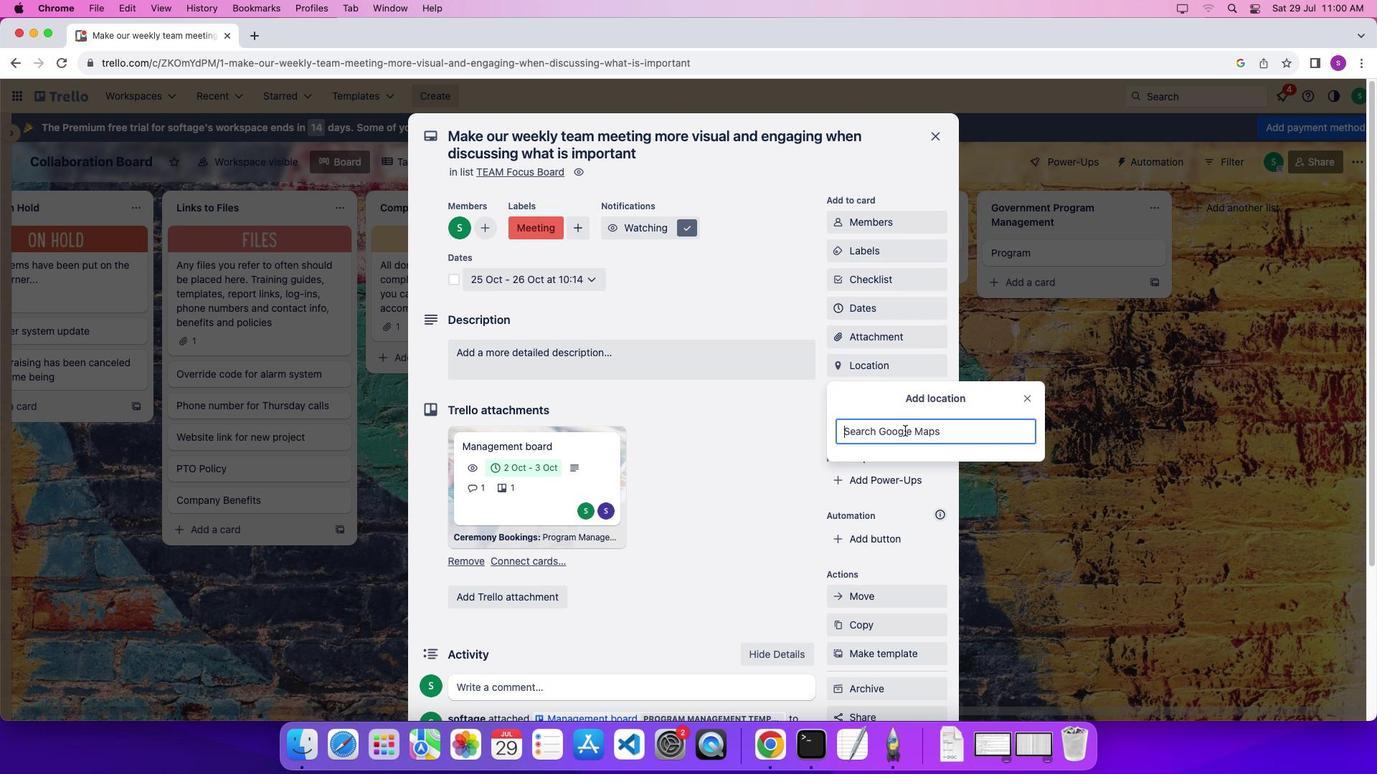 
Action: Key pressed 'c'
Screenshot: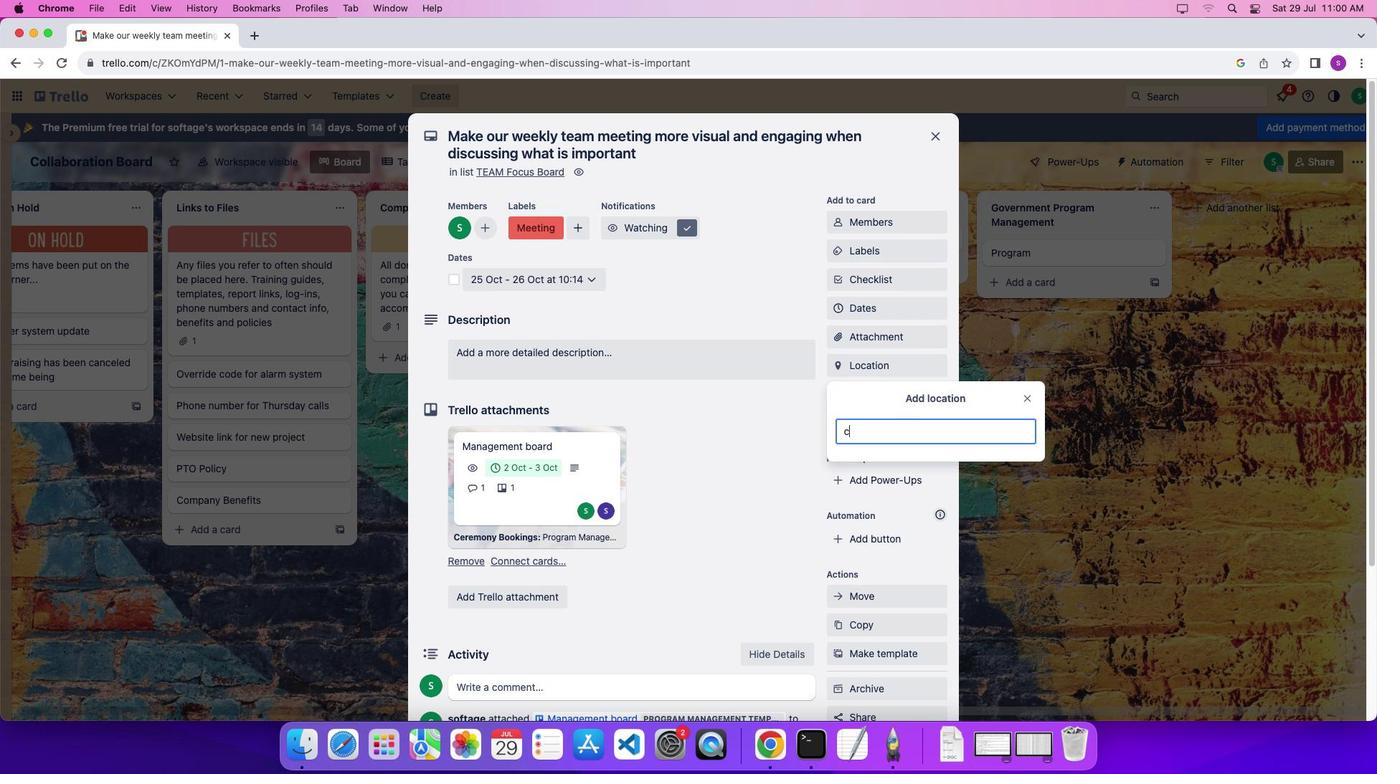 
Action: Mouse moved to (897, 525)
Screenshot: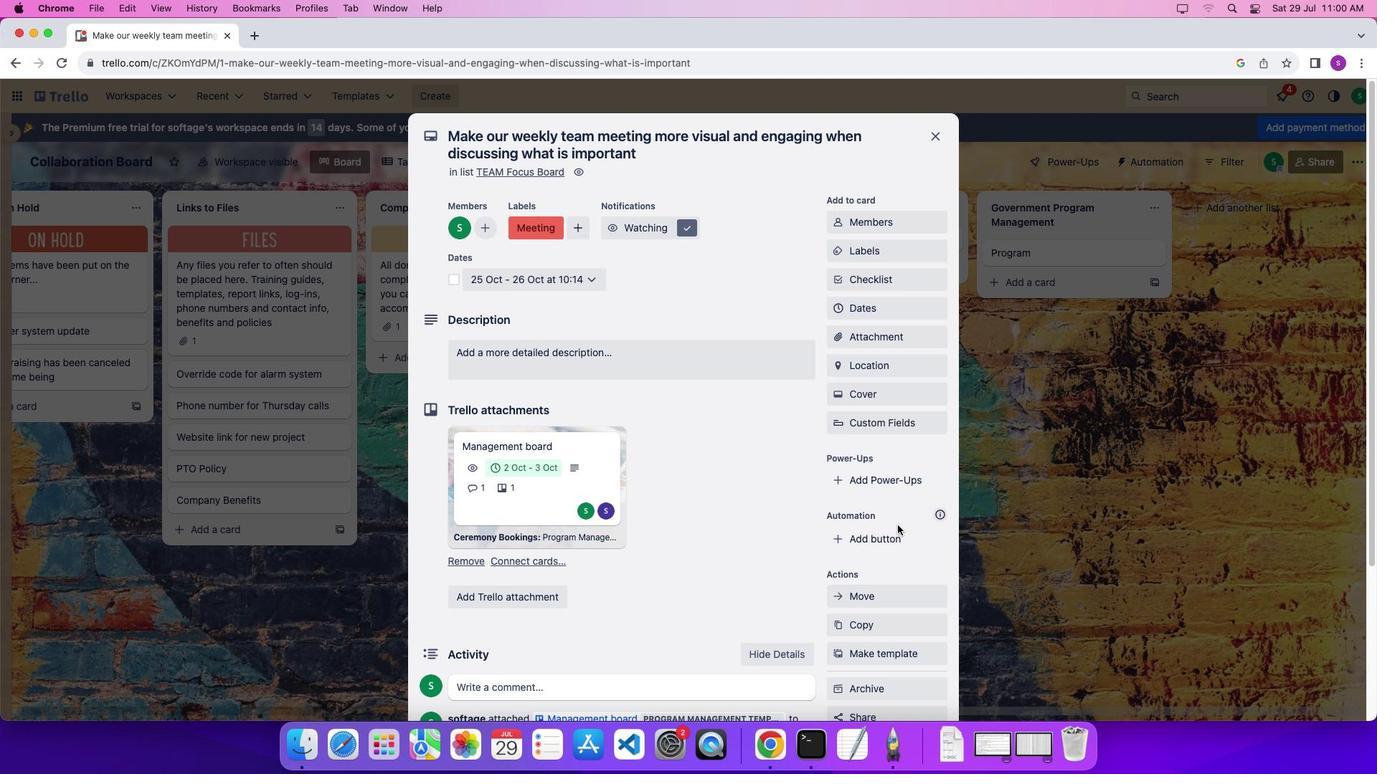 
Action: Mouse pressed left at (897, 525)
Screenshot: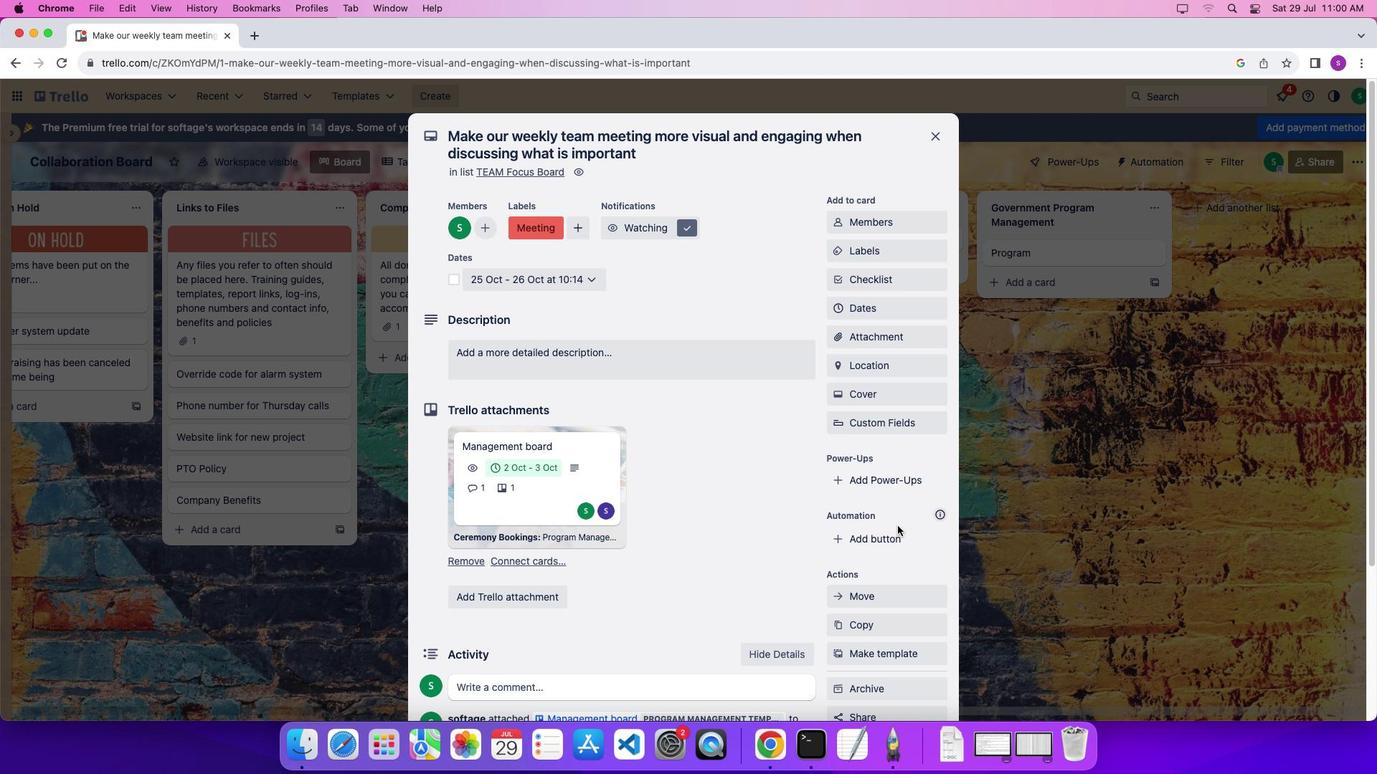 
Action: Mouse moved to (888, 398)
Screenshot: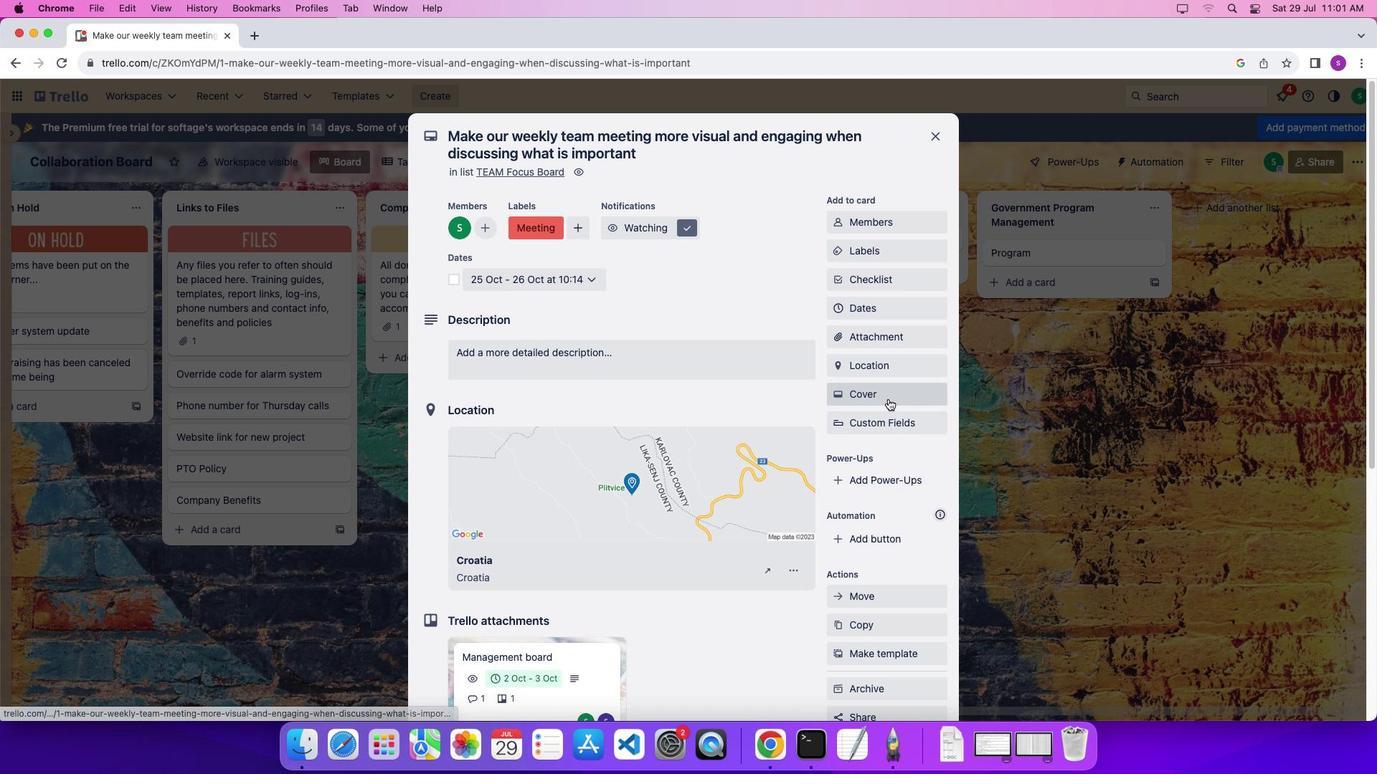
Action: Mouse pressed left at (888, 398)
Screenshot: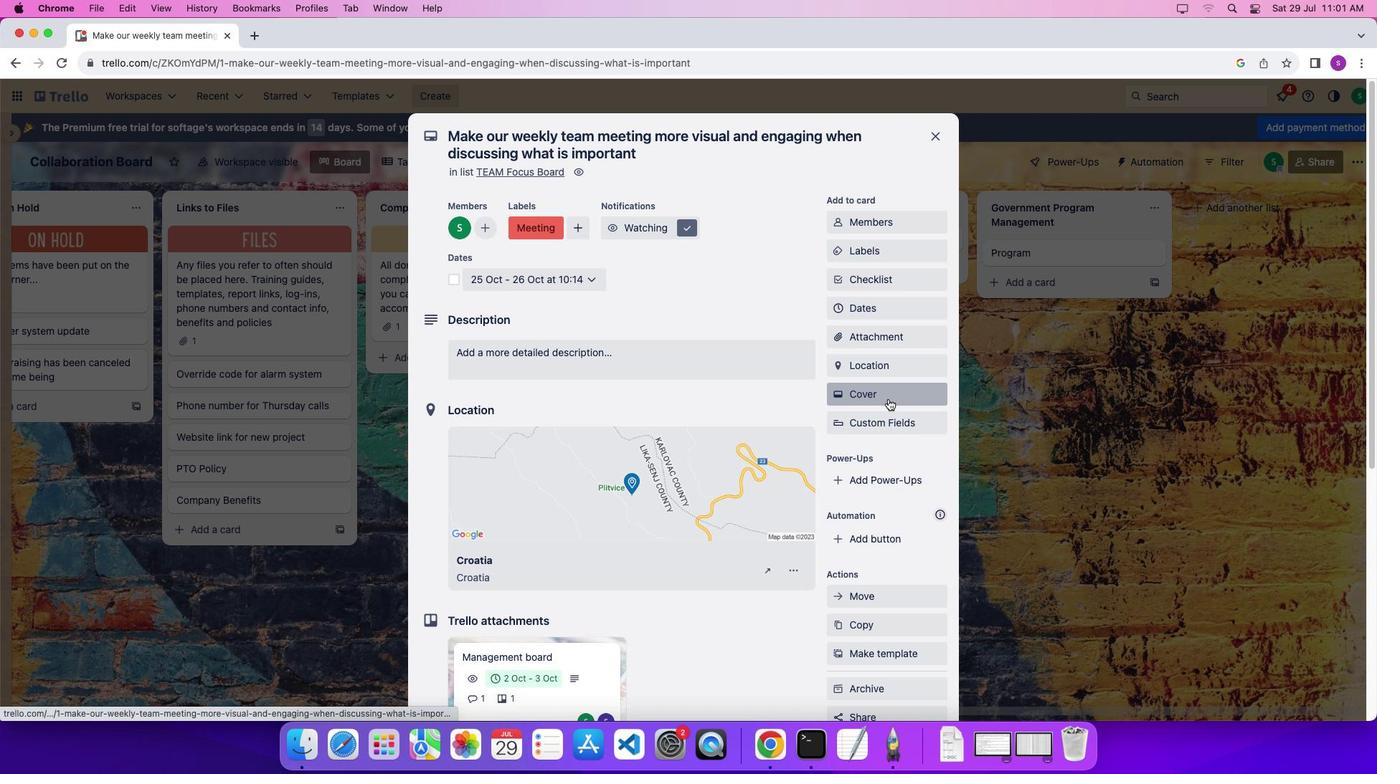 
Action: Mouse moved to (972, 670)
Screenshot: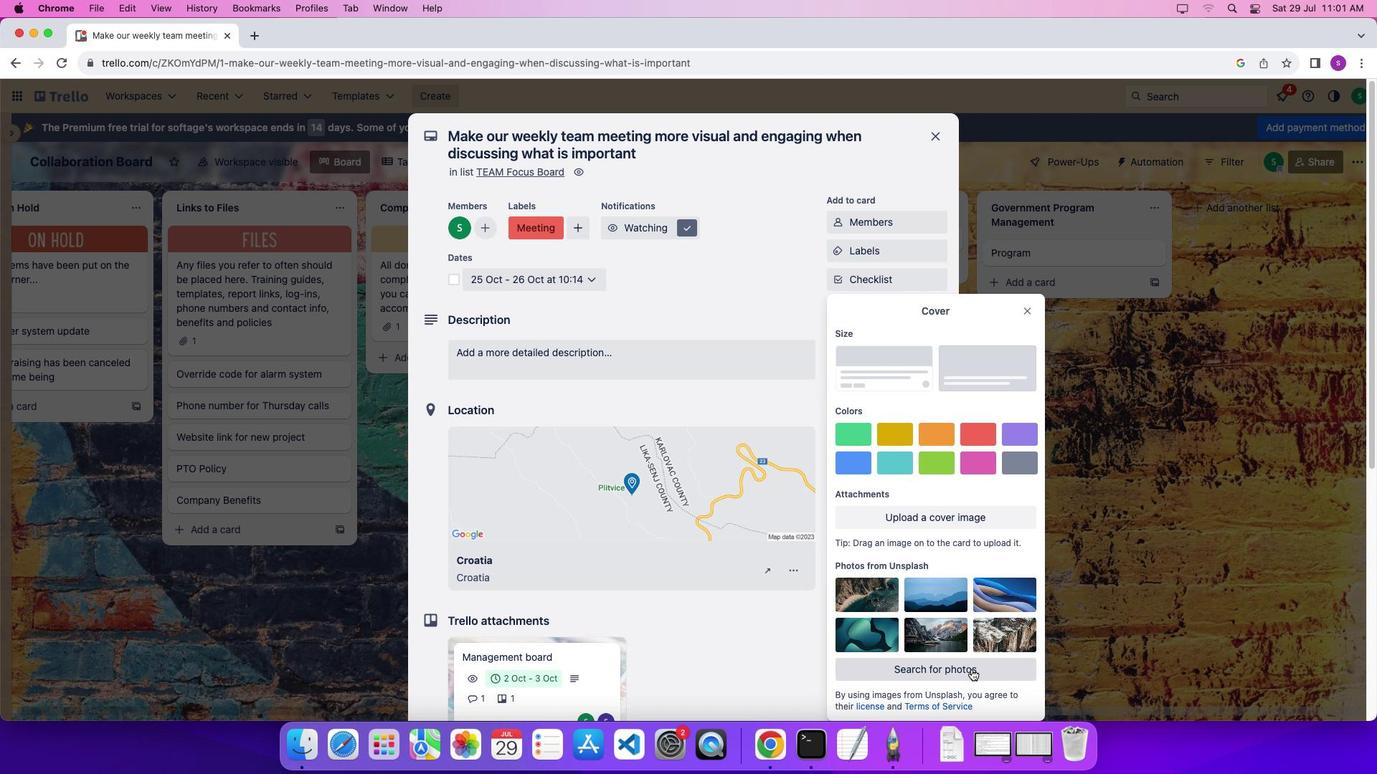 
Action: Mouse pressed left at (972, 670)
Screenshot: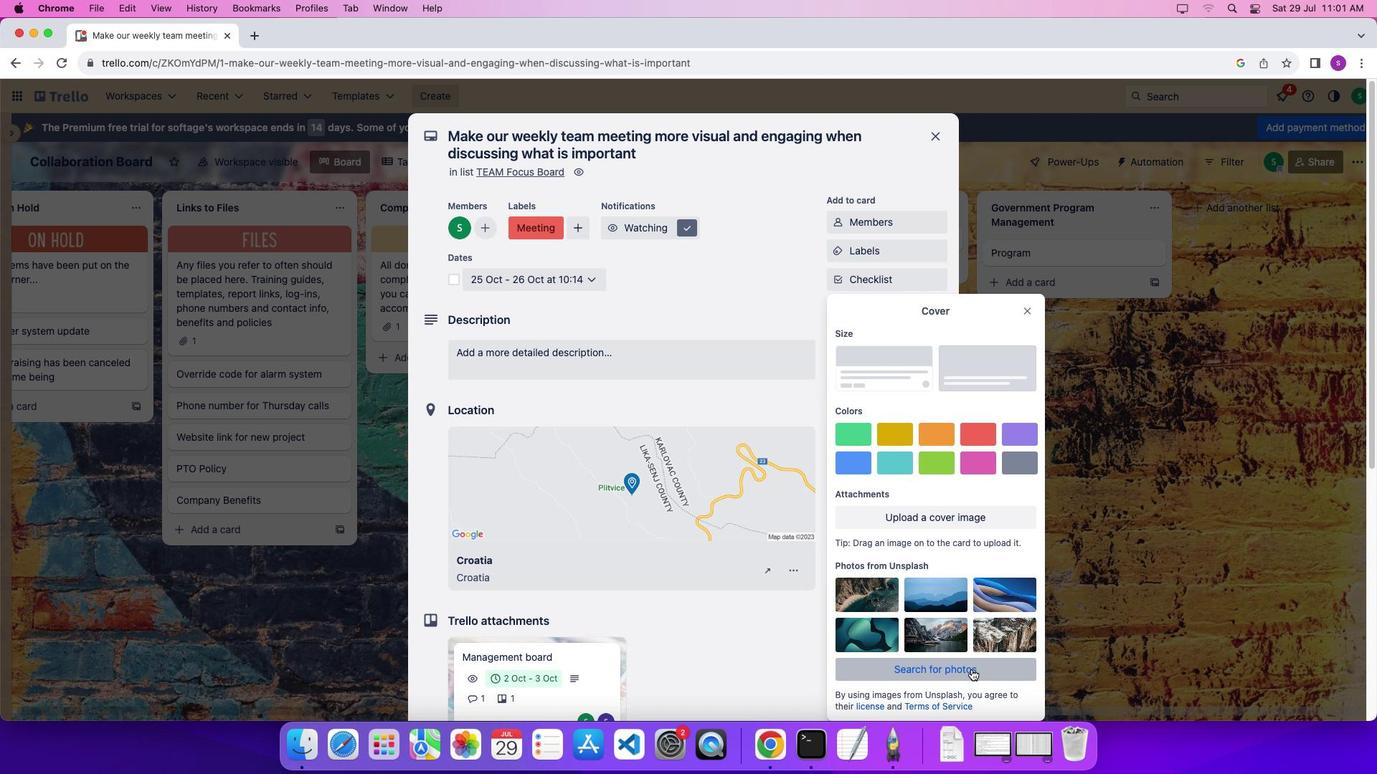 
Action: Mouse moved to (920, 375)
Screenshot: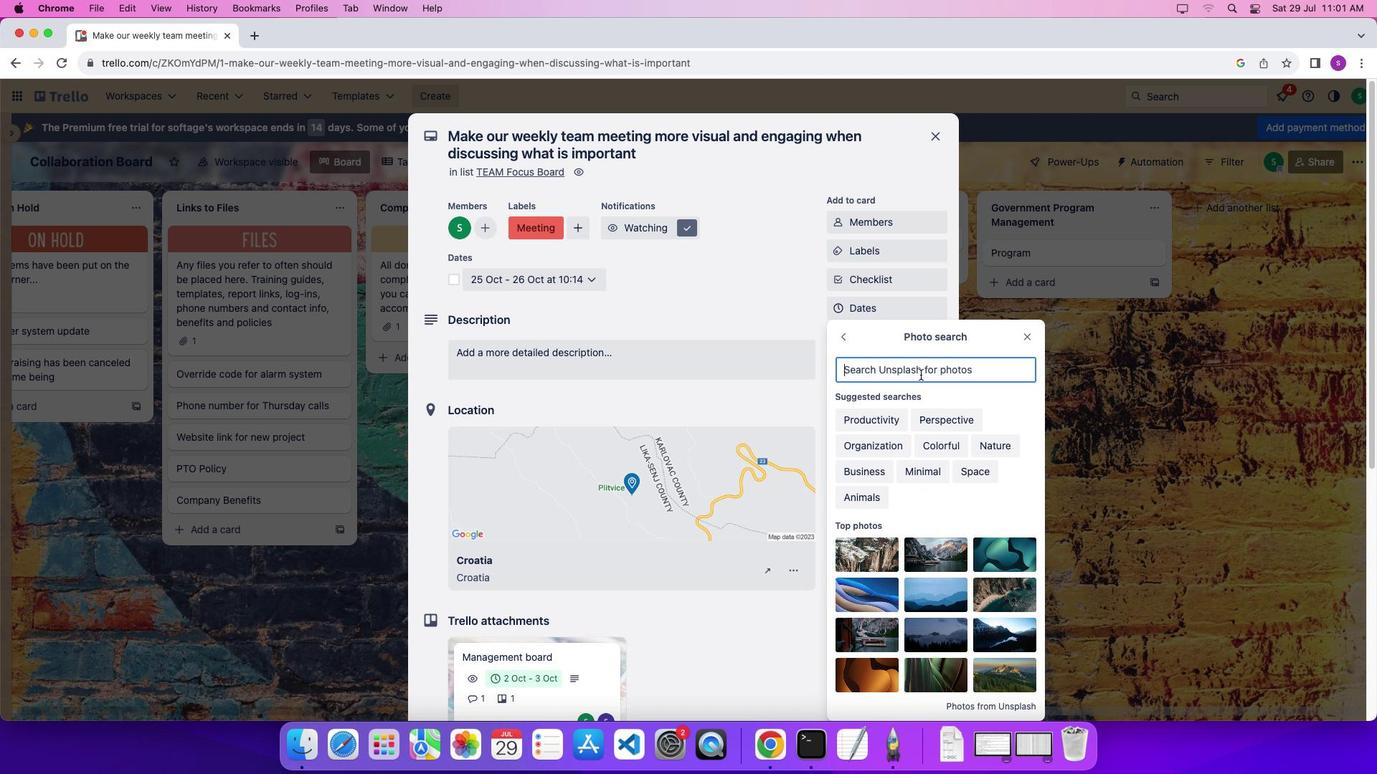 
Action: Mouse pressed left at (920, 375)
Screenshot: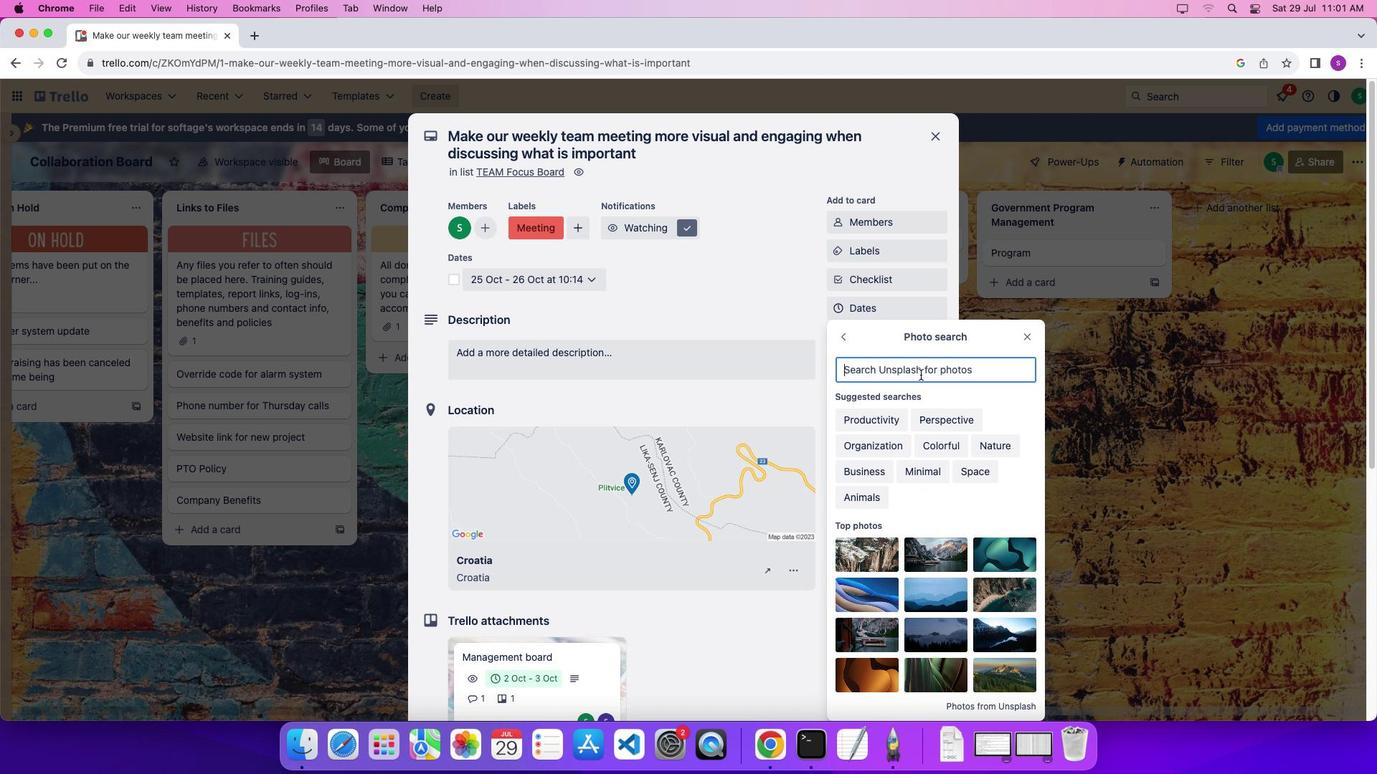 
Action: Key pressed 't''e''a''a''m'Key.space'm''e''e''t''i''n''g'Key.enter
Screenshot: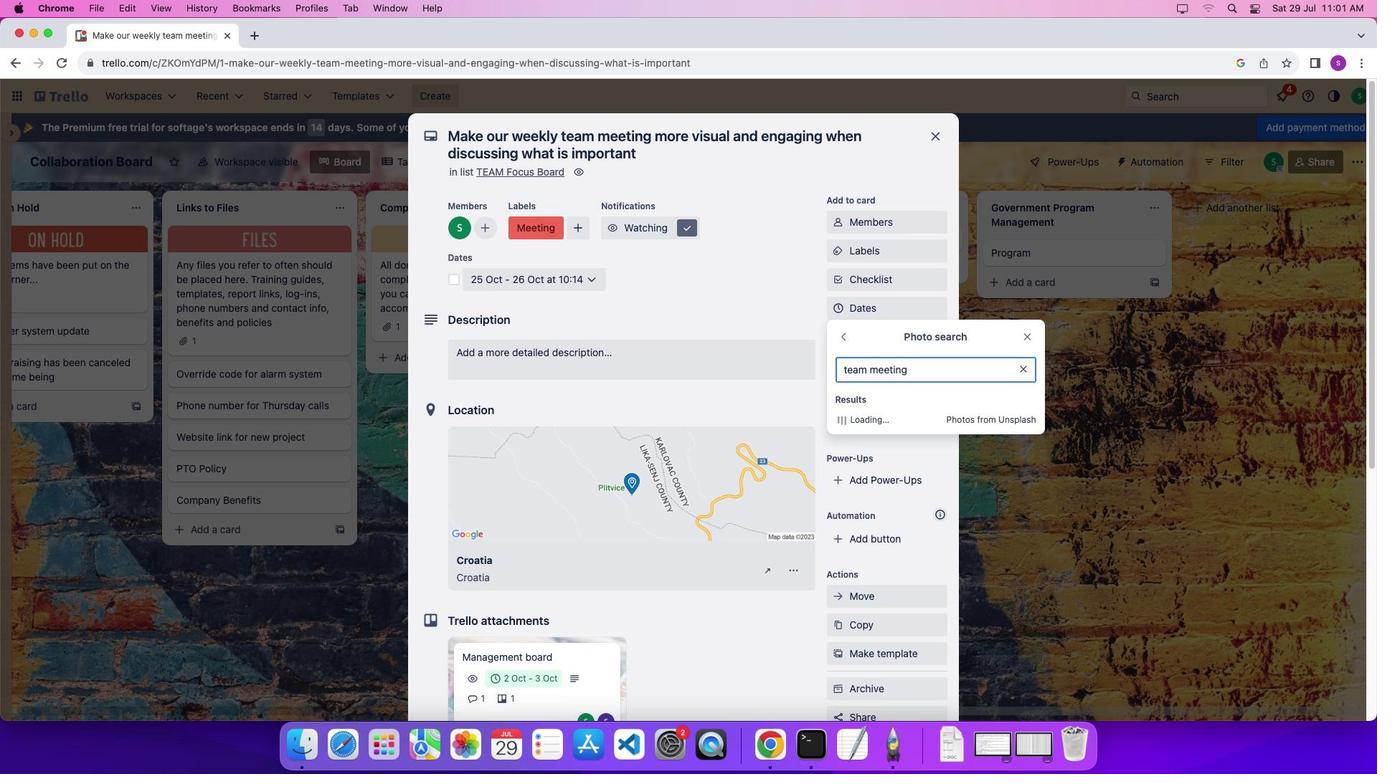 
Action: Mouse moved to (928, 580)
Screenshot: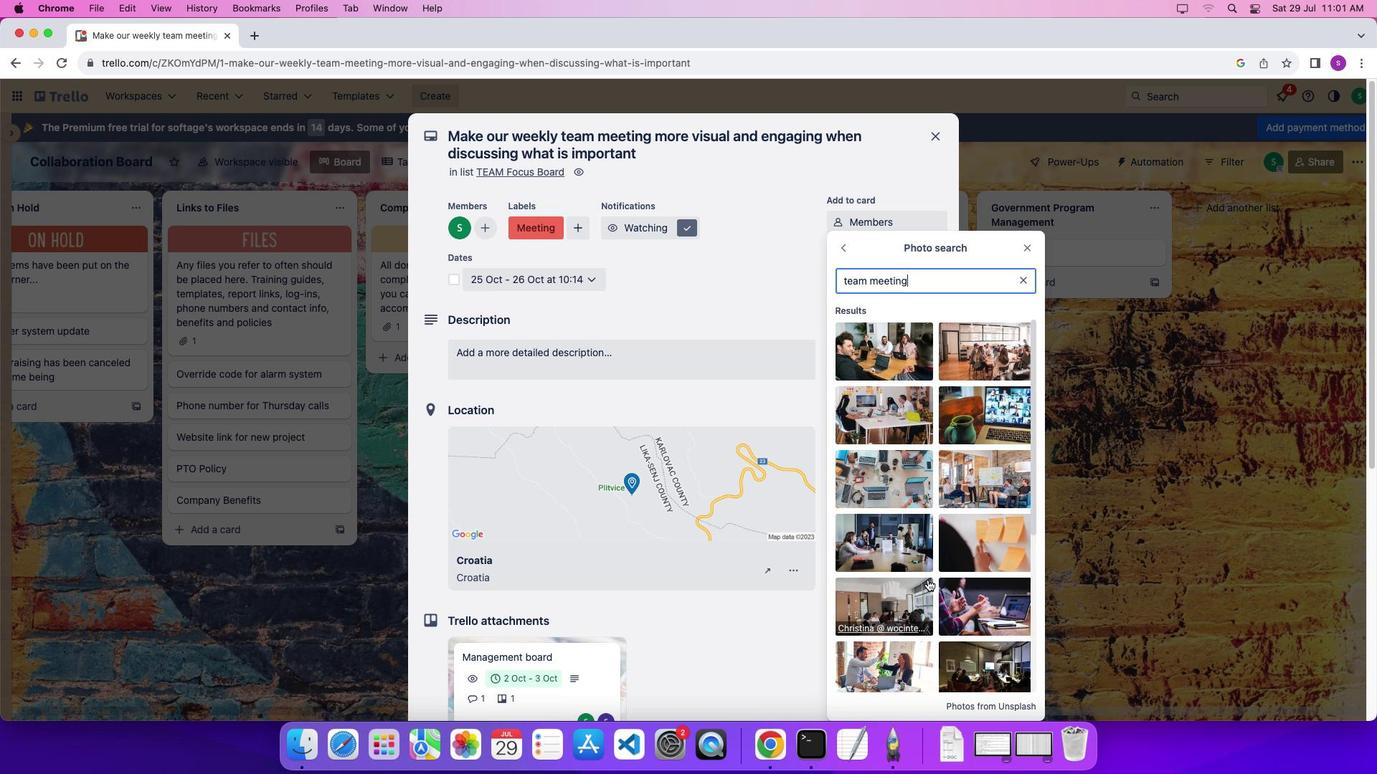 
Action: Mouse scrolled (928, 580) with delta (0, 0)
Screenshot: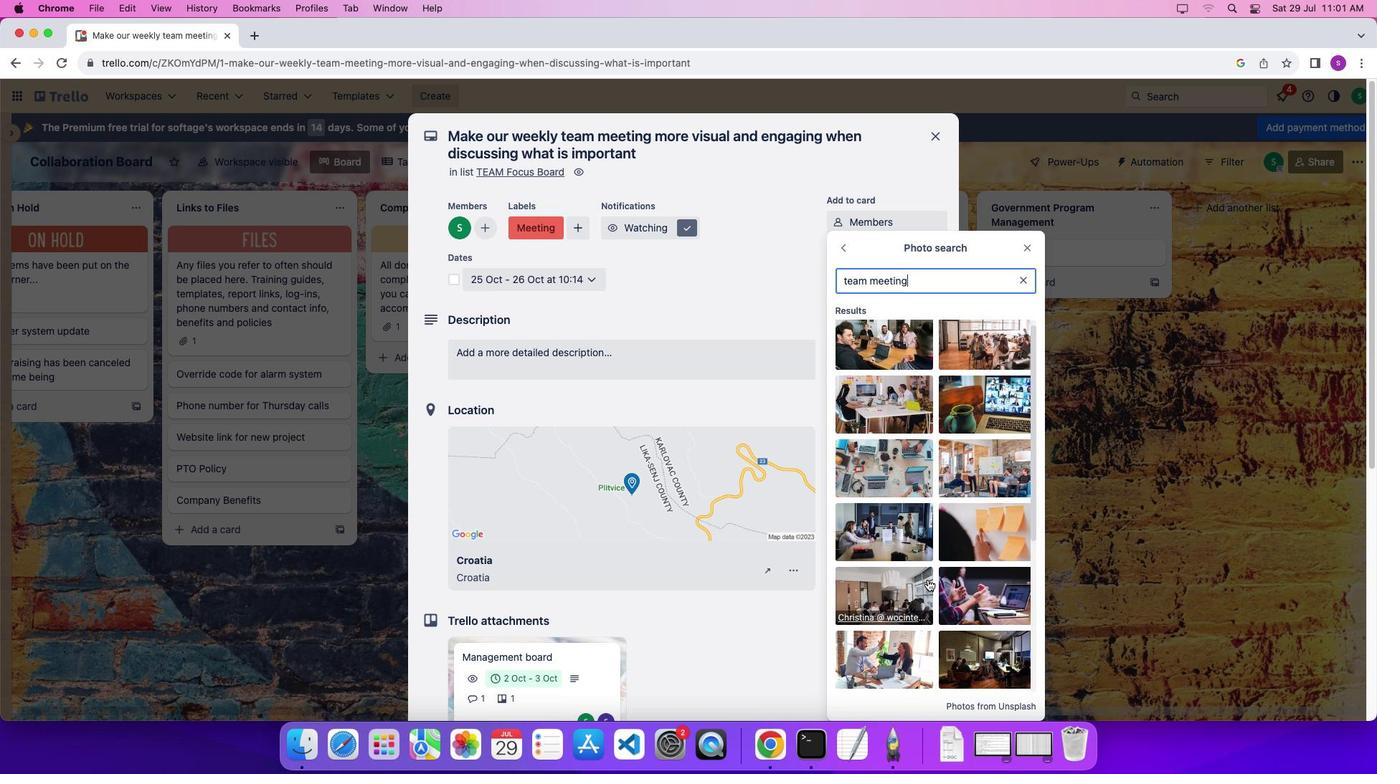 
Action: Mouse scrolled (928, 580) with delta (0, 0)
Screenshot: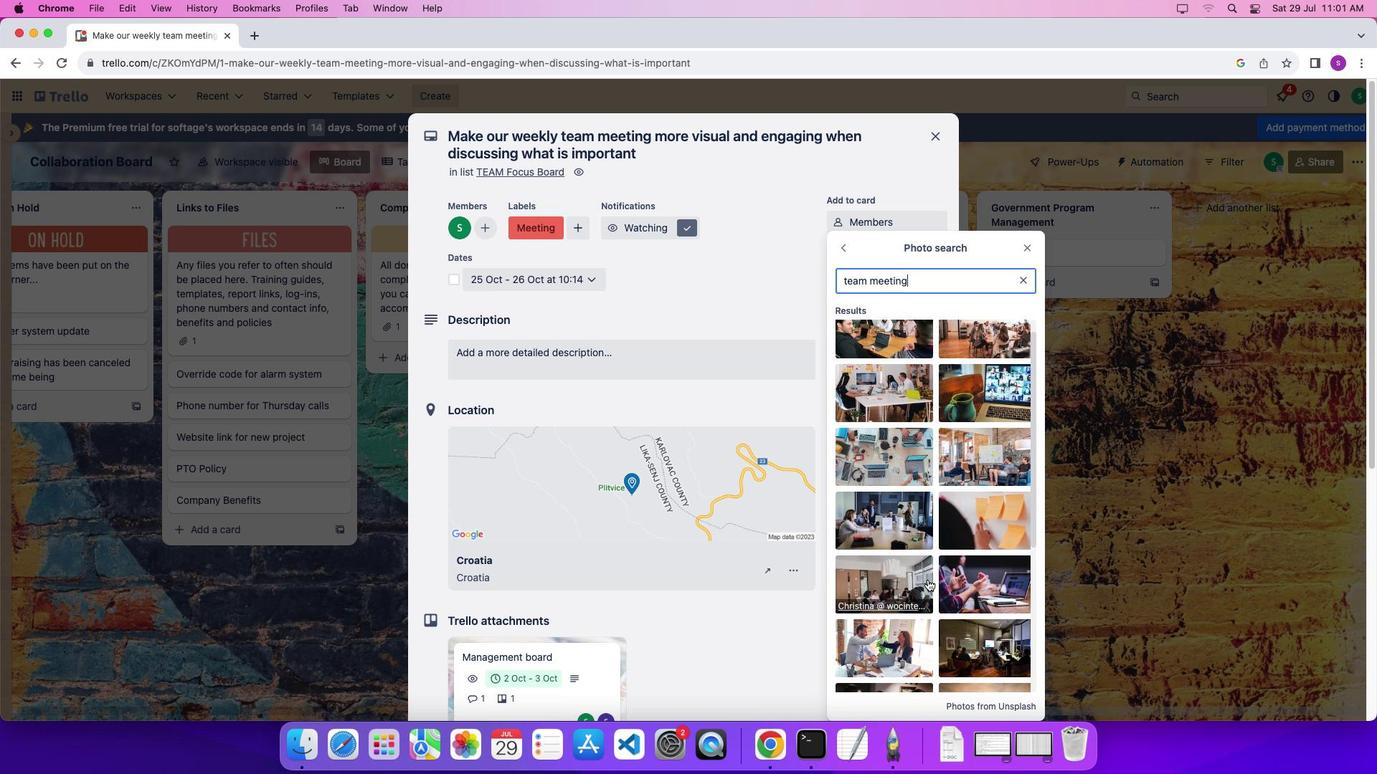 
Action: Mouse moved to (927, 580)
Screenshot: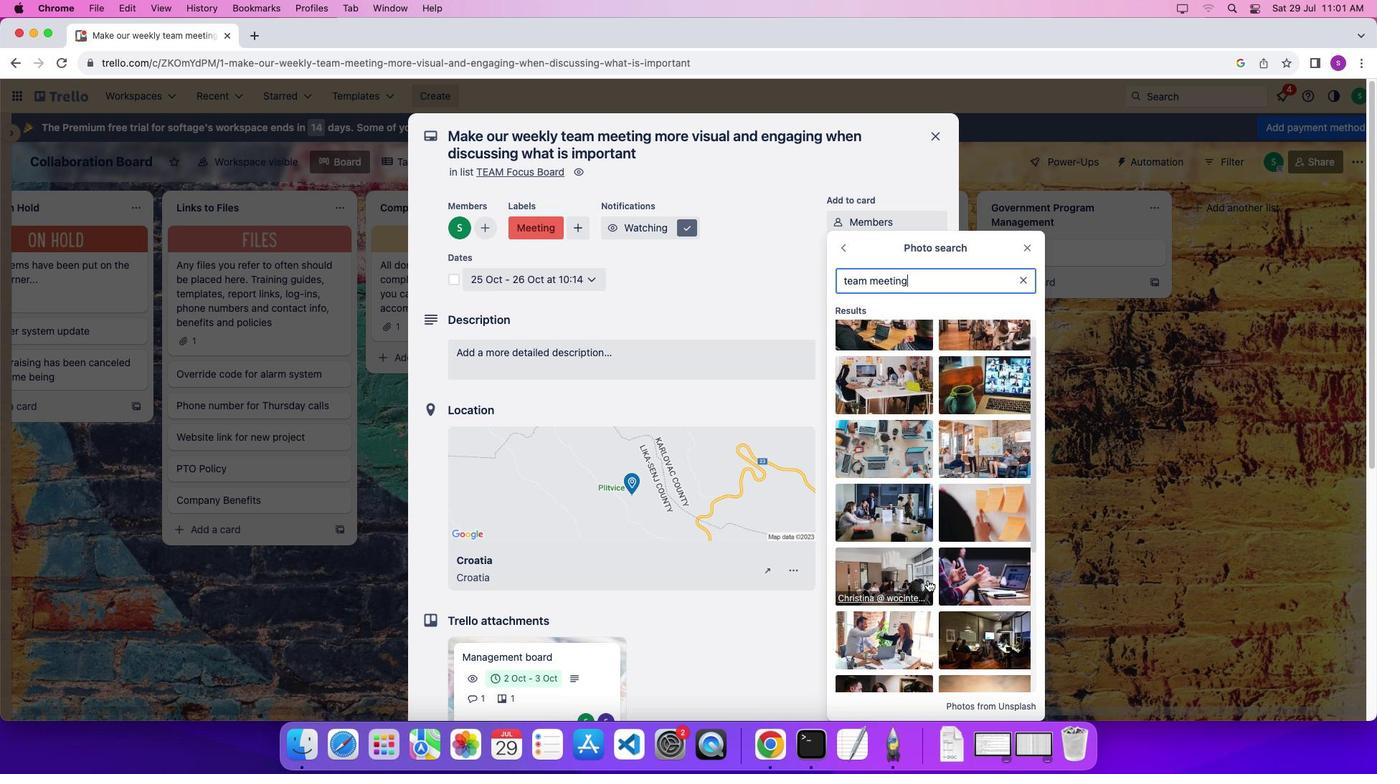
Action: Mouse scrolled (927, 580) with delta (0, 0)
Screenshot: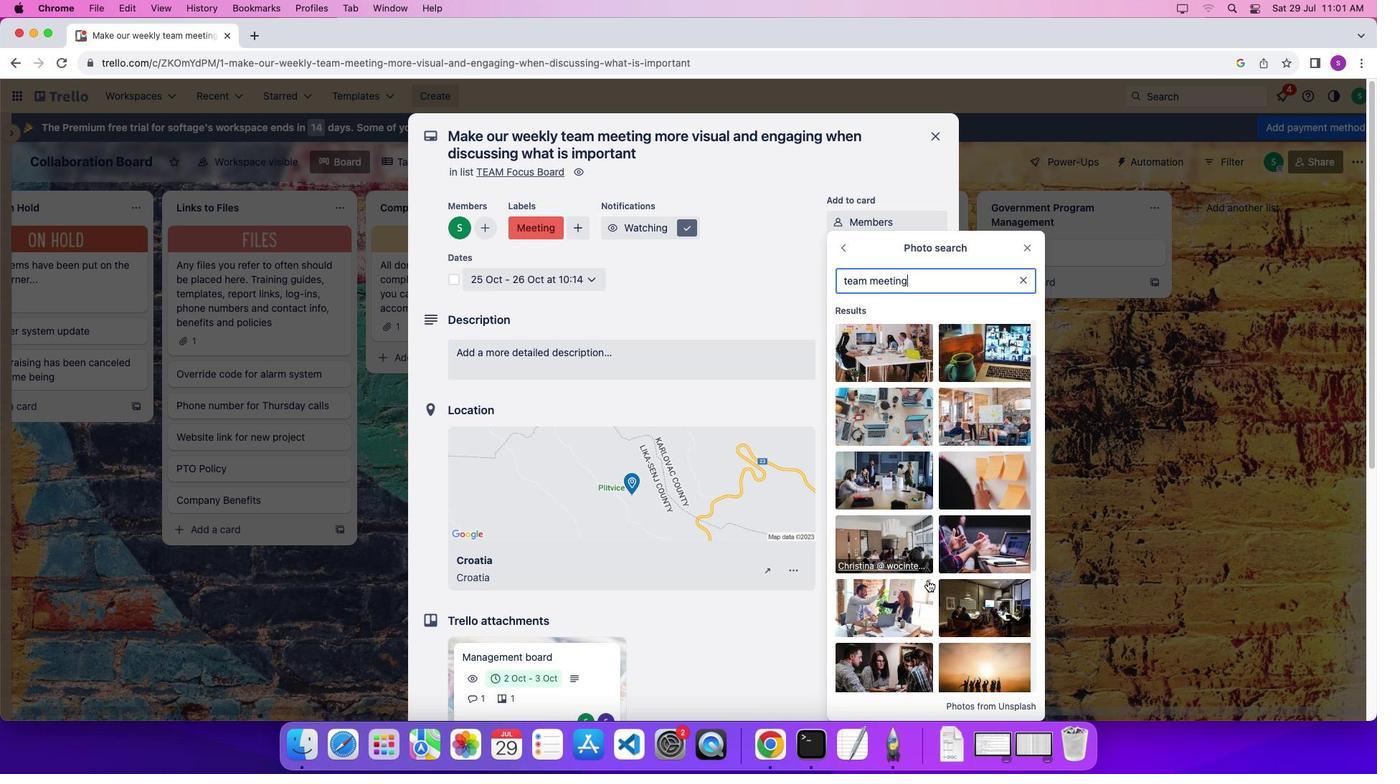 
Action: Mouse scrolled (927, 580) with delta (0, 0)
Screenshot: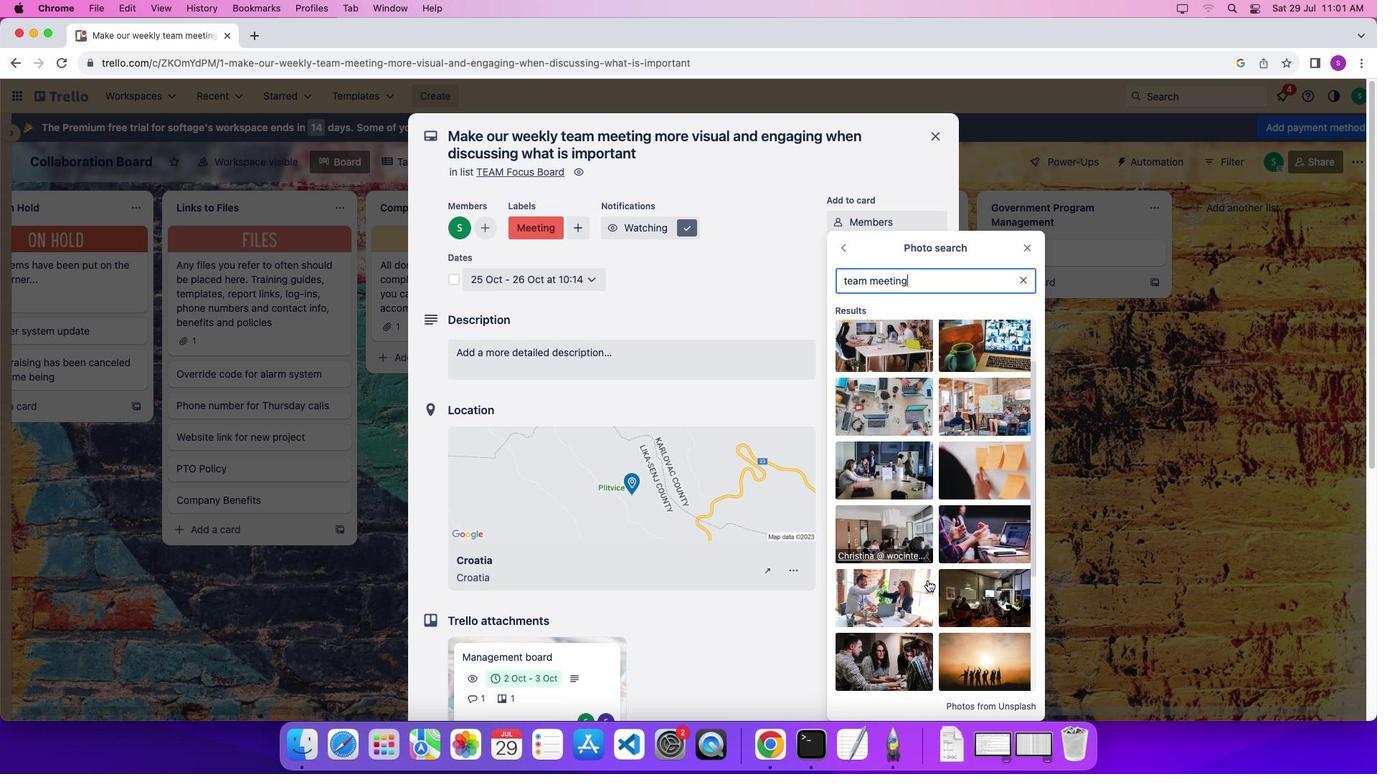
Action: Mouse scrolled (927, 580) with delta (0, 0)
Screenshot: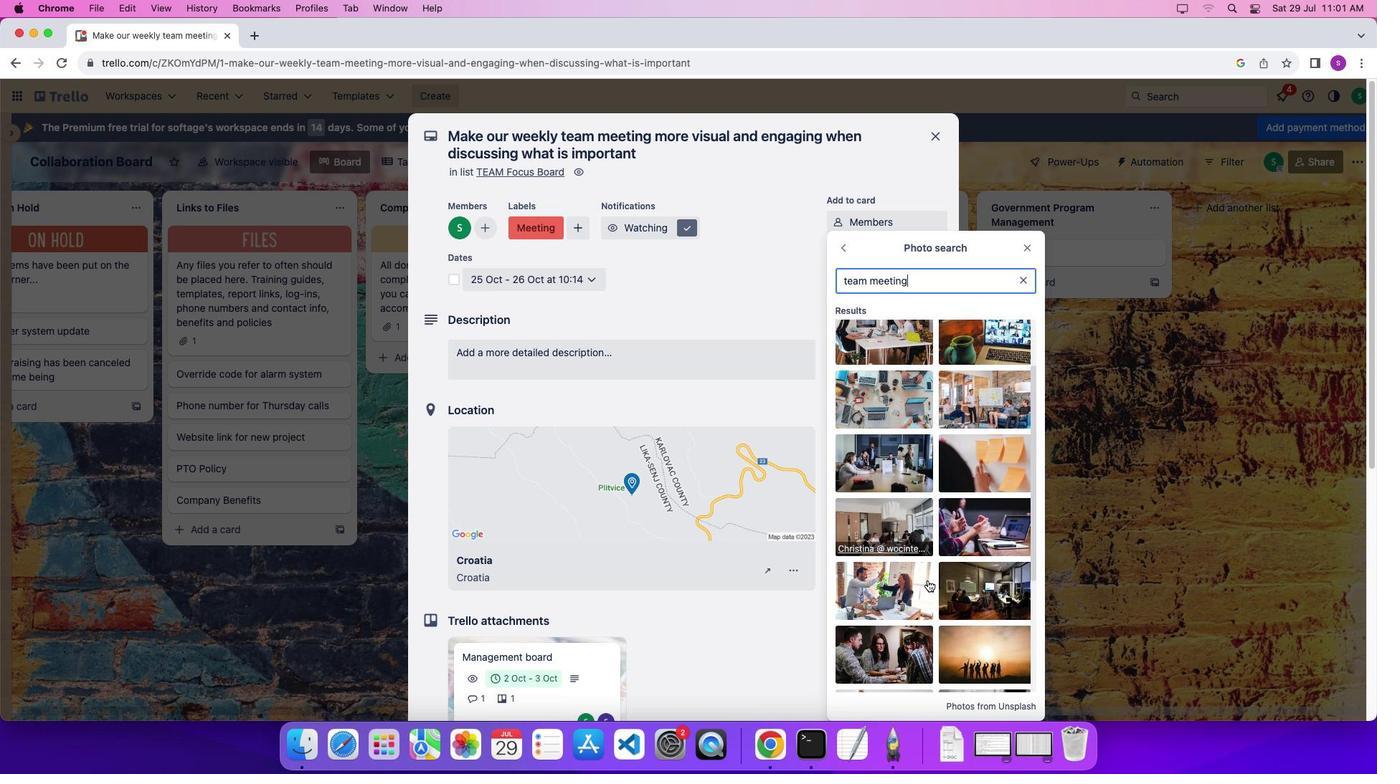 
Action: Mouse scrolled (927, 580) with delta (0, 0)
Screenshot: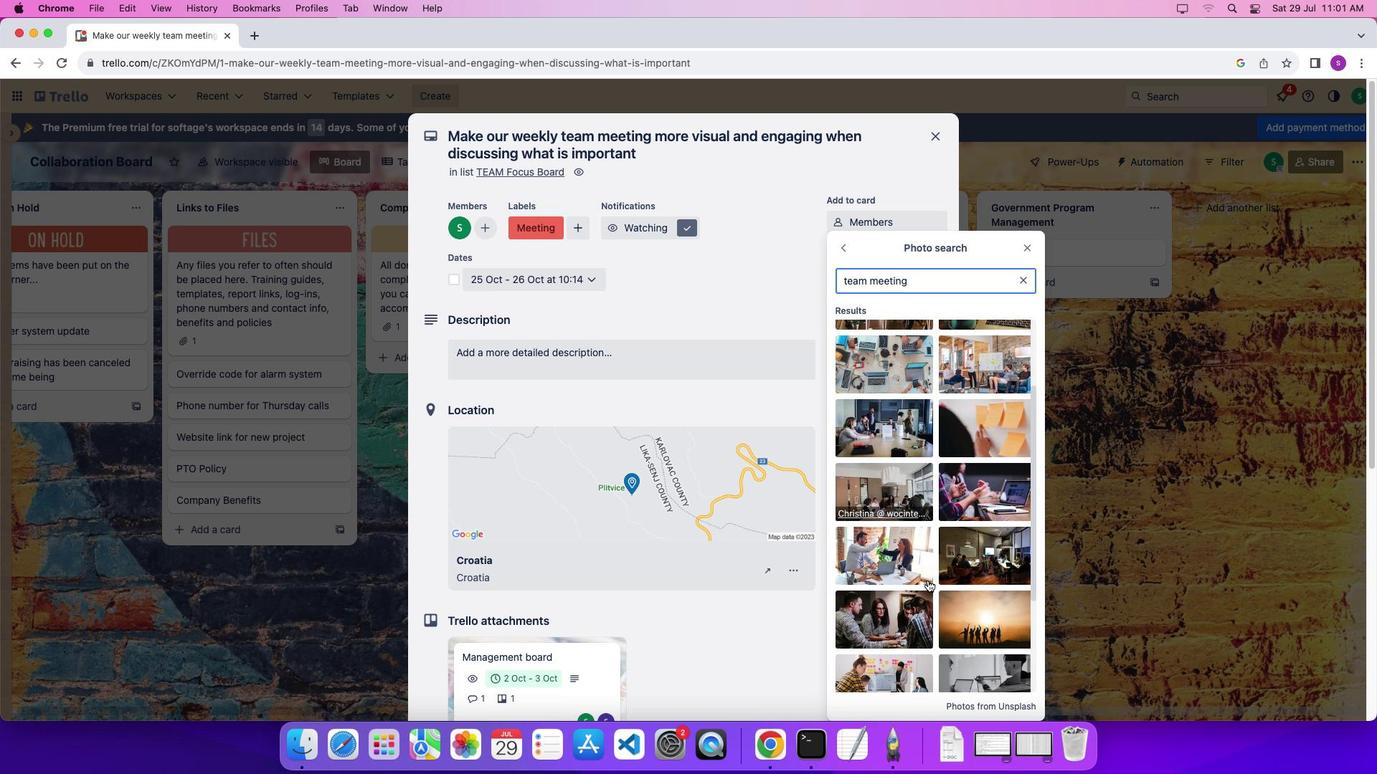 
Action: Mouse scrolled (927, 580) with delta (0, 0)
Screenshot: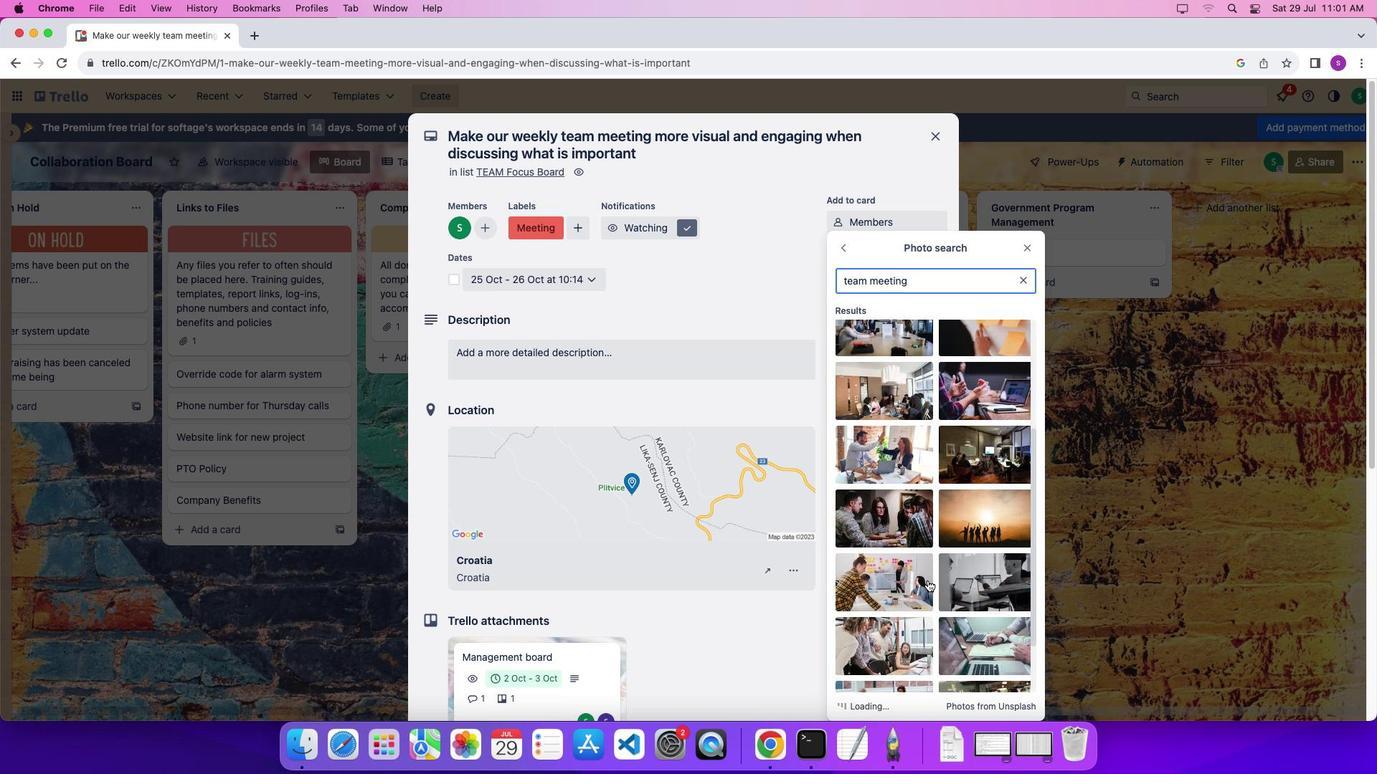 
Action: Mouse scrolled (927, 580) with delta (0, -3)
Screenshot: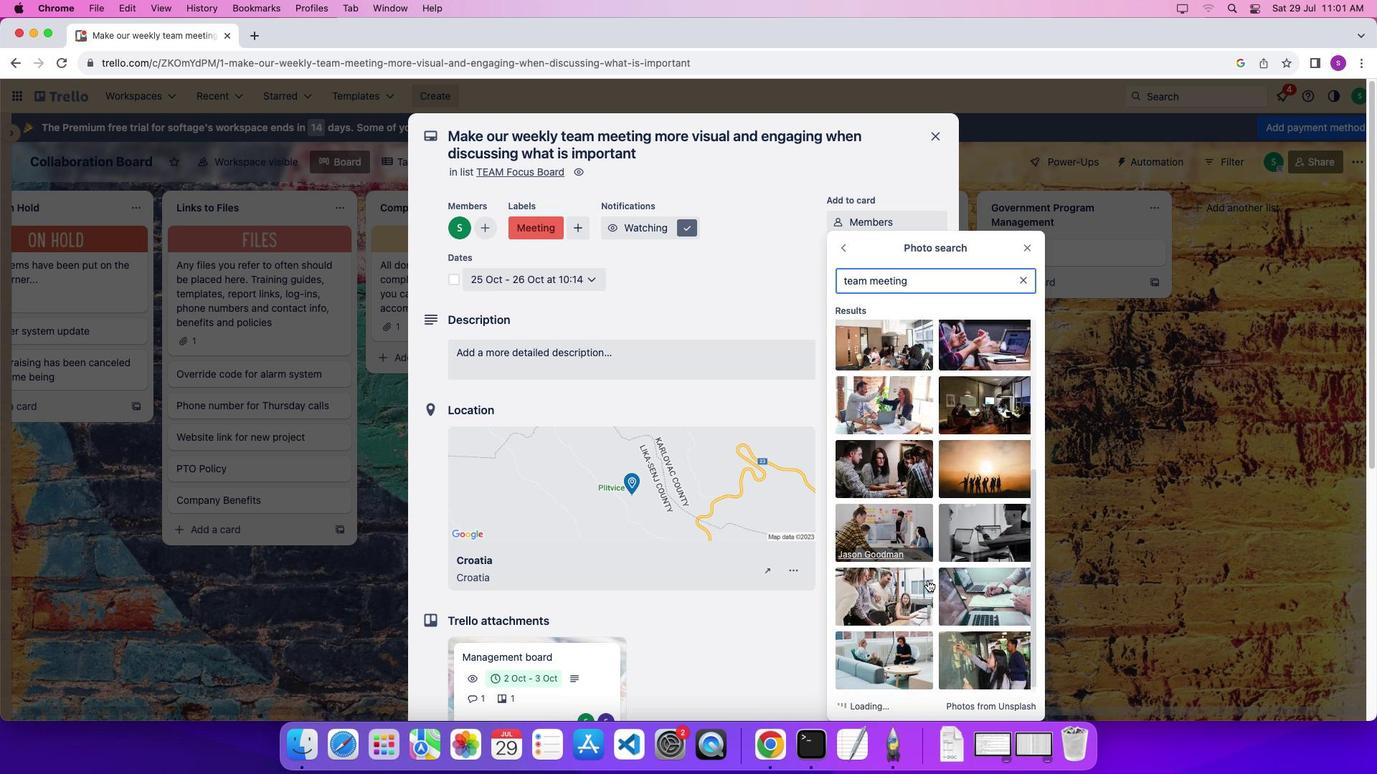 
Action: Mouse scrolled (927, 580) with delta (0, 0)
Screenshot: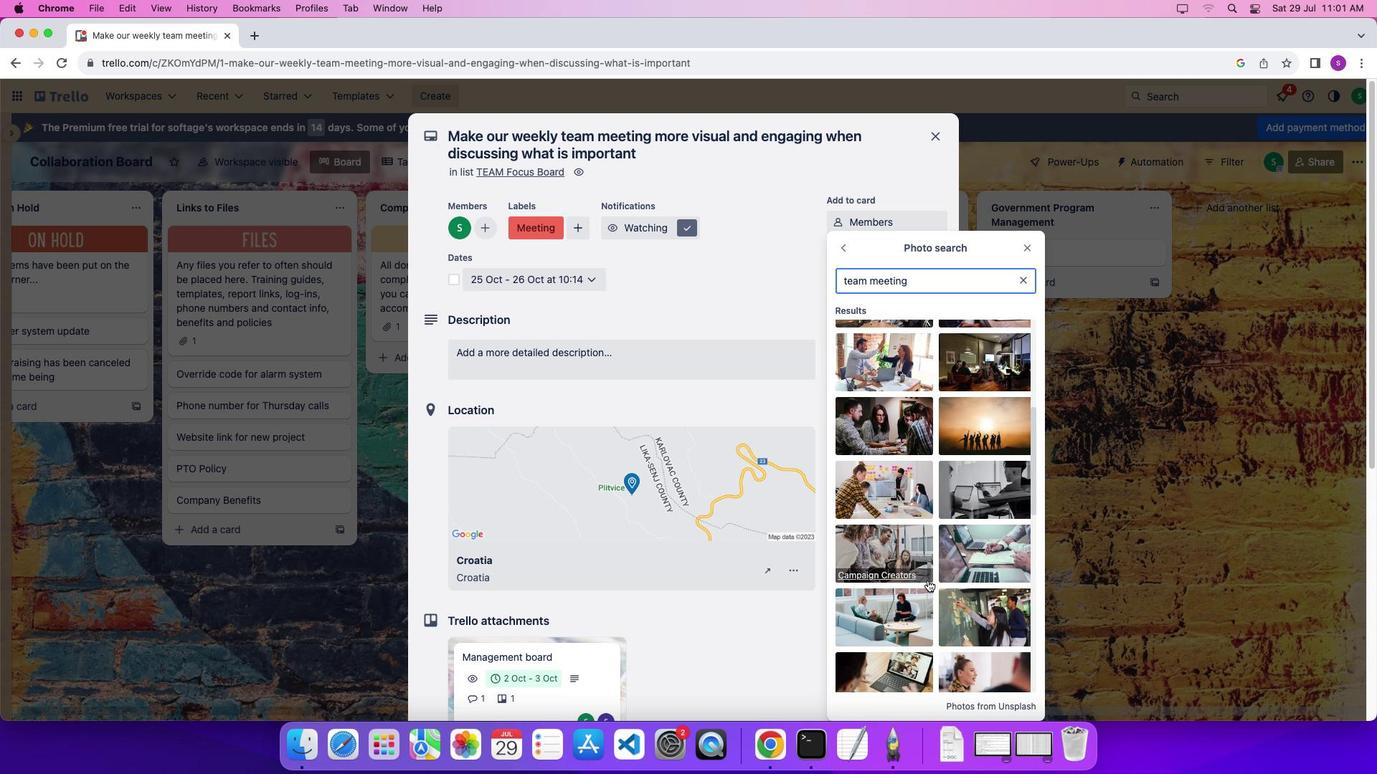 
Action: Mouse scrolled (927, 580) with delta (0, 0)
Screenshot: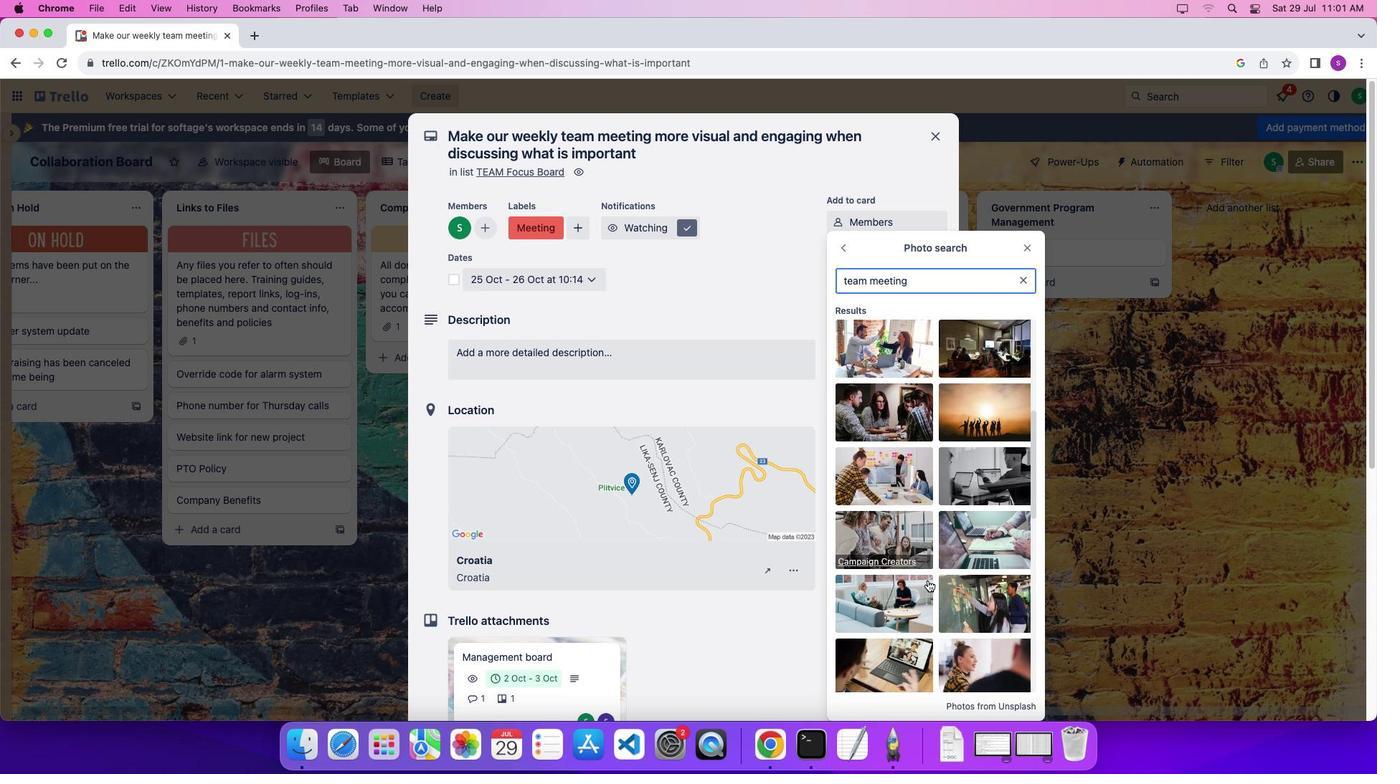 
Action: Mouse scrolled (927, 580) with delta (0, 0)
Screenshot: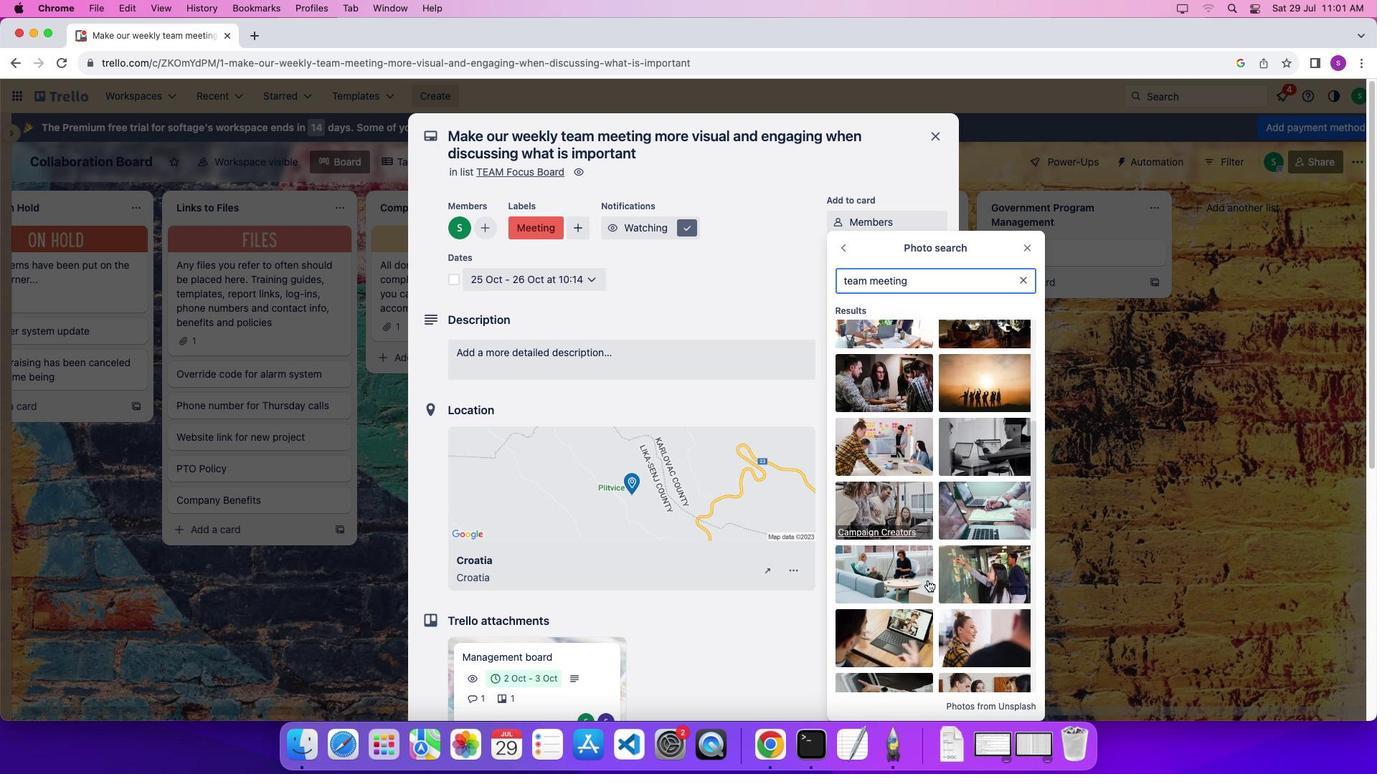 
Action: Mouse scrolled (927, 580) with delta (0, 0)
Screenshot: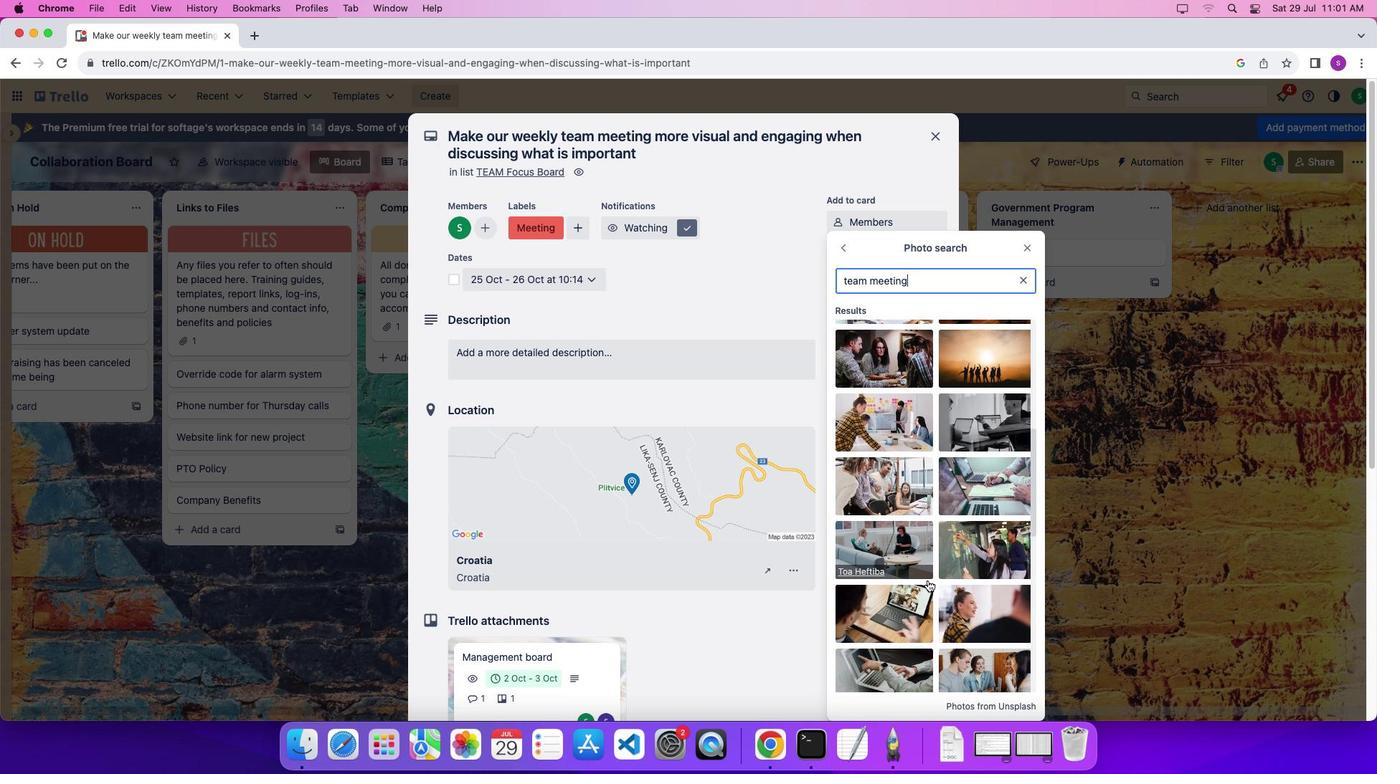 
Action: Mouse scrolled (927, 580) with delta (0, 0)
Screenshot: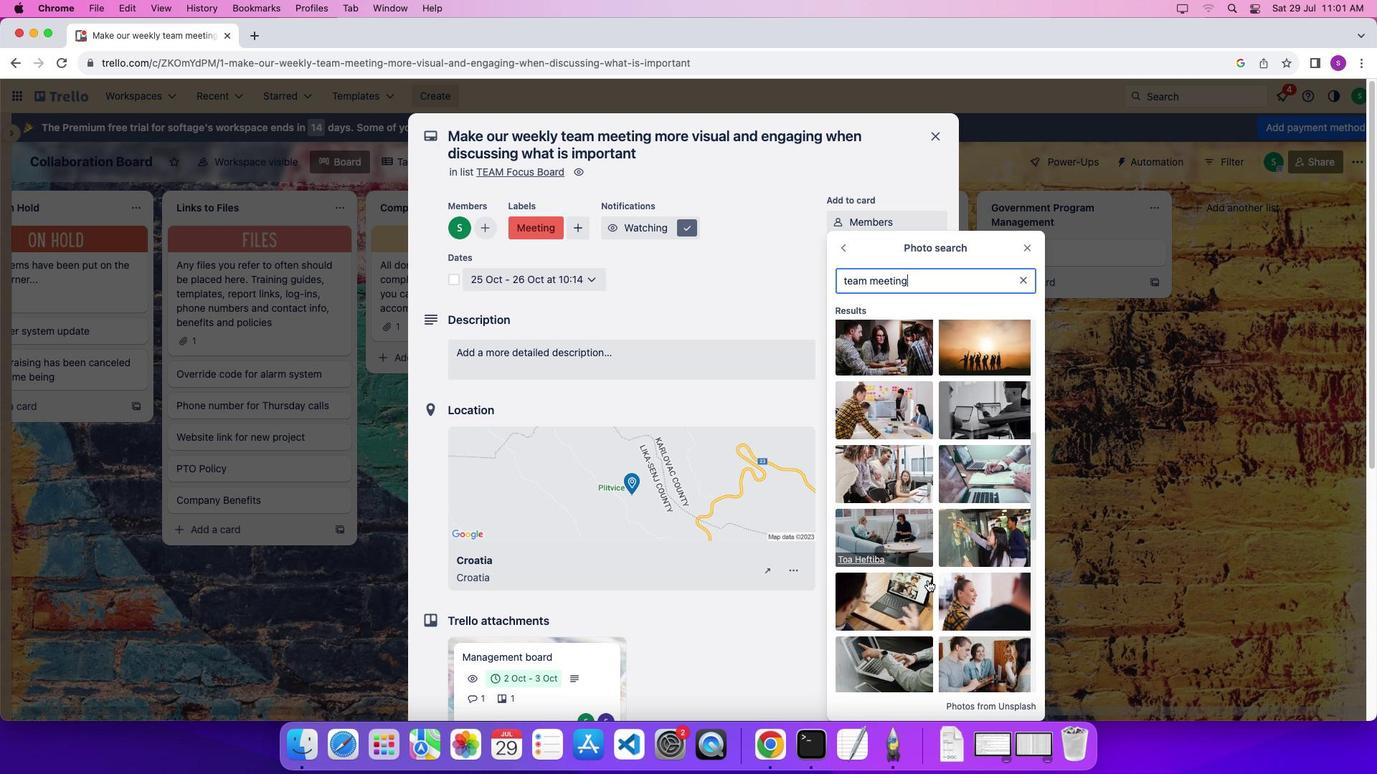 
Action: Mouse scrolled (927, 580) with delta (0, 0)
Screenshot: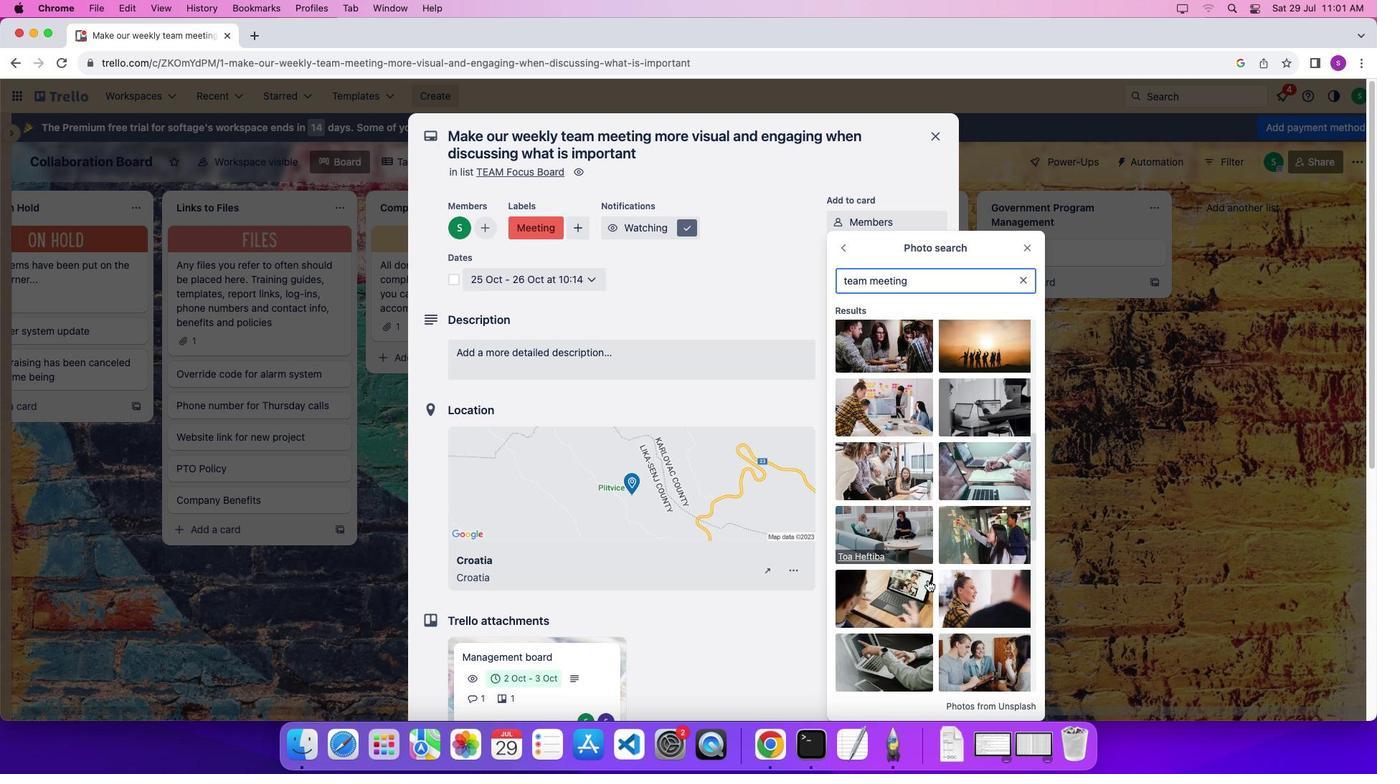 
Action: Mouse scrolled (927, 580) with delta (0, 0)
Screenshot: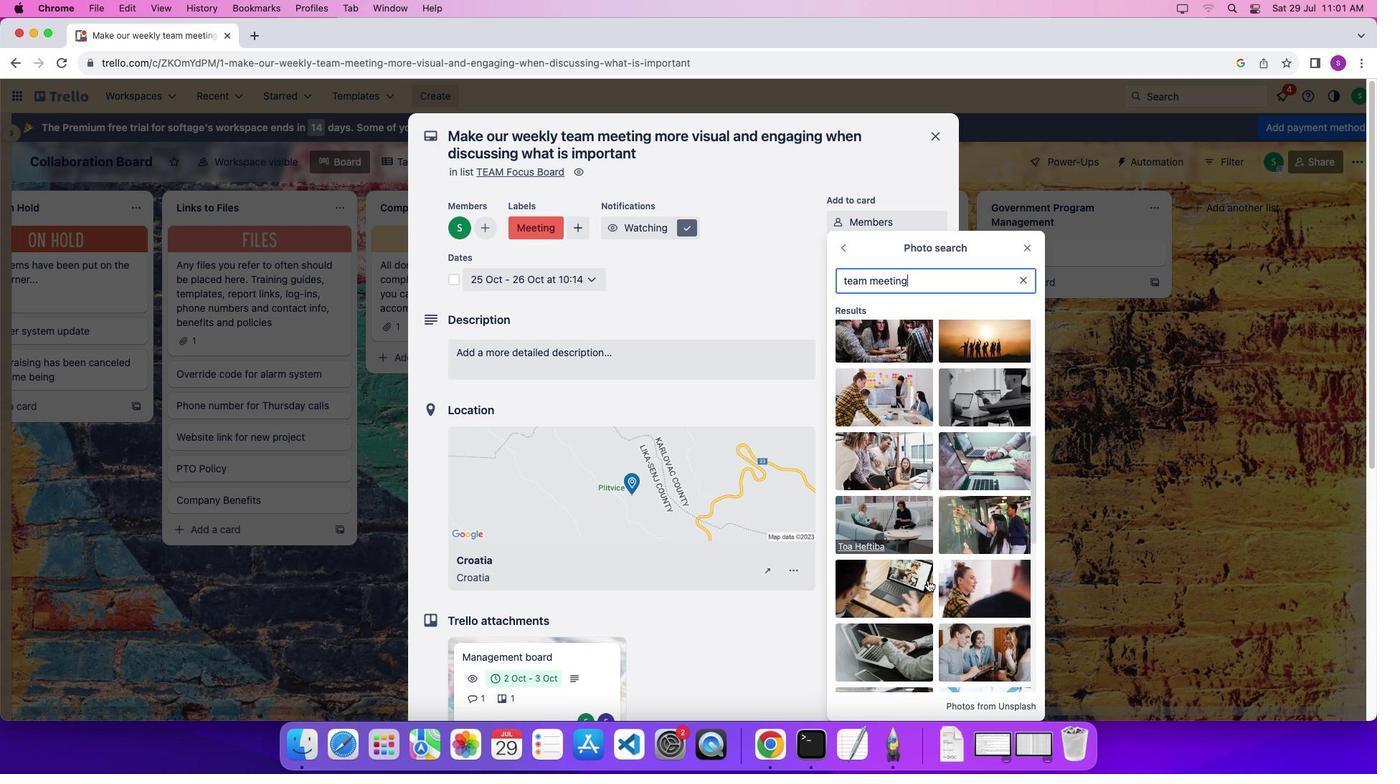 
Action: Mouse scrolled (927, 580) with delta (0, 0)
Screenshot: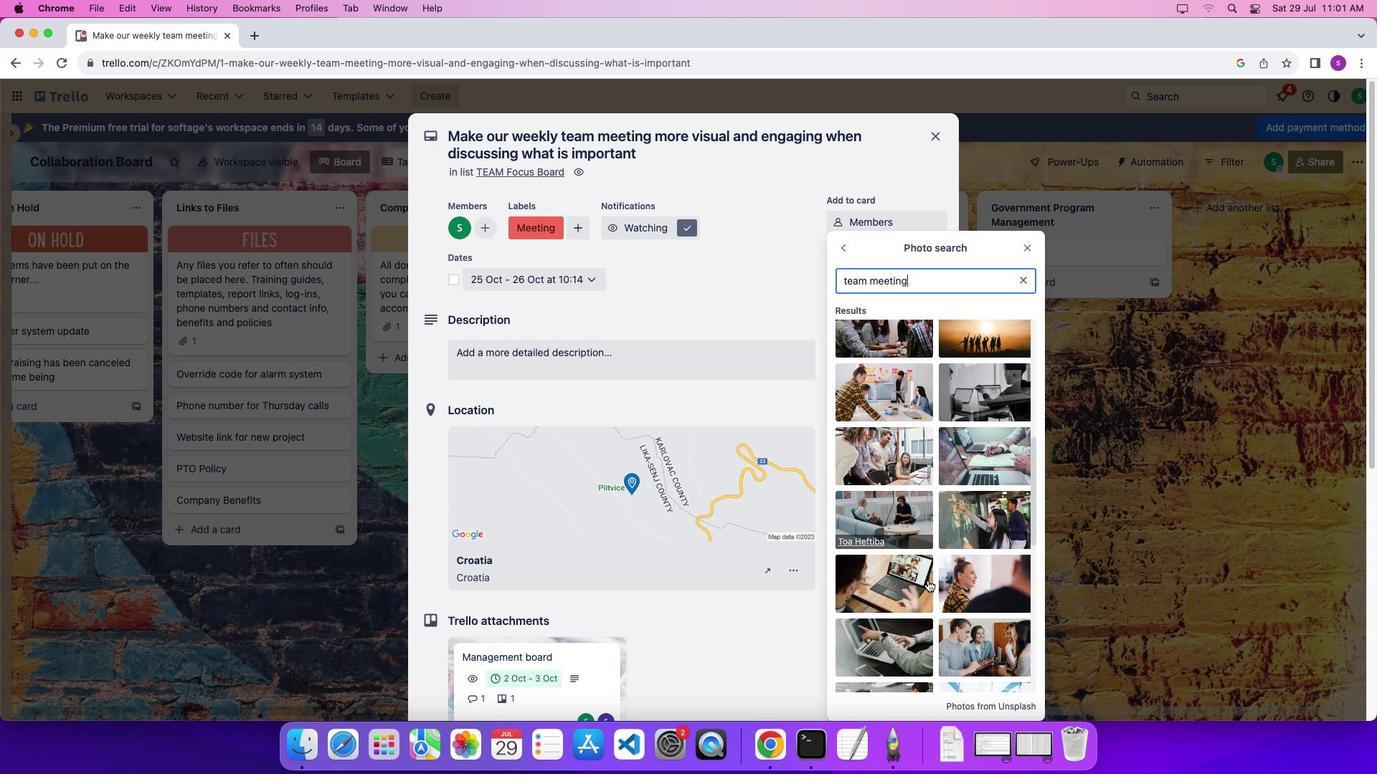 
Action: Mouse scrolled (927, 580) with delta (0, 0)
Screenshot: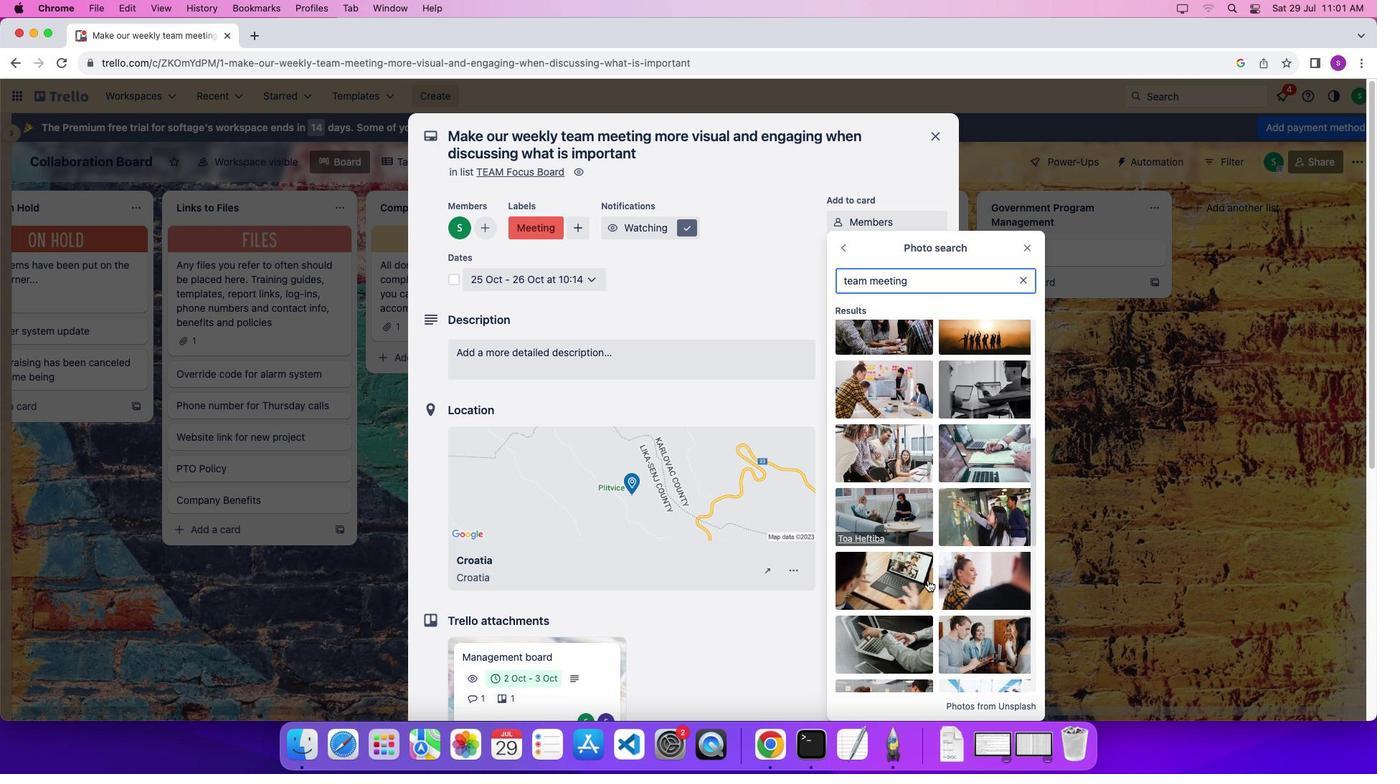
Action: Mouse scrolled (927, 580) with delta (0, 0)
Screenshot: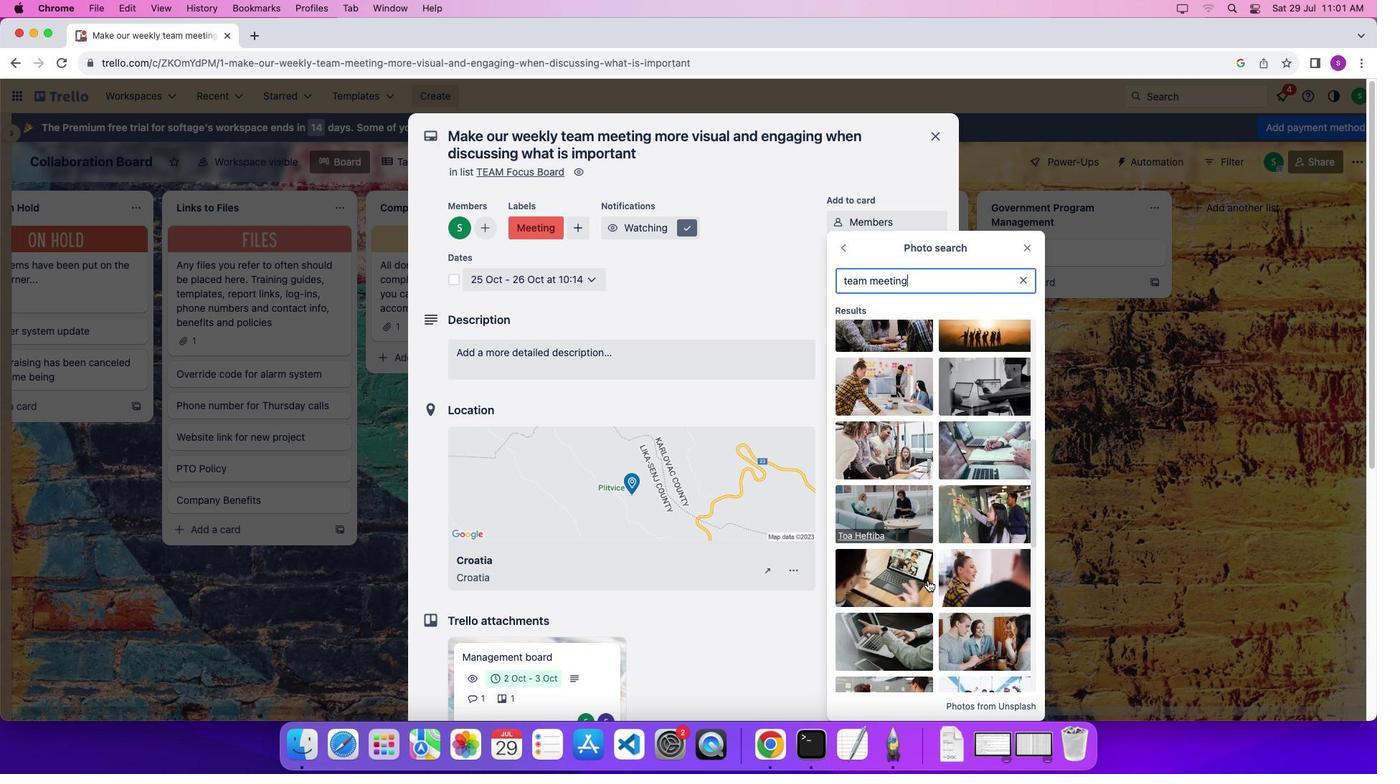 
Action: Mouse scrolled (927, 580) with delta (0, 0)
Screenshot: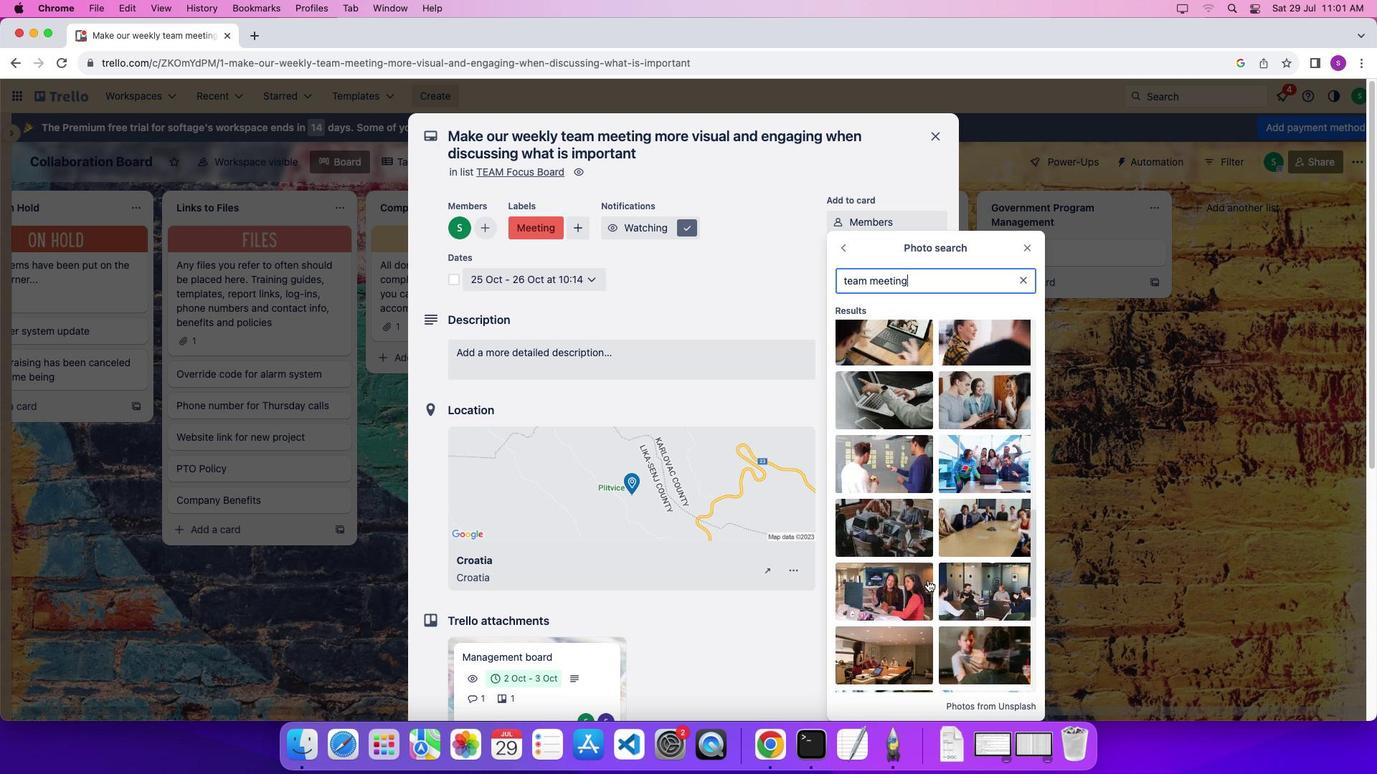 
Action: Mouse scrolled (927, 580) with delta (0, 0)
Screenshot: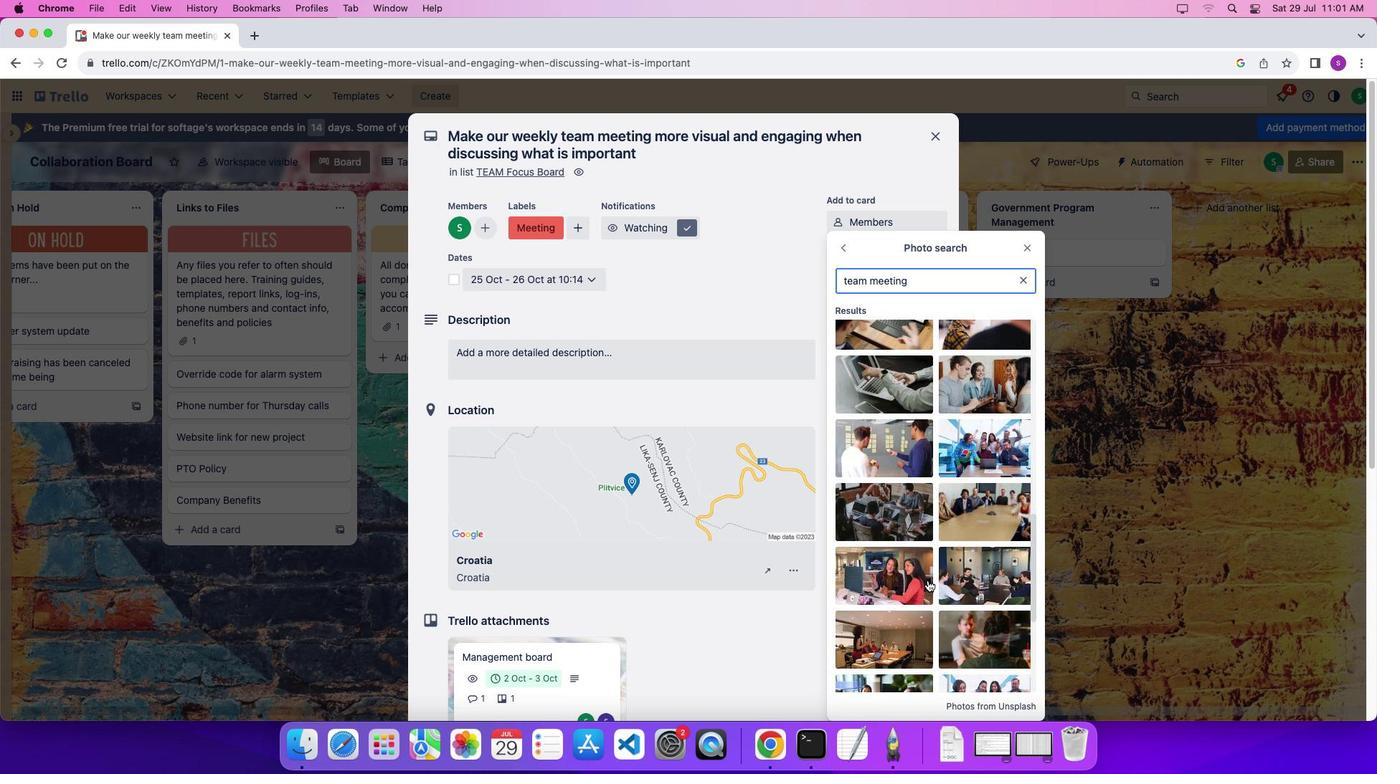 
Action: Mouse scrolled (927, 580) with delta (0, -5)
Screenshot: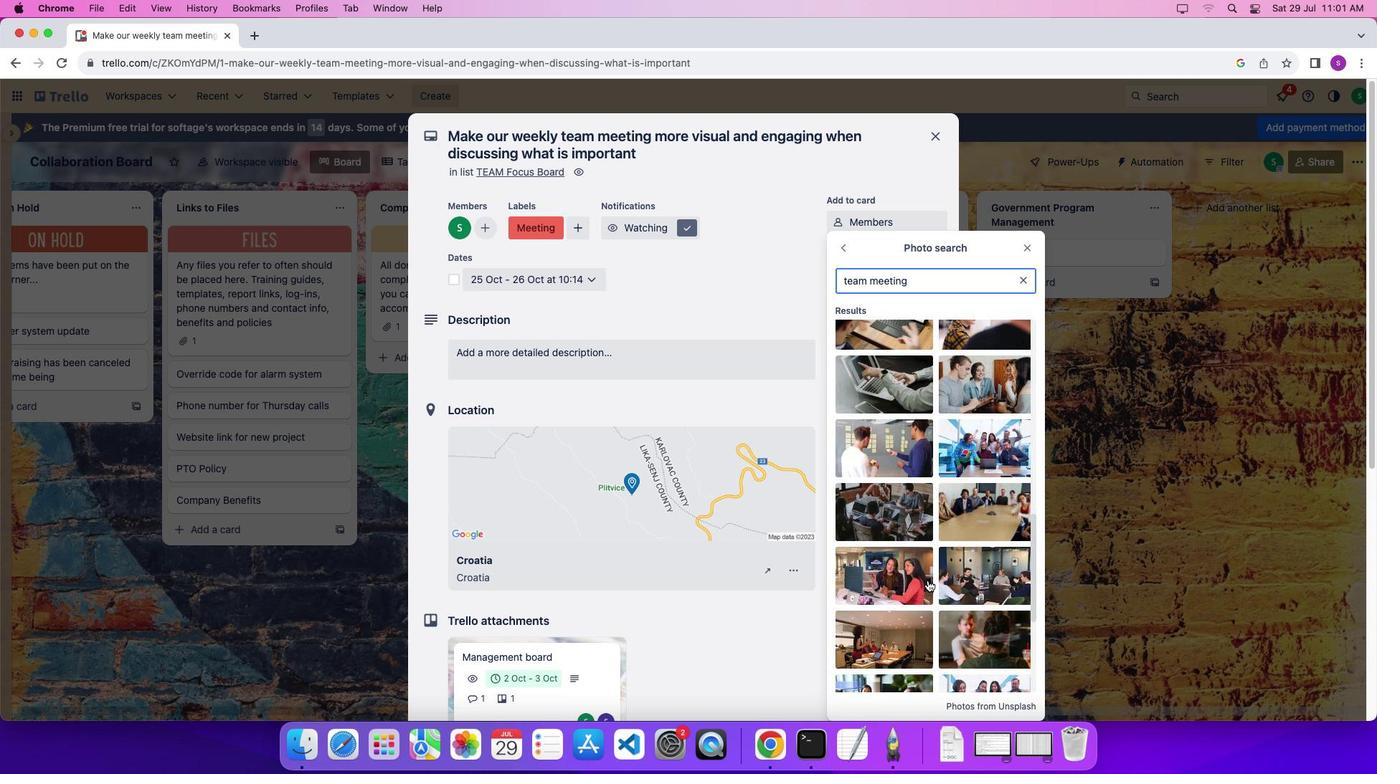 
Action: Mouse moved to (972, 575)
Screenshot: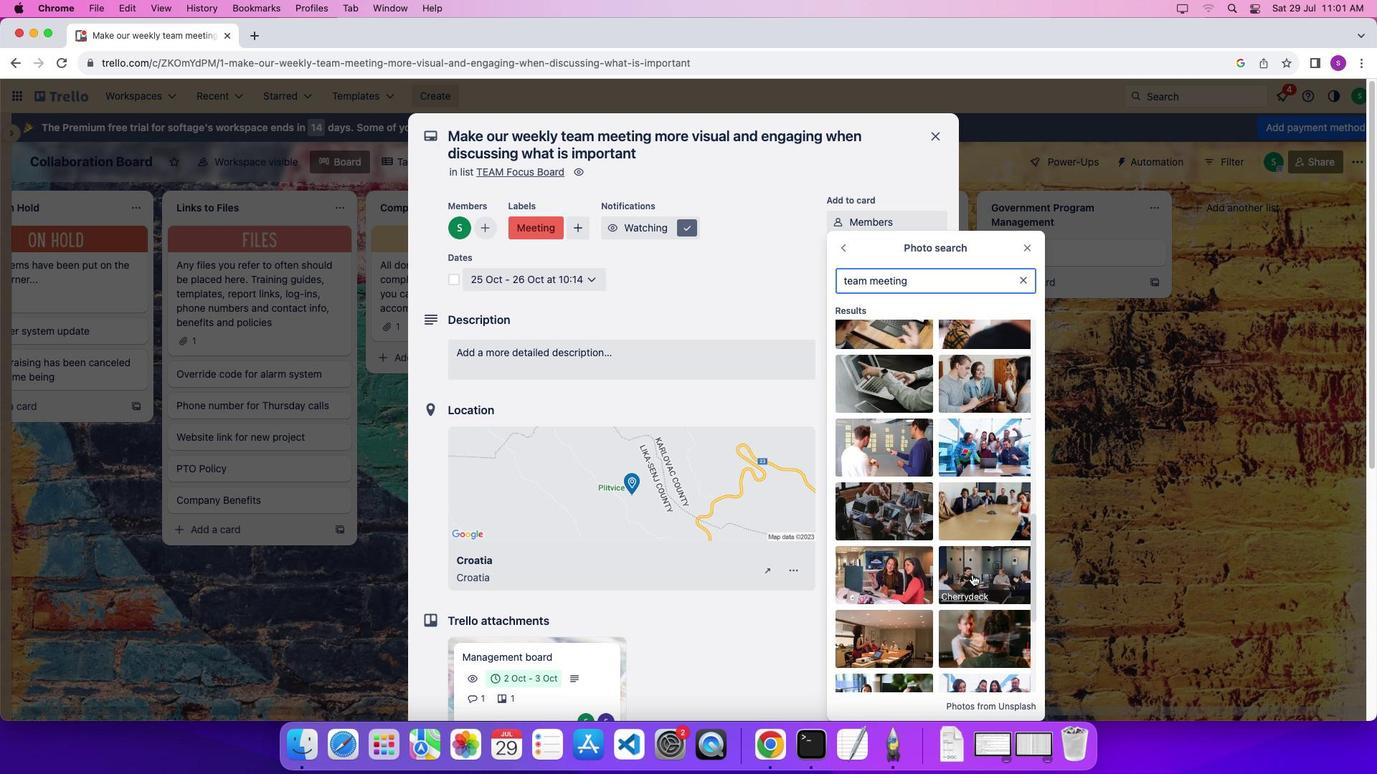 
Action: Mouse scrolled (972, 575) with delta (0, 0)
Screenshot: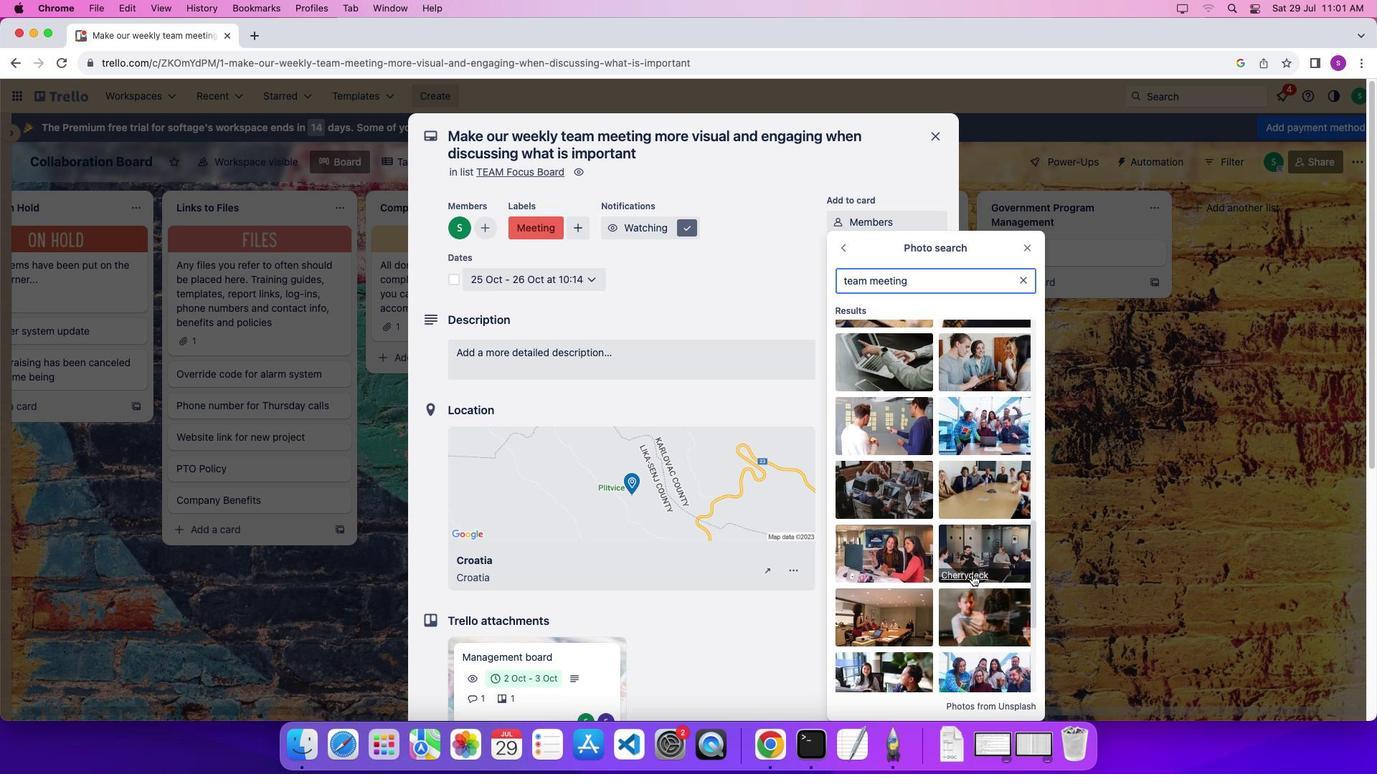 
Action: Mouse scrolled (972, 575) with delta (0, 0)
Screenshot: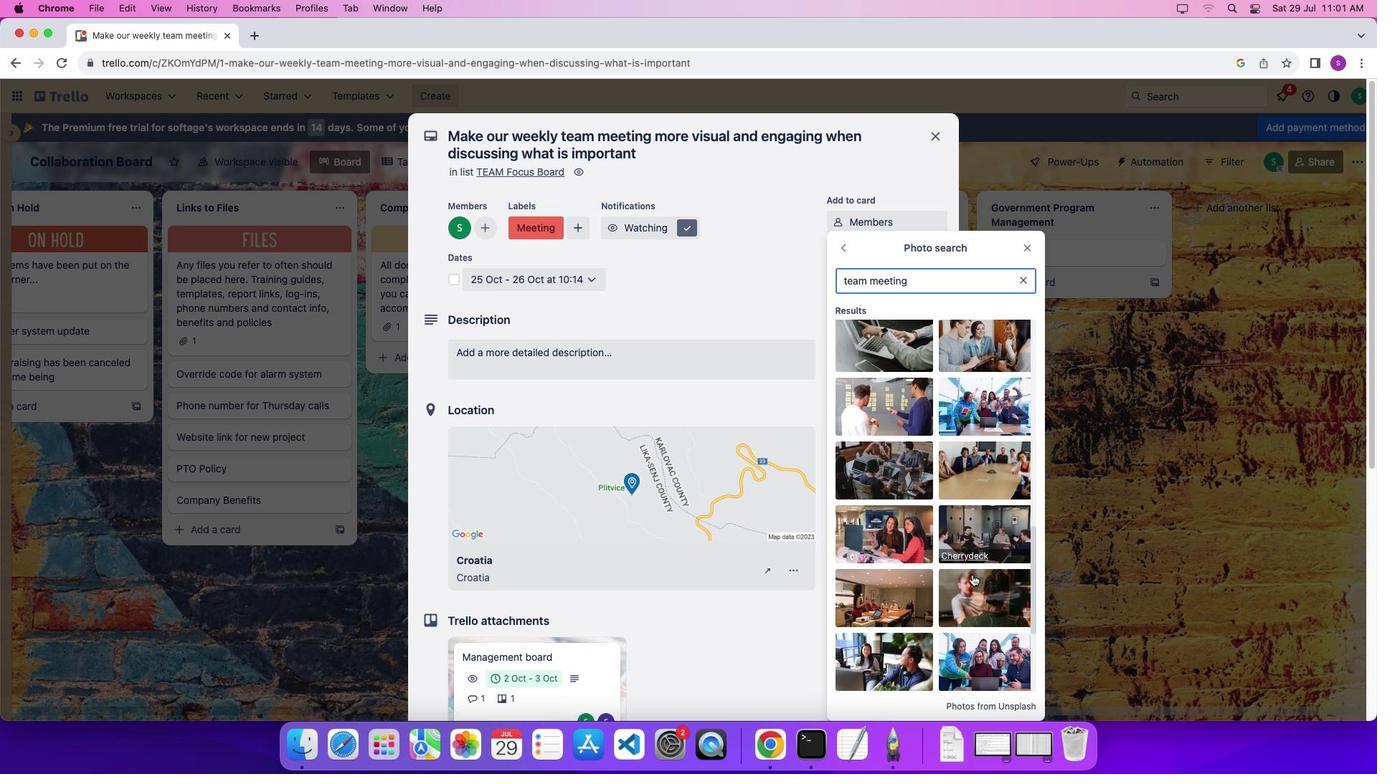 
Action: Mouse scrolled (972, 575) with delta (0, 0)
Screenshot: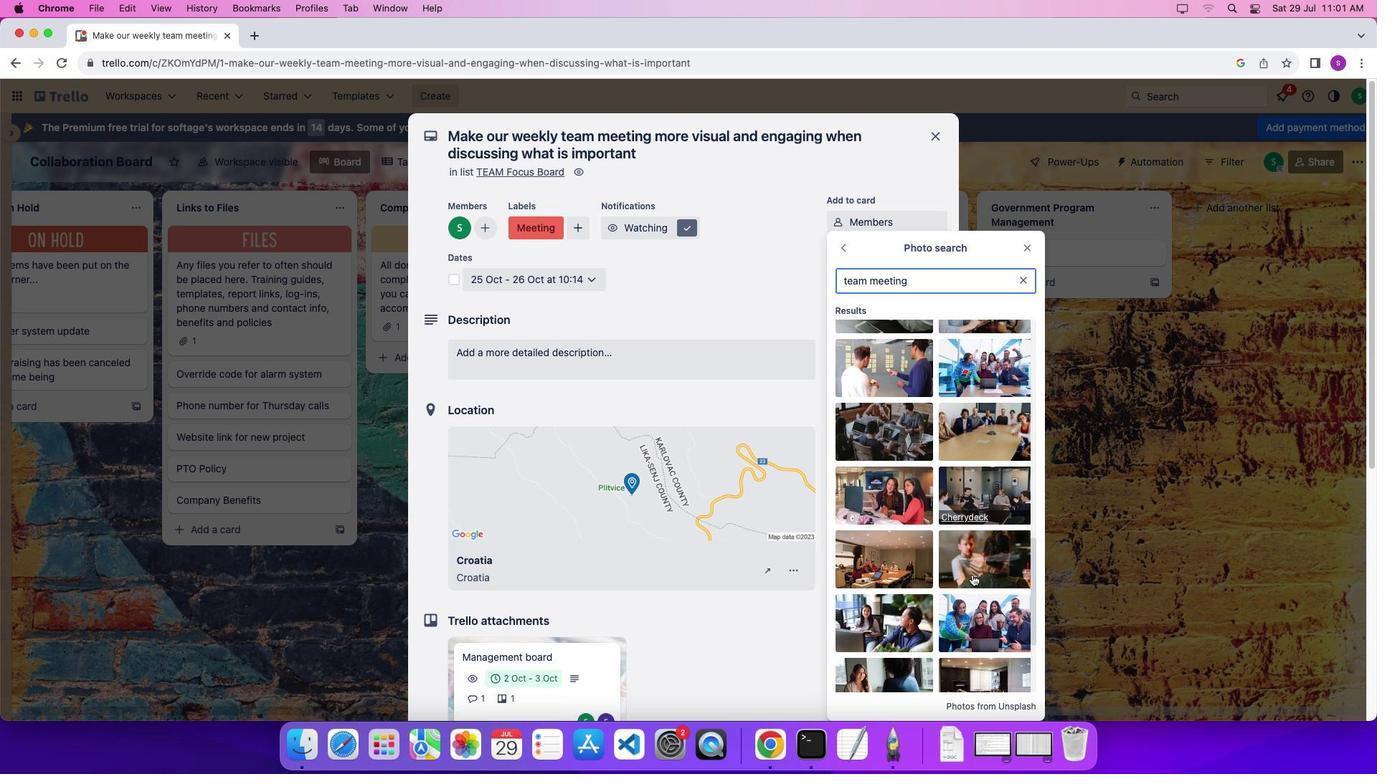 
Action: Mouse scrolled (972, 575) with delta (0, 0)
Screenshot: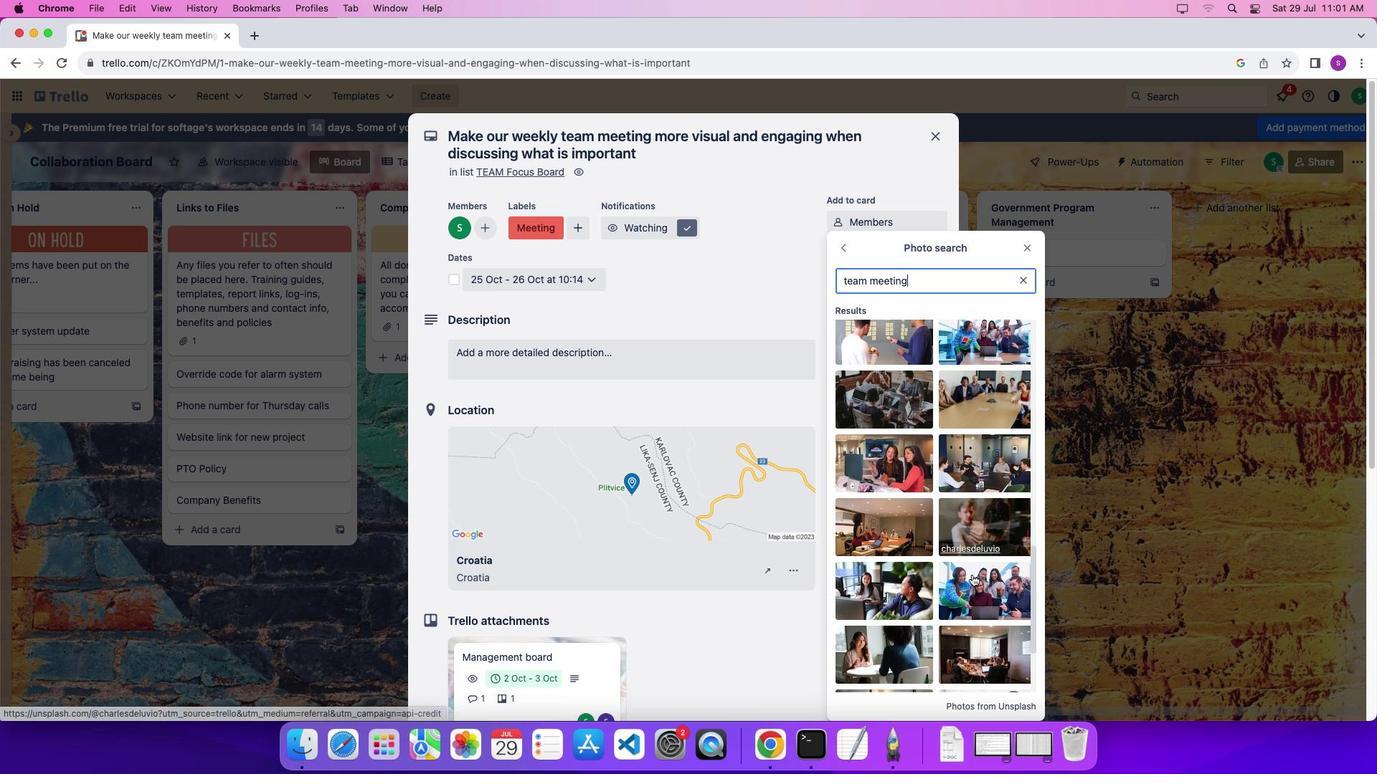 
Action: Mouse scrolled (972, 575) with delta (0, 0)
Screenshot: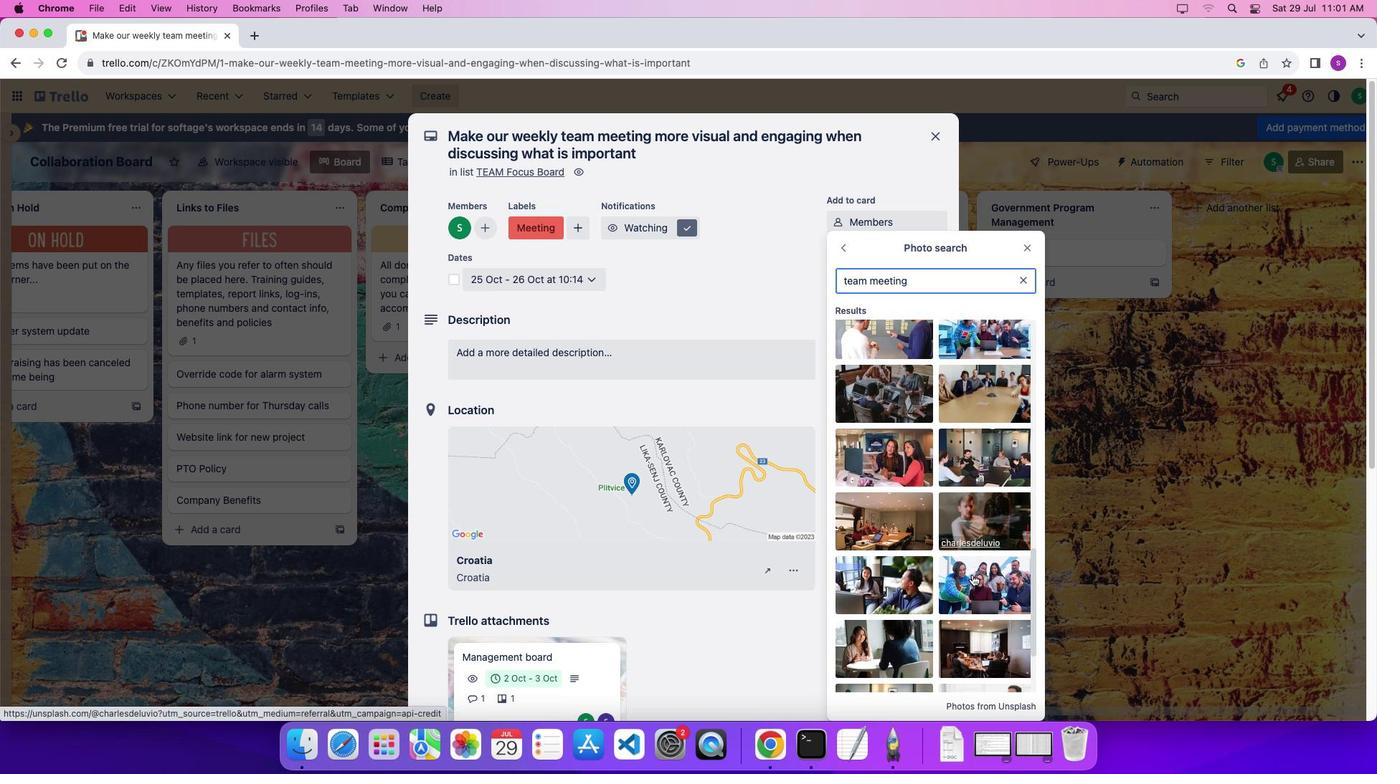 
Action: Mouse moved to (974, 576)
Screenshot: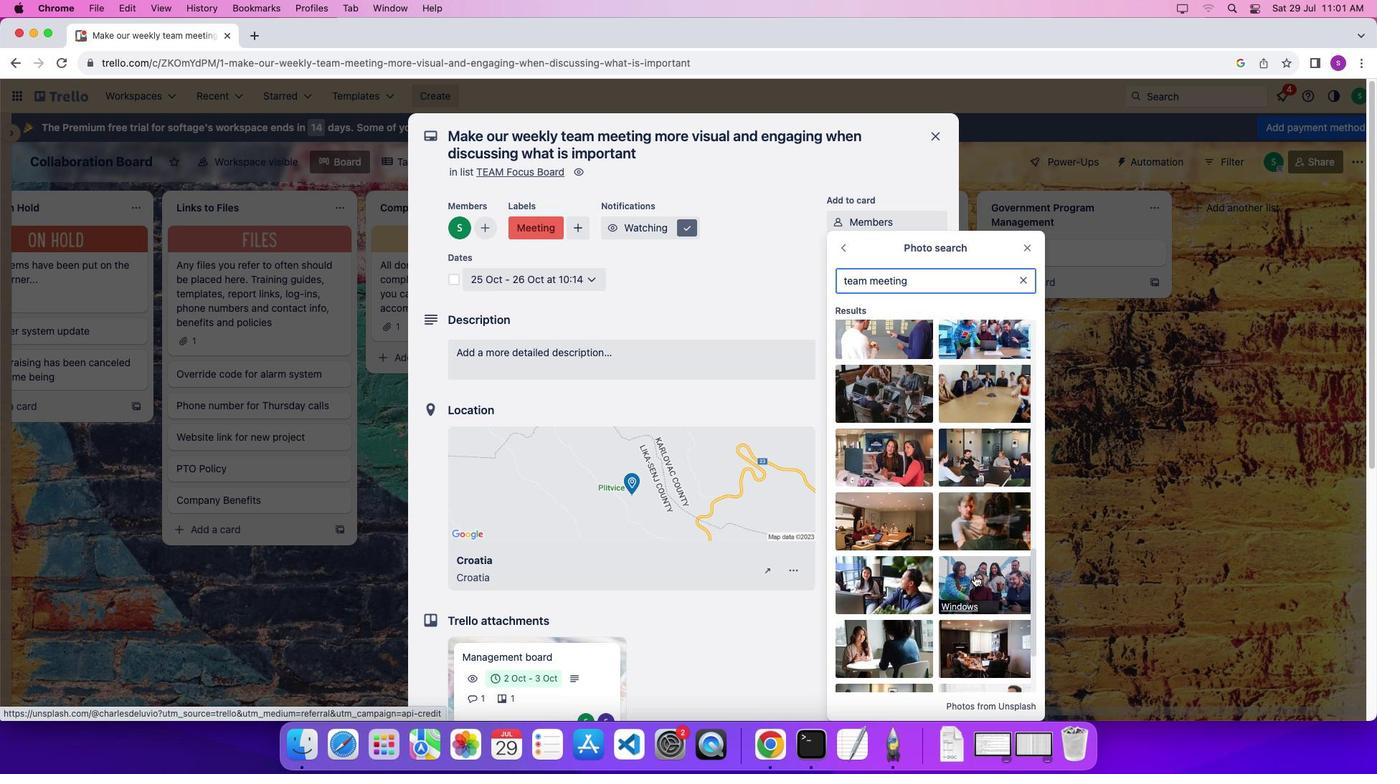 
Action: Mouse pressed left at (974, 576)
Screenshot: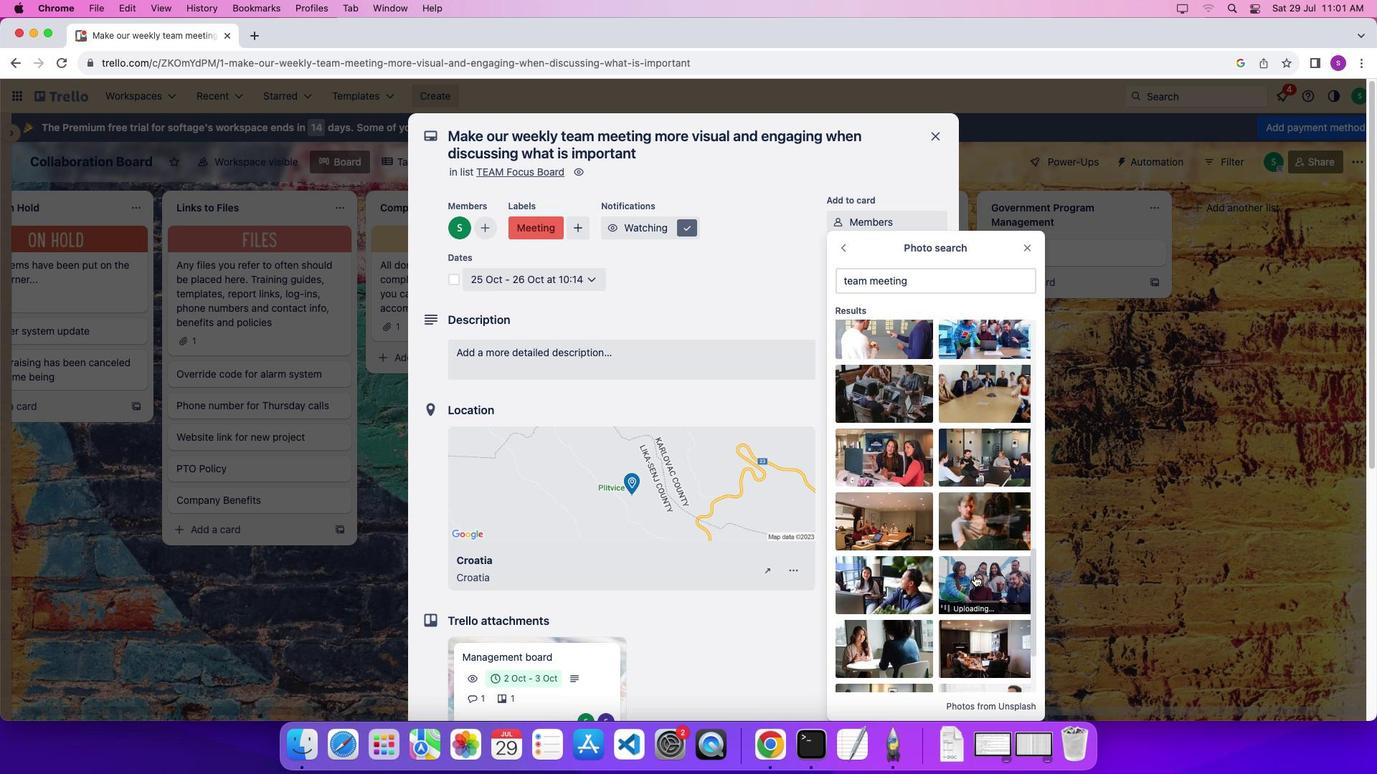 
Action: Mouse moved to (1026, 124)
Screenshot: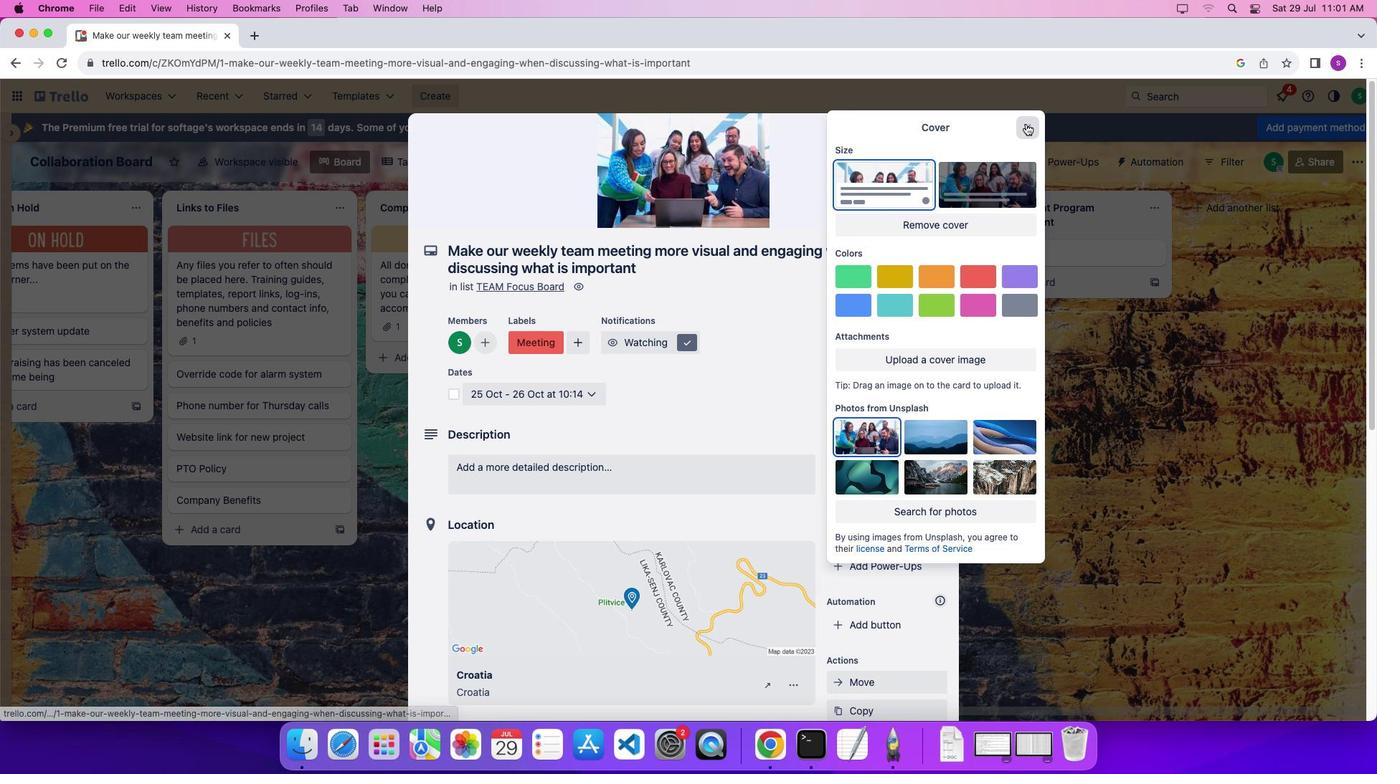 
Action: Mouse pressed left at (1026, 124)
Screenshot: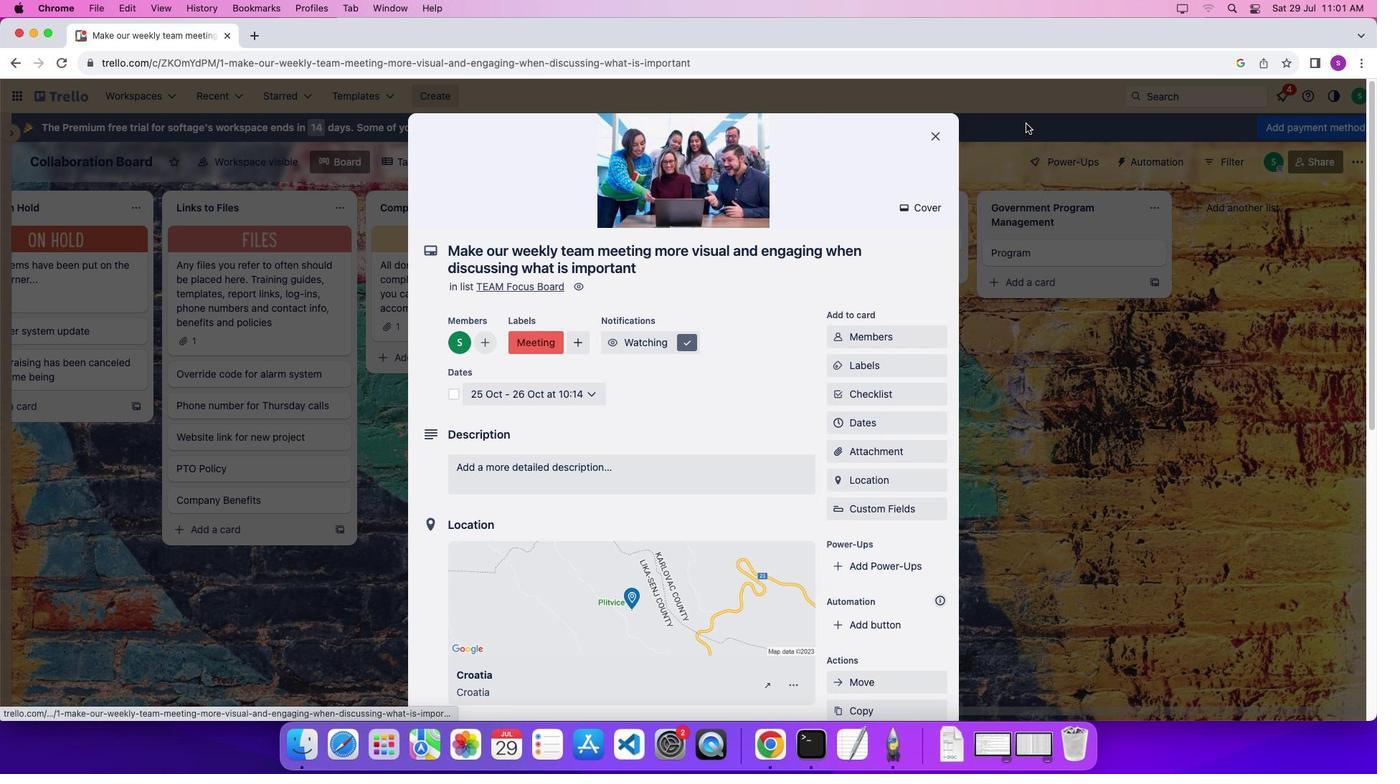 
Action: Mouse moved to (744, 390)
Screenshot: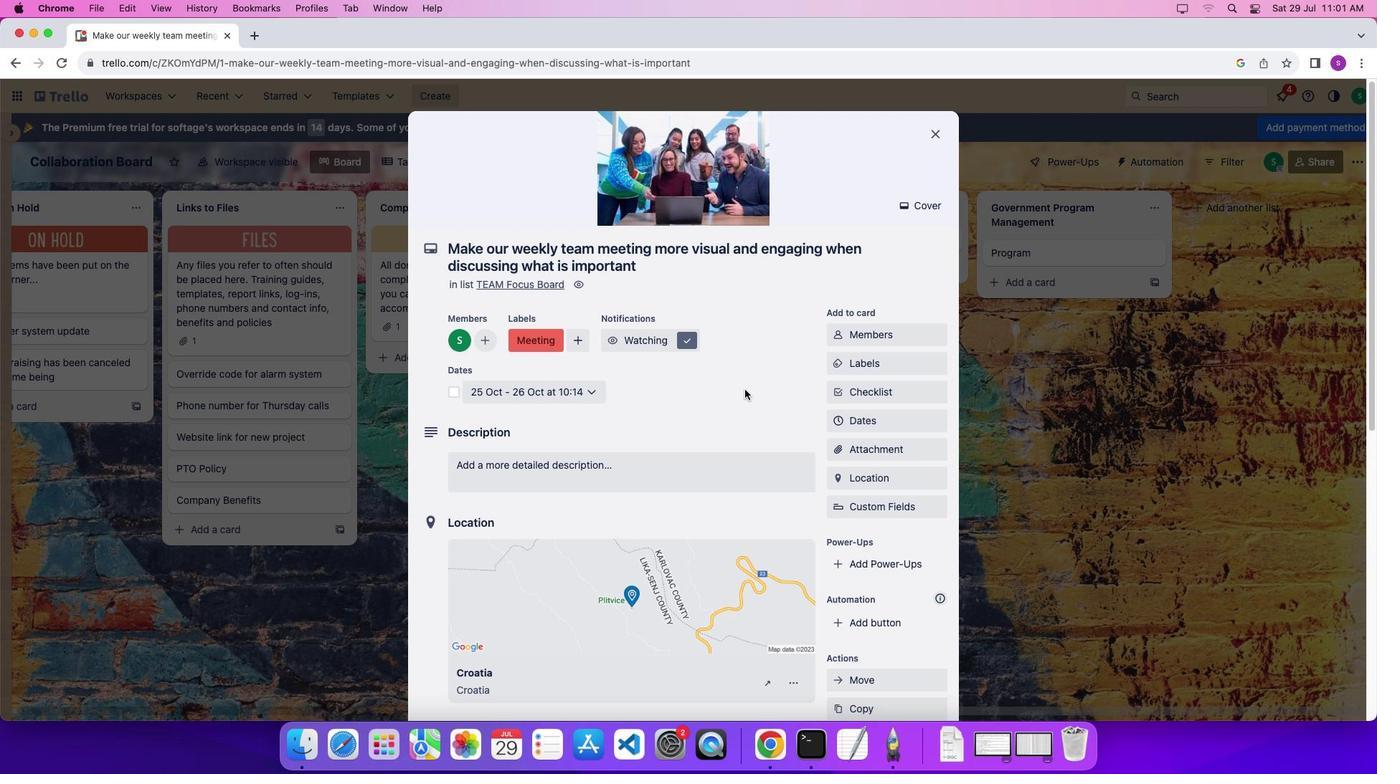 
Action: Mouse scrolled (744, 390) with delta (0, 0)
Screenshot: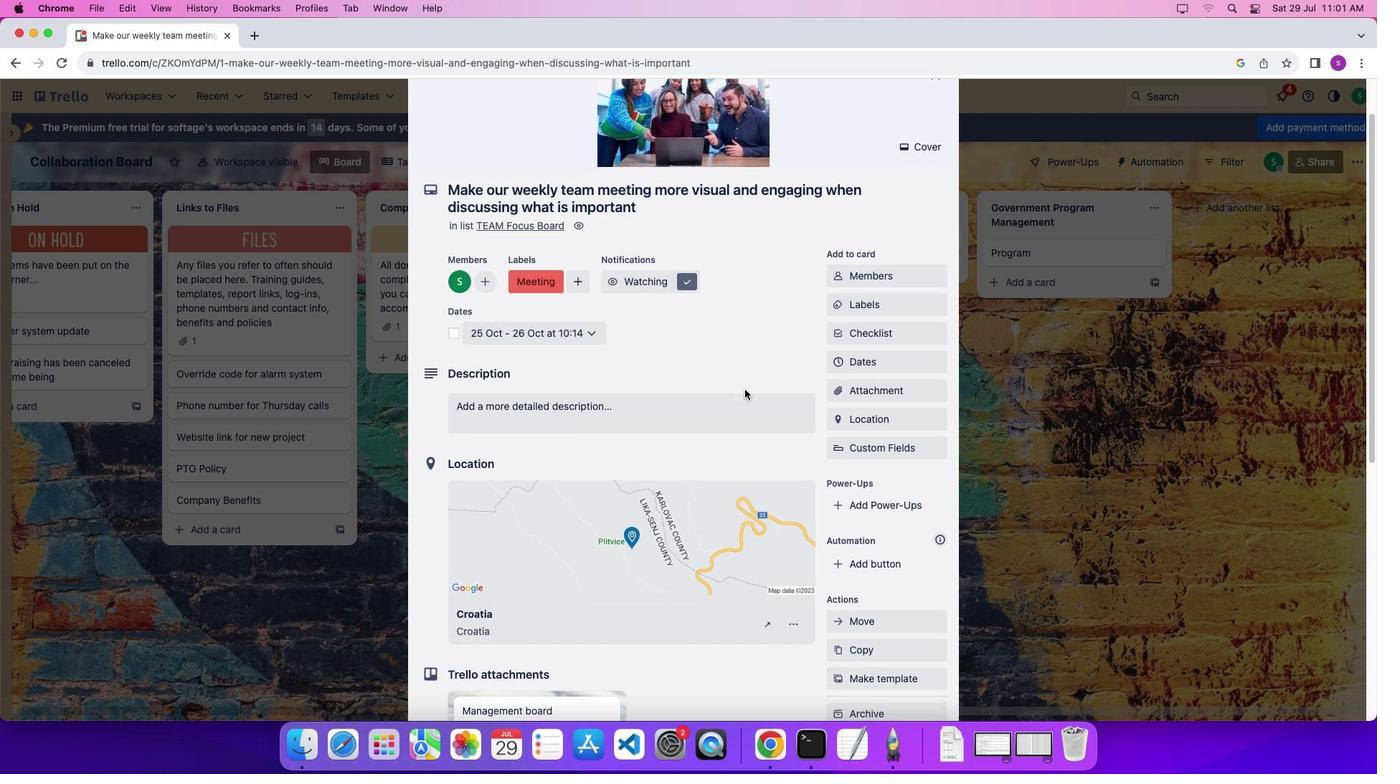 
Action: Mouse scrolled (744, 390) with delta (0, 0)
Screenshot: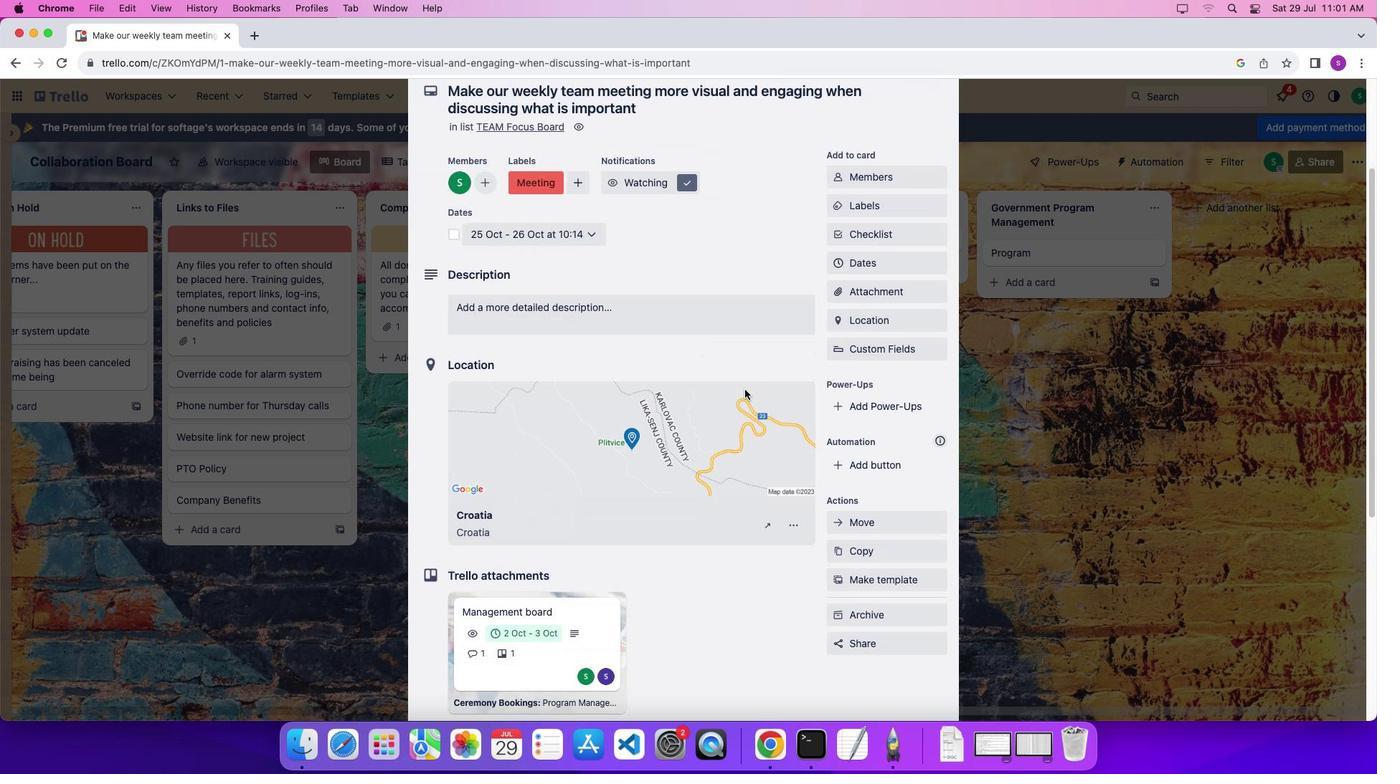 
Action: Mouse scrolled (744, 390) with delta (0, -2)
Screenshot: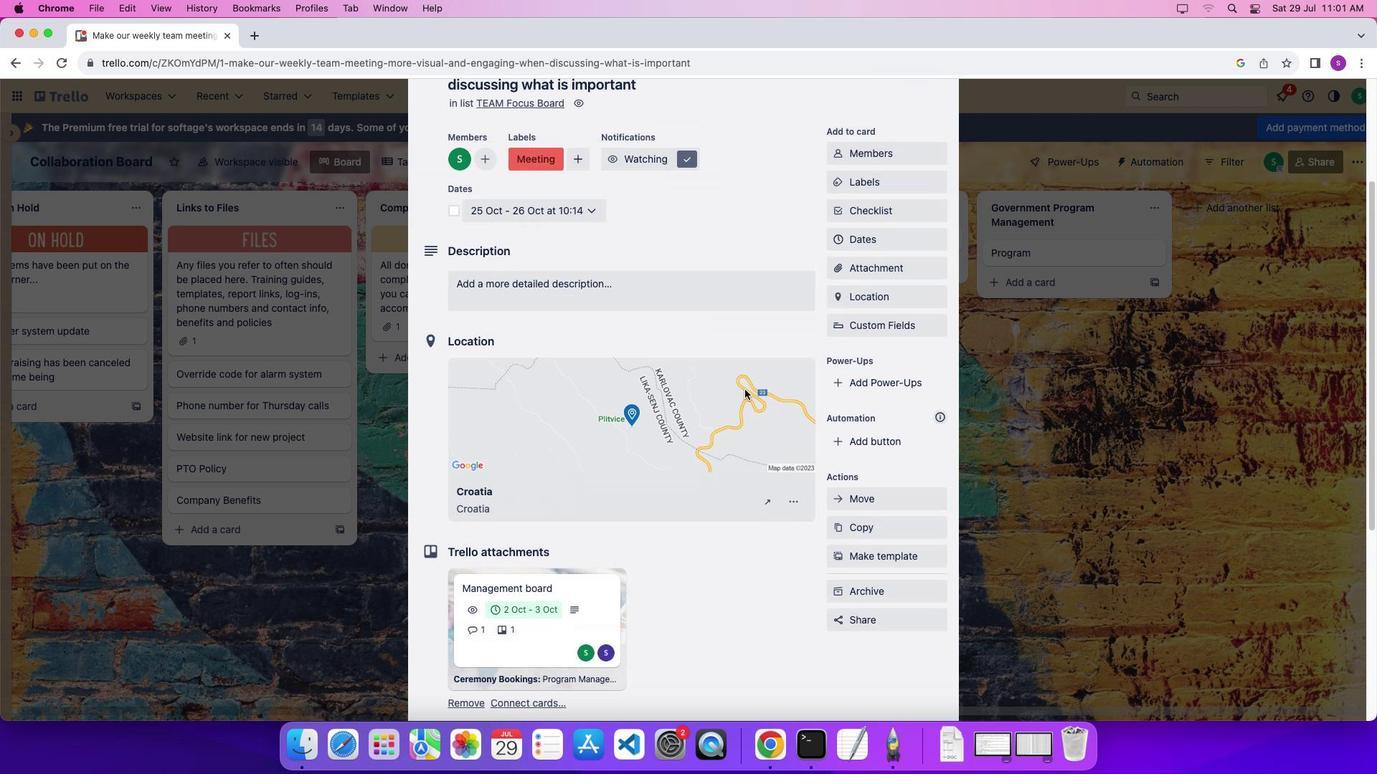 
Action: Mouse moved to (453, 205)
Screenshot: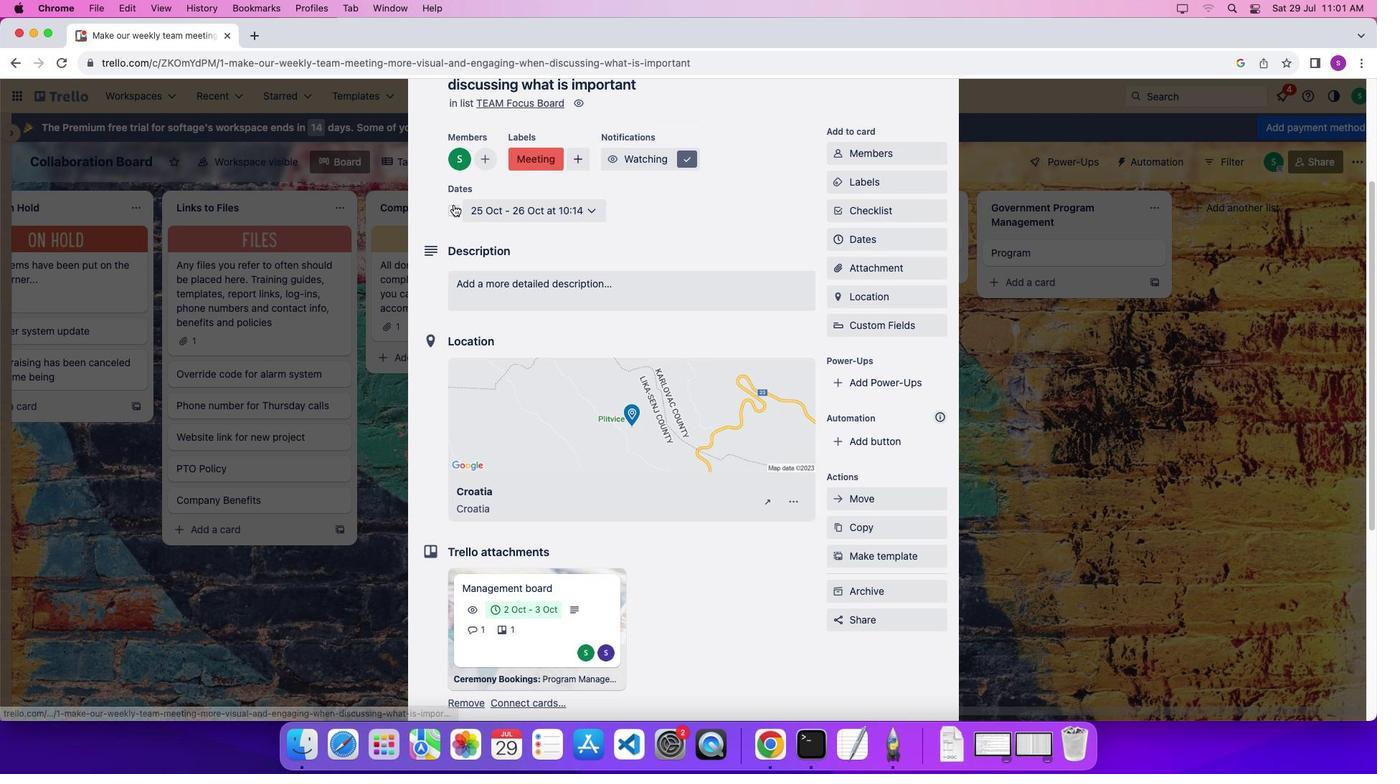 
Action: Mouse pressed left at (453, 205)
Screenshot: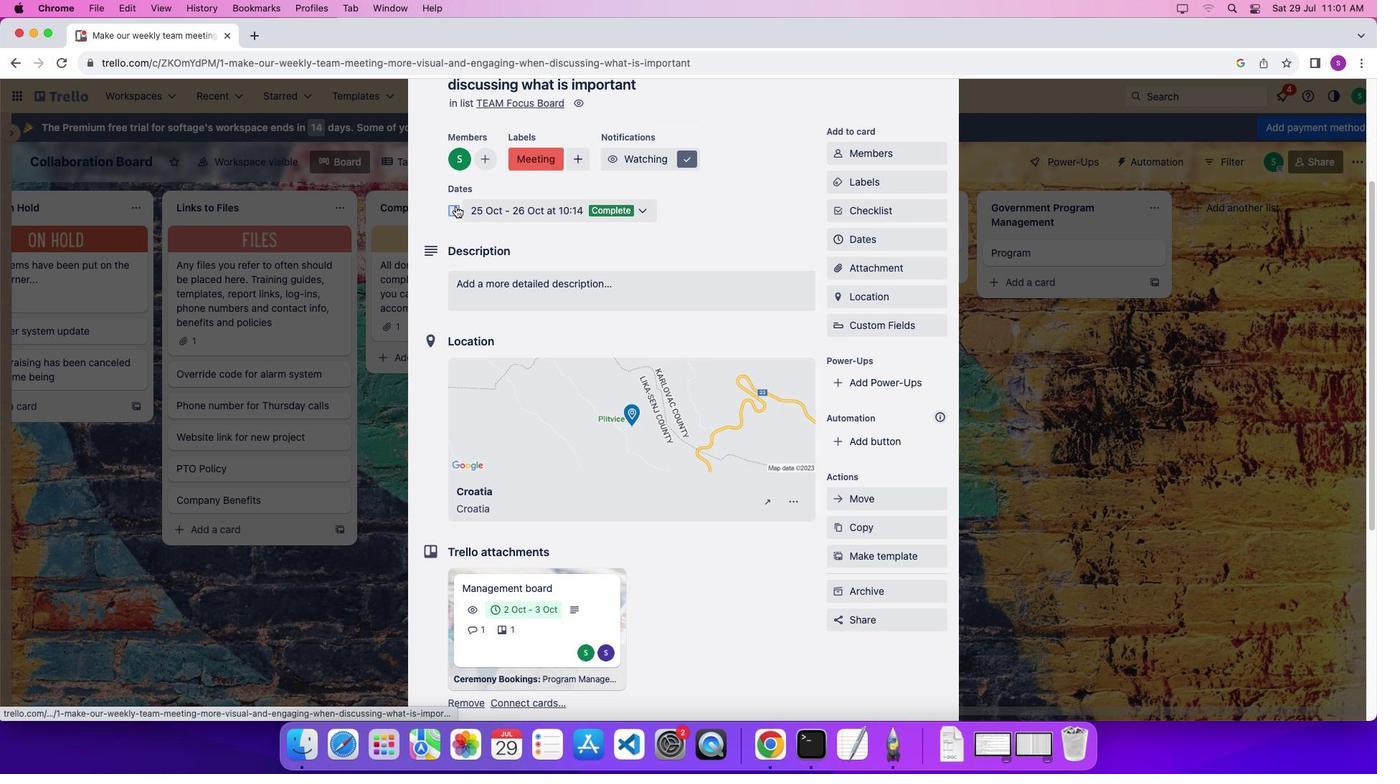 
Action: Mouse moved to (467, 286)
Screenshot: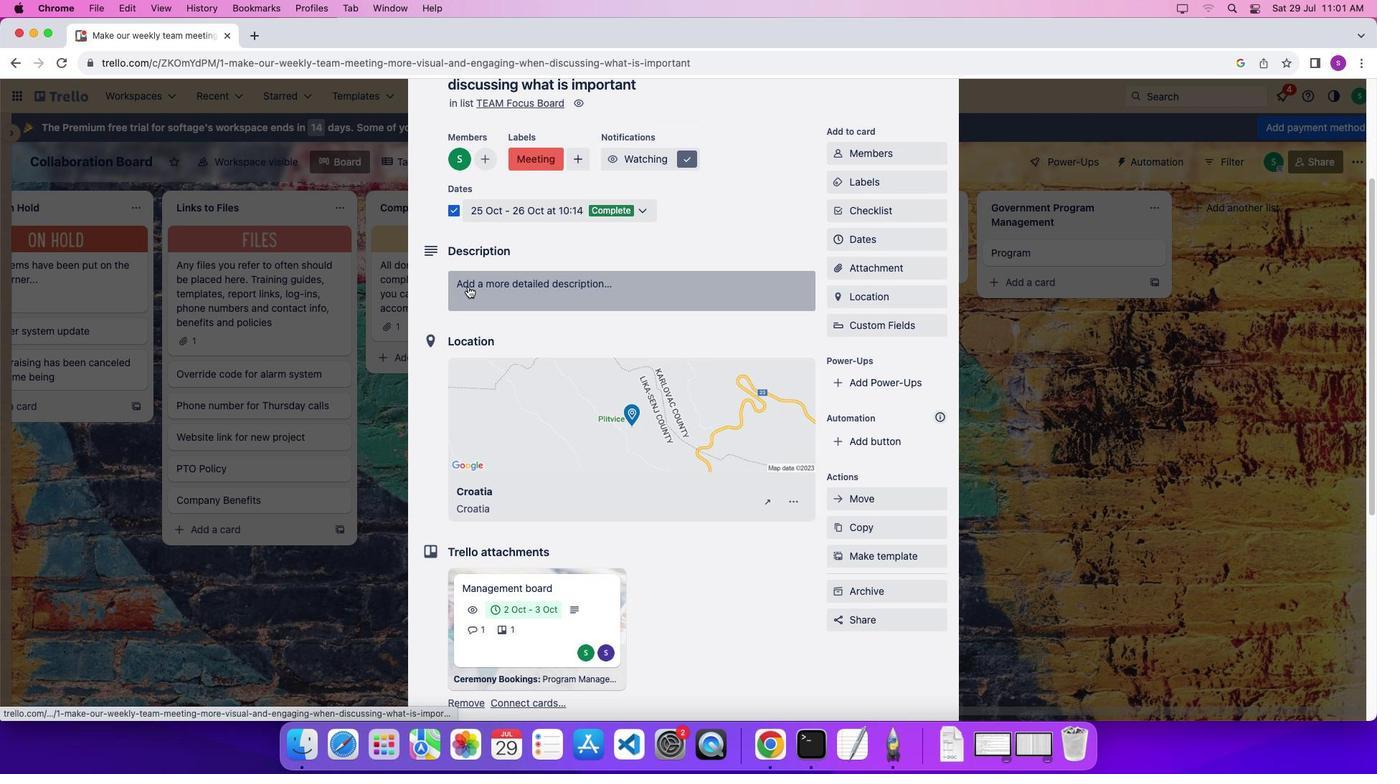 
Action: Mouse pressed left at (467, 286)
Screenshot: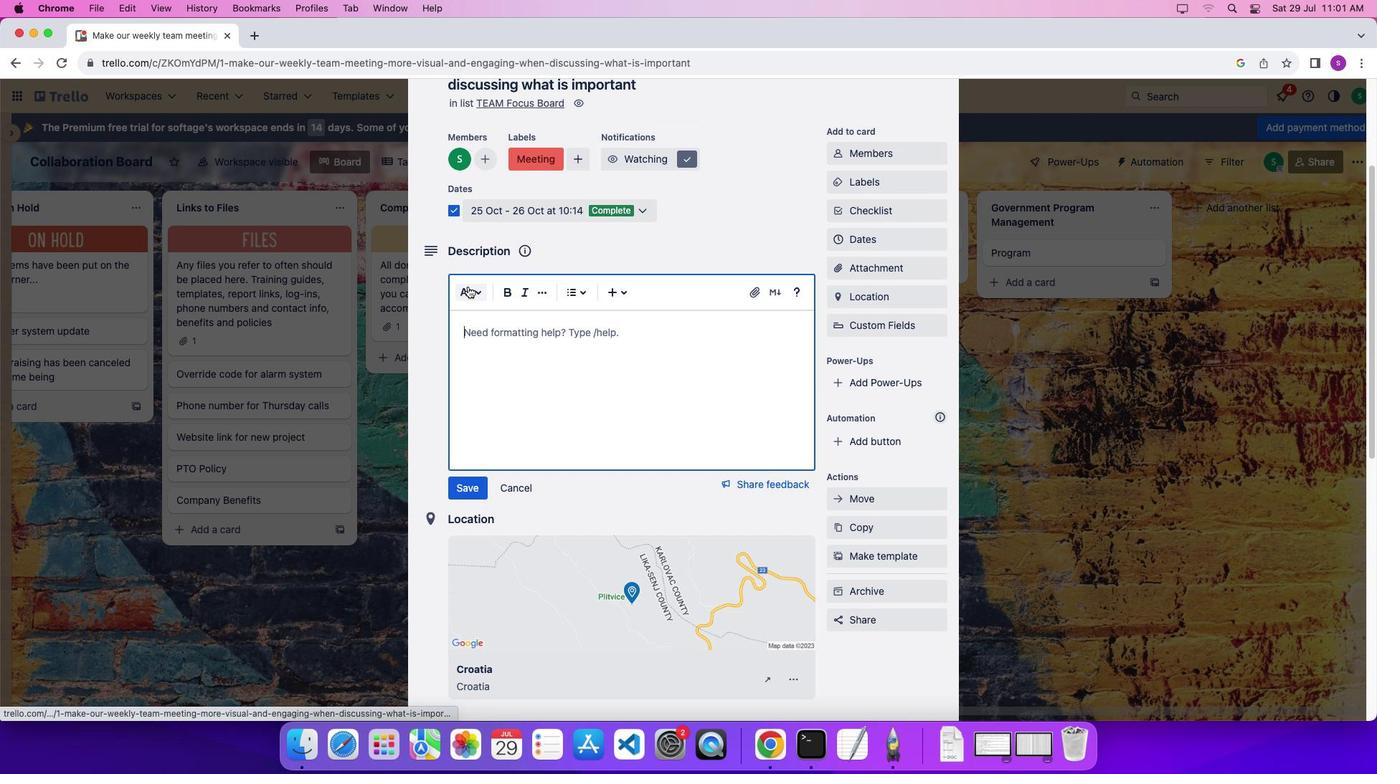 
Action: Mouse moved to (530, 337)
Screenshot: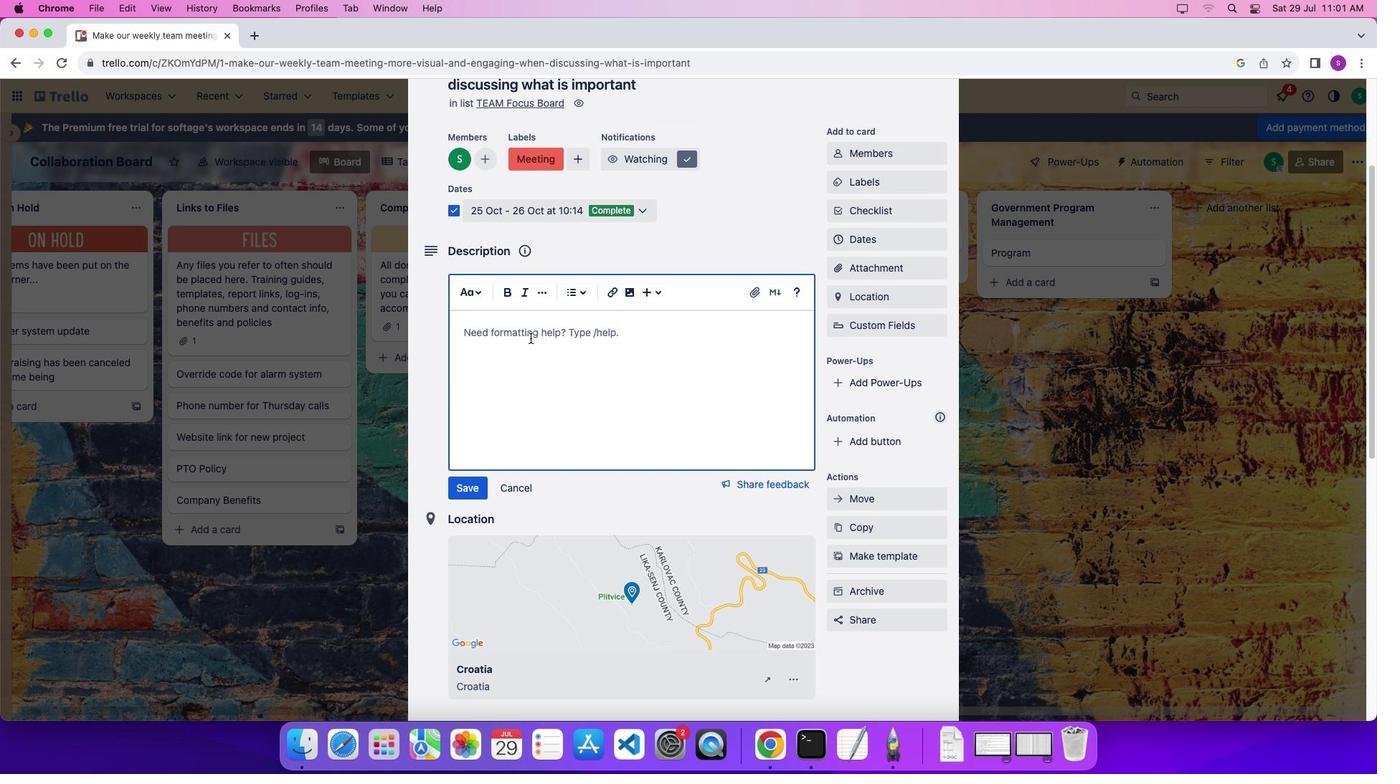 
Action: Mouse pressed left at (530, 337)
Screenshot: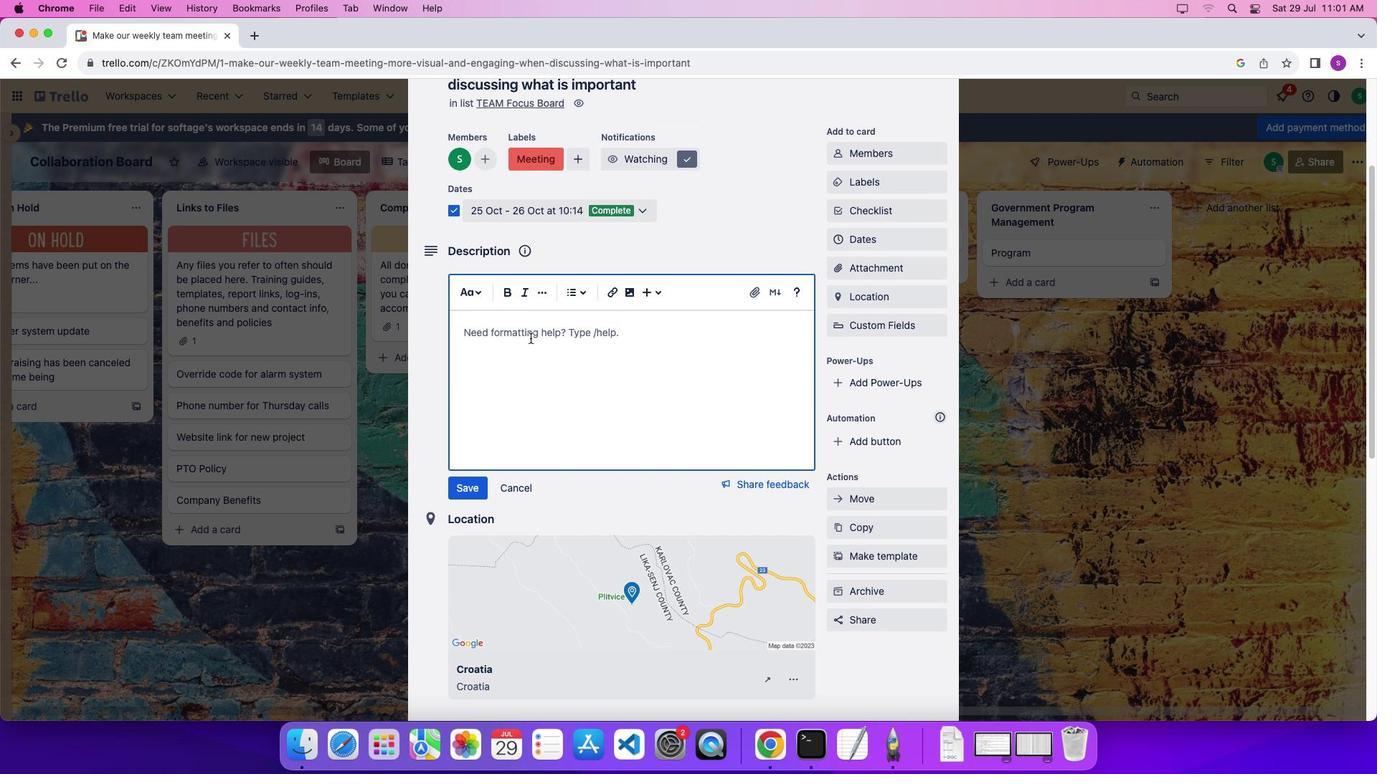 
Action: Mouse moved to (534, 341)
Screenshot: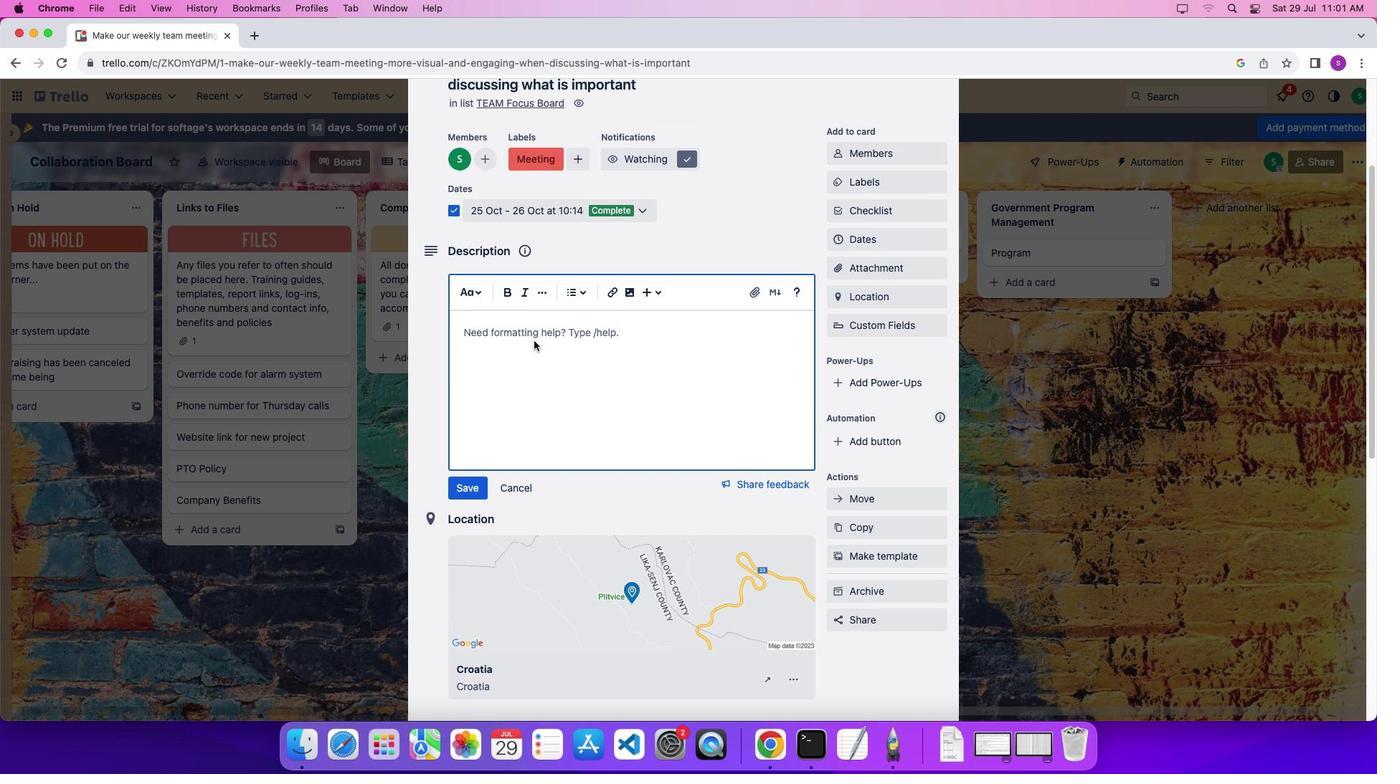 
Action: Key pressed Key.shift'O''n''l''i''n''e'Key.space'w''h''i''t''e''b''o''a''r''d''s'Key.space'a''r''e'Key.space'p''e''r''f''e''c''t'Key.space'f''o''r'Key.space'a''n''t'Key.backspace'y'Key.space'k''i''n''d'Key.space'o''f'Key.space'c''o''l''l''a''b''o''r''a''t''i''v''e'Key.space'e''x''e''r''c''i''s''e''.'Key.spaceKey.backspaceKey.backspace','Key.space'b''e'Key.space'i''t'Key.space'a'Key.space'b''r''a''i''n''s''t''r'Key.backspace'o''r''m''i''n''g'Key.space's''e''s''s''i''o''n'','Key.space'a'Key.space's''t''r''a''t''e''g''y'Key.space'd''i''s''c''u''s''s''i''o''n'Key.space'o''r'Key.space'a'Key.space'r''e''m''o''t''e'Key.space'm''e''e''t''i''n''g''.'
Screenshot: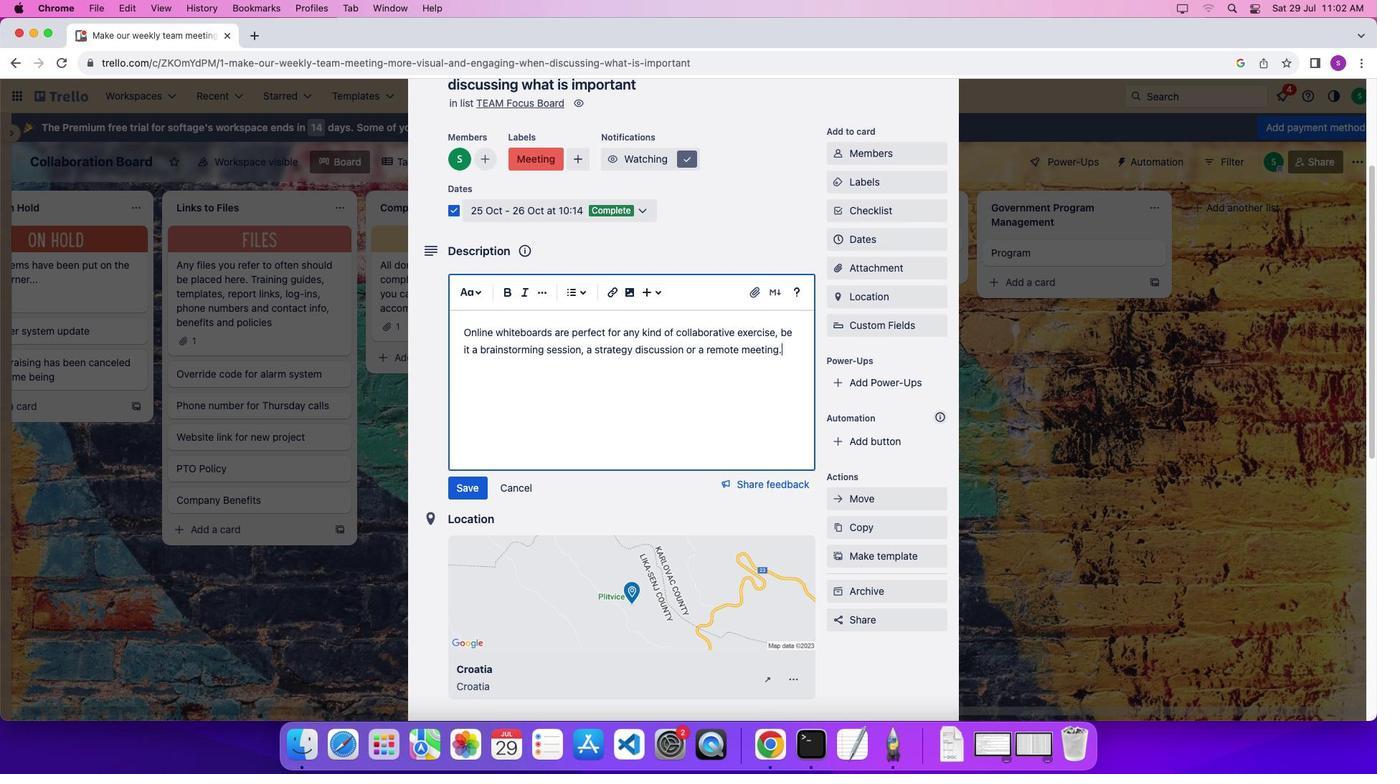 
Action: Mouse moved to (792, 350)
Screenshot: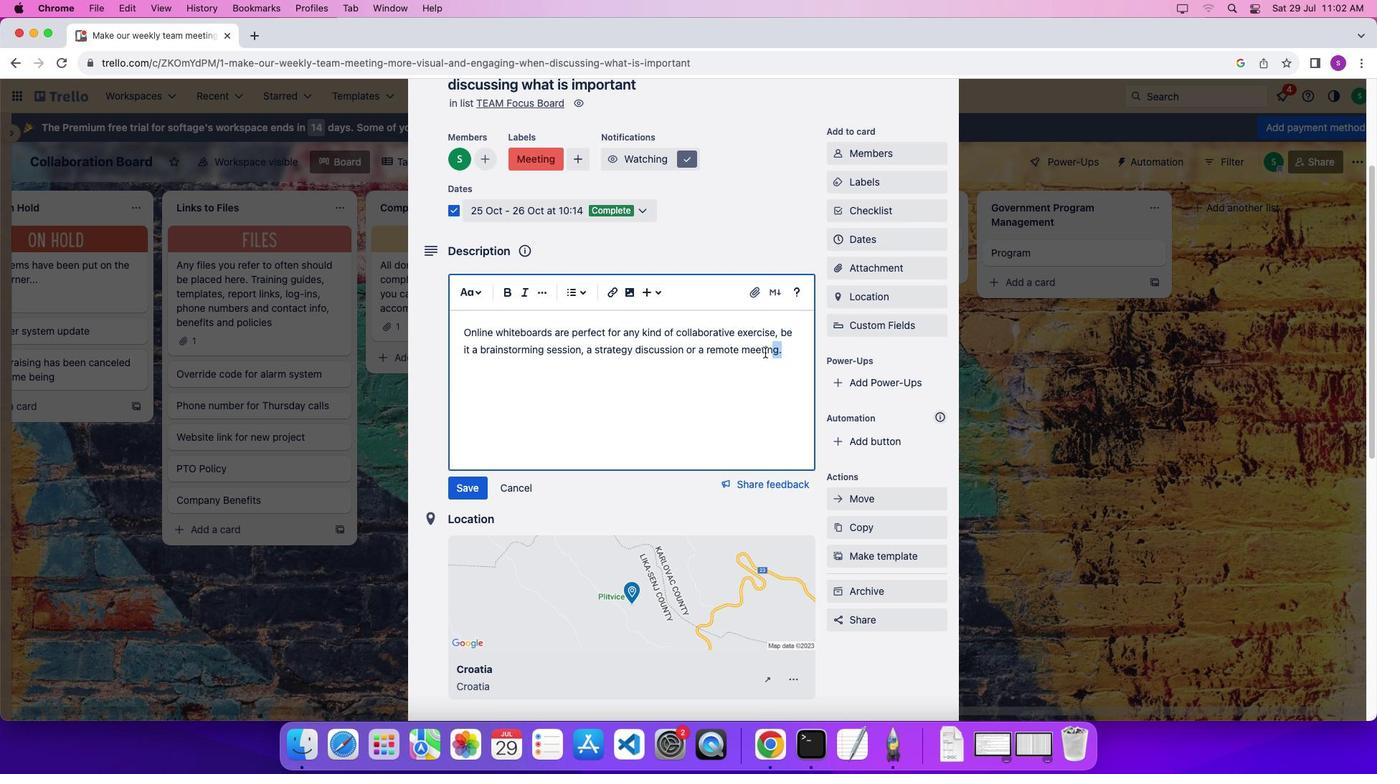 
Action: Mouse pressed left at (792, 350)
Screenshot: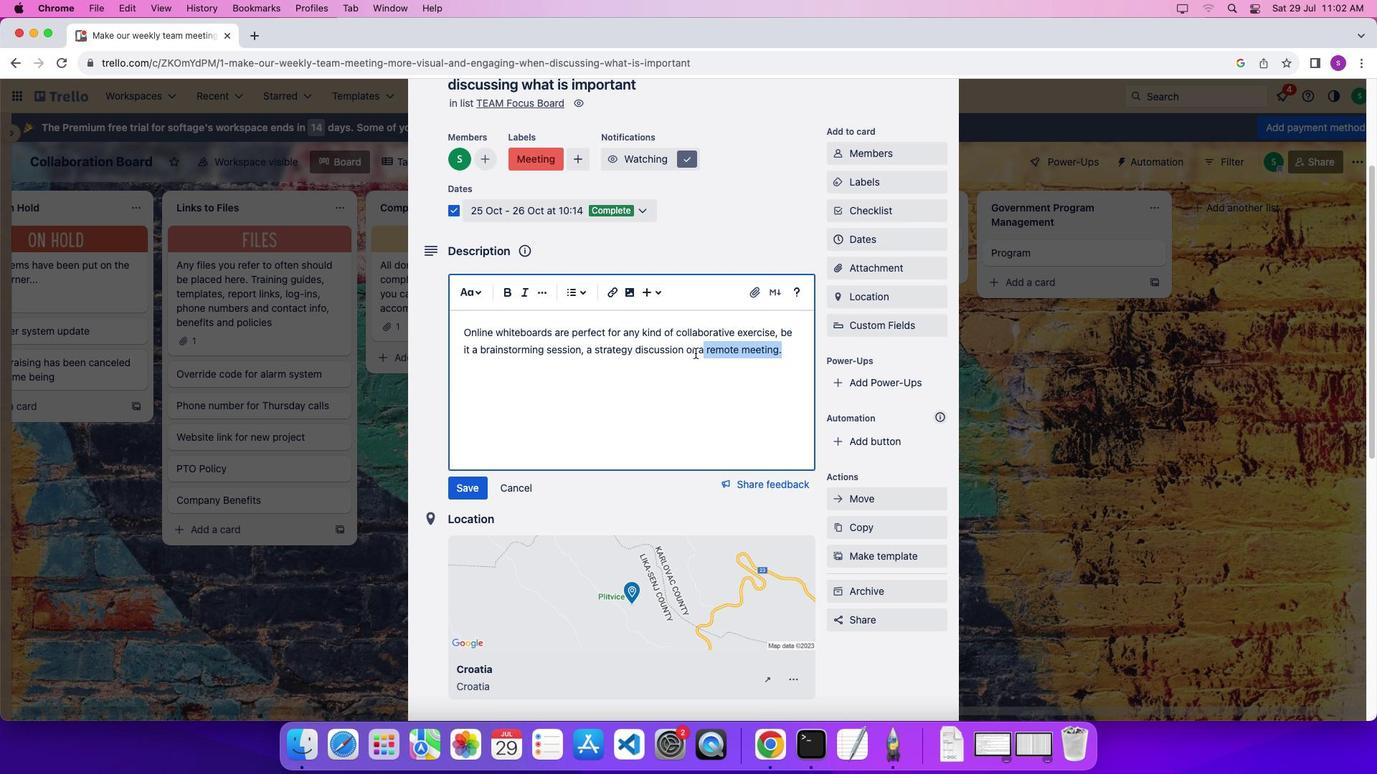 
Action: Mouse moved to (469, 286)
Screenshot: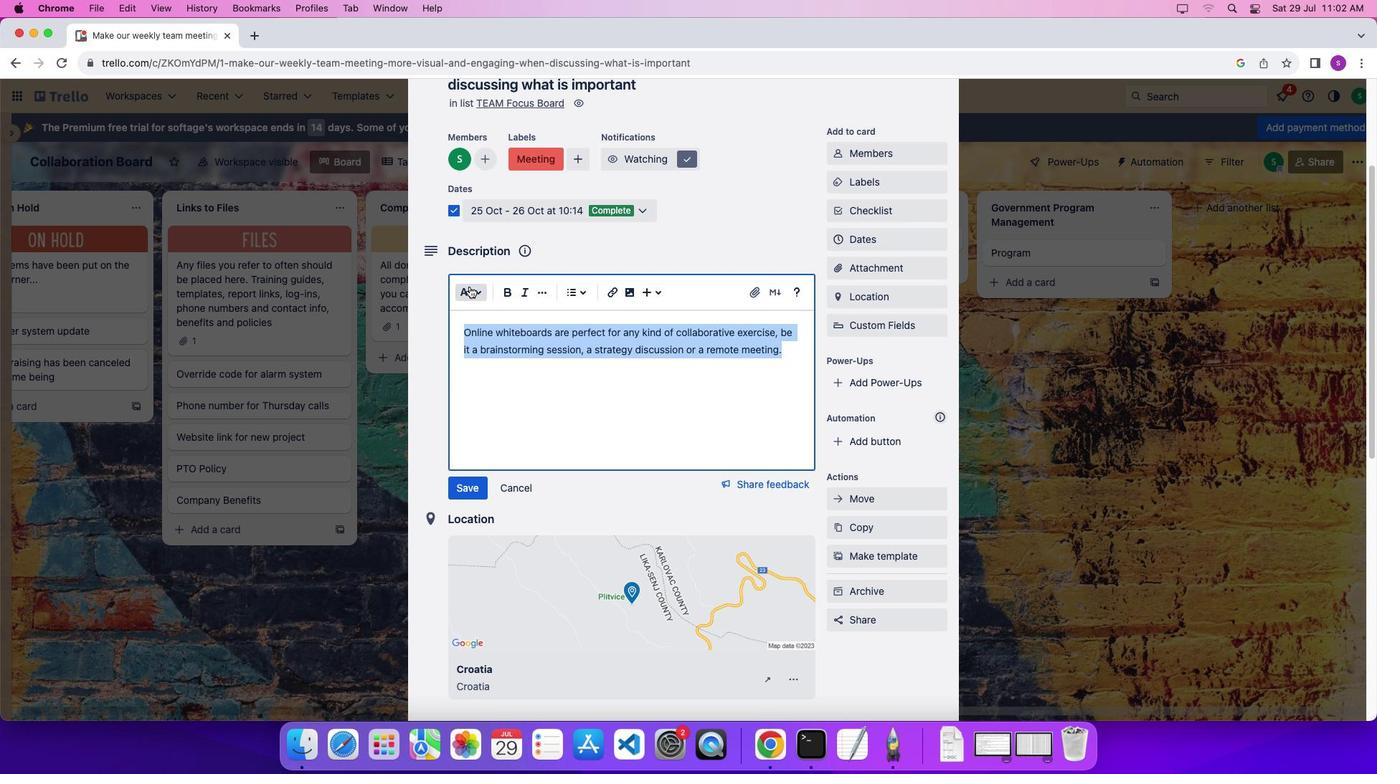 
Action: Mouse pressed left at (469, 286)
Screenshot: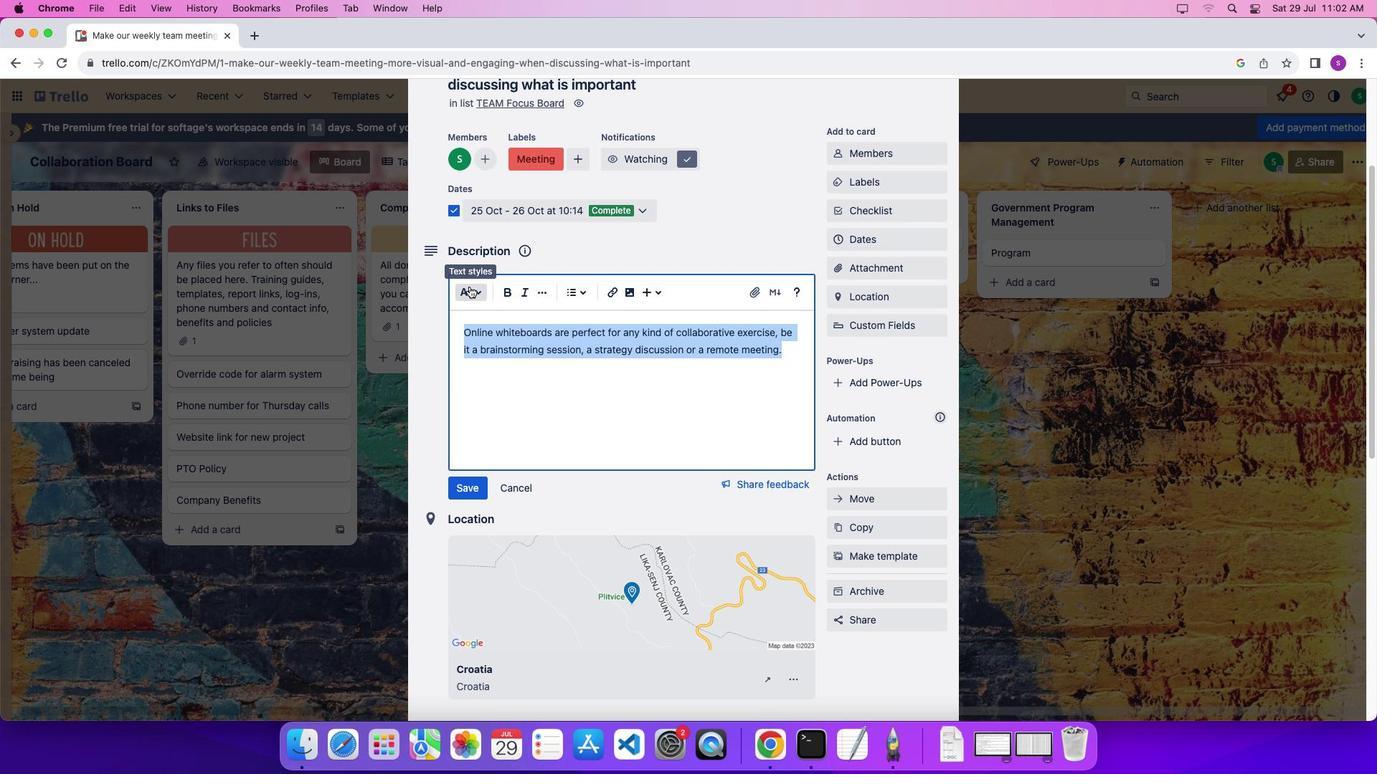 
Action: Mouse moved to (497, 346)
Screenshot: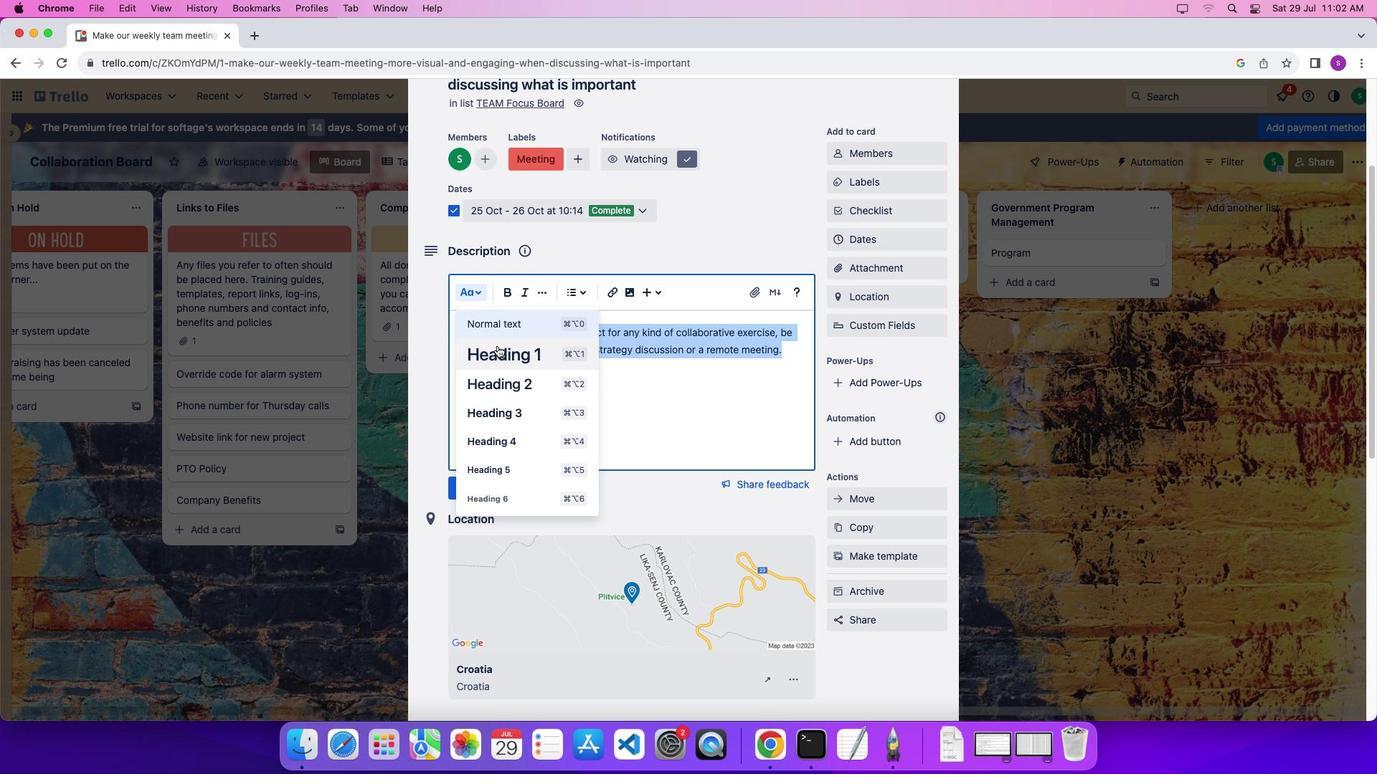 
Action: Mouse pressed left at (497, 346)
Screenshot: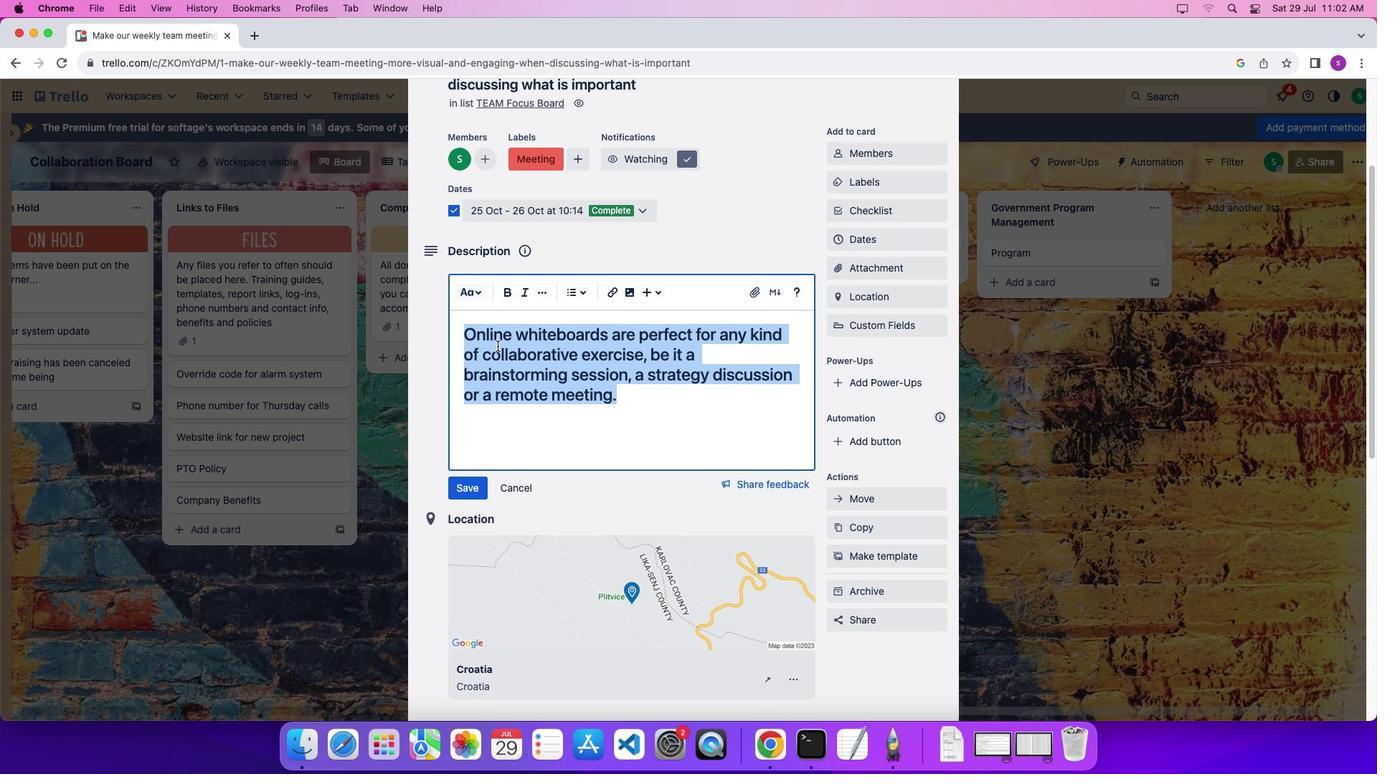 
Action: Mouse moved to (542, 300)
Screenshot: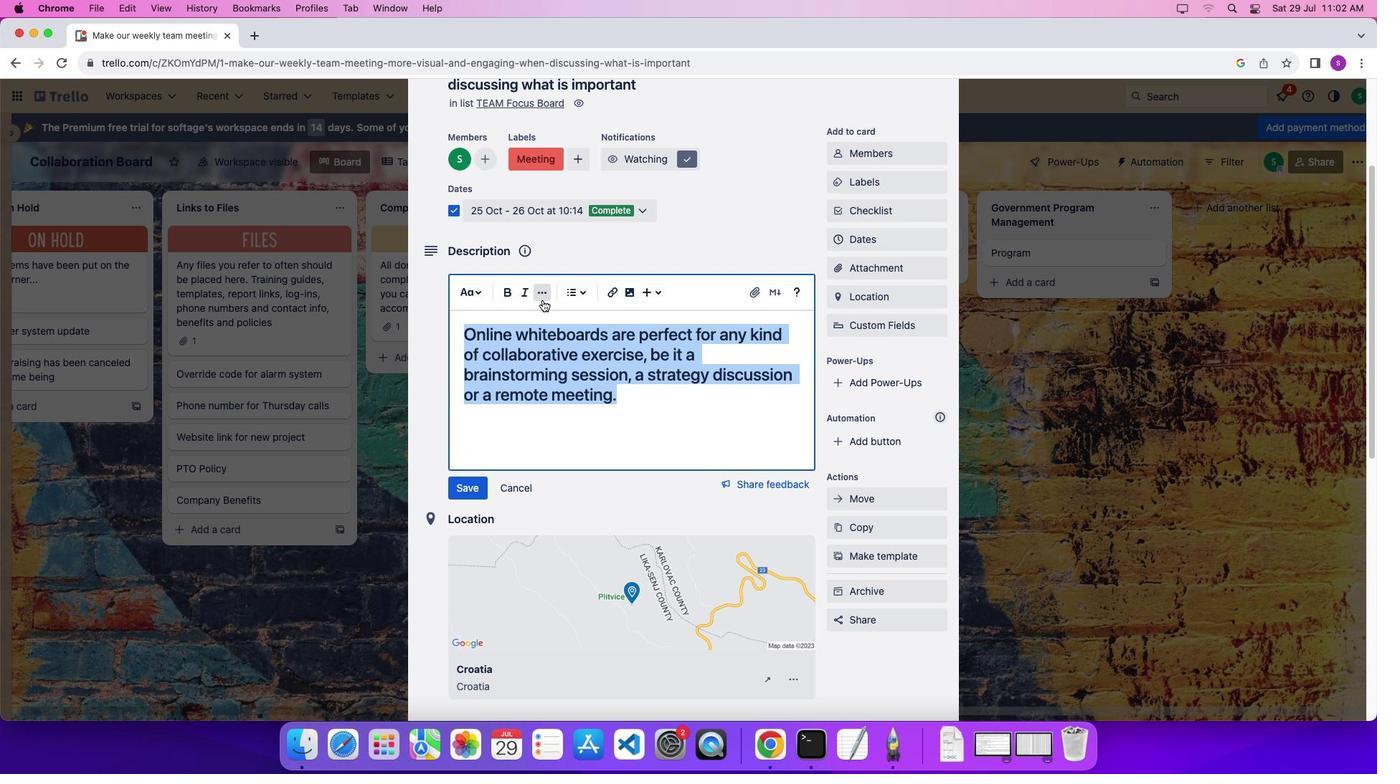 
Action: Mouse pressed left at (542, 300)
Screenshot: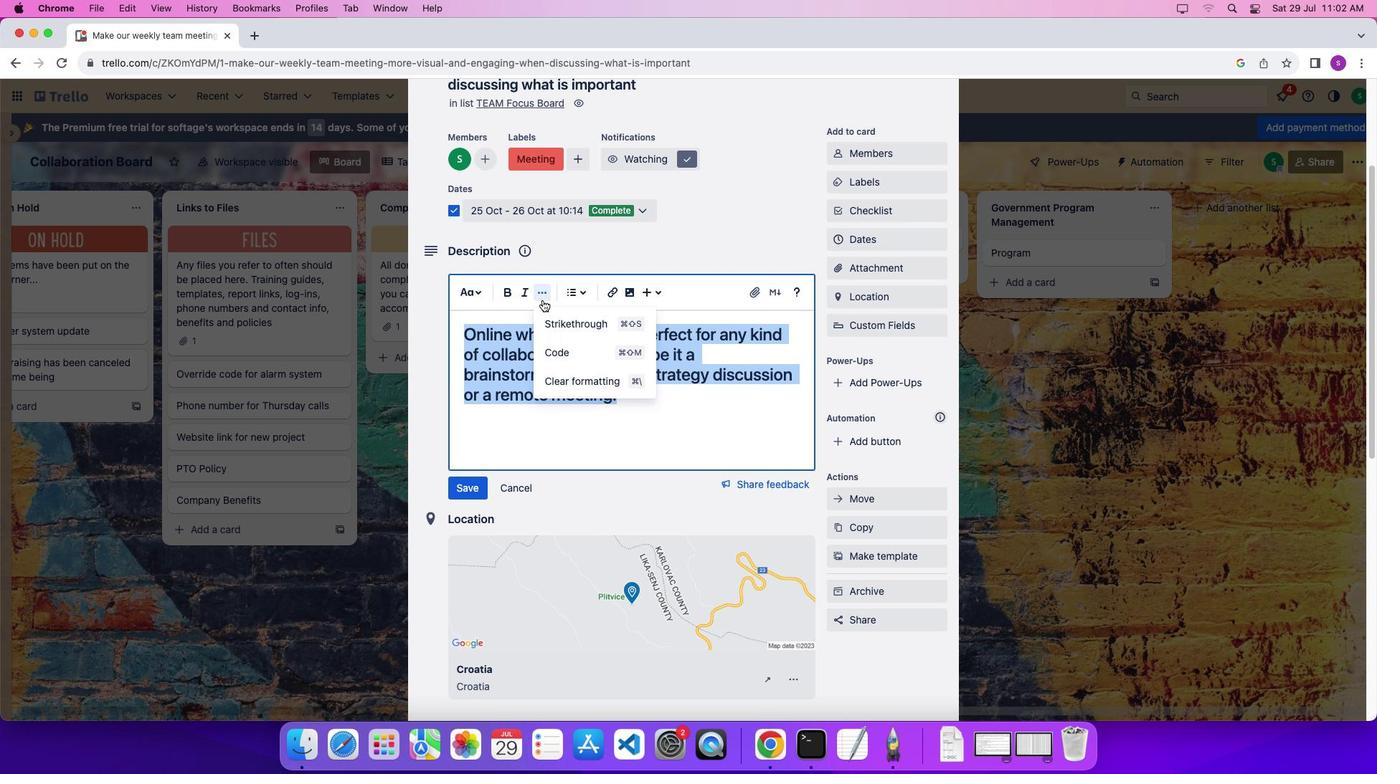 
Action: Mouse moved to (548, 355)
Screenshot: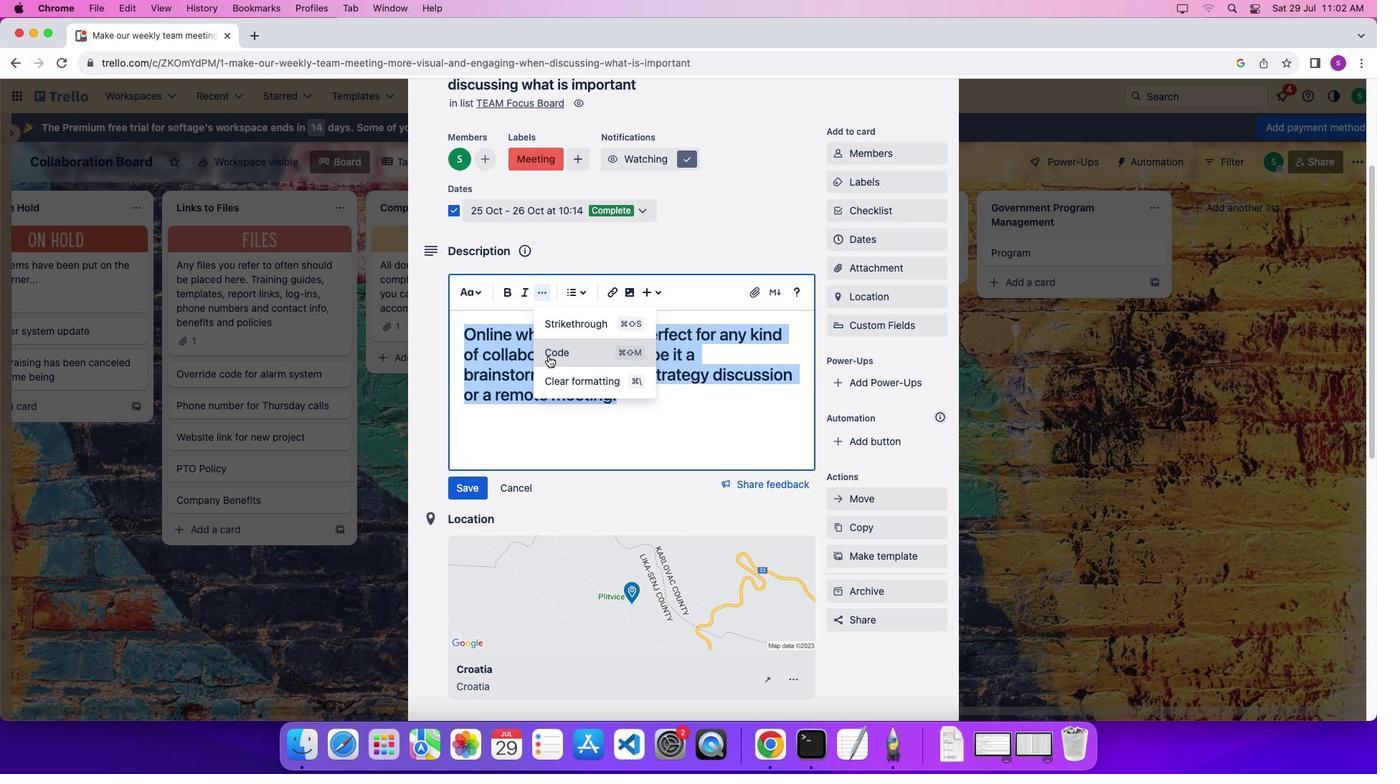 
Action: Mouse pressed left at (548, 355)
Screenshot: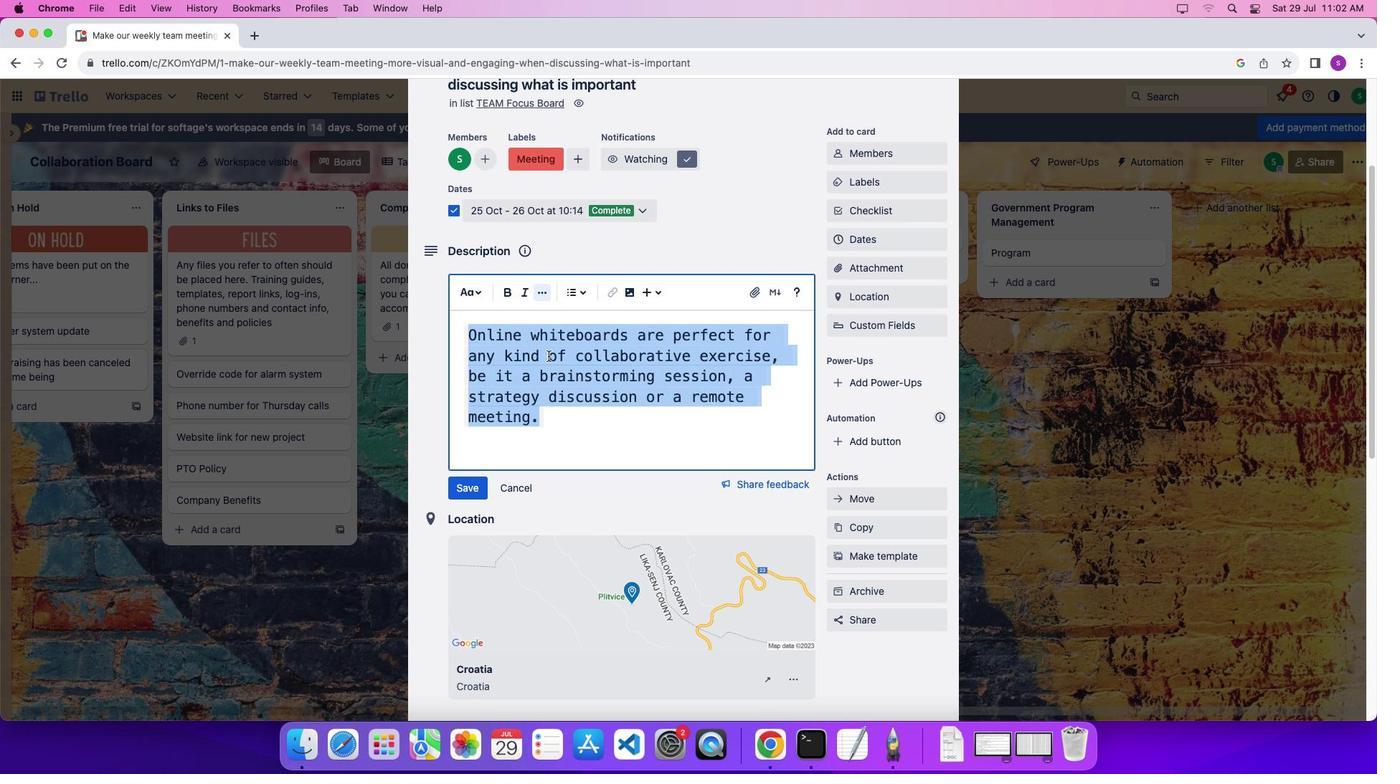 
Action: Mouse moved to (522, 429)
Screenshot: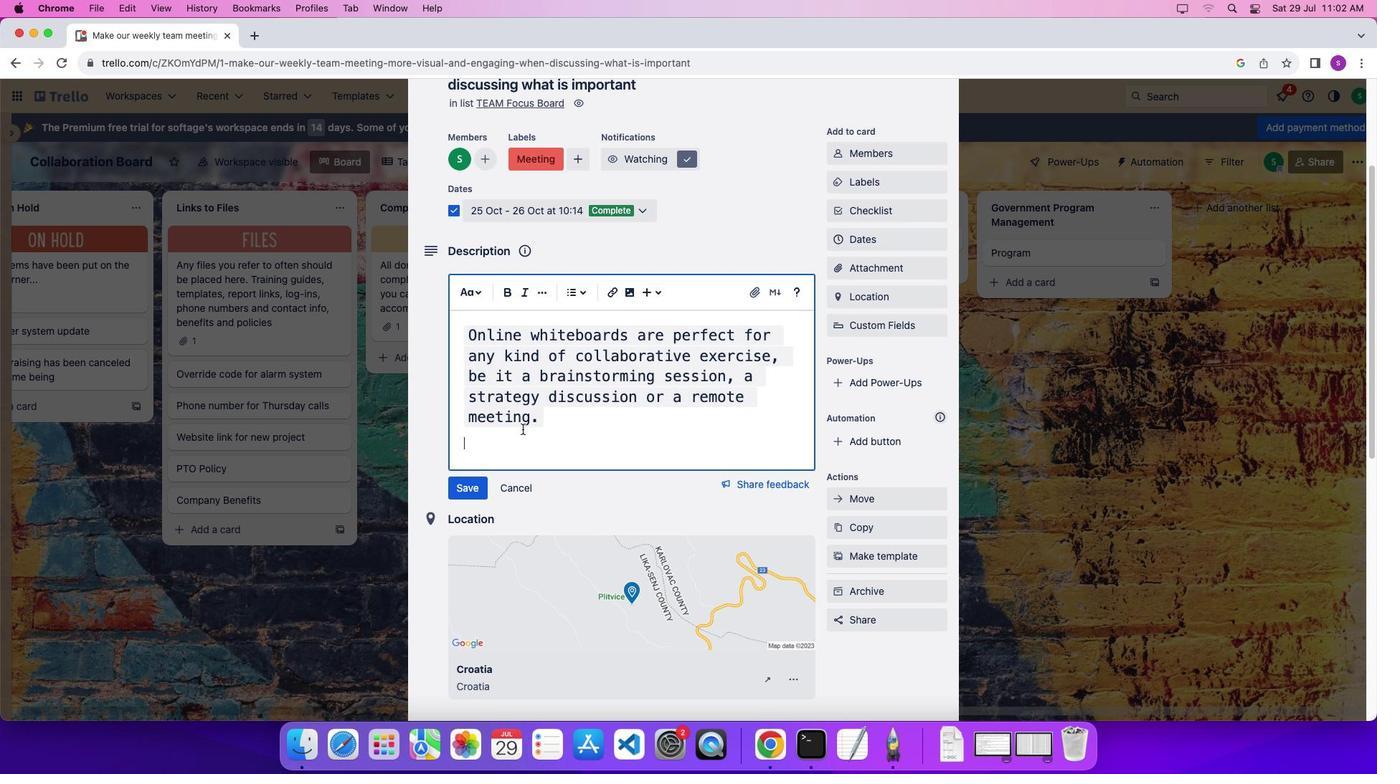 
Action: Mouse pressed left at (522, 429)
Screenshot: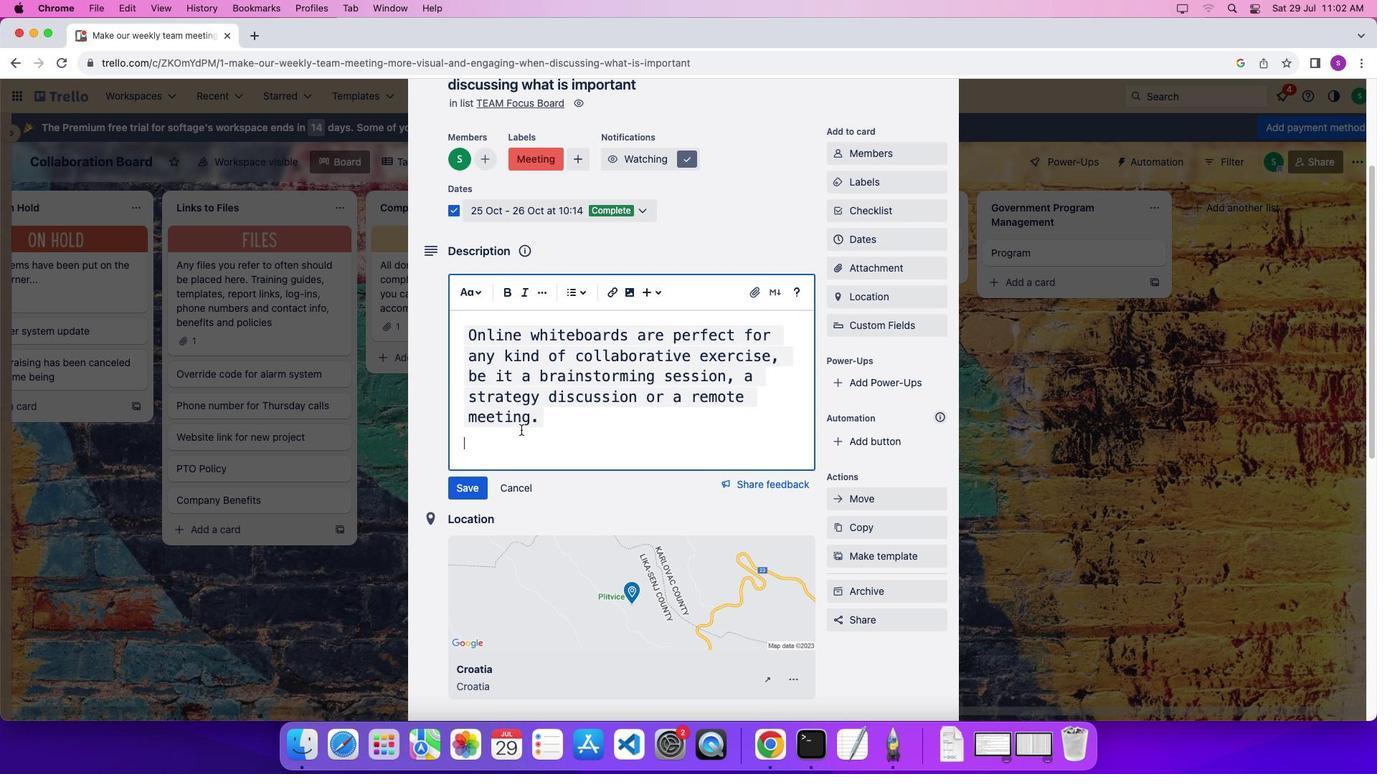 
Action: Mouse moved to (471, 491)
Screenshot: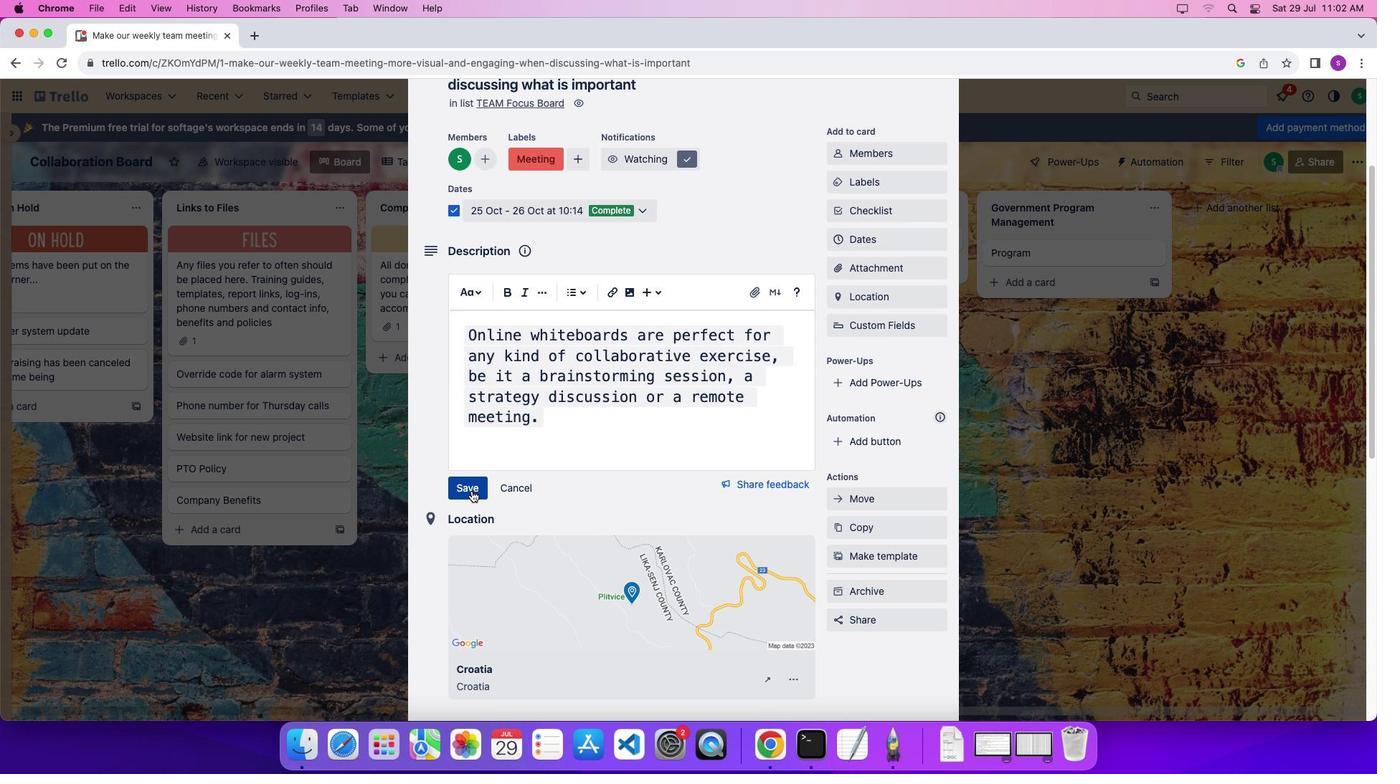 
Action: Mouse pressed left at (471, 491)
Screenshot: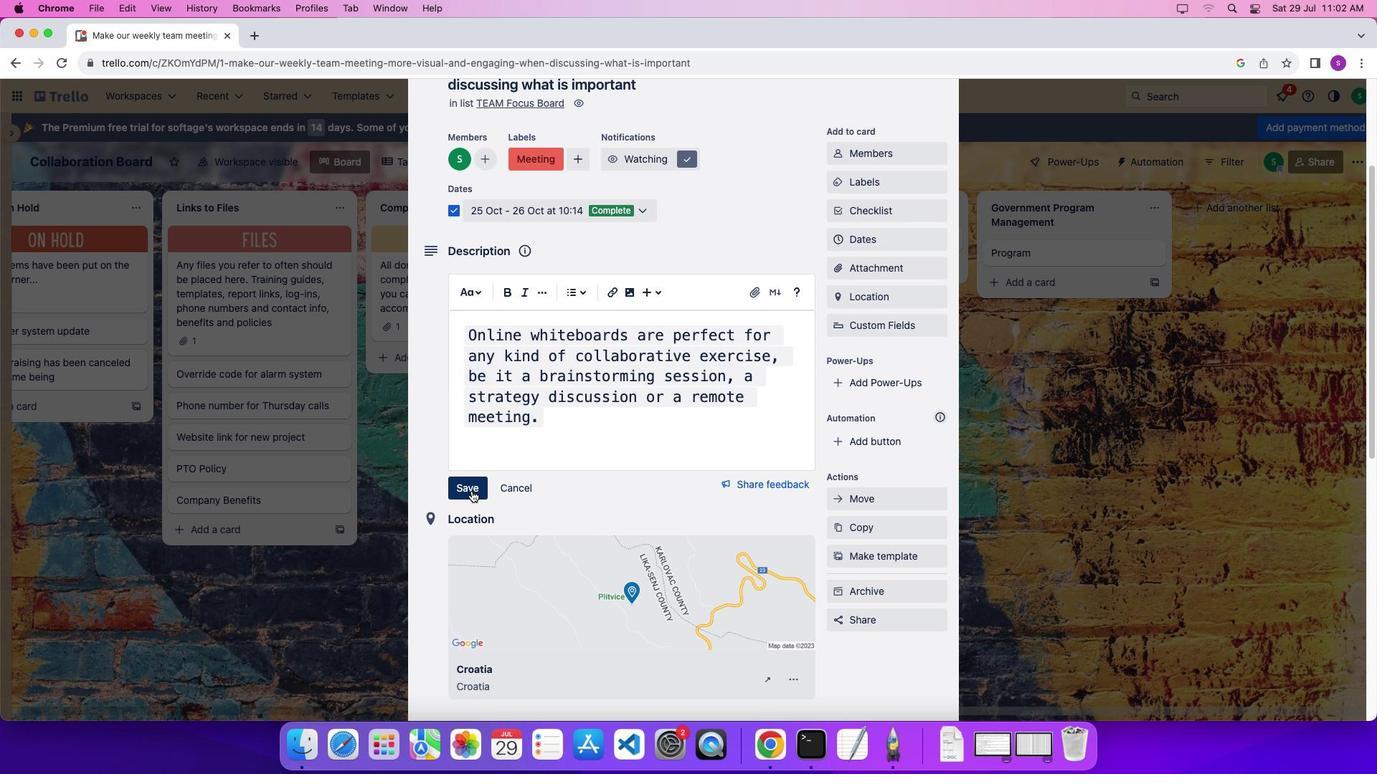 
Action: Mouse moved to (582, 481)
Screenshot: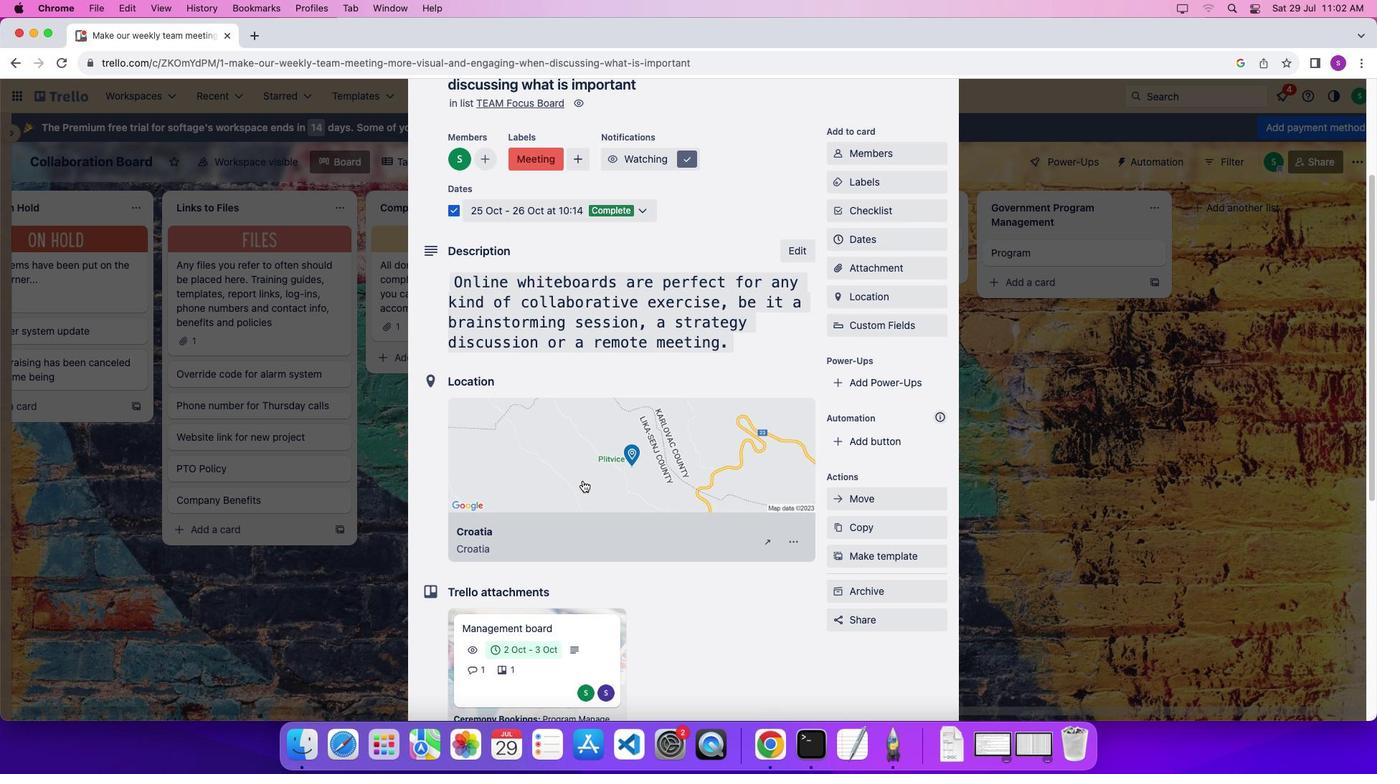 
Action: Mouse scrolled (582, 481) with delta (0, 0)
Screenshot: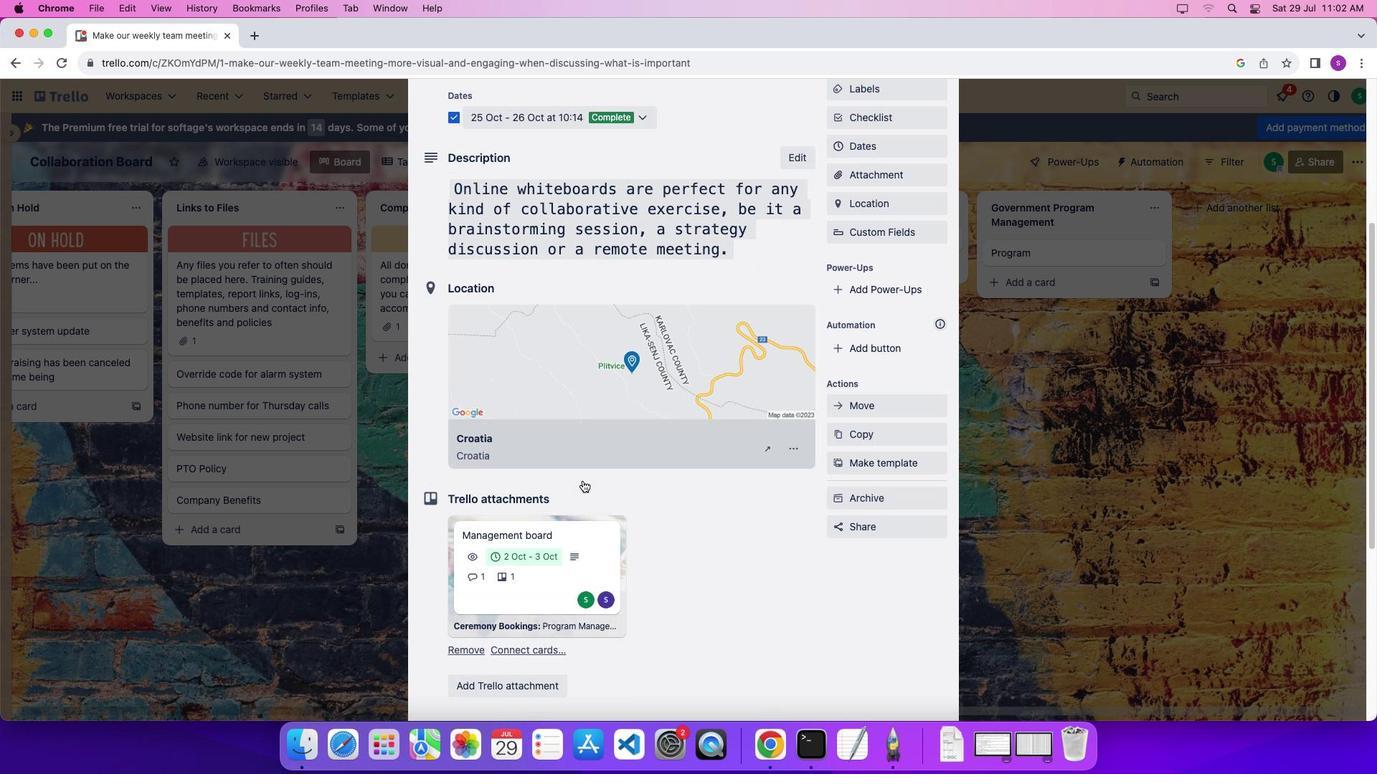 
Action: Mouse scrolled (582, 481) with delta (0, 0)
Screenshot: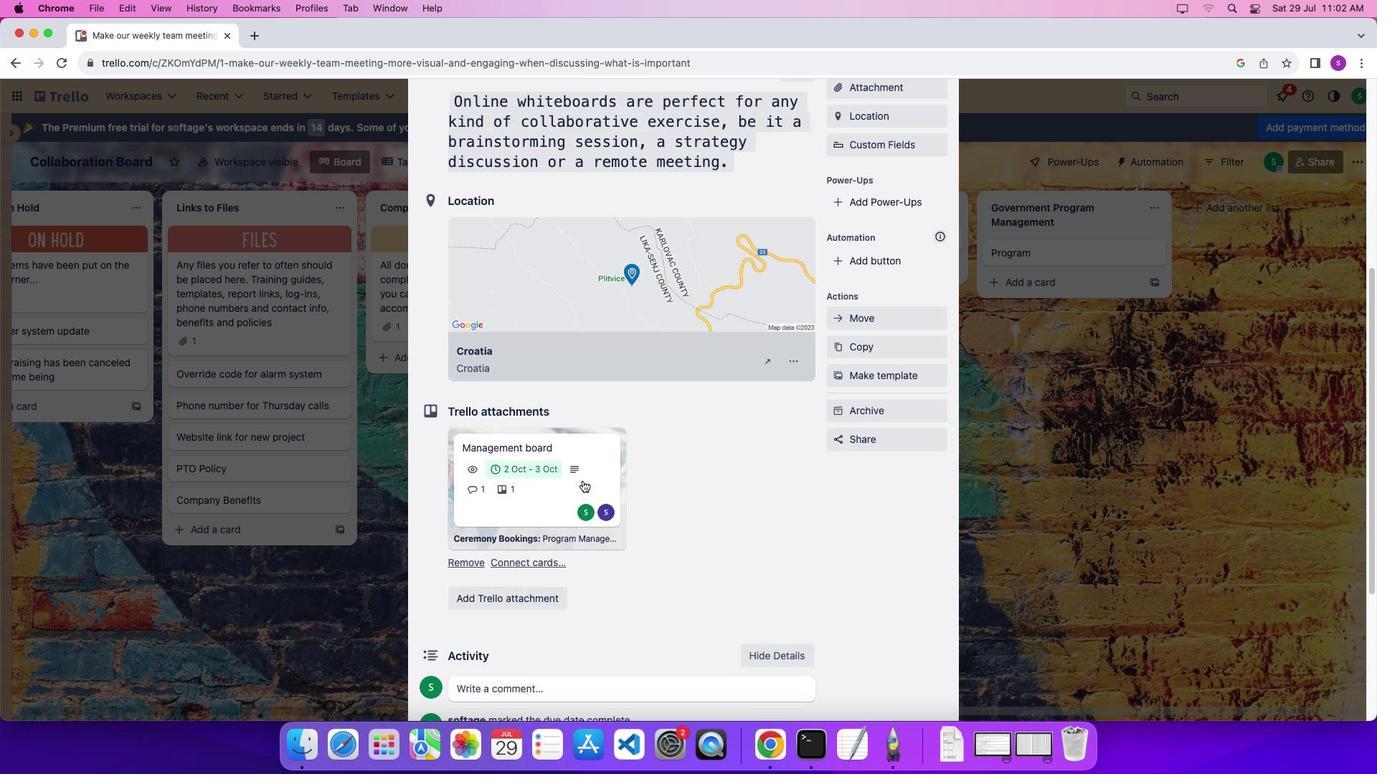 
Action: Mouse scrolled (582, 481) with delta (0, -4)
Screenshot: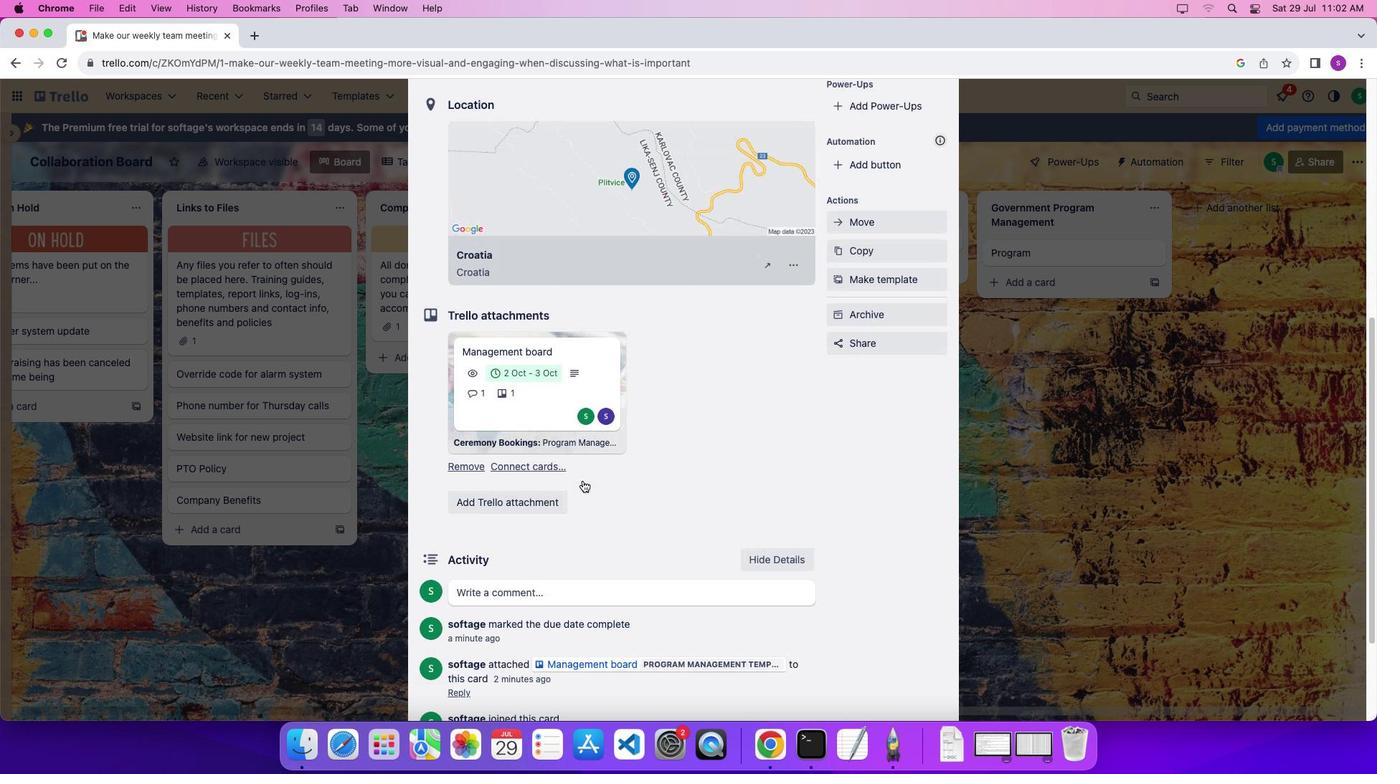 
Action: Mouse scrolled (582, 481) with delta (0, -4)
Screenshot: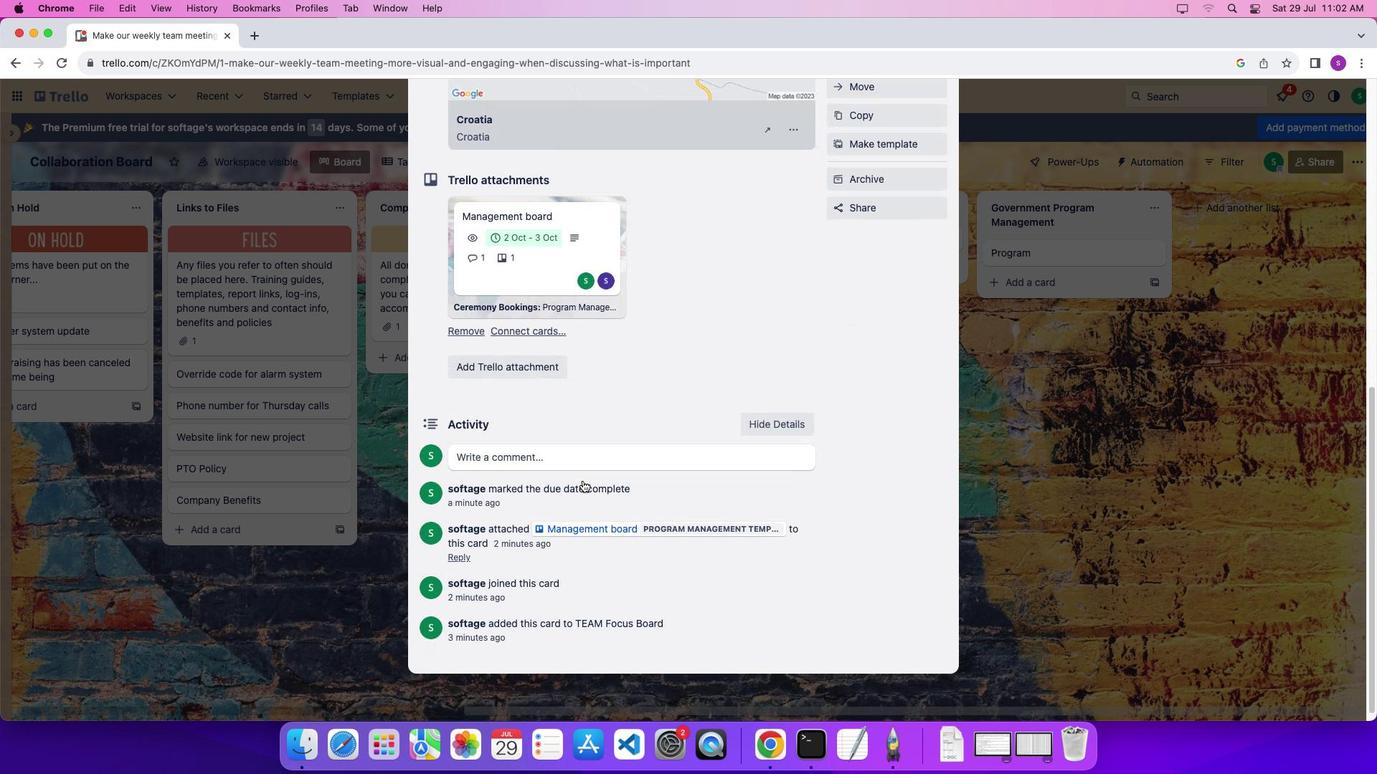 
Action: Mouse scrolled (582, 481) with delta (0, 0)
Screenshot: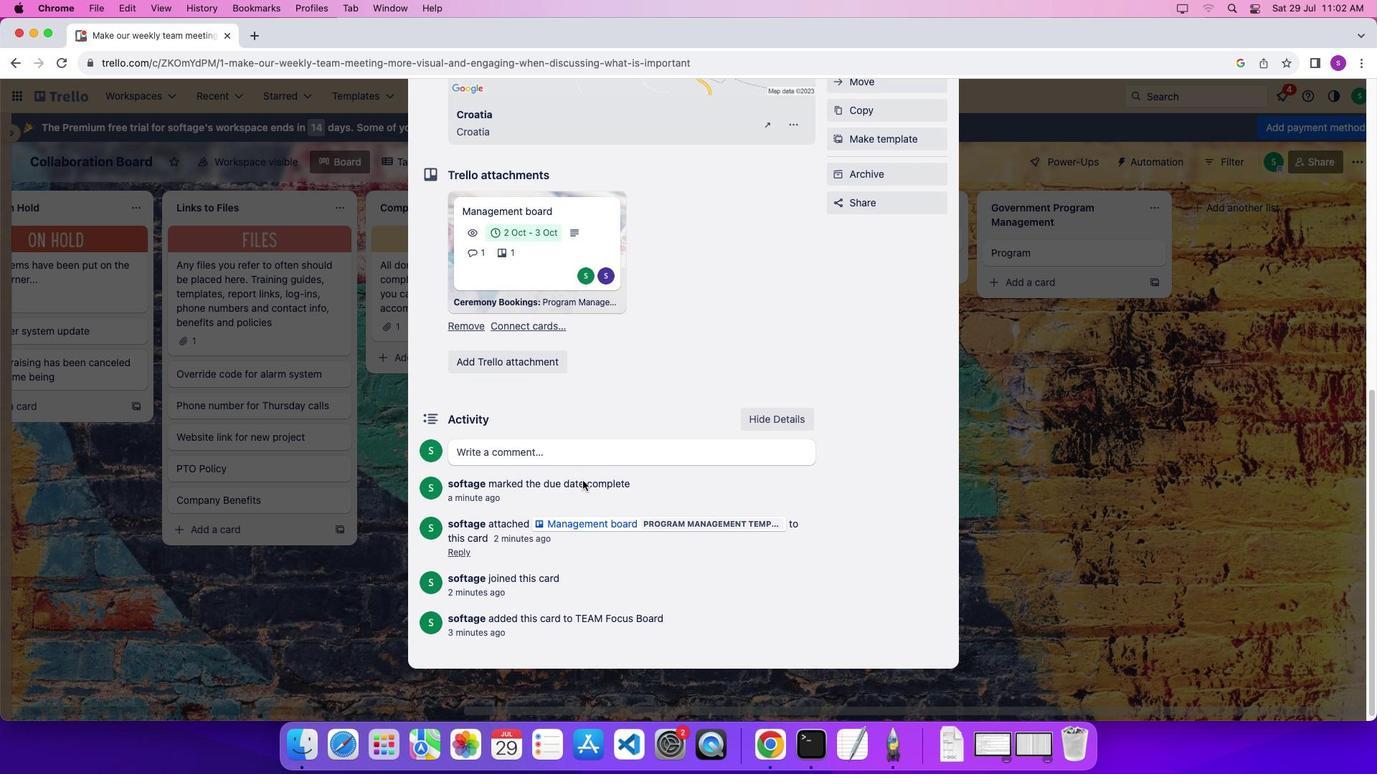 
Action: Mouse moved to (583, 481)
Screenshot: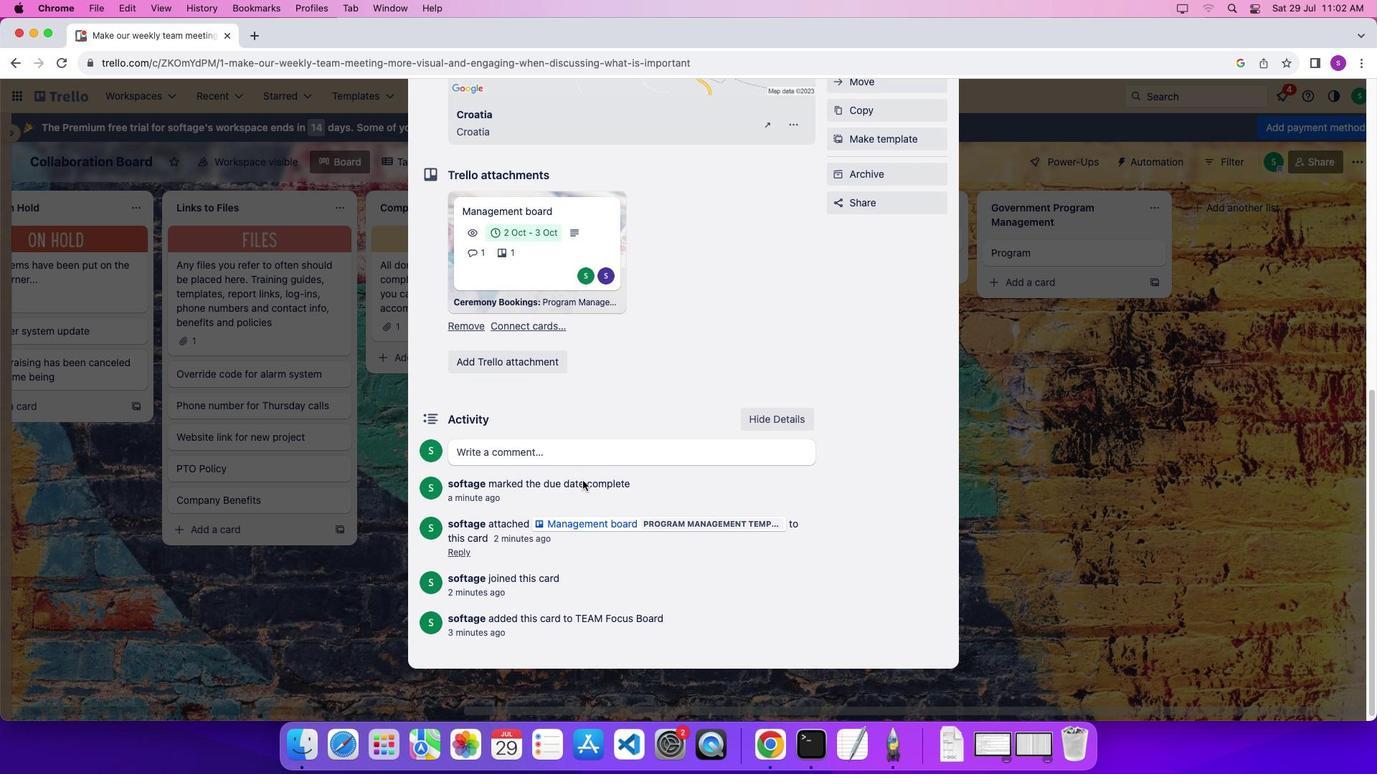 
Action: Mouse scrolled (583, 481) with delta (0, 0)
Screenshot: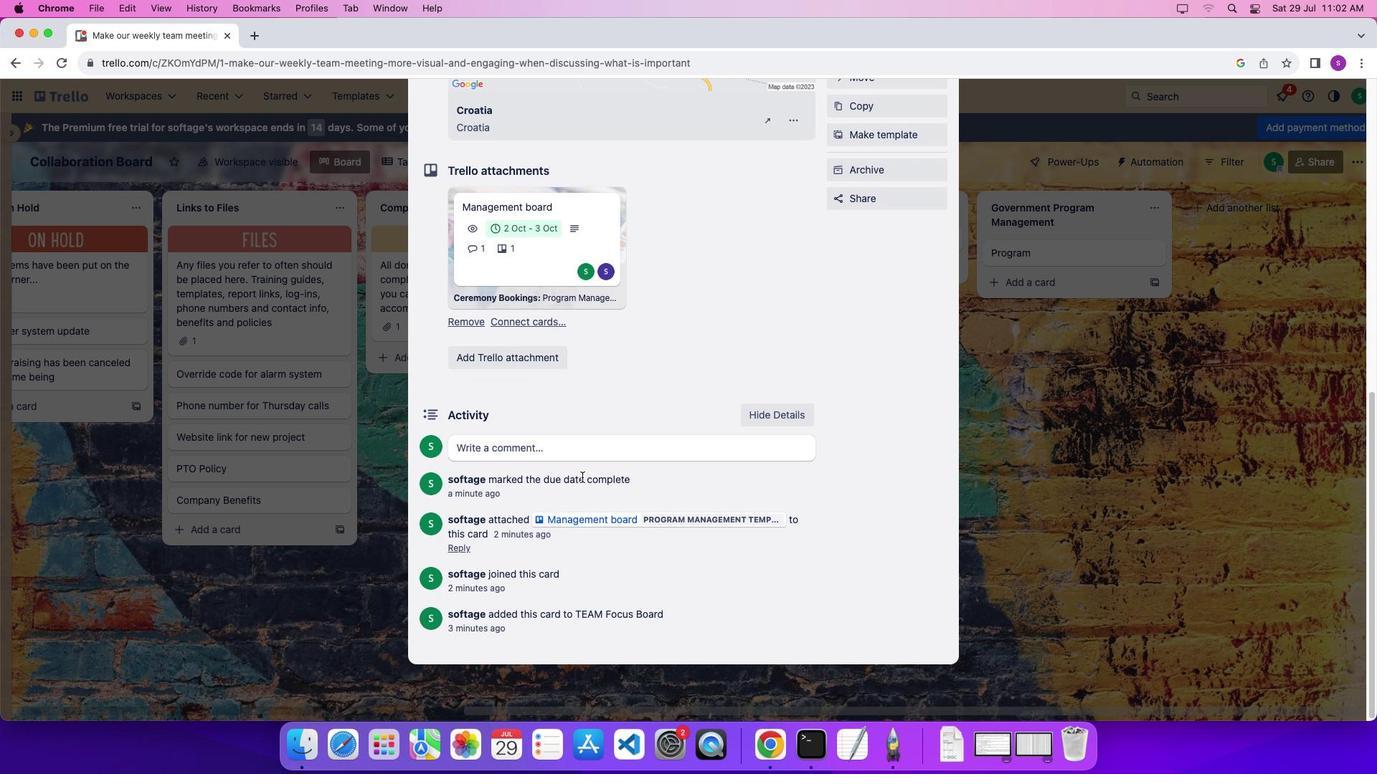 
Action: Mouse moved to (580, 450)
Screenshot: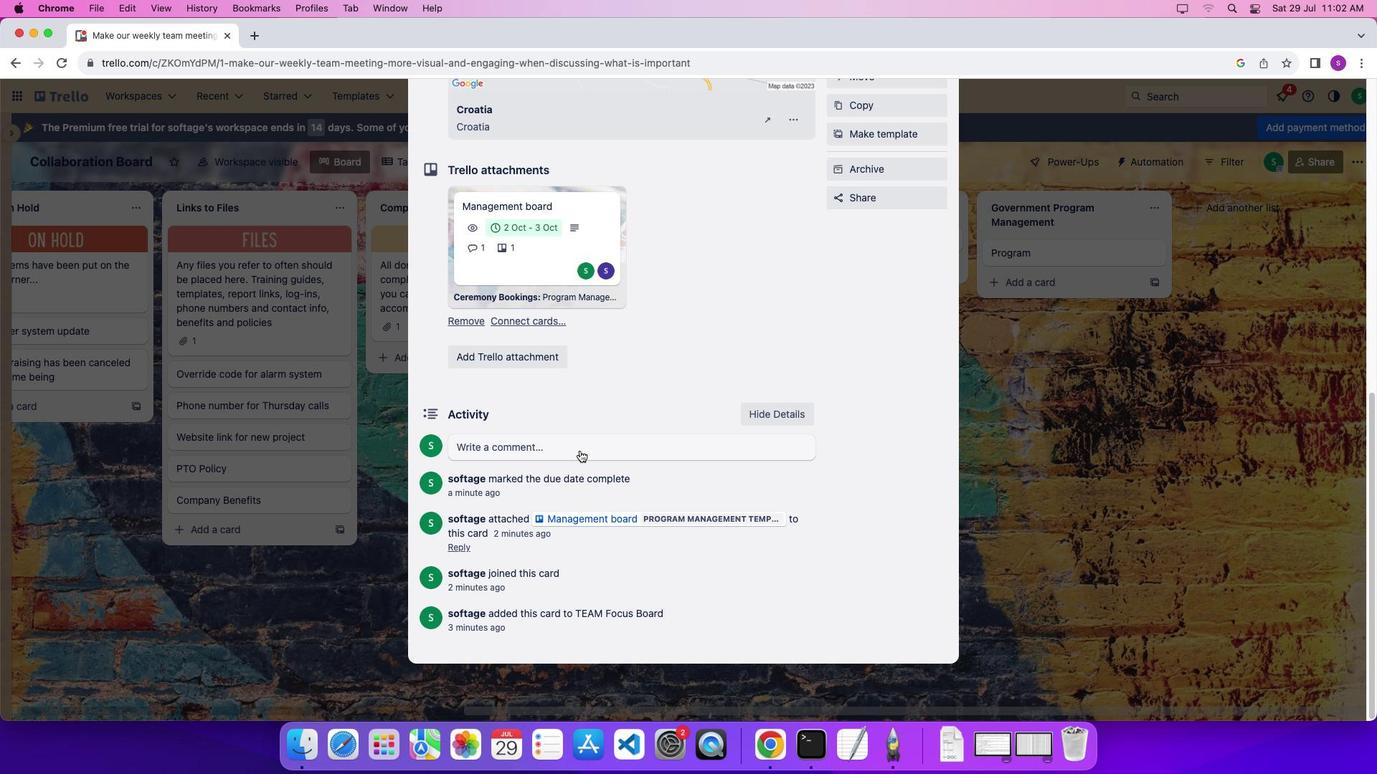 
Action: Mouse pressed left at (580, 450)
Screenshot: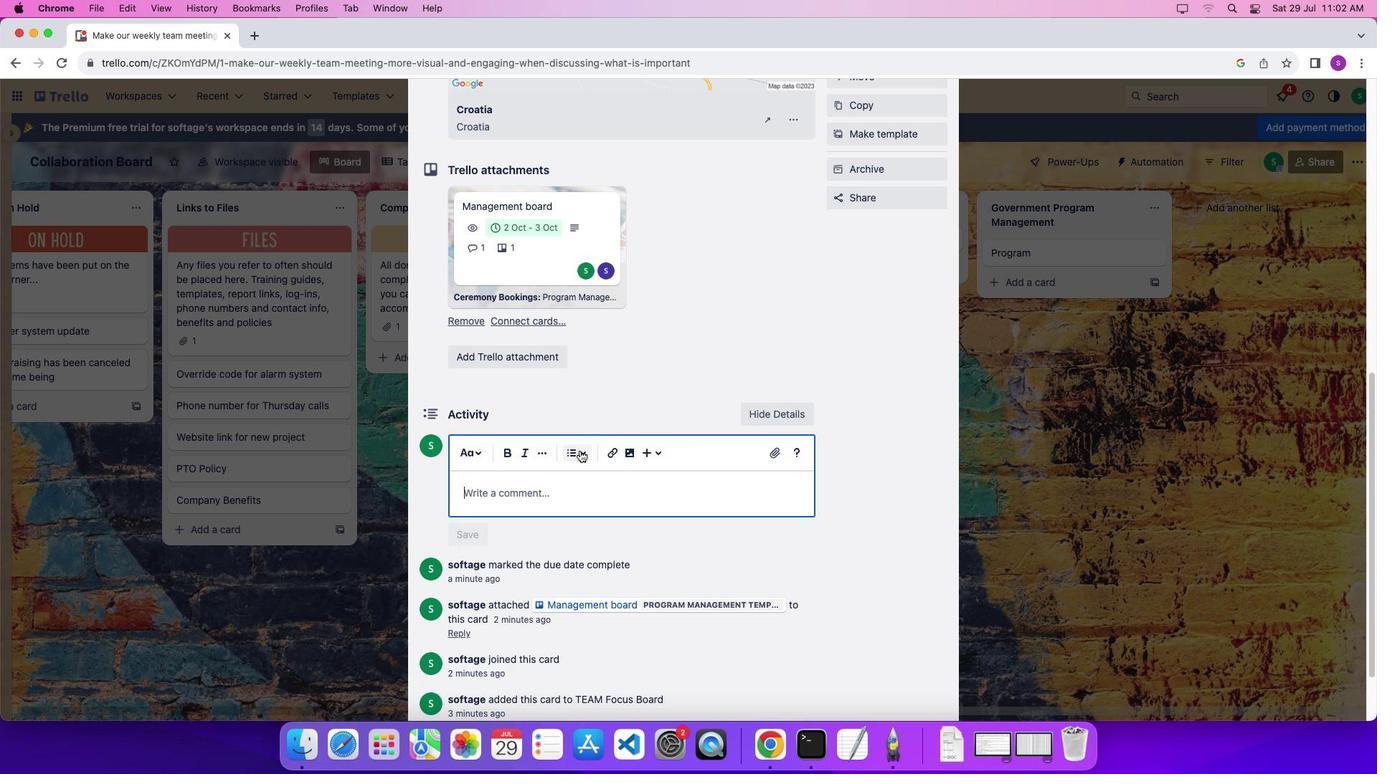 
Action: Mouse moved to (578, 493)
Screenshot: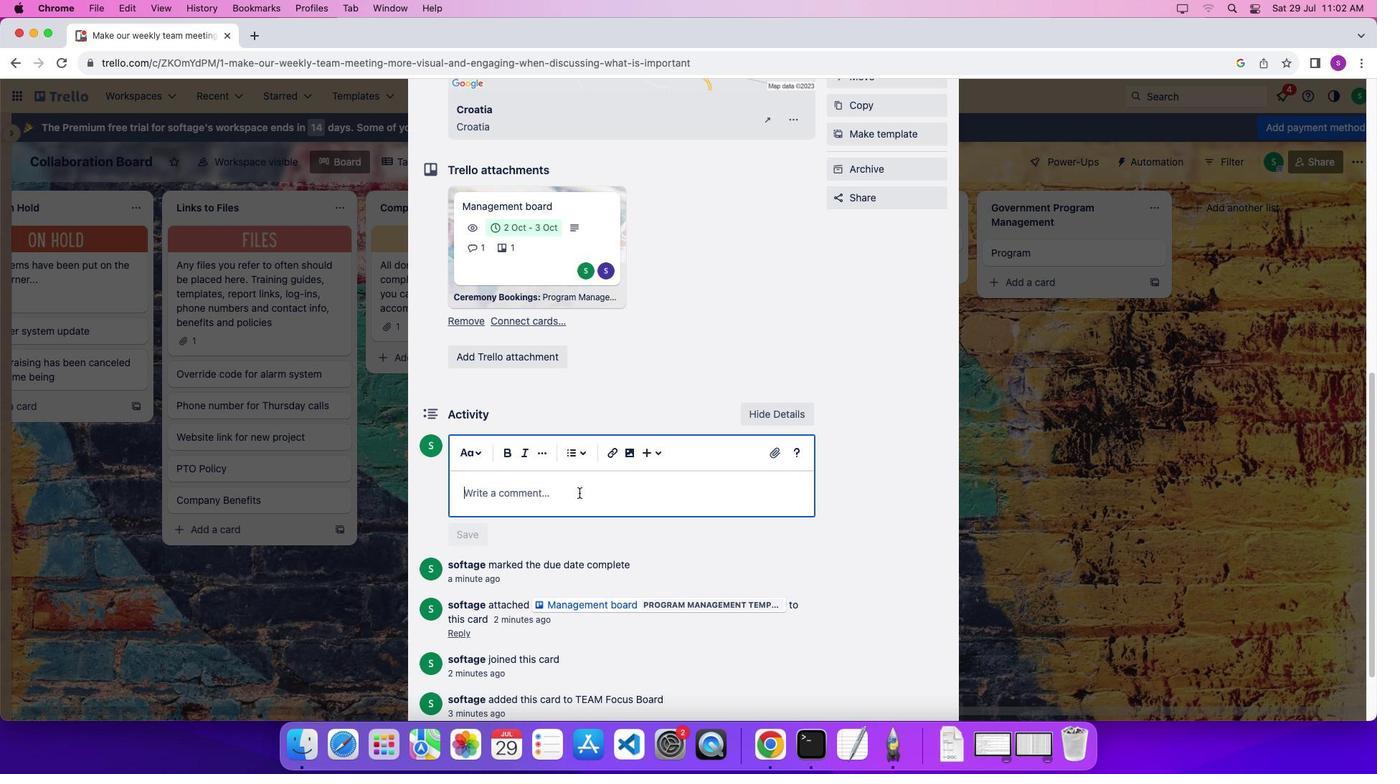 
Action: Mouse pressed left at (578, 493)
Screenshot: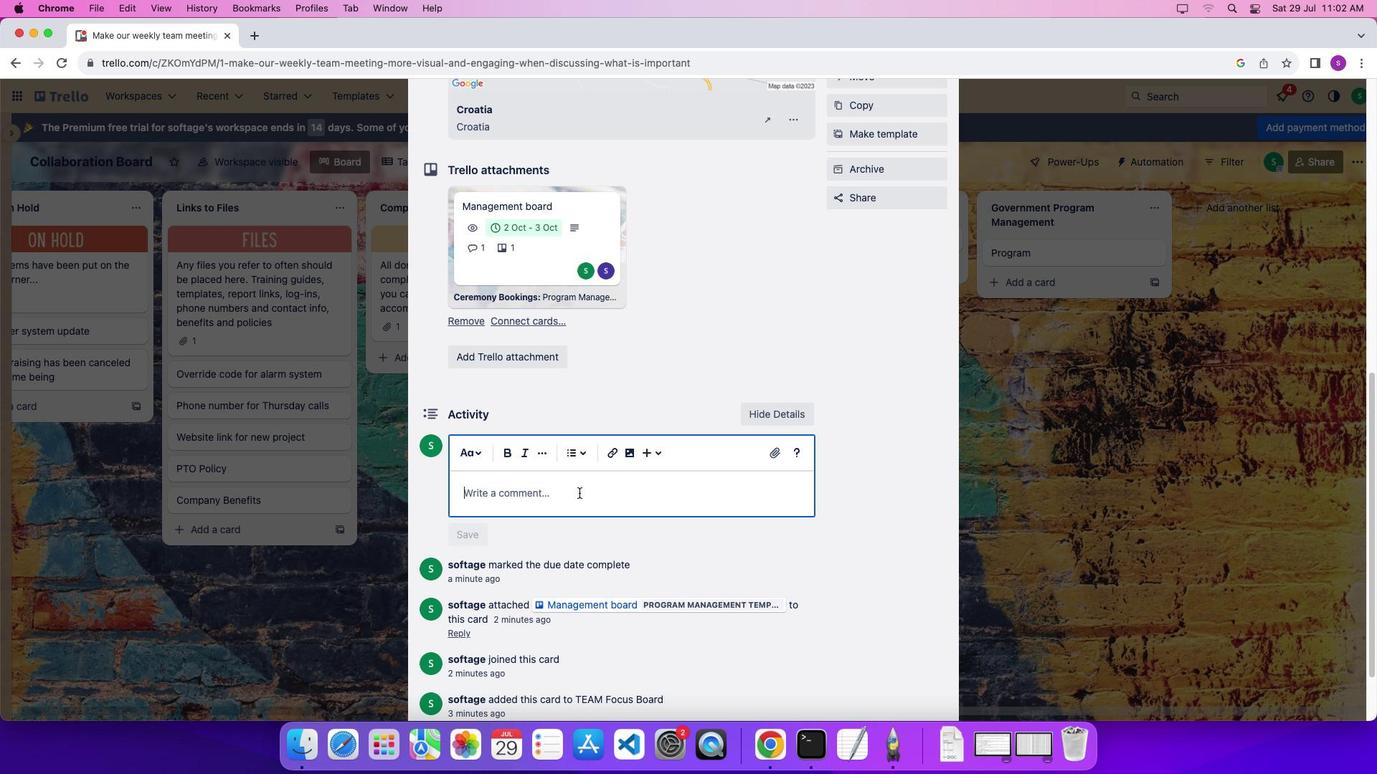 
Action: Mouse moved to (586, 495)
Screenshot: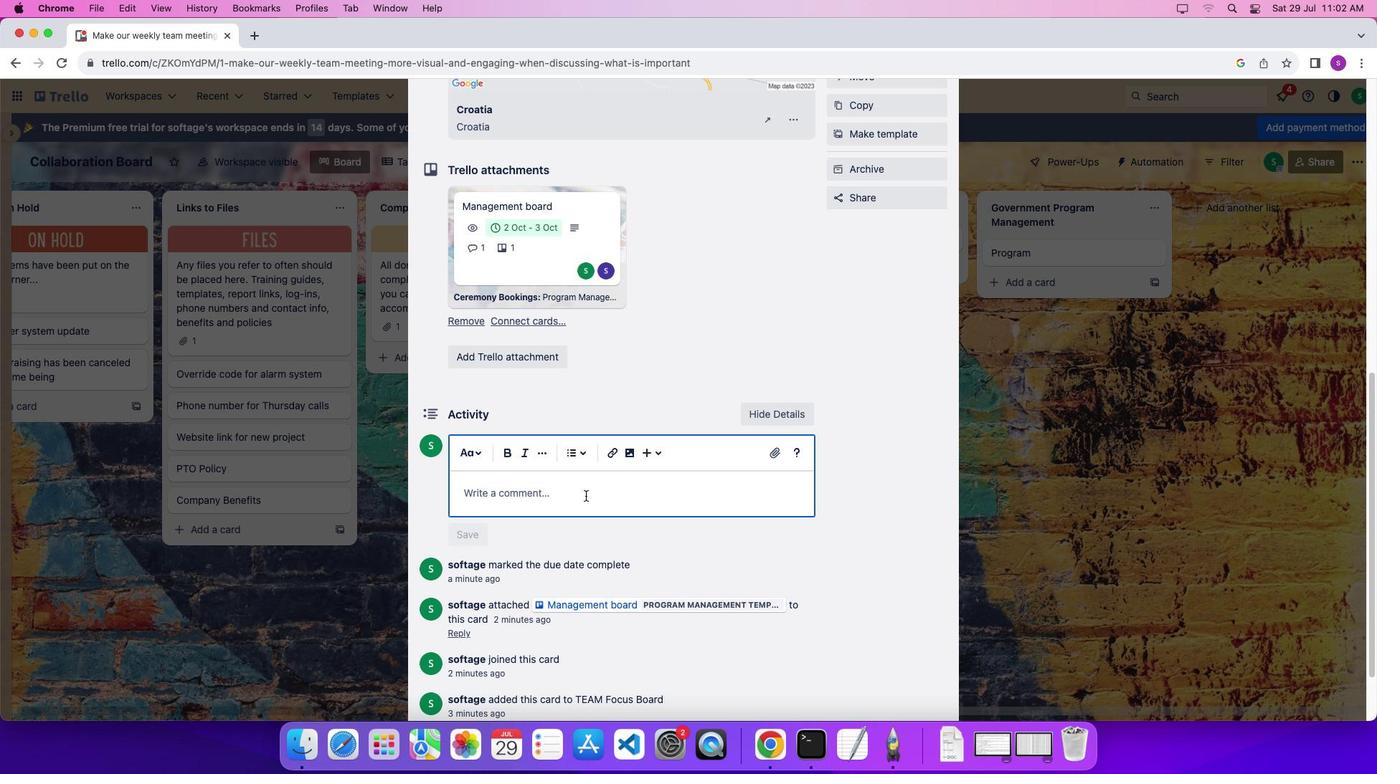 
Action: Key pressed Key.shift'B''y'Key.spaceKey.shift'P''a''u''l'Key.spaceKey.shift'T''r''o''w''s''d''a''l''e'','Key.spaceKey.shift'P''r''o''j''e''c''t'Key.spaceKey.shift'M''a''n''a''g''e''r'Key.spaceKey.shift'@'Key.shift'U''K'Key.spaceKey.shift'C''a''b''i''n''e''t'Key.space'o''f''f''i''c''e''.'
Screenshot: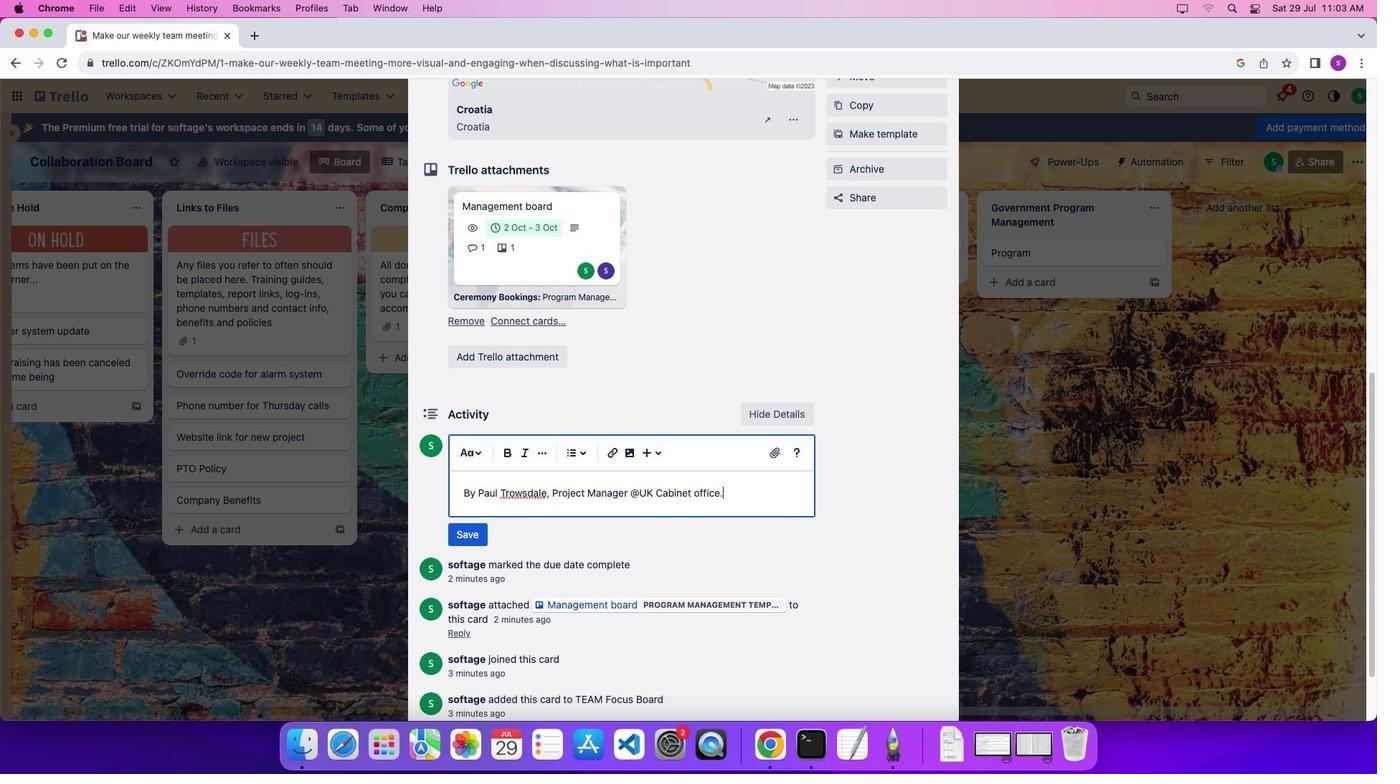 
Action: Mouse moved to (731, 492)
Screenshot: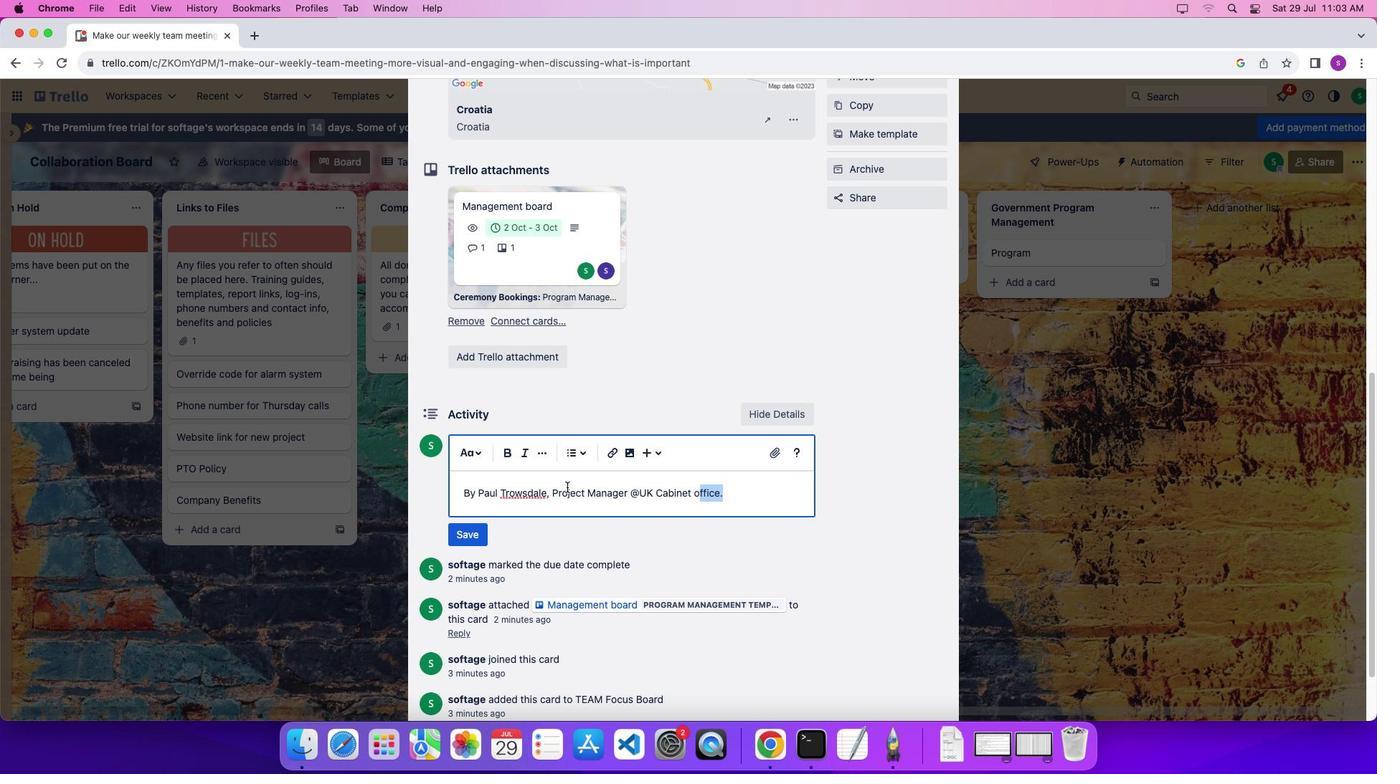 
Action: Mouse pressed left at (731, 492)
Screenshot: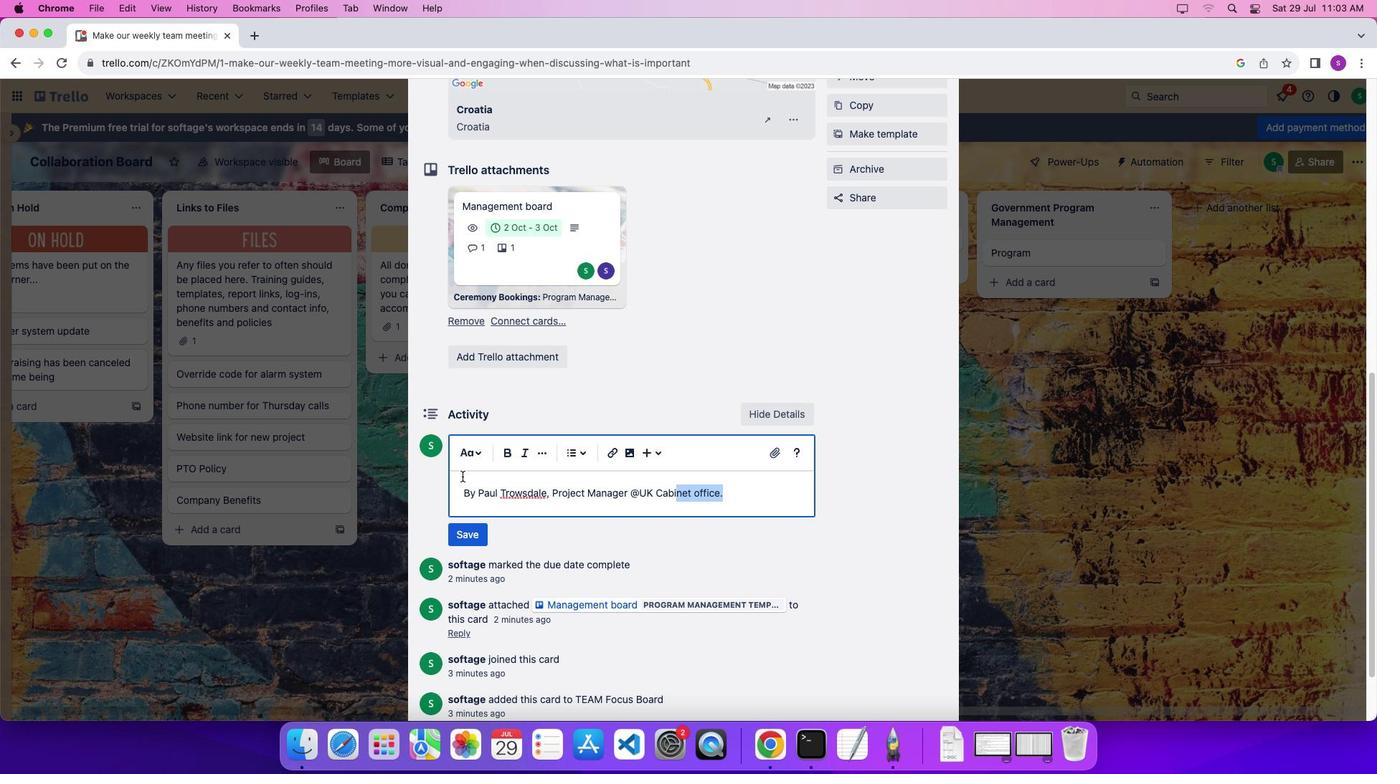 
Action: Mouse moved to (521, 456)
Screenshot: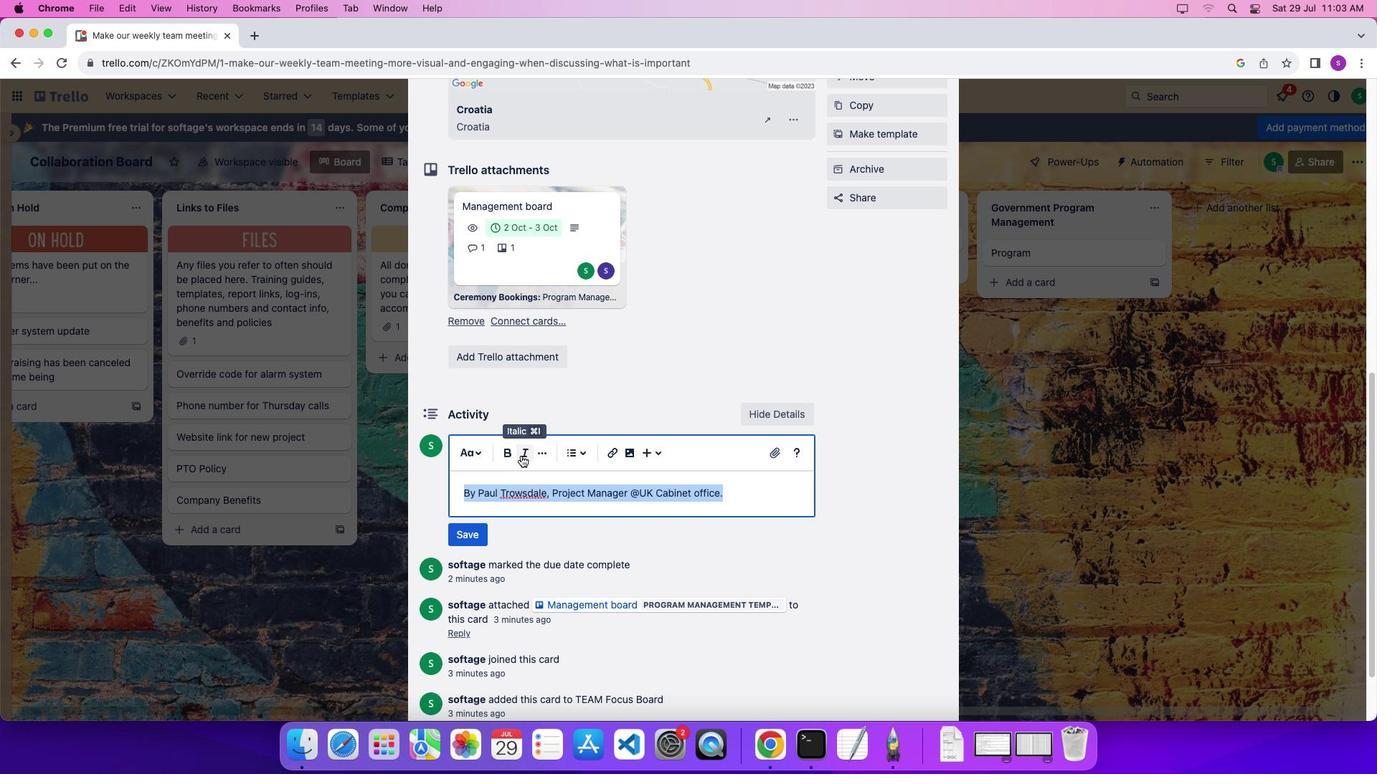 
Action: Mouse pressed left at (521, 456)
Screenshot: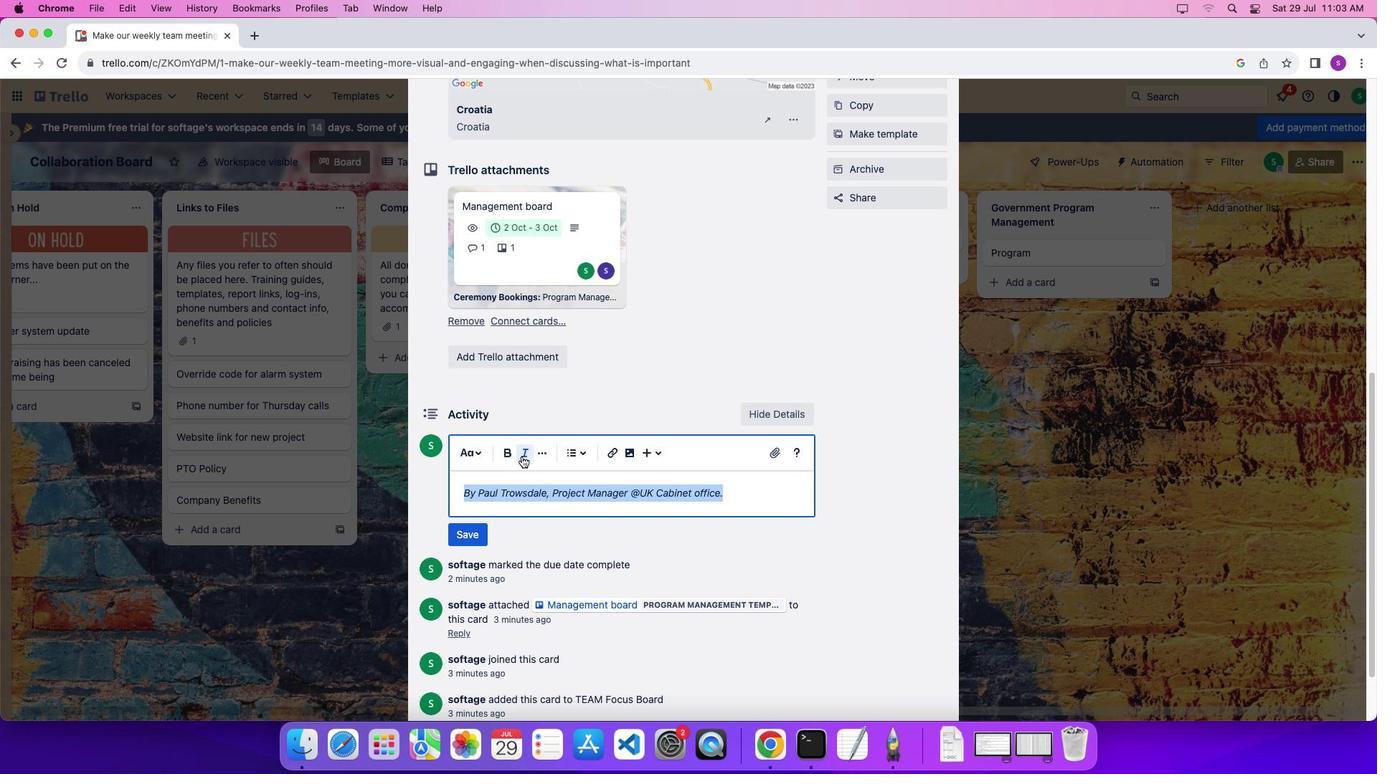
Action: Mouse moved to (535, 516)
Screenshot: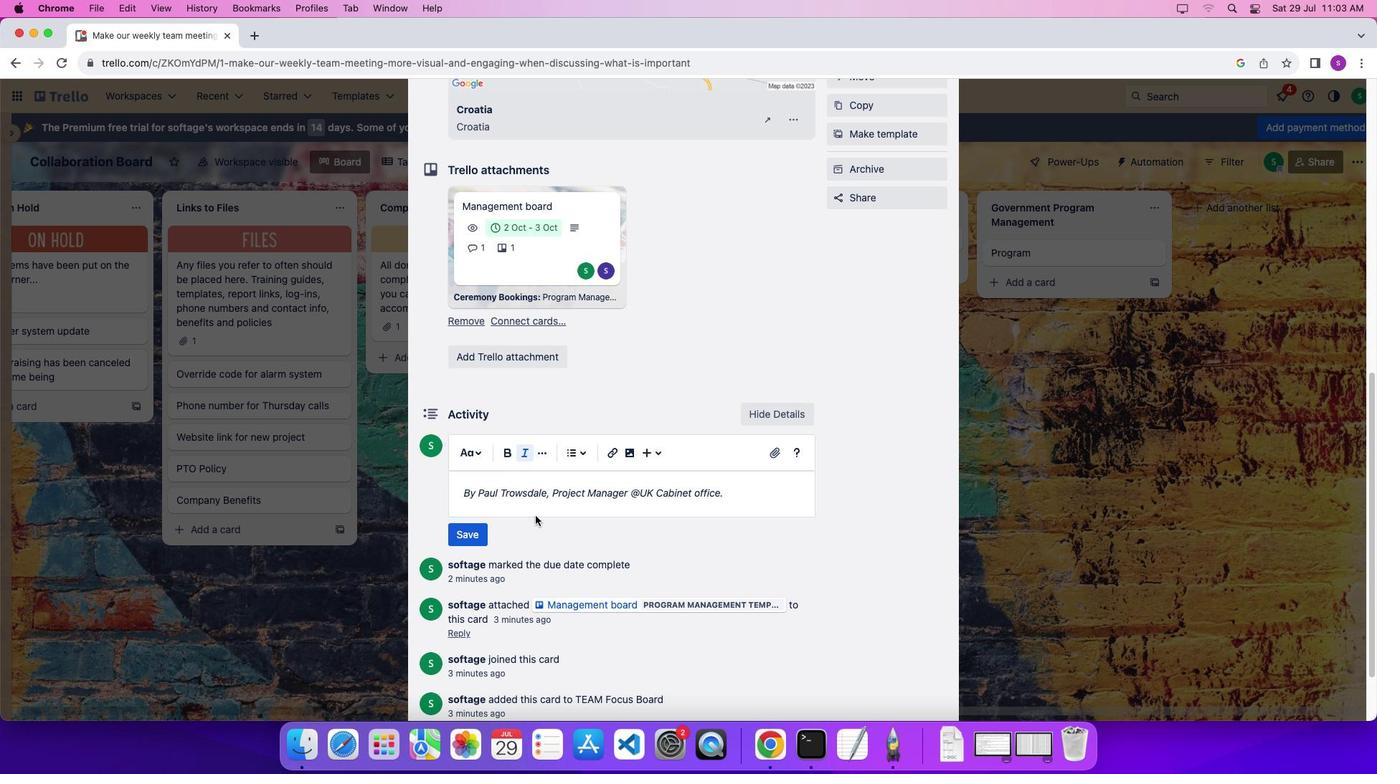 
Action: Mouse pressed left at (535, 516)
Screenshot: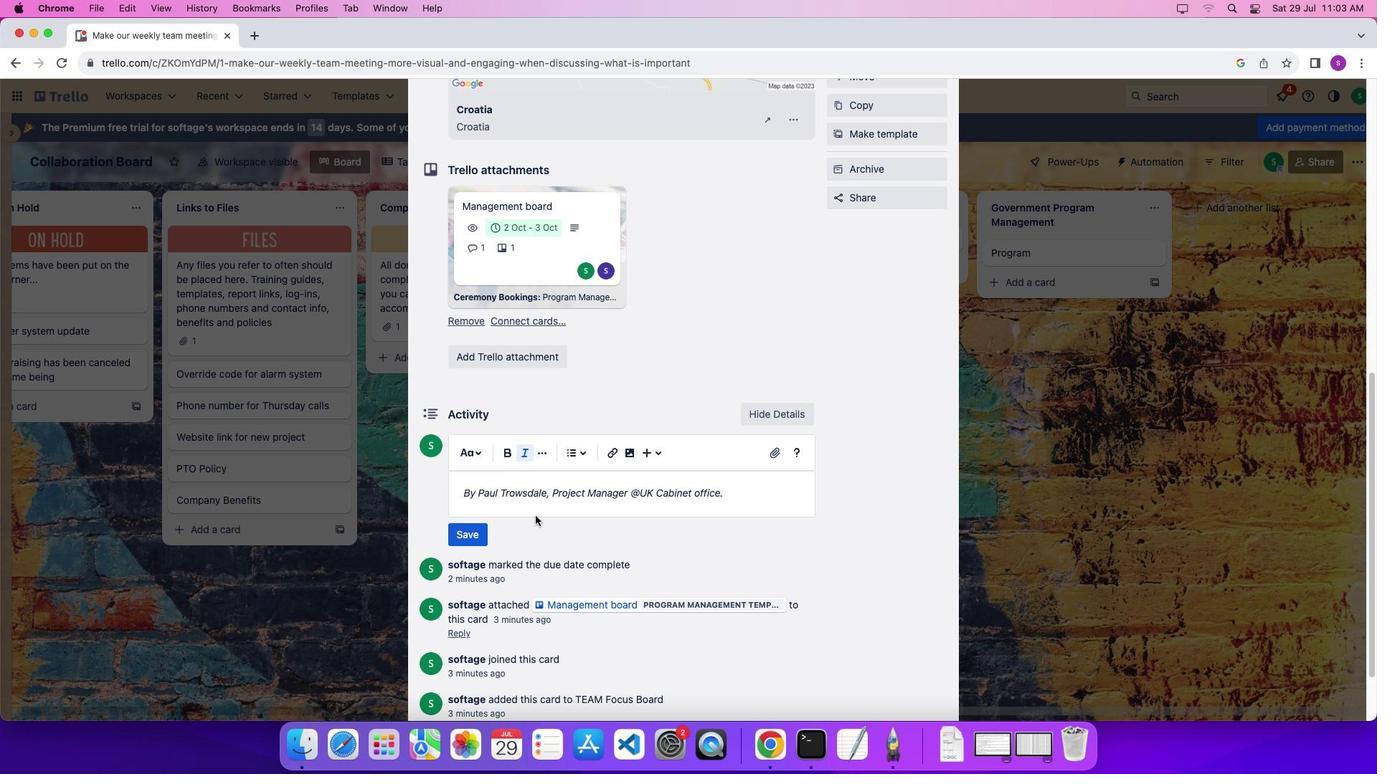 
Action: Mouse moved to (478, 541)
Screenshot: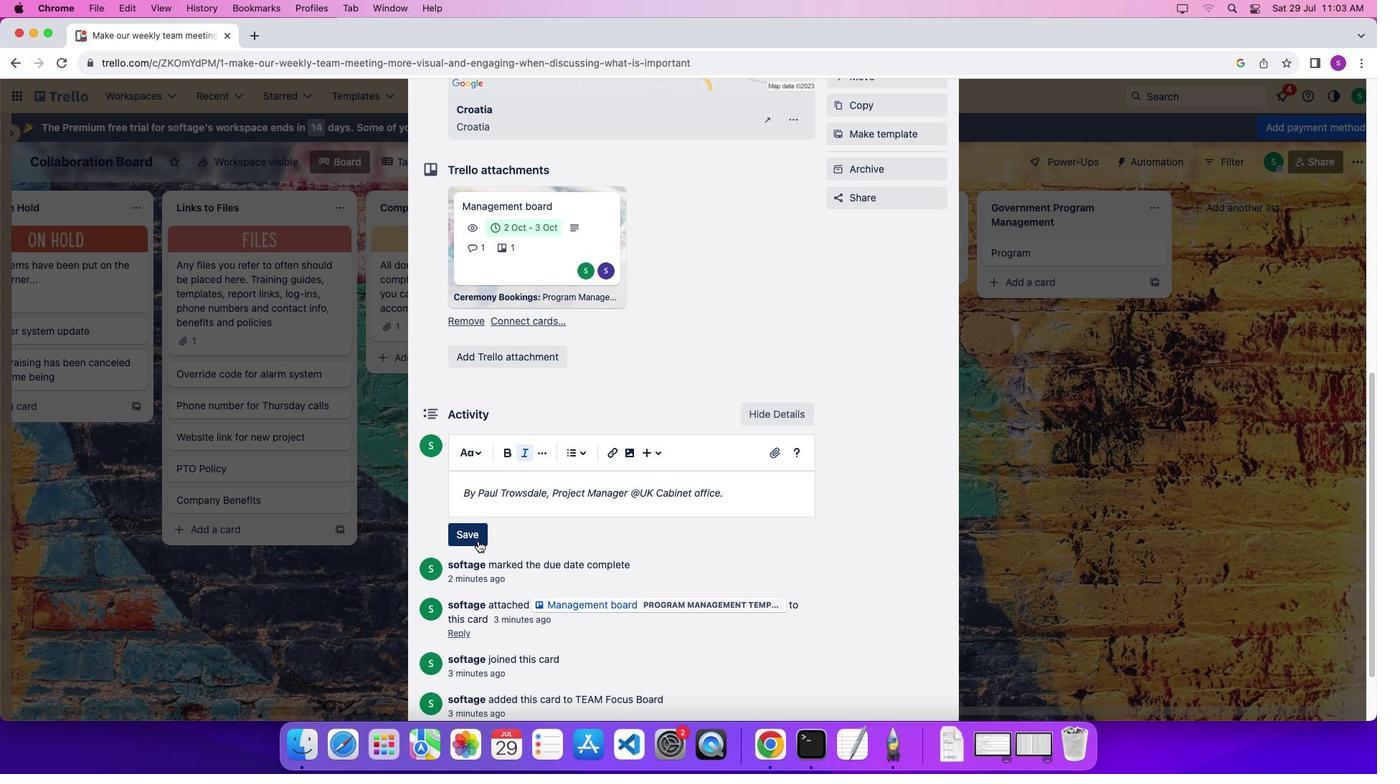 
Action: Mouse pressed left at (478, 541)
Screenshot: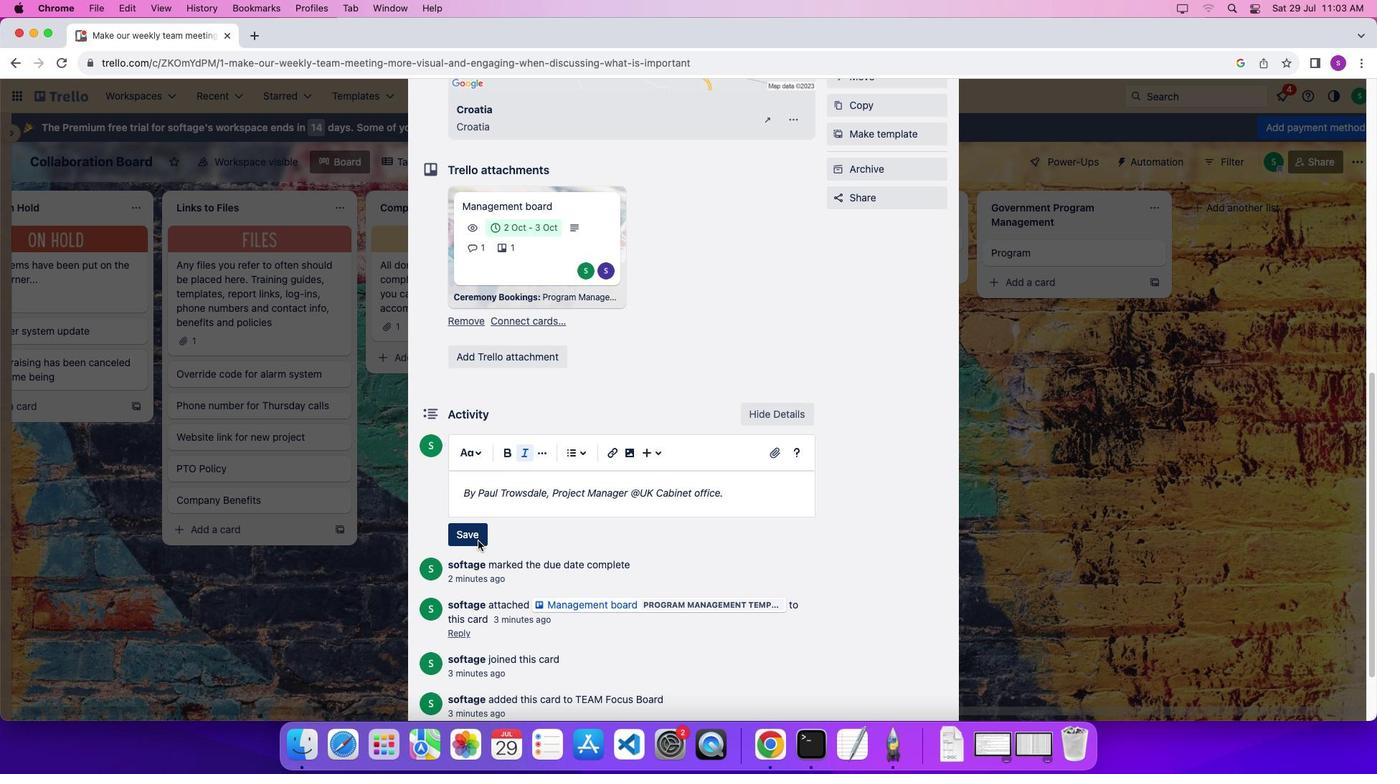 
Action: Mouse moved to (727, 507)
Screenshot: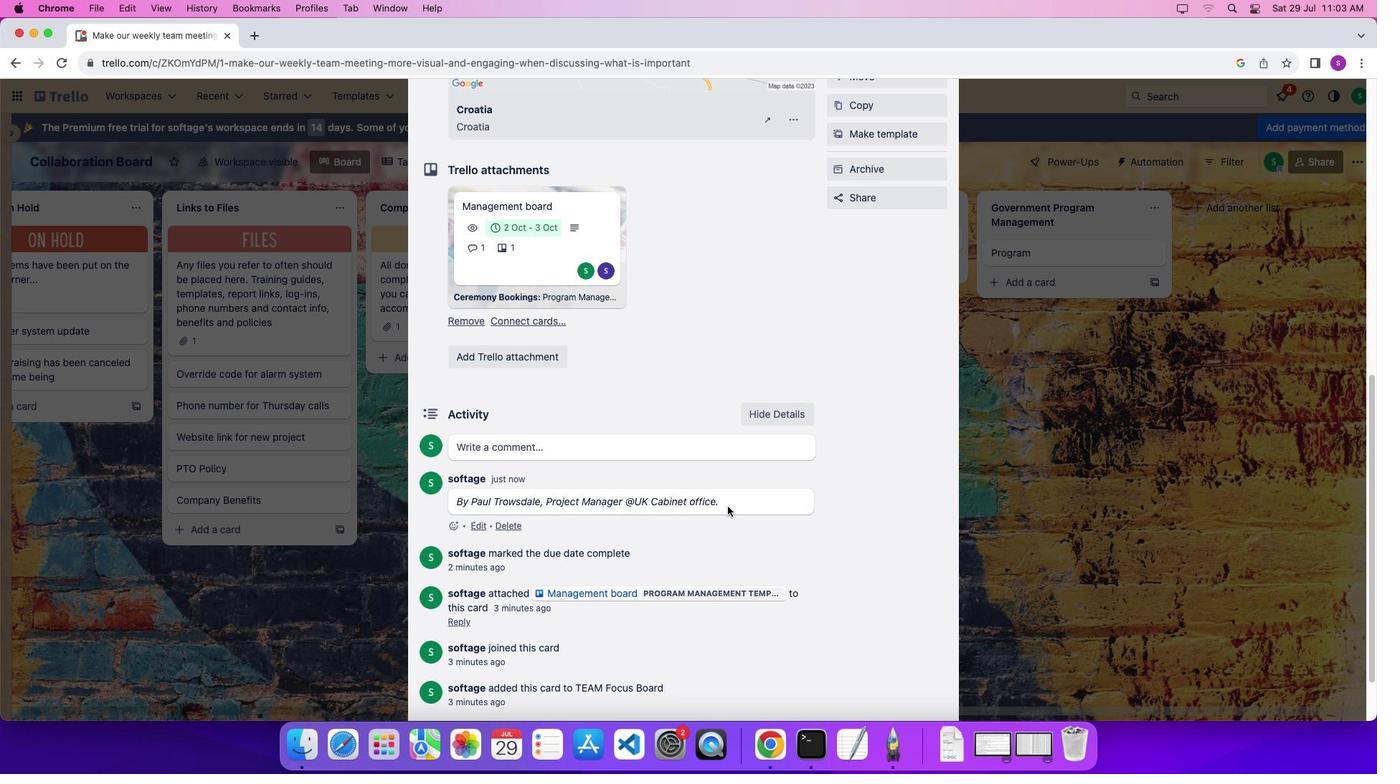
Action: Mouse scrolled (727, 507) with delta (0, 0)
Screenshot: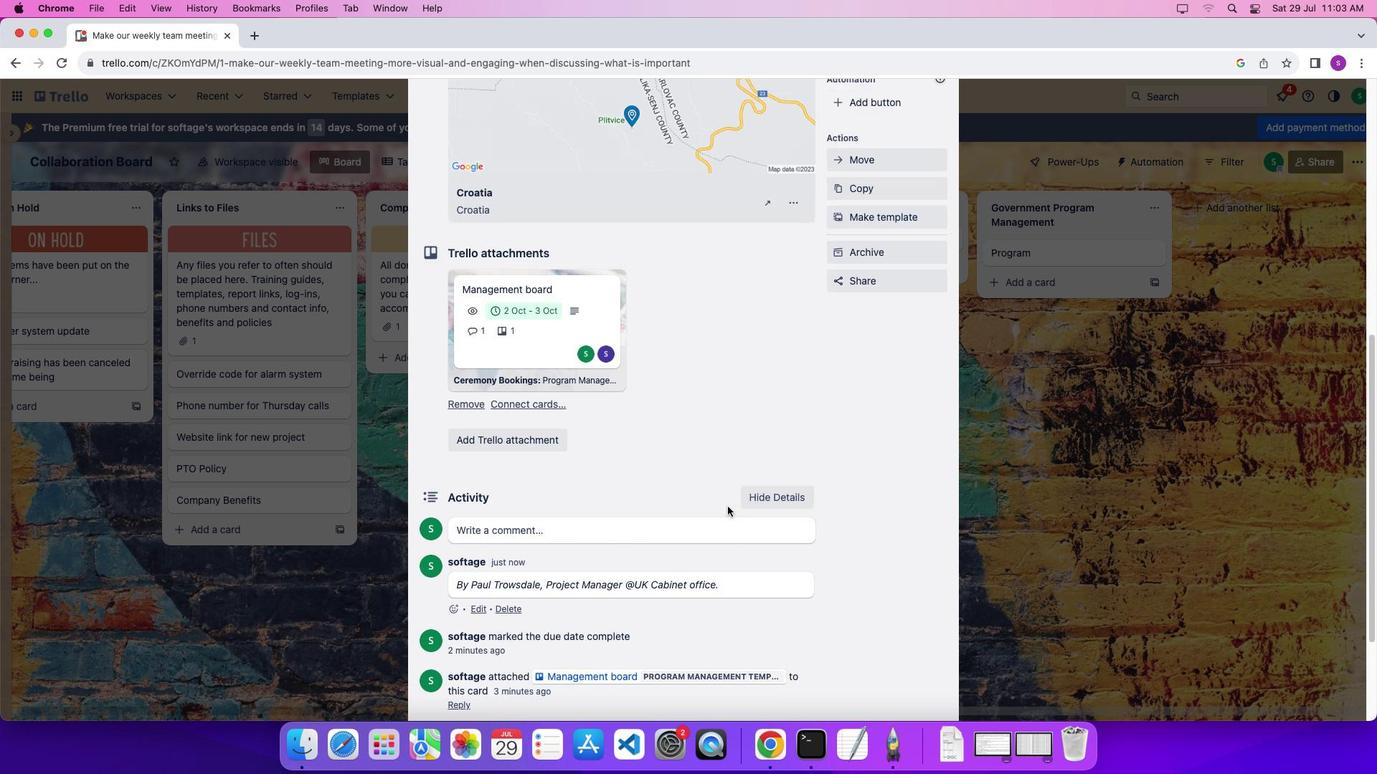 
Action: Mouse scrolled (727, 507) with delta (0, 0)
Screenshot: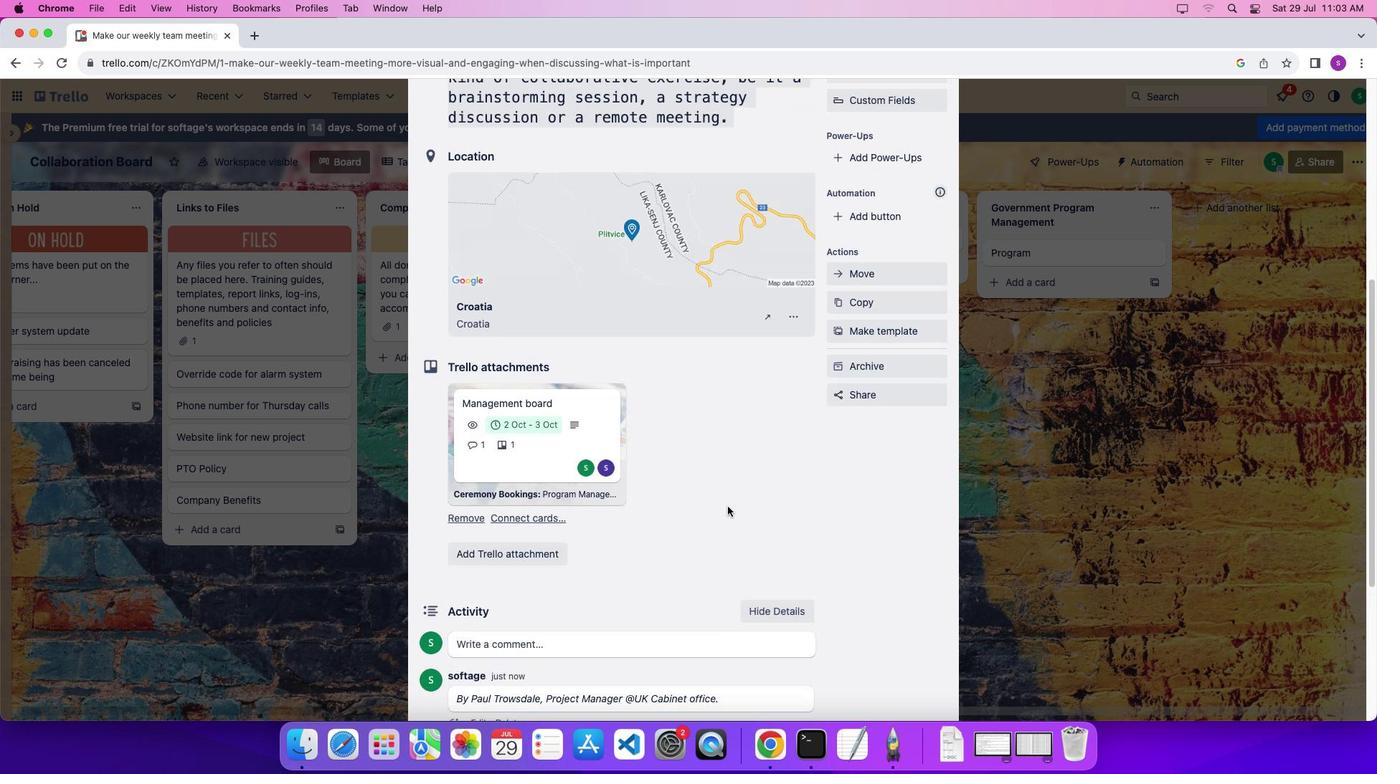 
Action: Mouse scrolled (727, 507) with delta (0, 3)
Screenshot: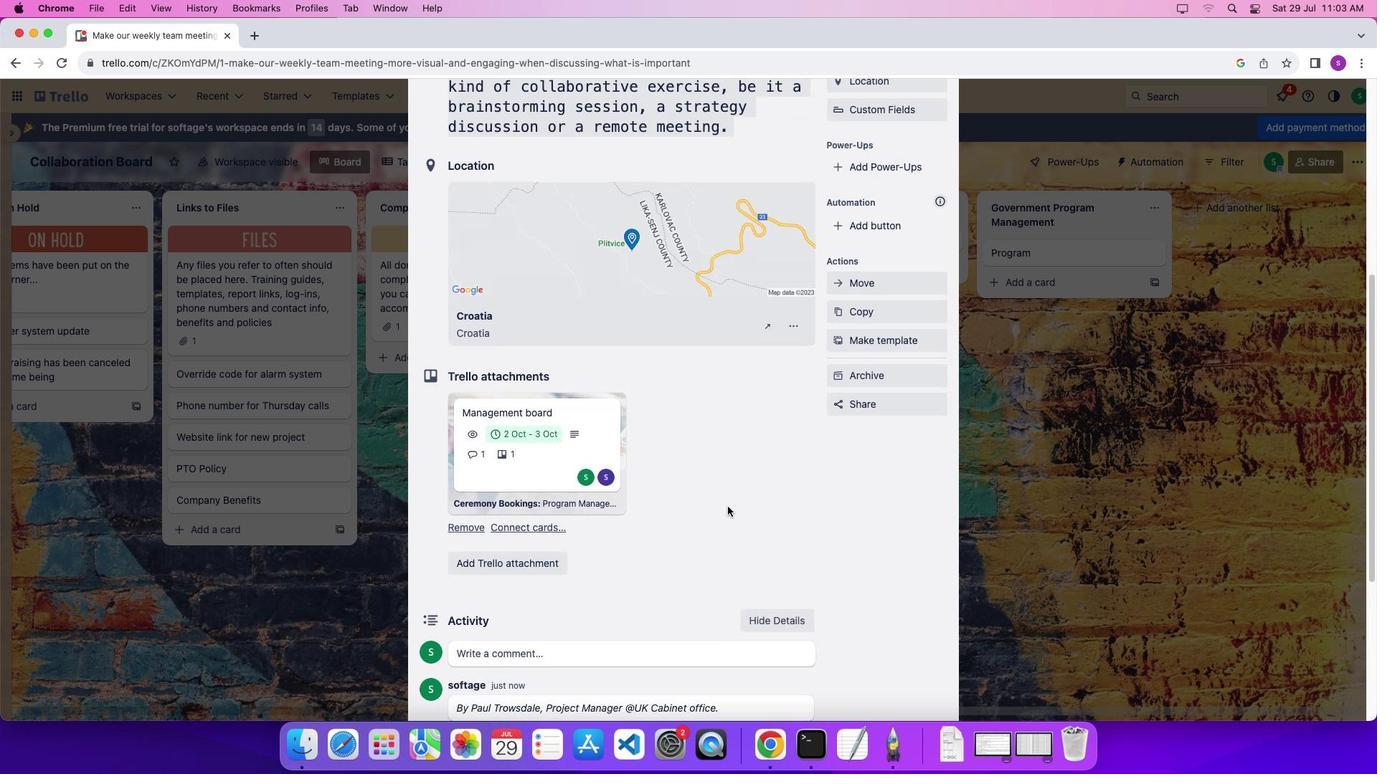 
Action: Mouse scrolled (727, 507) with delta (0, 0)
Screenshot: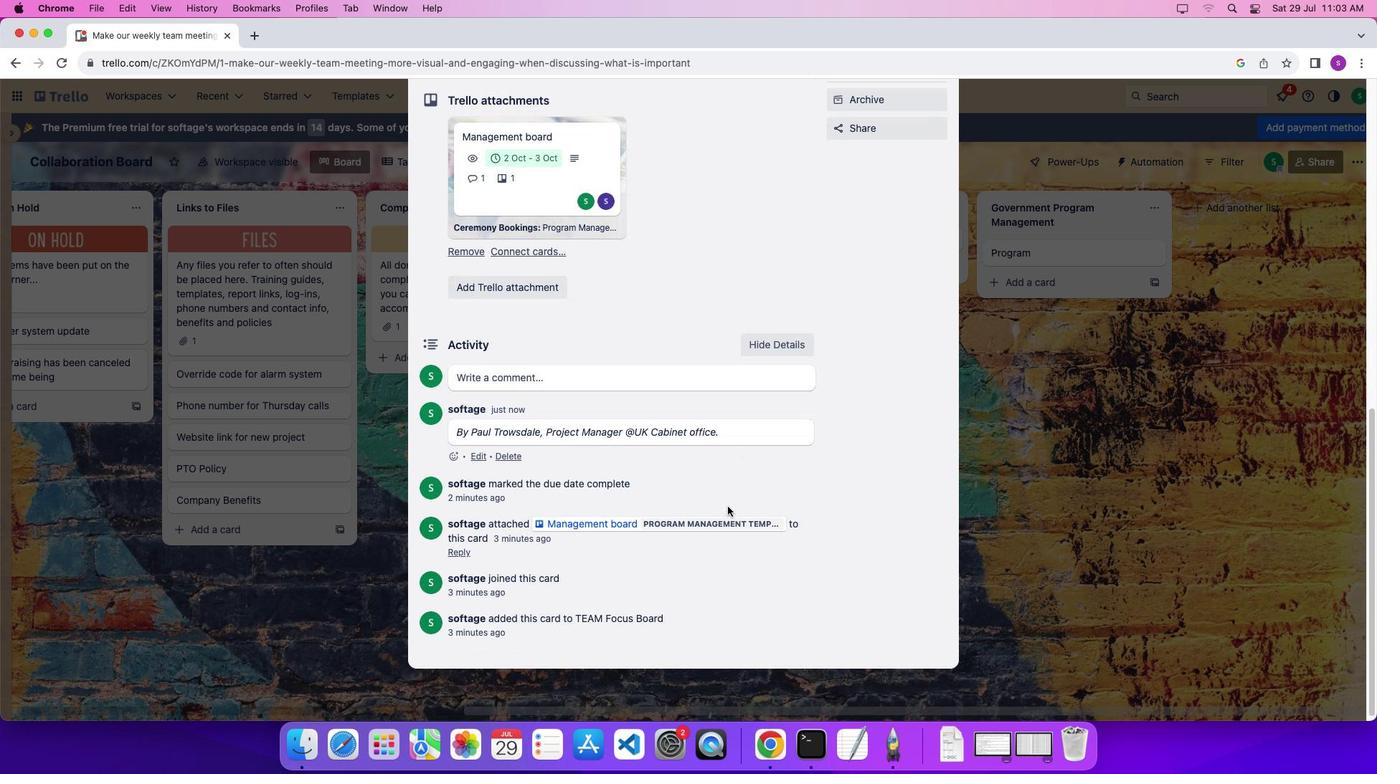 
Action: Mouse scrolled (727, 507) with delta (0, -1)
Screenshot: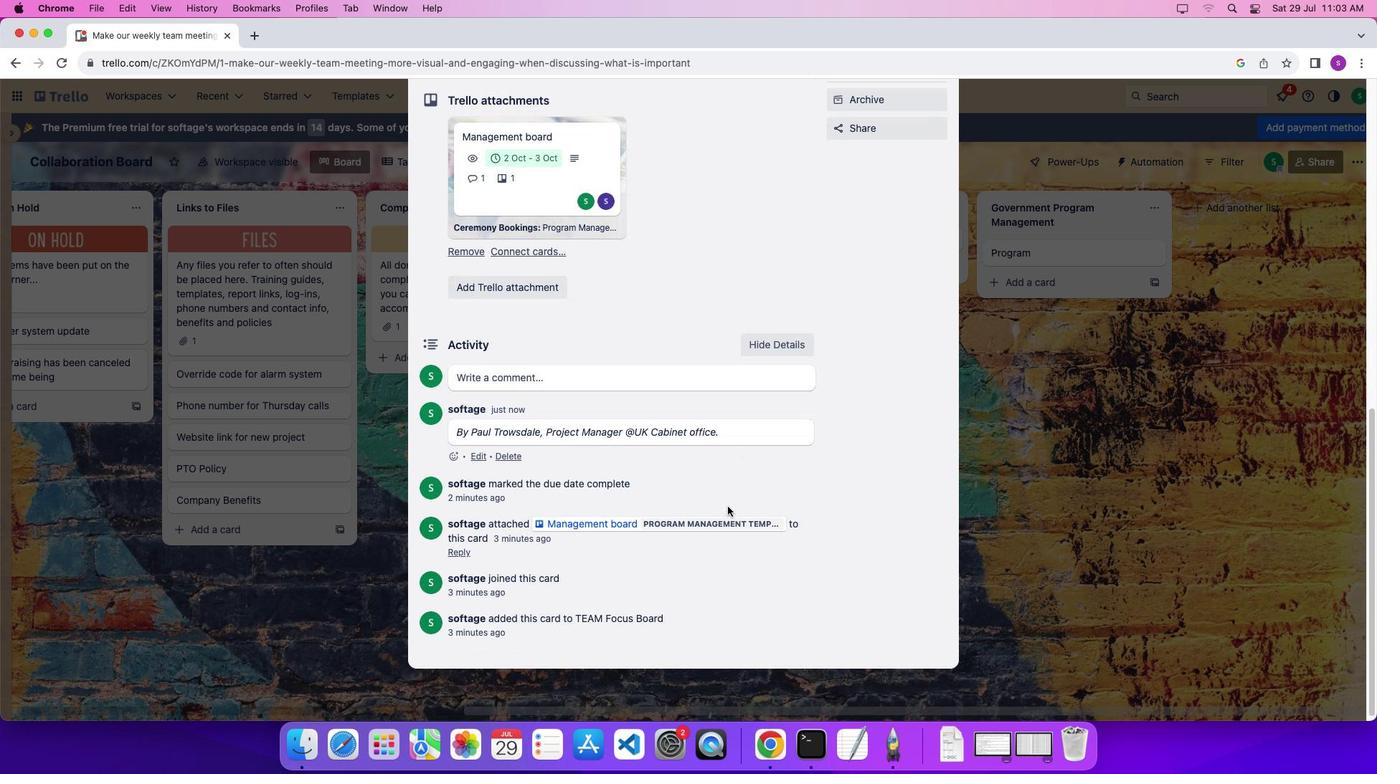 
Action: Mouse scrolled (727, 507) with delta (0, -5)
Screenshot: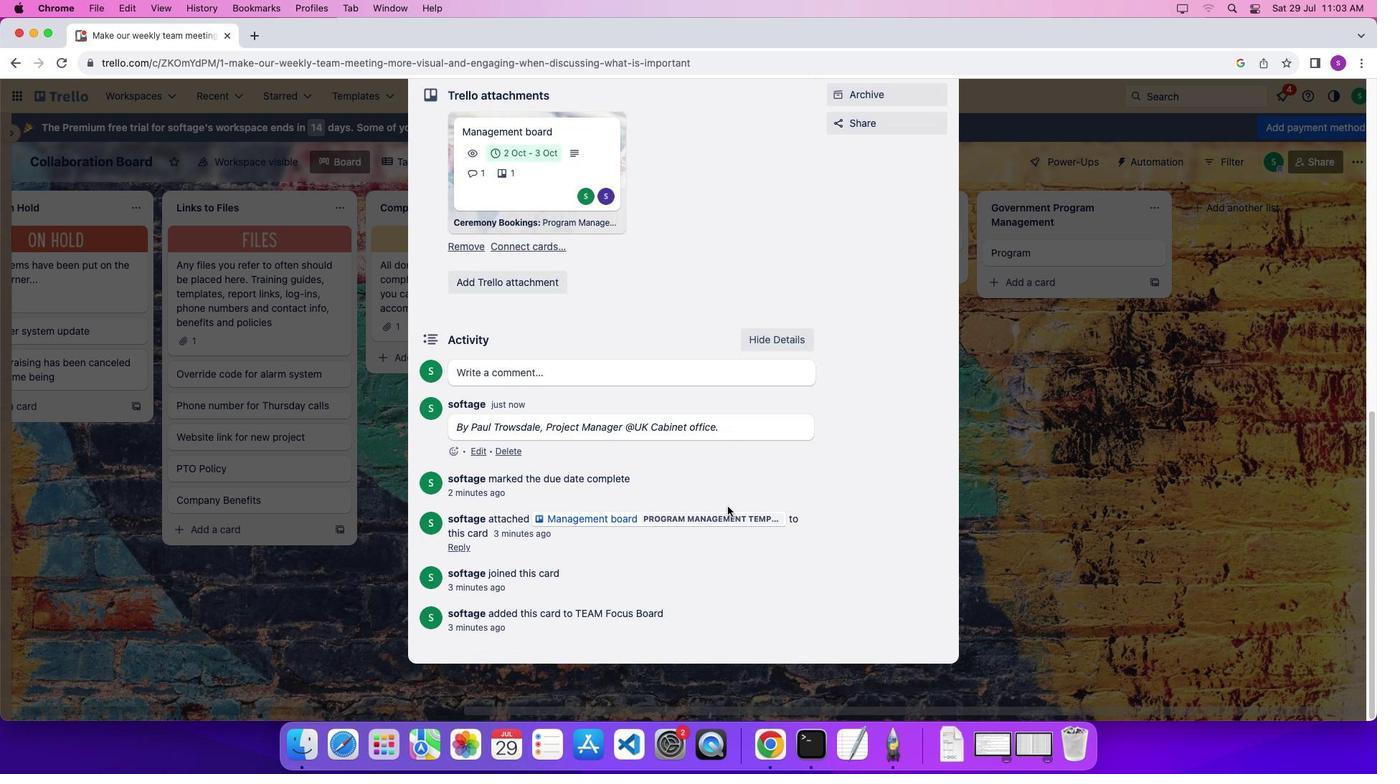 
Action: Mouse moved to (644, 522)
Screenshot: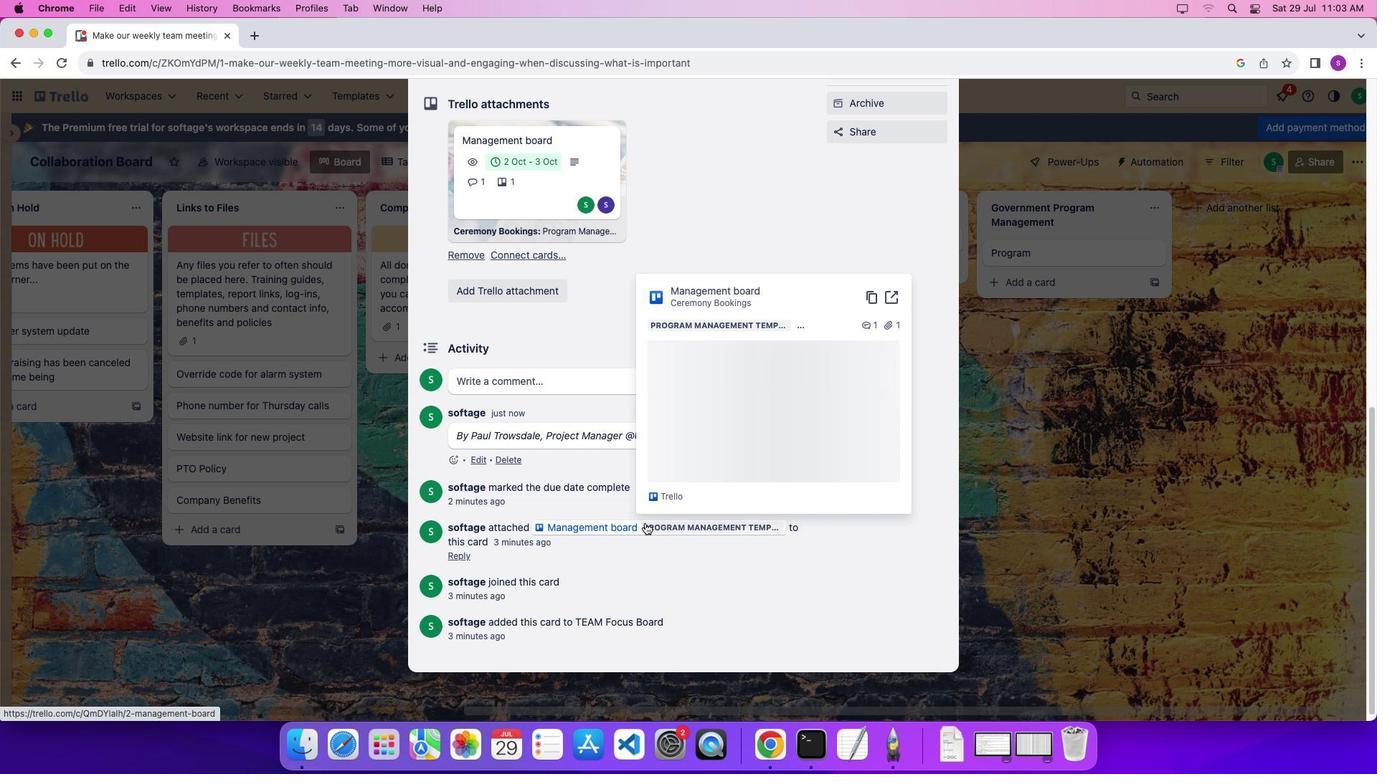 
Action: Mouse scrolled (644, 522) with delta (0, 0)
Screenshot: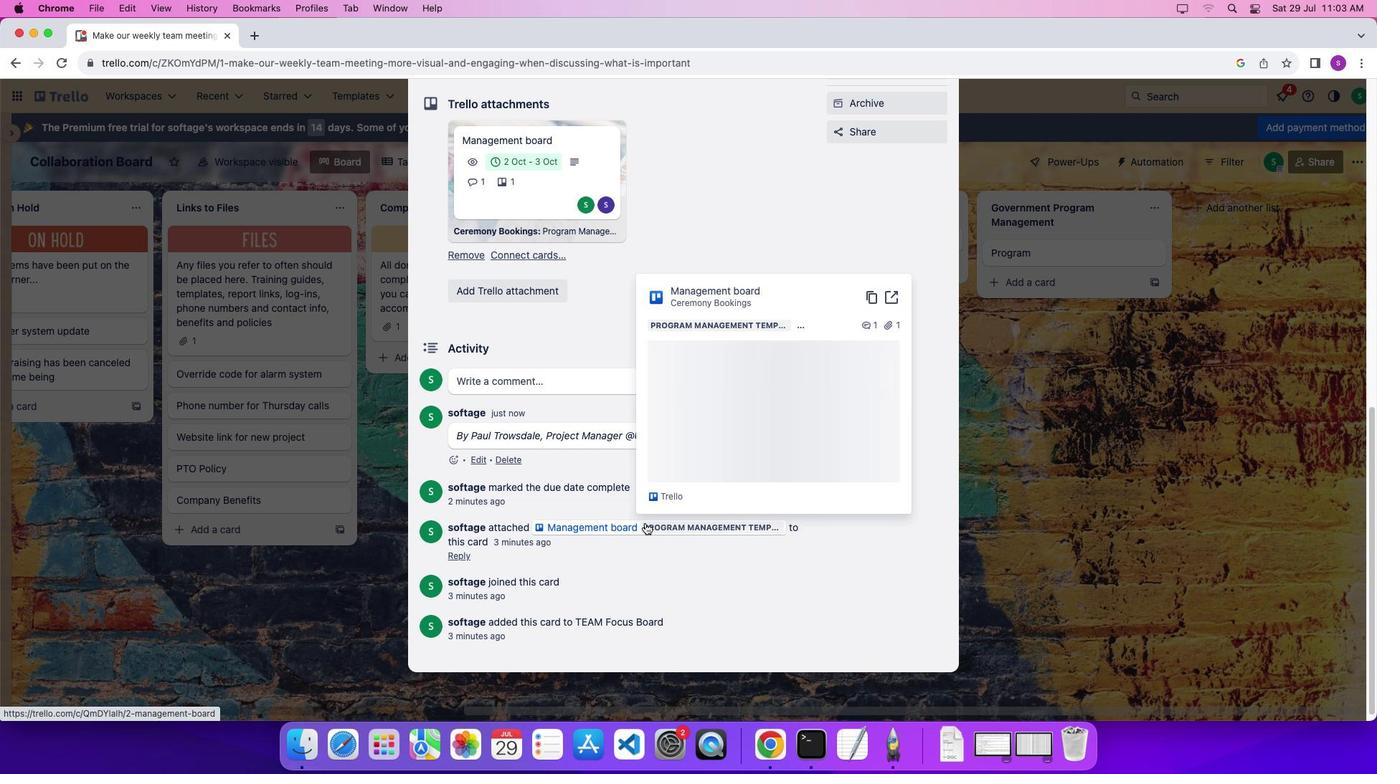 
Action: Mouse scrolled (644, 522) with delta (0, 0)
Screenshot: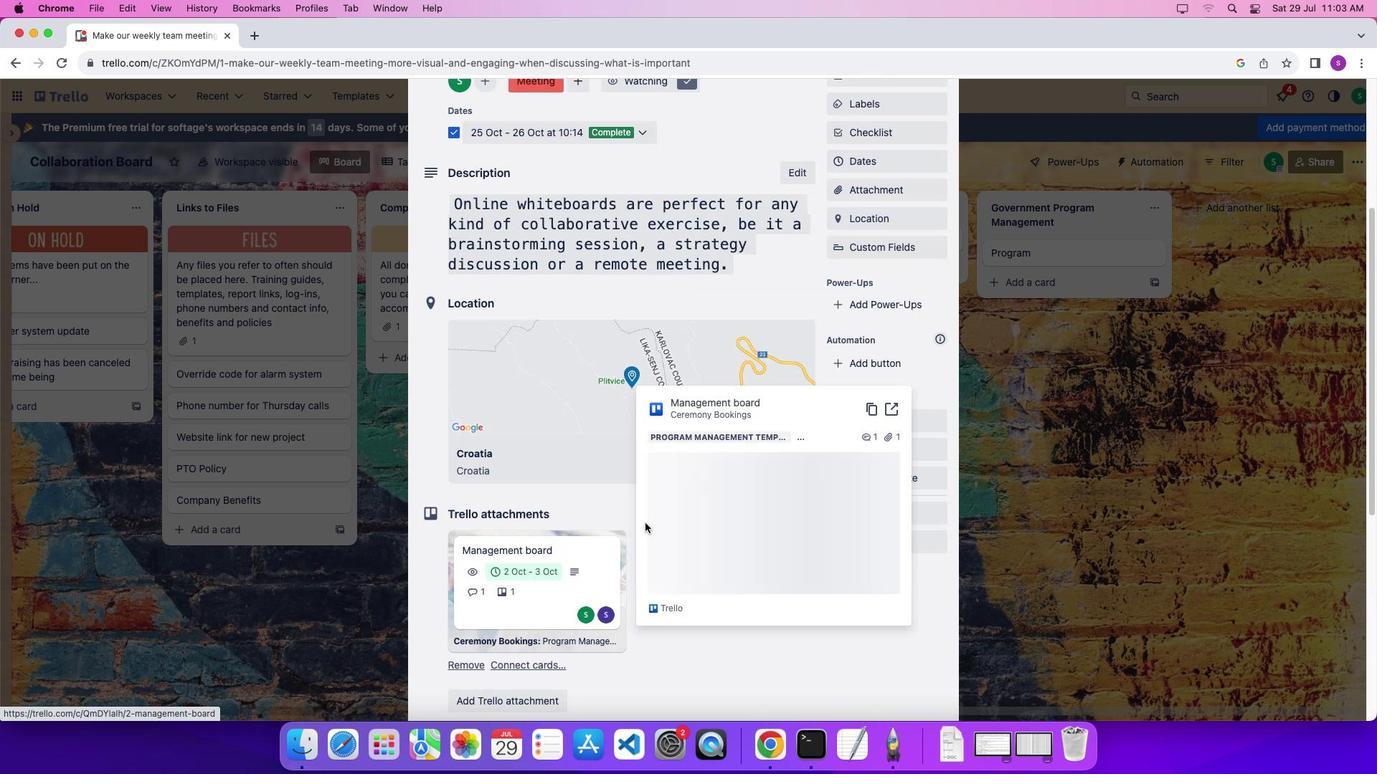 
Action: Mouse scrolled (644, 522) with delta (0, 4)
Screenshot: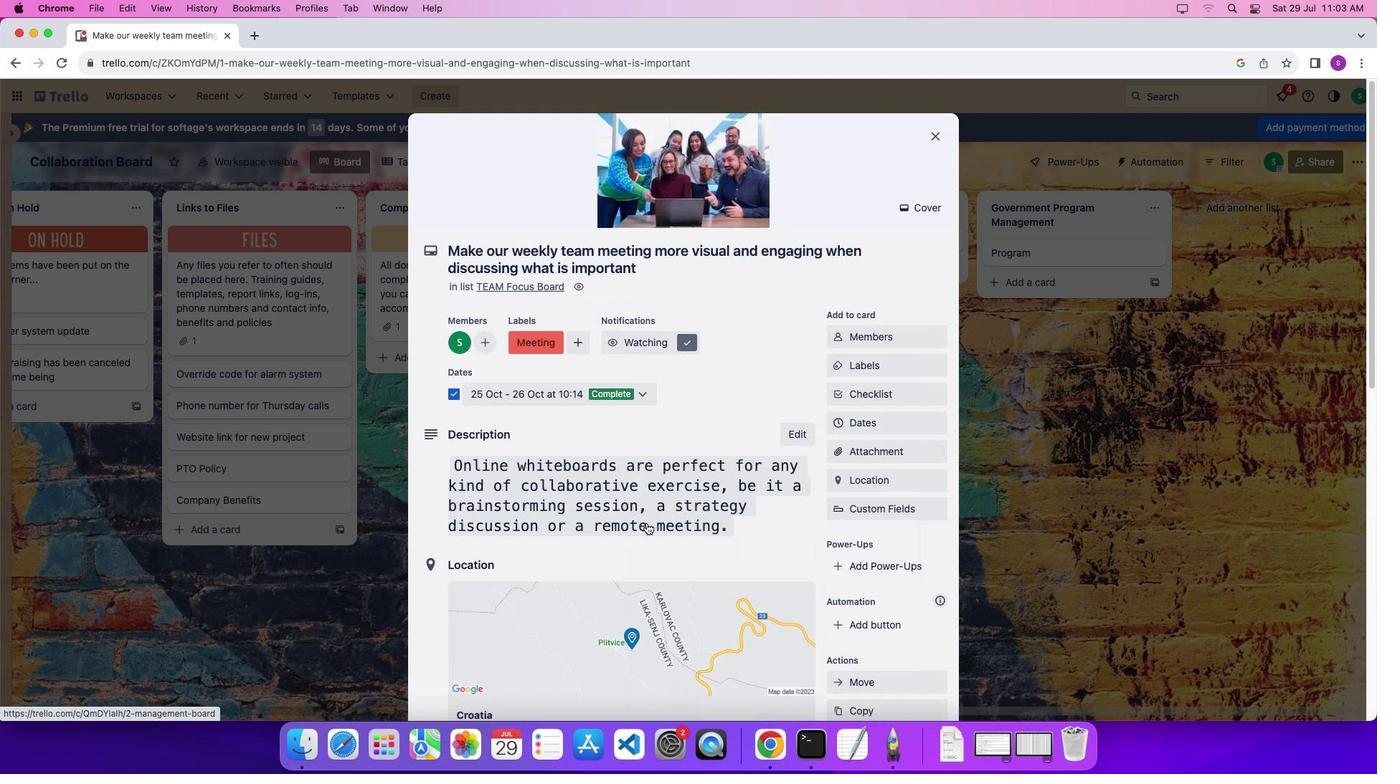 
Action: Mouse scrolled (644, 522) with delta (0, 6)
Screenshot: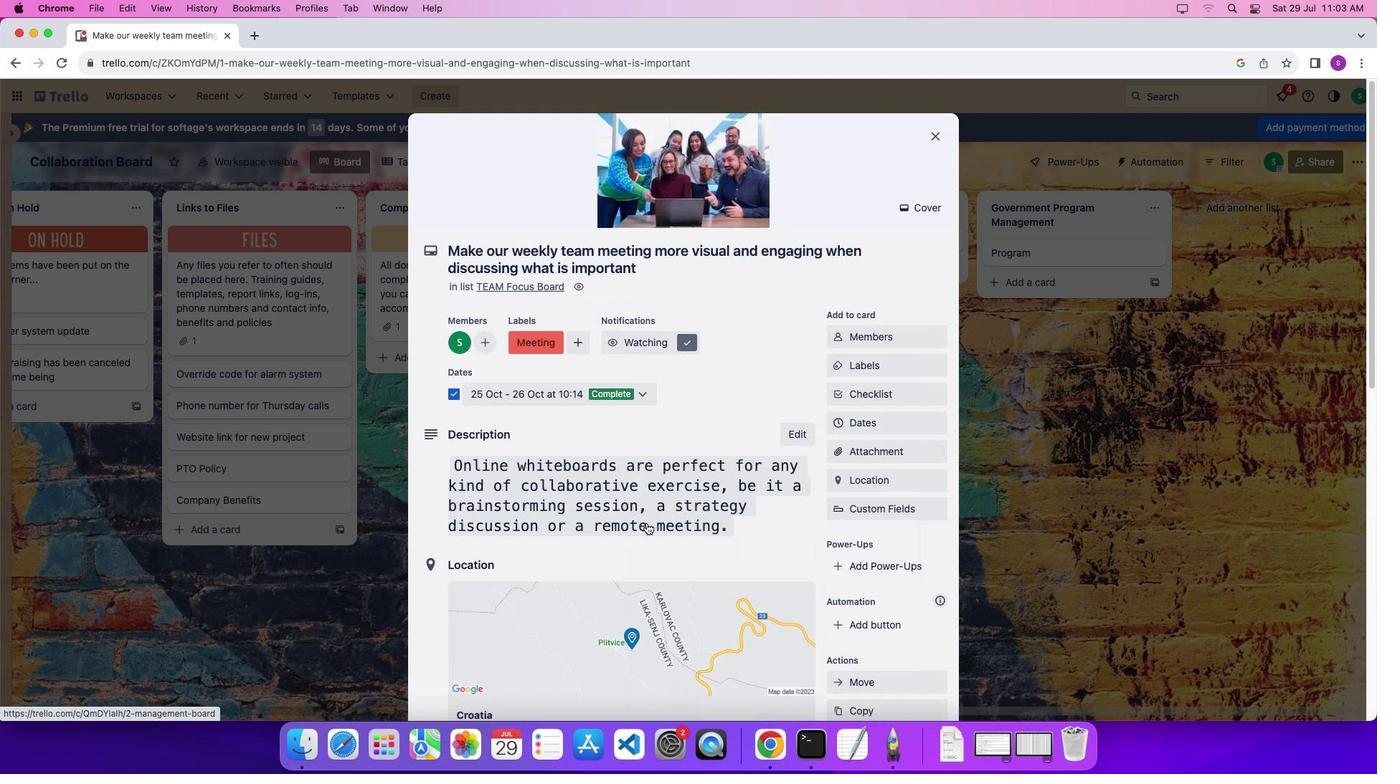 
Action: Mouse scrolled (644, 522) with delta (0, 8)
Screenshot: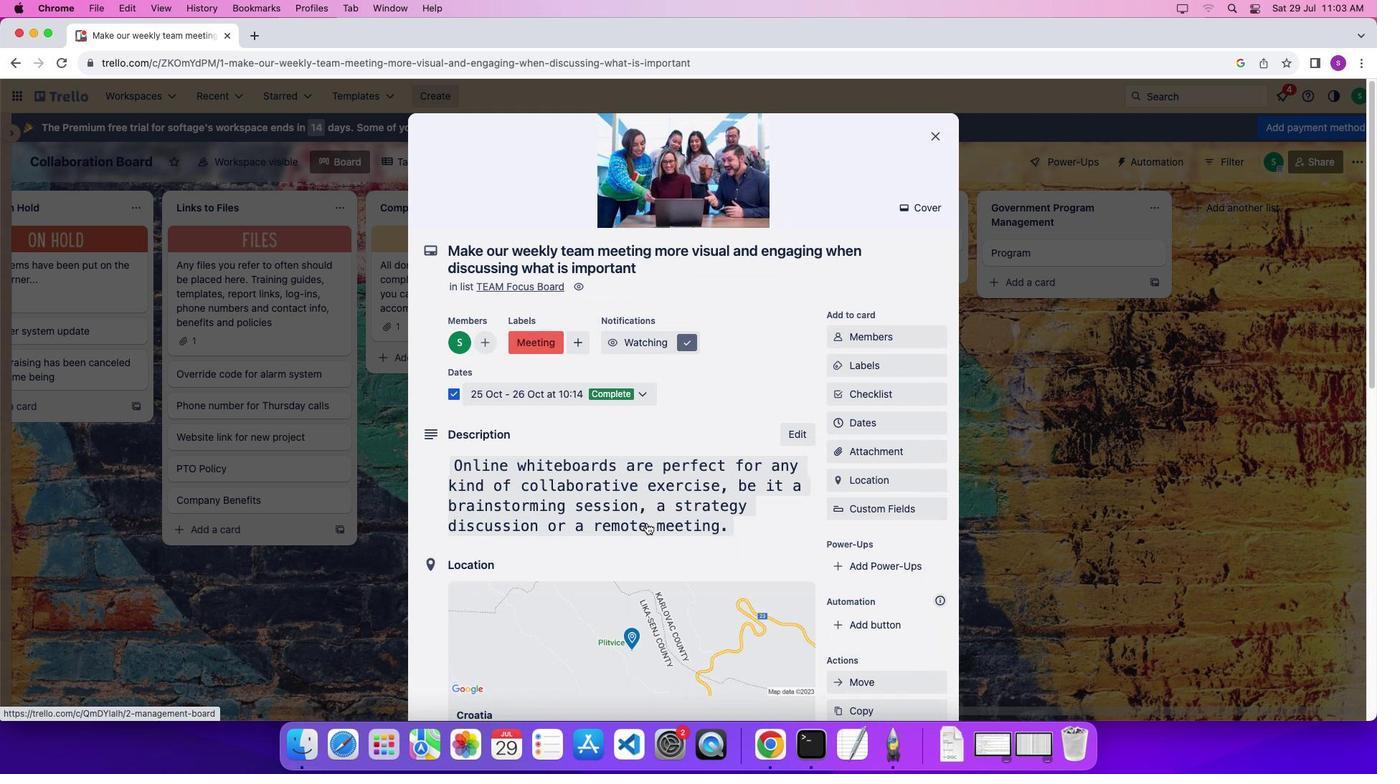 
Action: Mouse moved to (646, 522)
Screenshot: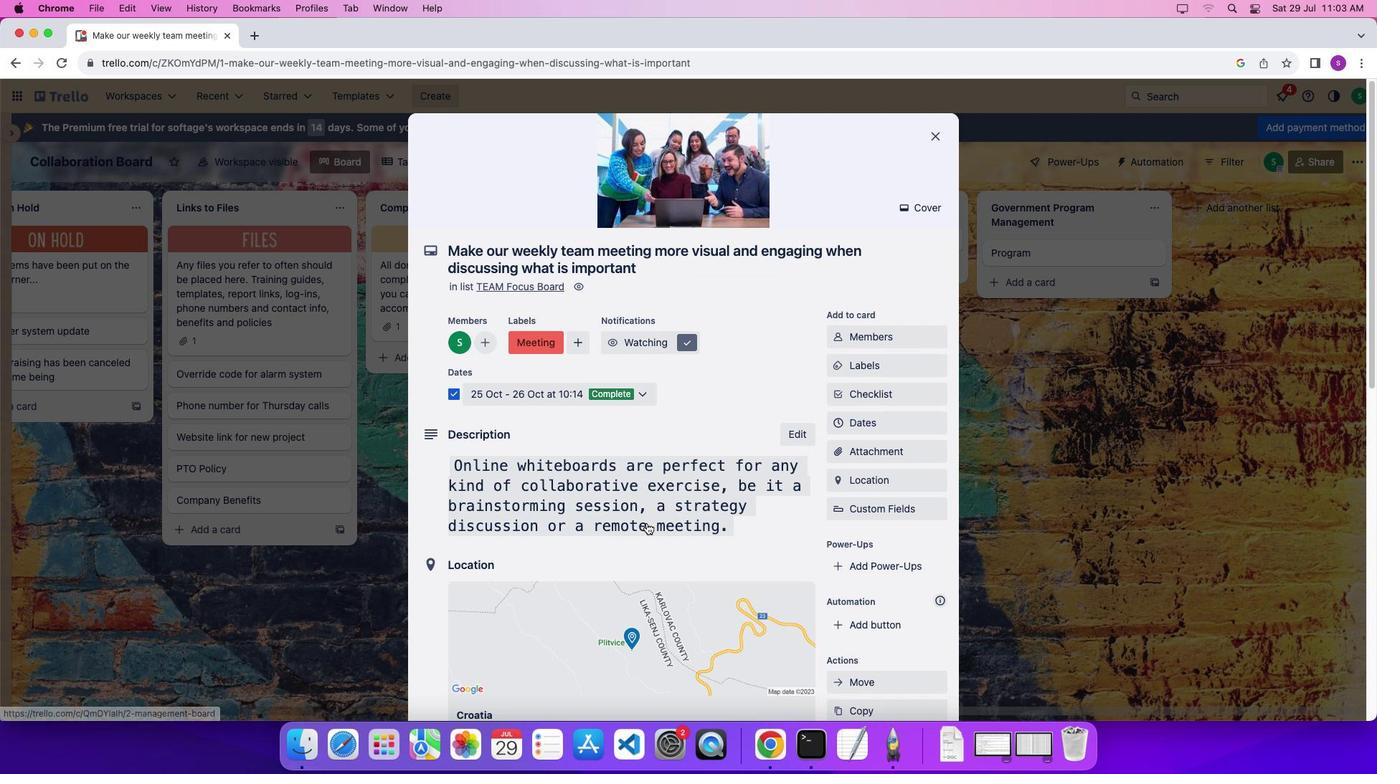
Action: Mouse scrolled (646, 522) with delta (0, 0)
Screenshot: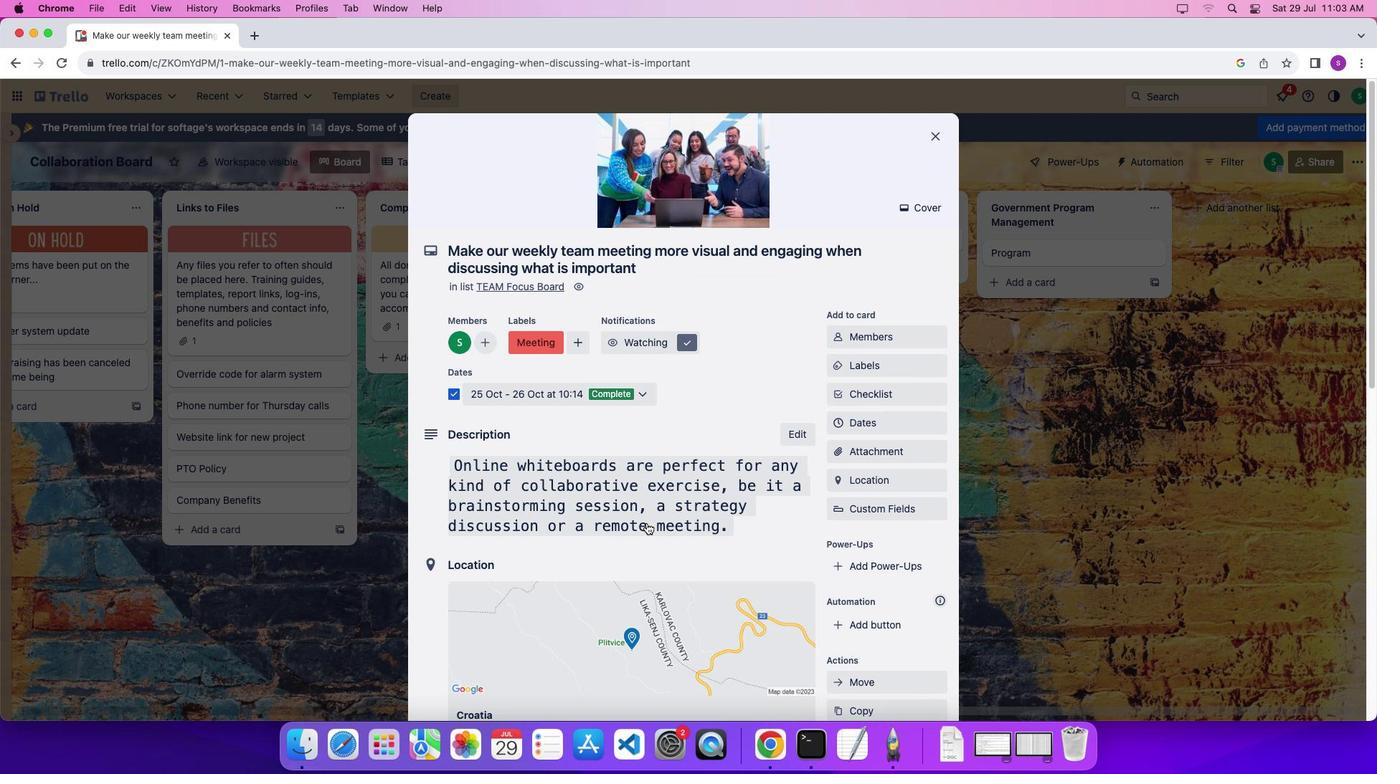 
Action: Mouse scrolled (646, 522) with delta (0, 0)
Screenshot: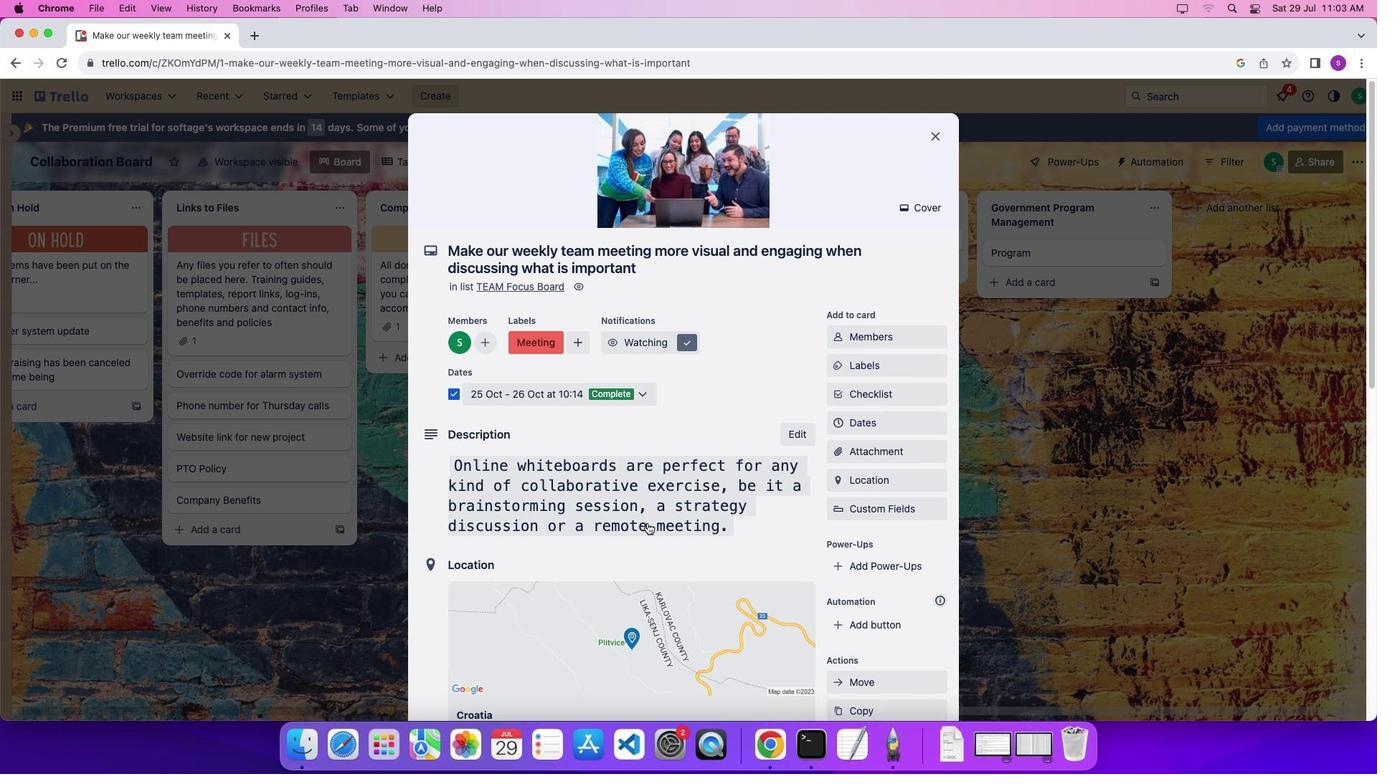 
Action: Mouse scrolled (646, 522) with delta (0, 4)
Screenshot: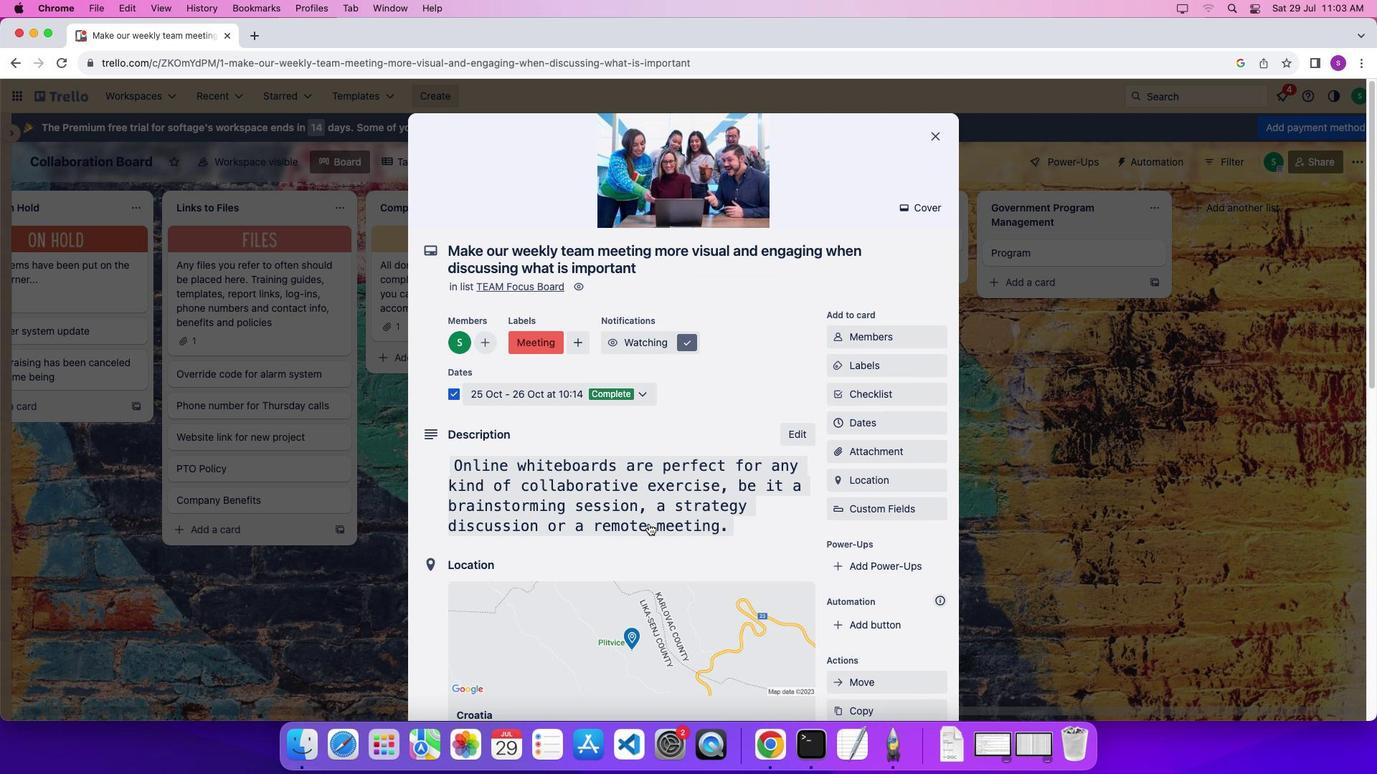 
Action: Mouse moved to (934, 139)
Screenshot: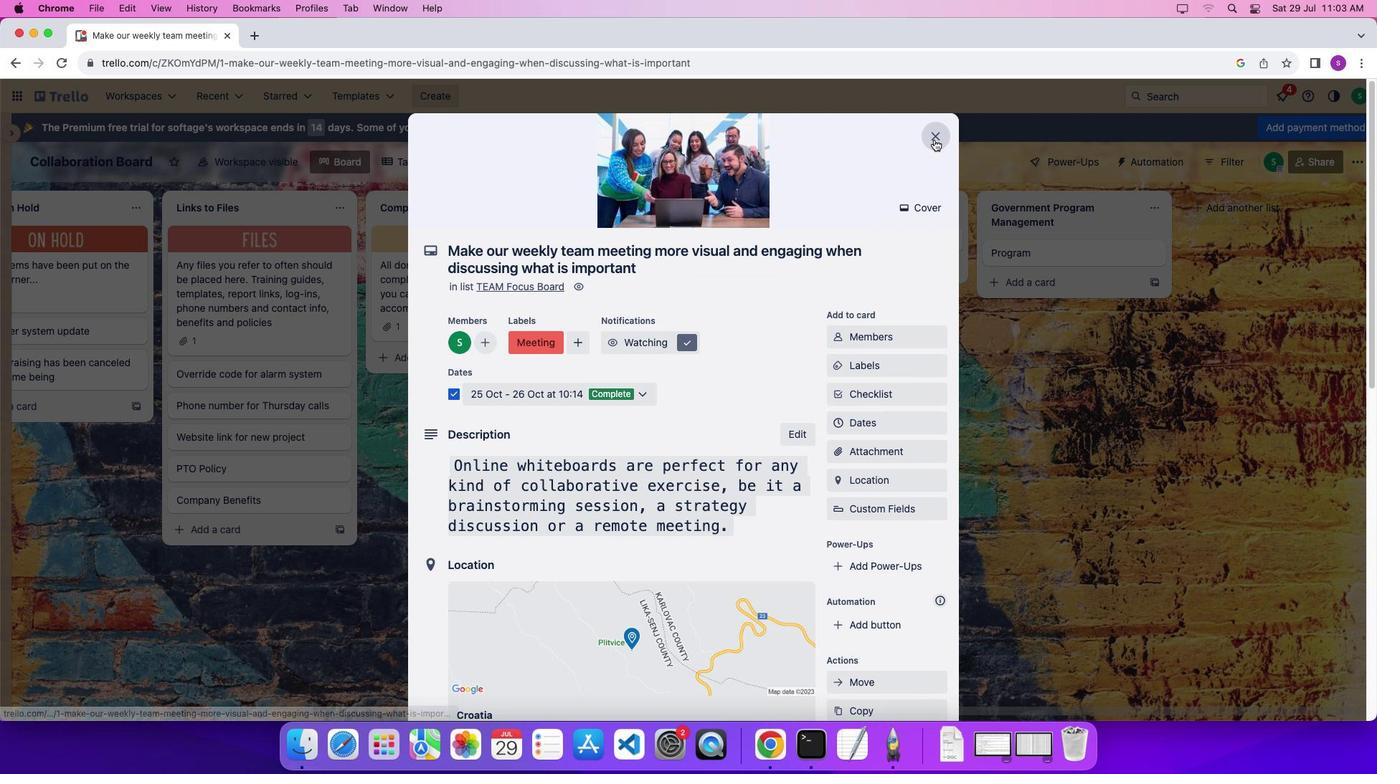 
Action: Mouse pressed left at (934, 139)
Screenshot: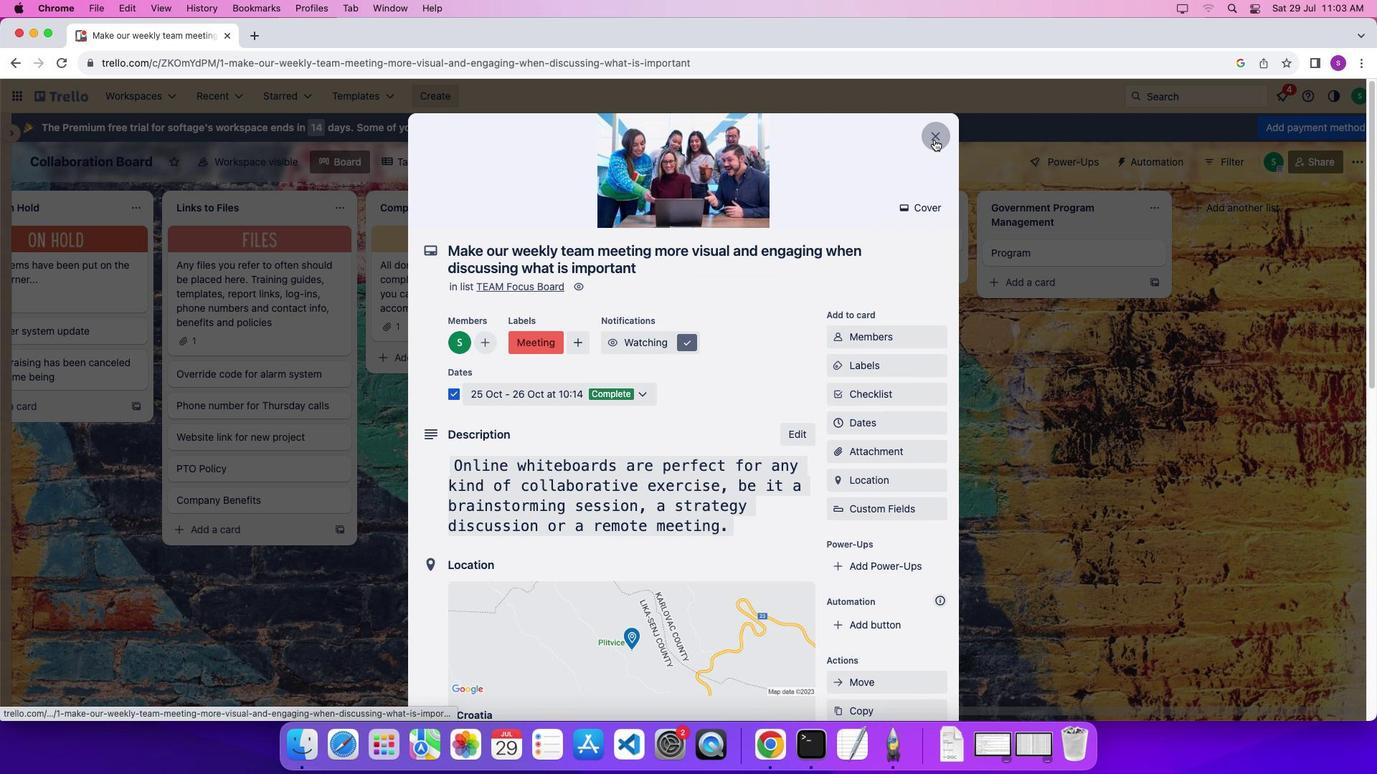 
Action: Mouse moved to (889, 234)
Screenshot: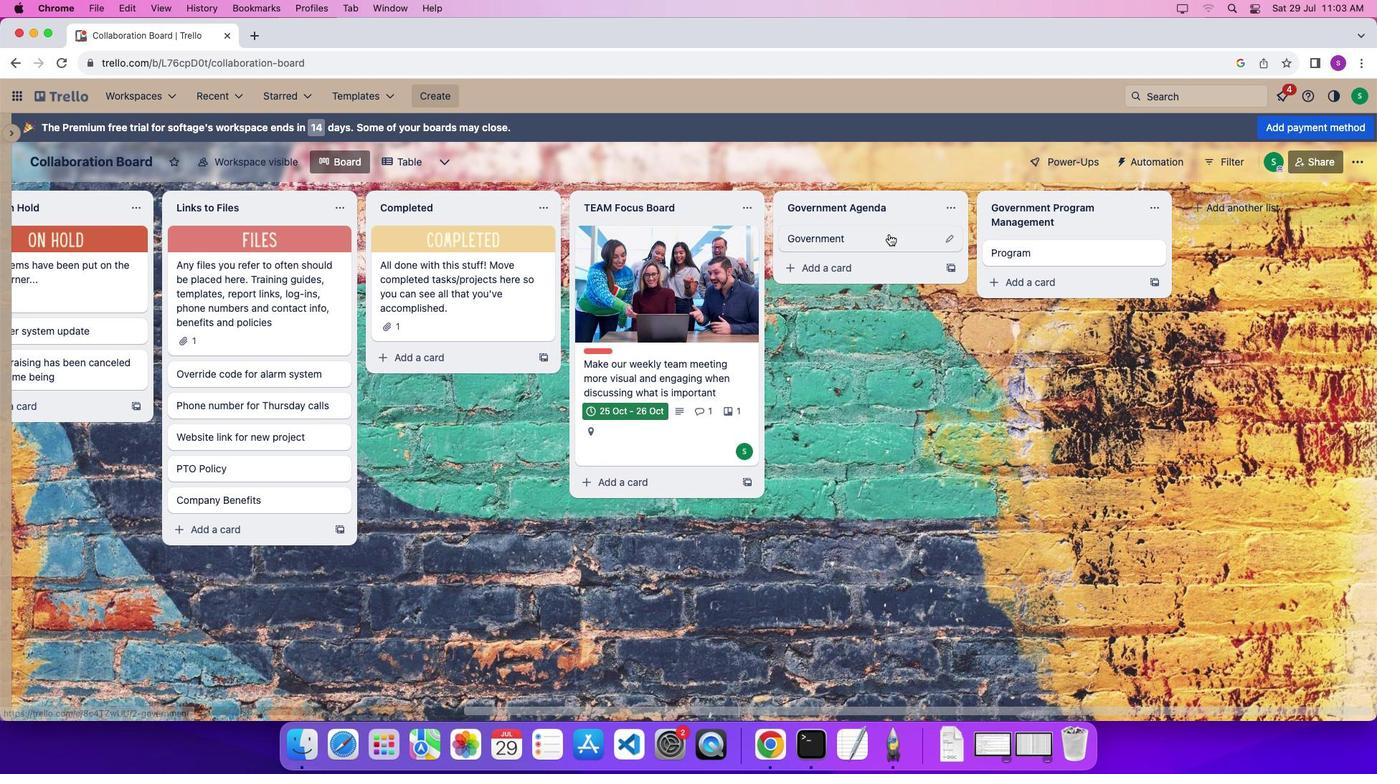 
Action: Mouse pressed left at (889, 234)
Screenshot: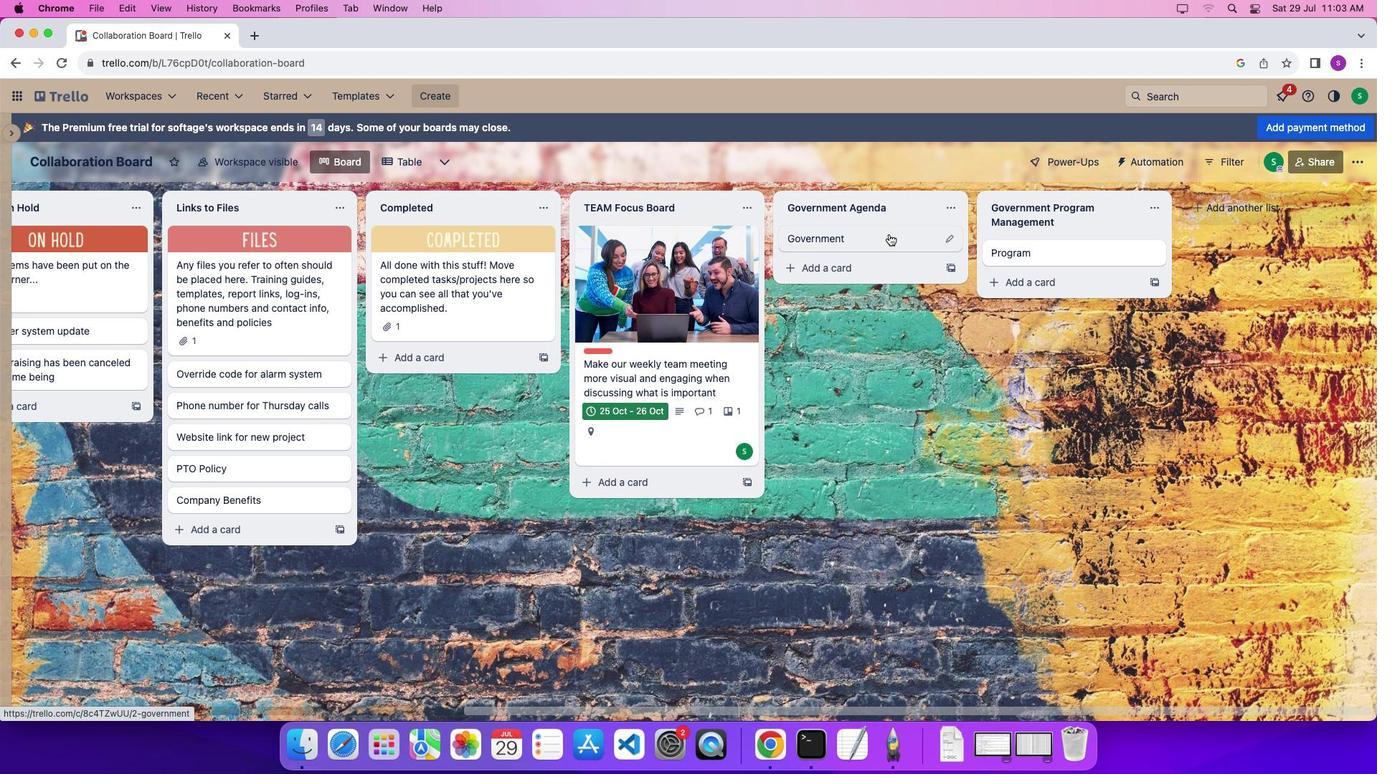 
Action: Mouse moved to (498, 211)
Screenshot: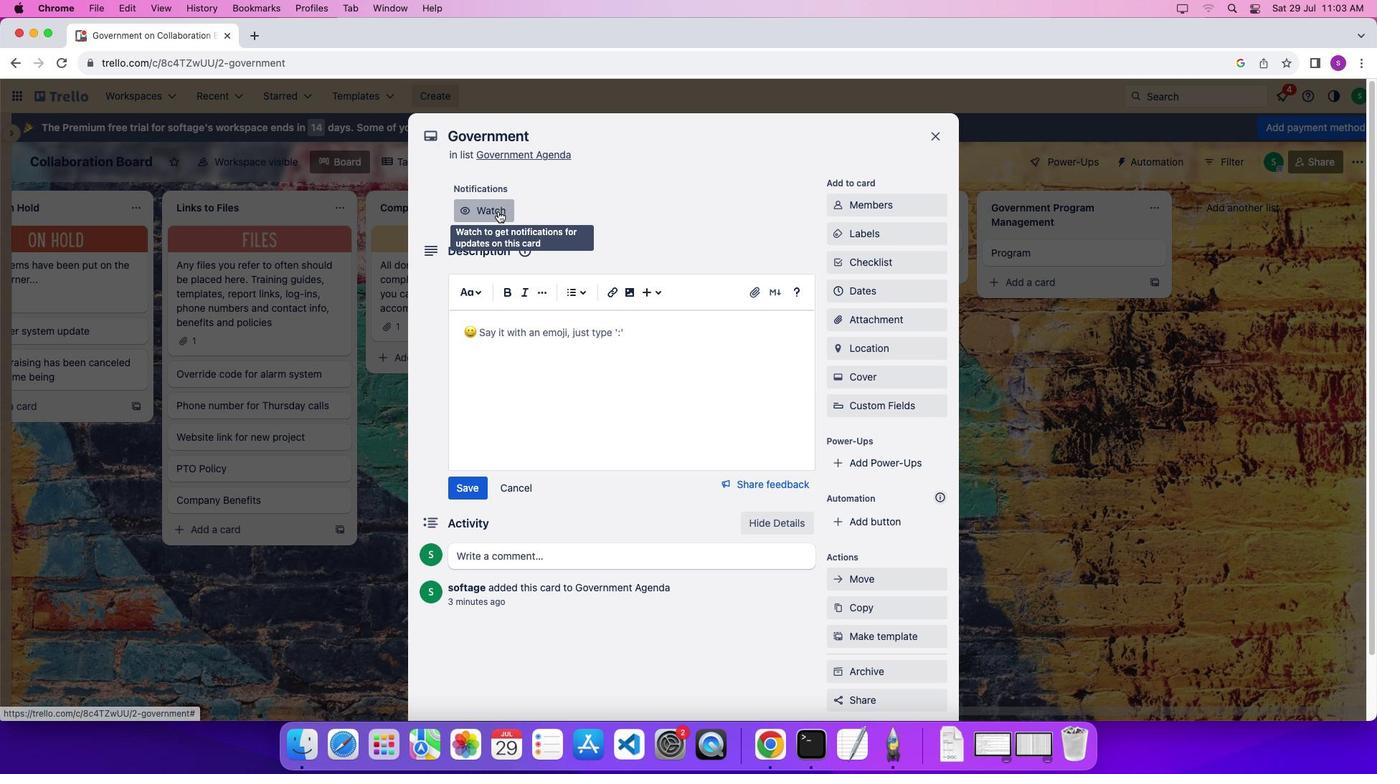 
Action: Mouse pressed left at (498, 211)
Screenshot: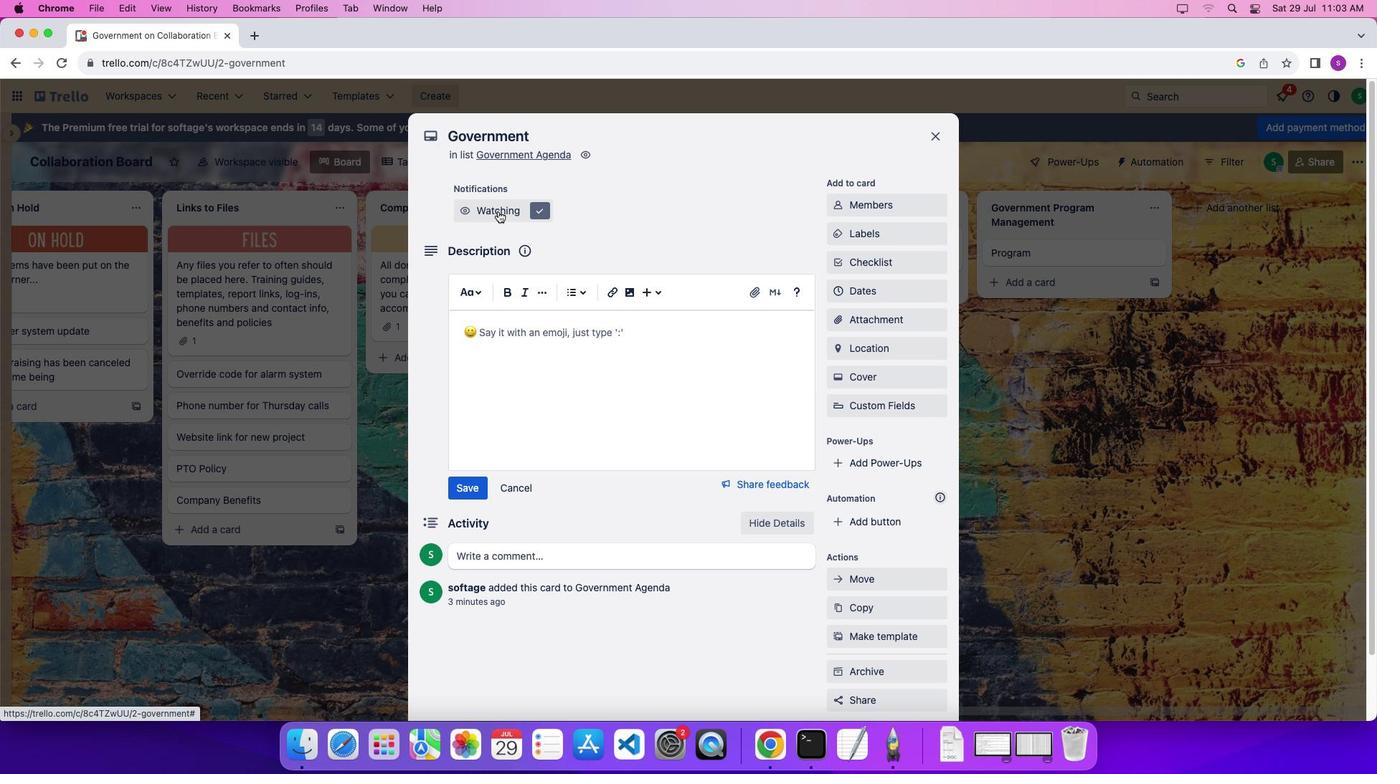 
Action: Mouse moved to (836, 196)
Screenshot: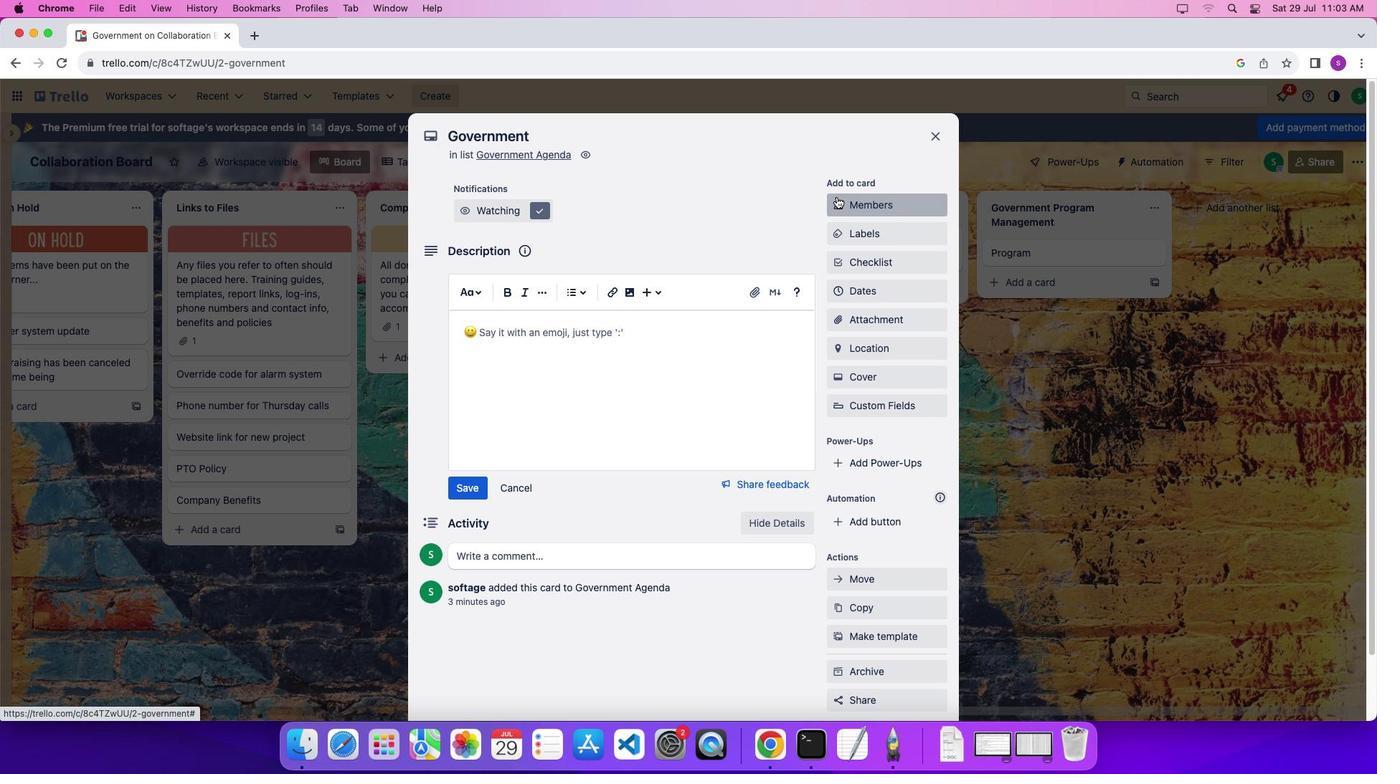 
Action: Mouse pressed left at (836, 196)
Screenshot: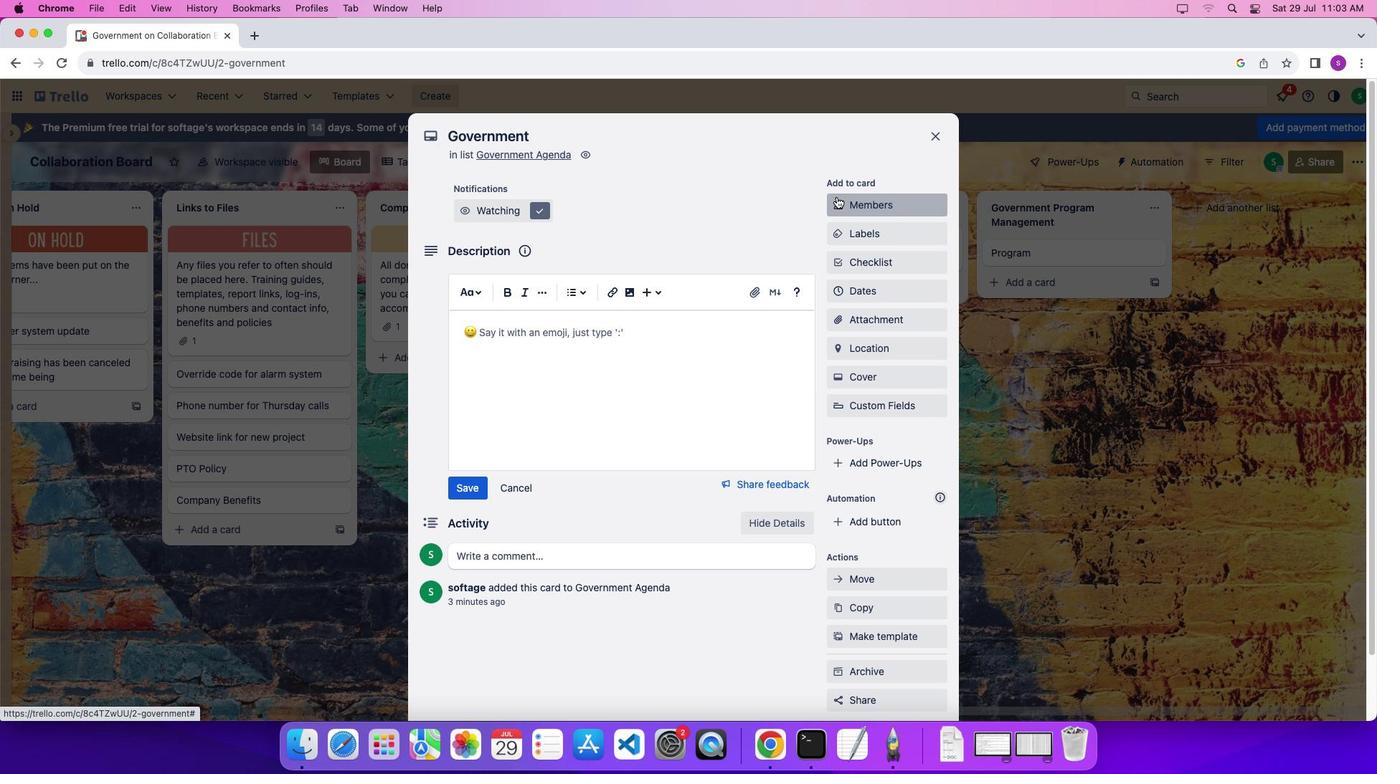 
Action: Mouse moved to (874, 322)
Screenshot: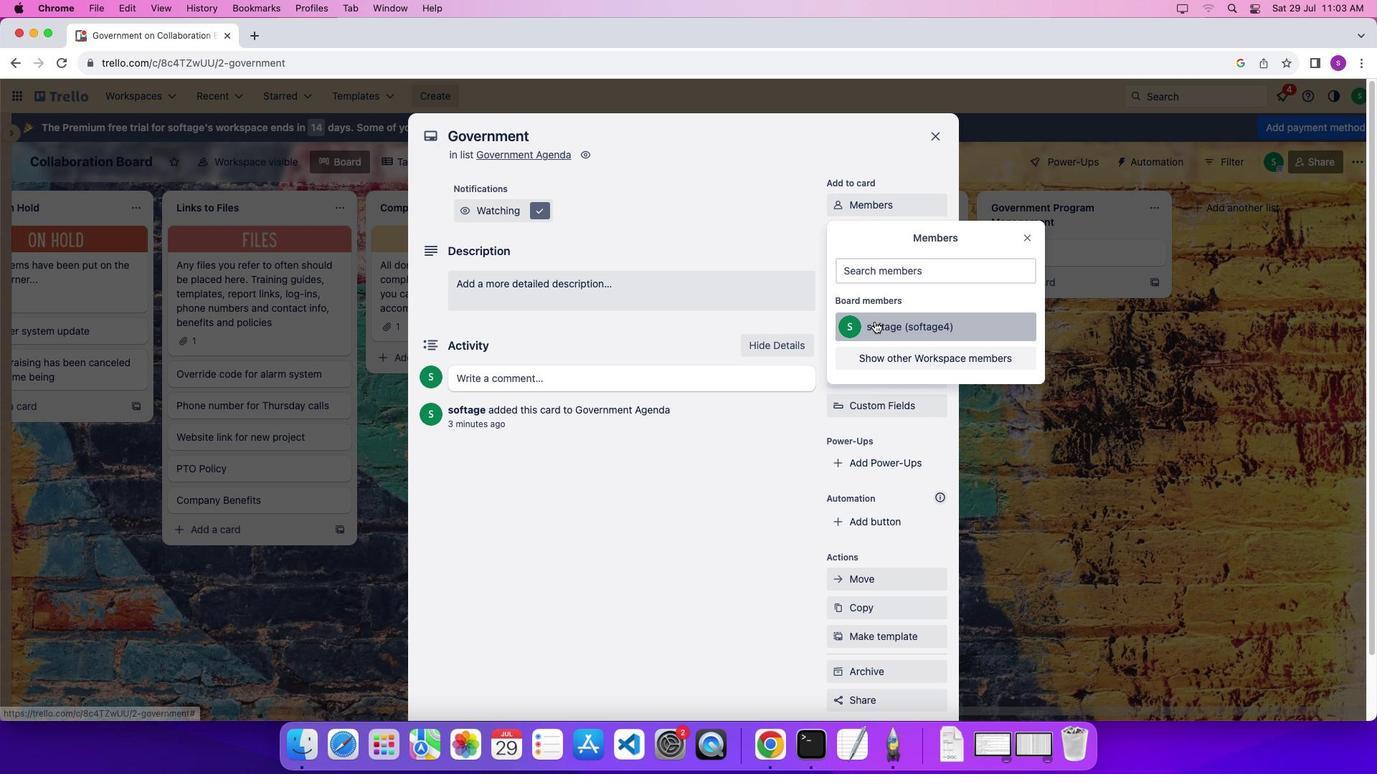 
Action: Mouse pressed left at (874, 322)
Screenshot: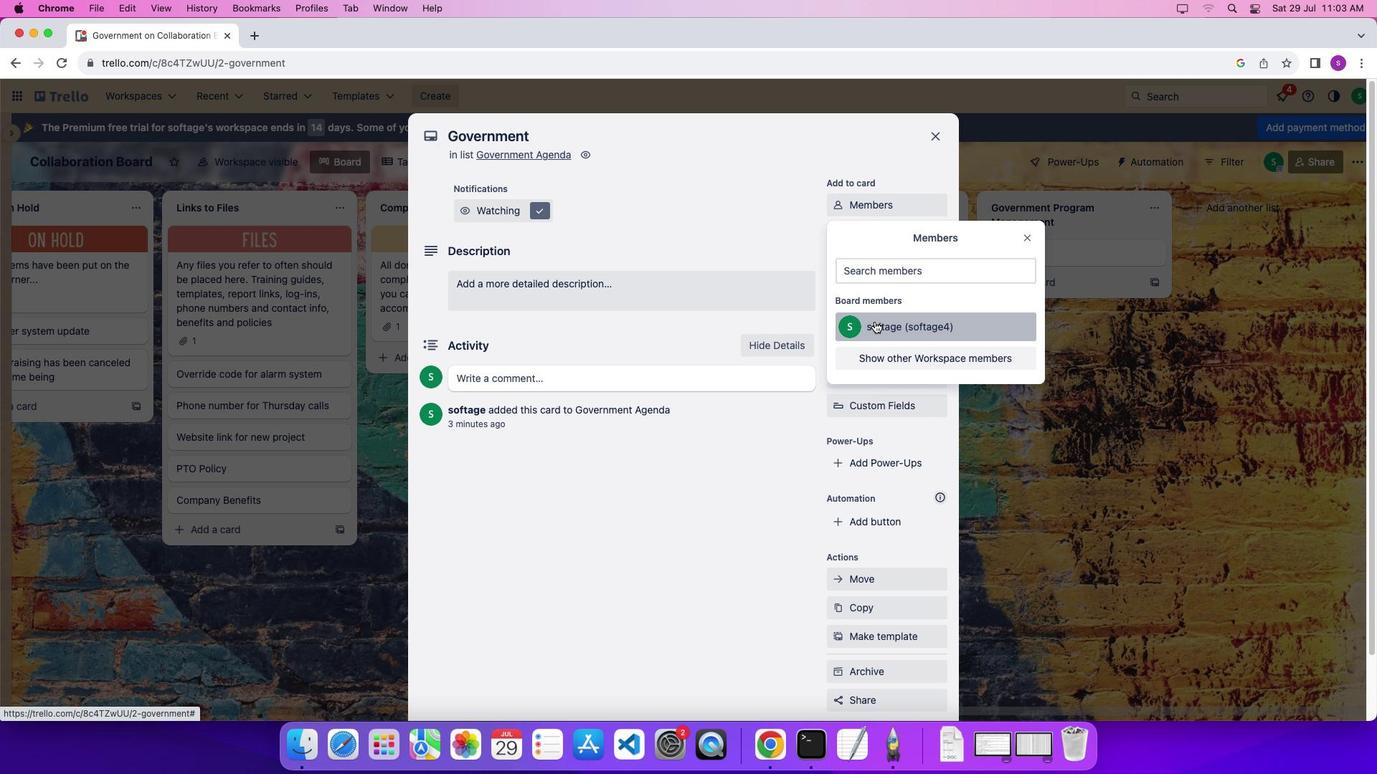 
Action: Mouse moved to (1025, 243)
Screenshot: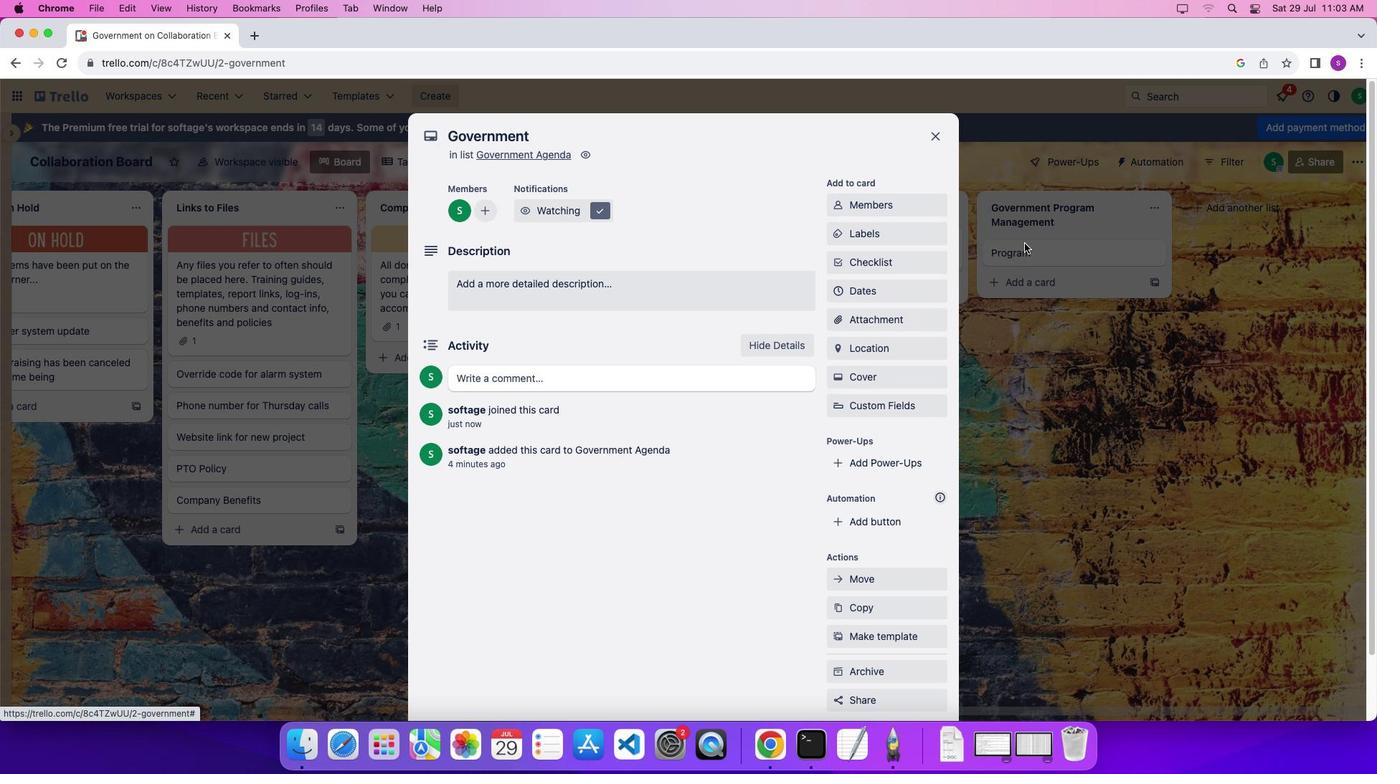 
Action: Mouse pressed left at (1025, 243)
Screenshot: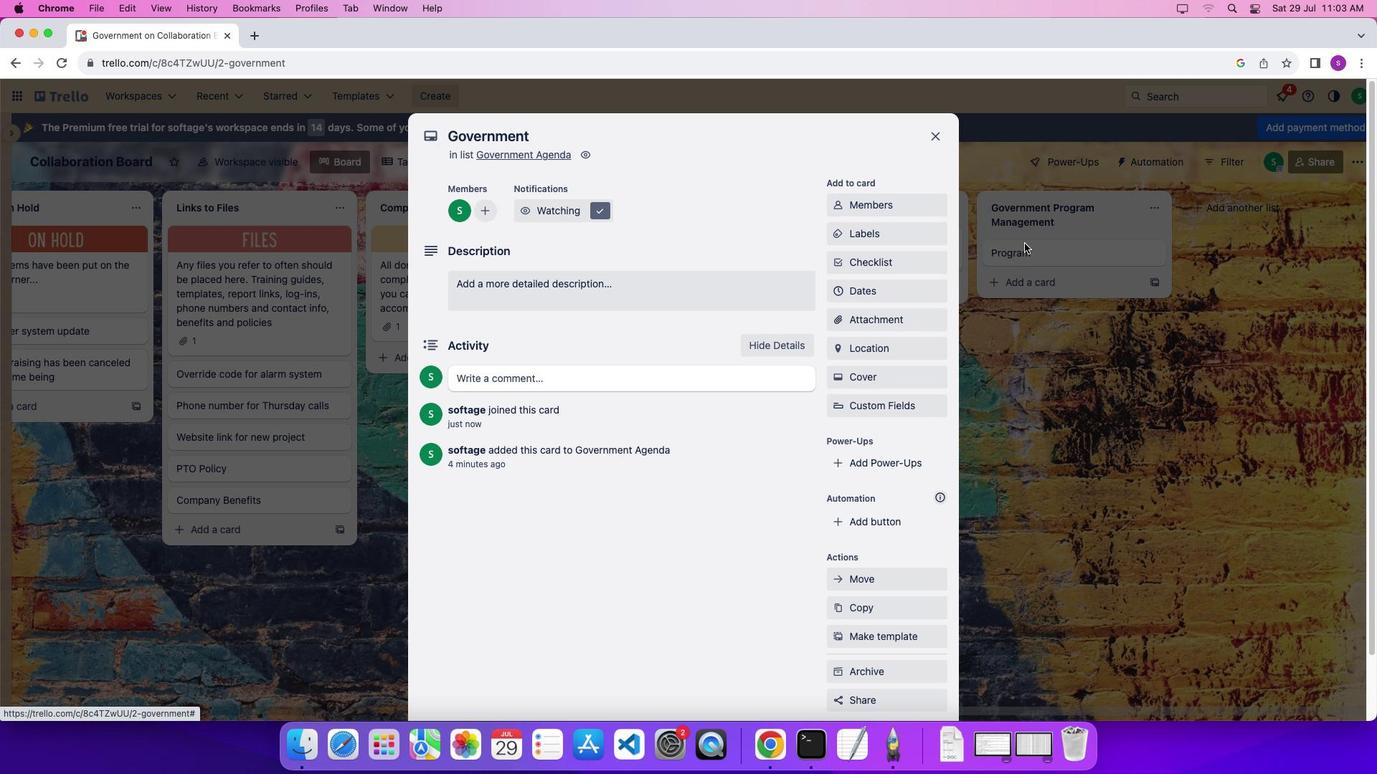 
Action: Mouse moved to (903, 239)
Screenshot: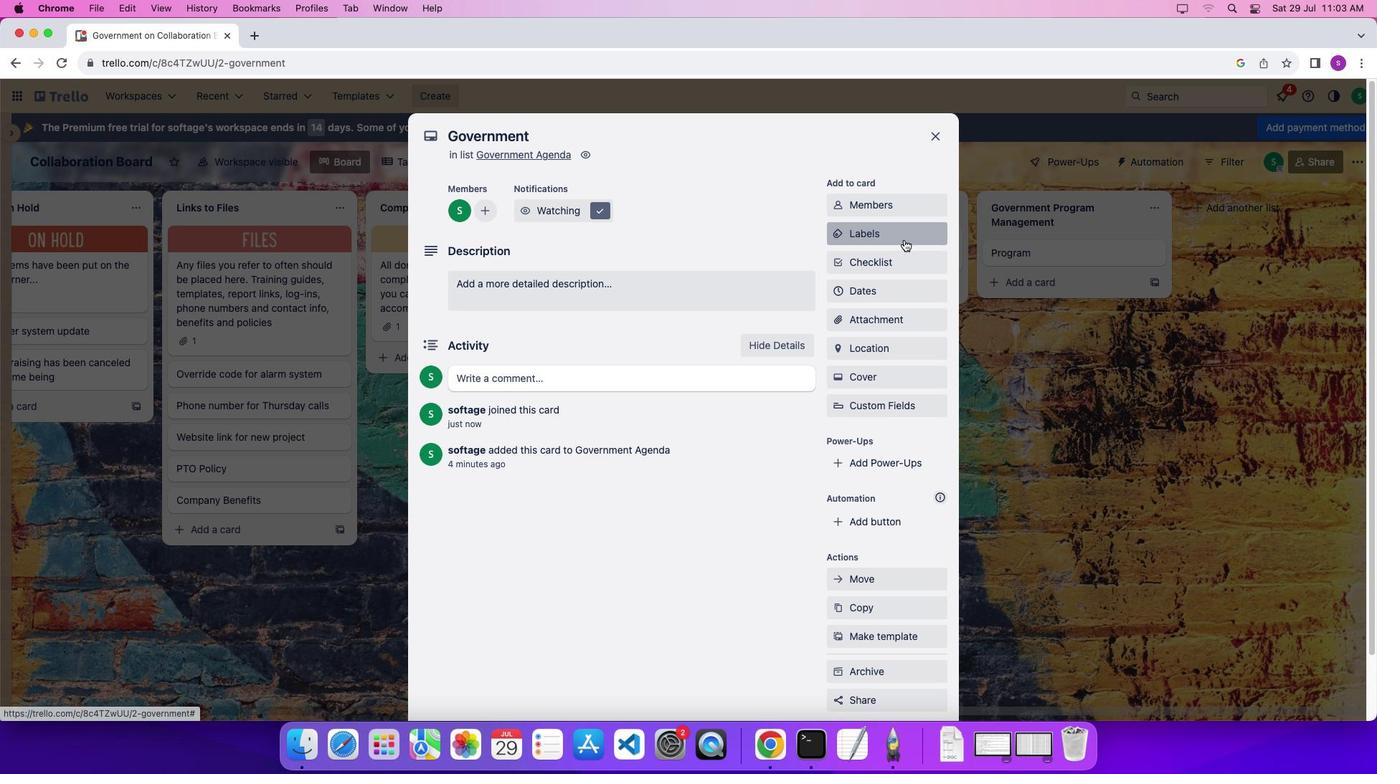 
Action: Mouse pressed left at (903, 239)
